 Task: Buy 1 Rain Jackets of size Medium for Baby Boys from Clothing section under best seller category for shipping address: Cody Rivera, 3645 Walton Street, Salt Lake City, Utah 84104, Cell Number 8014200980. Pay from credit card ending with 2005, CVV 3321
Action: Mouse moved to (304, 90)
Screenshot: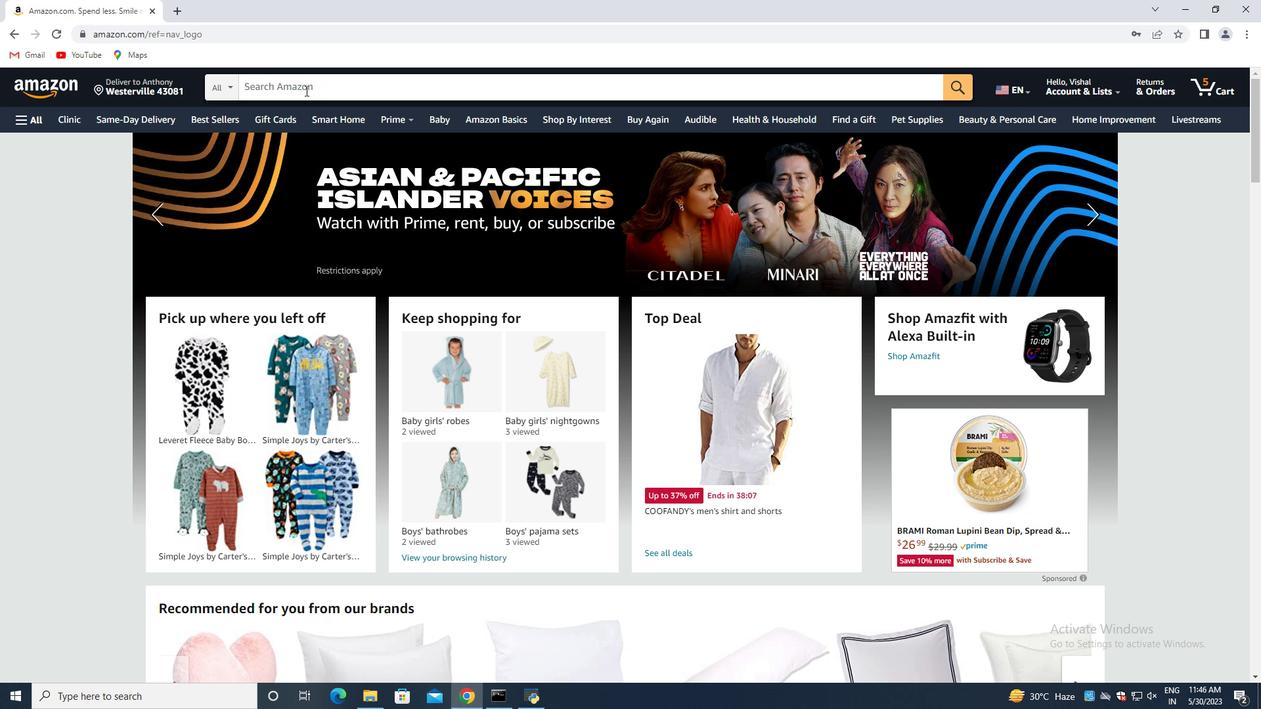 
Action: Mouse pressed left at (304, 90)
Screenshot: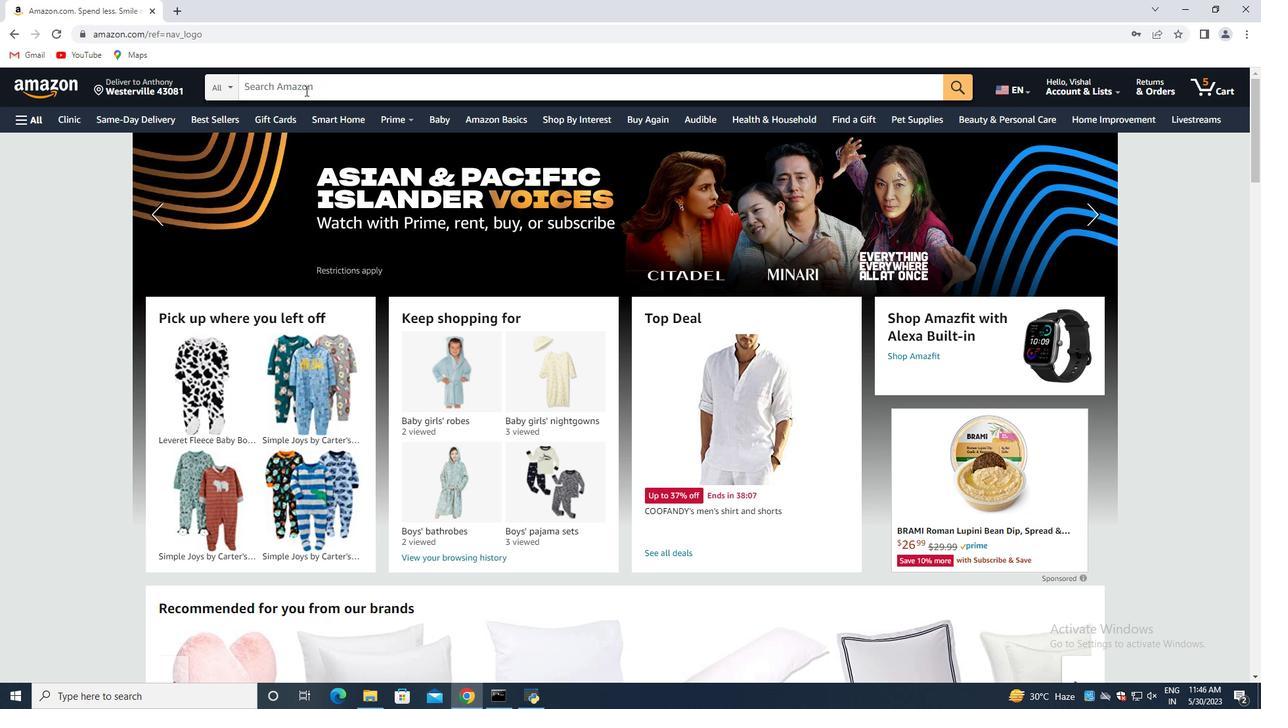 
Action: Key pressed <Key.shift>Rain<Key.space><Key.shift>Jackets<Key.space>of<Key.space>size<Key.space><Key.shift>Medium<Key.space>for<Key.space><Key.shift>Baby<Key.space><Key.shift><Key.shift>Boys<Key.enter>
Screenshot: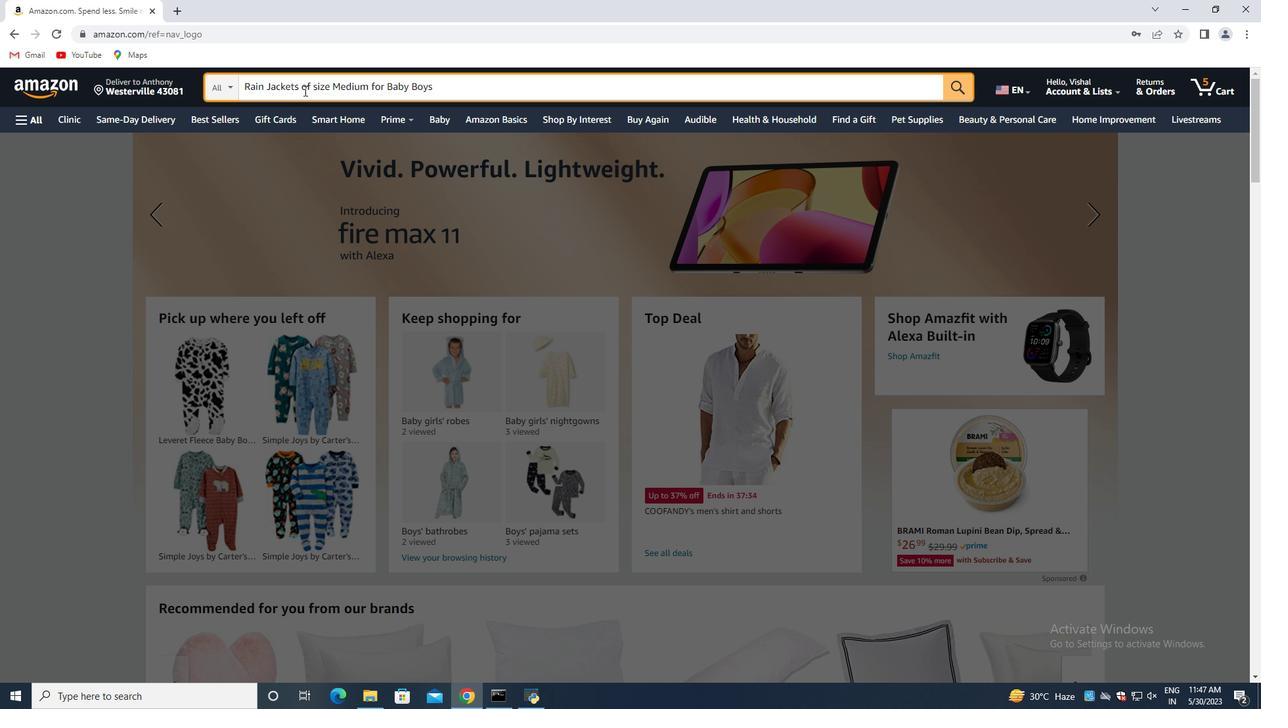 
Action: Mouse moved to (212, 251)
Screenshot: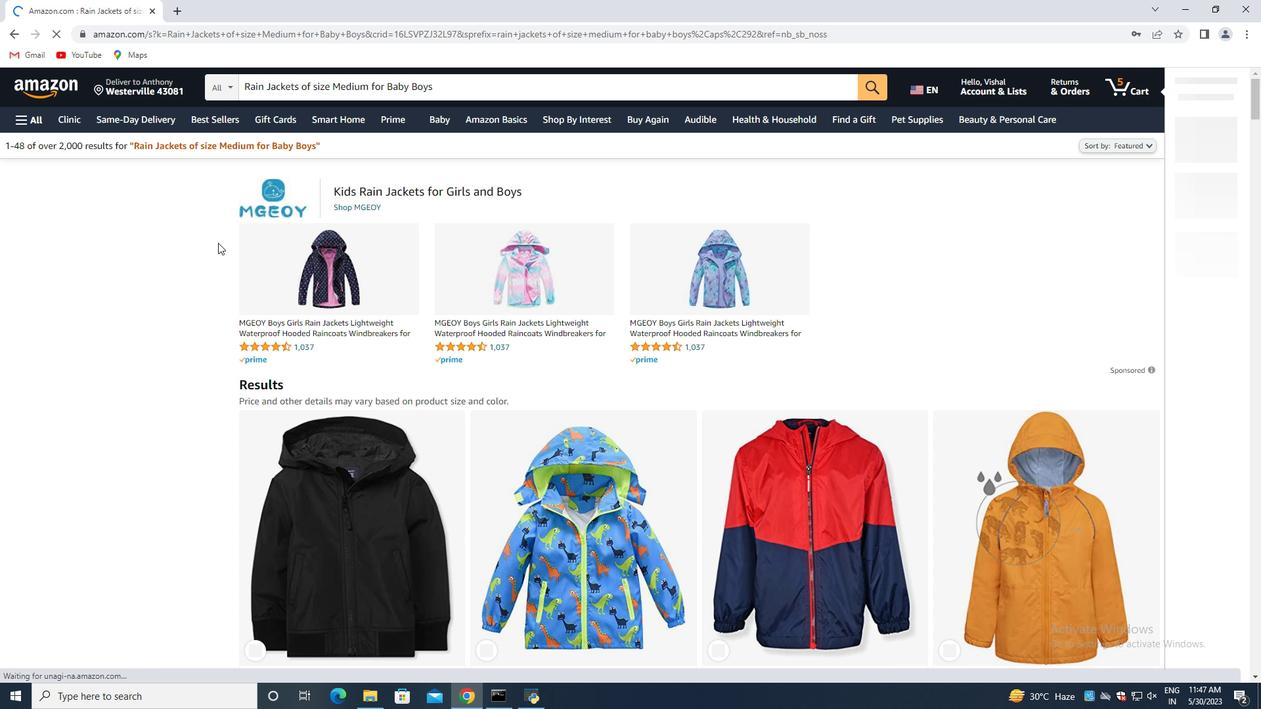 
Action: Mouse scrolled (212, 250) with delta (0, 0)
Screenshot: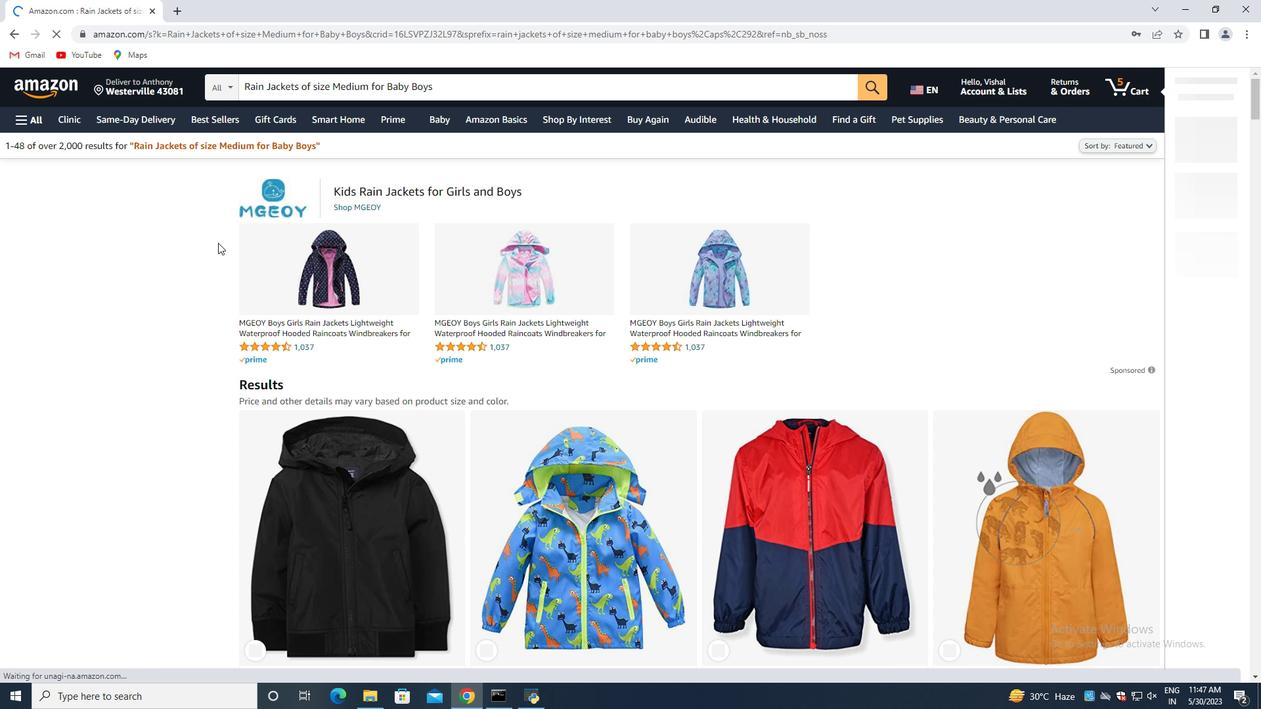 
Action: Mouse moved to (62, 262)
Screenshot: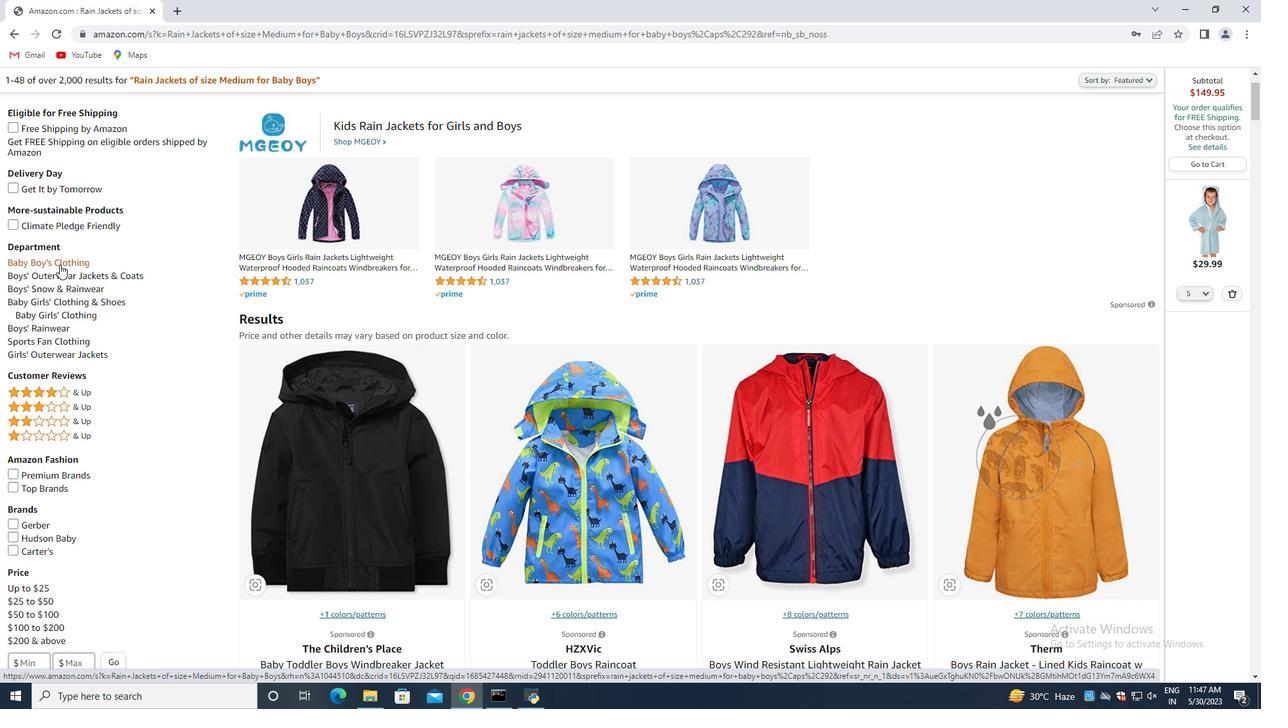 
Action: Mouse pressed left at (62, 262)
Screenshot: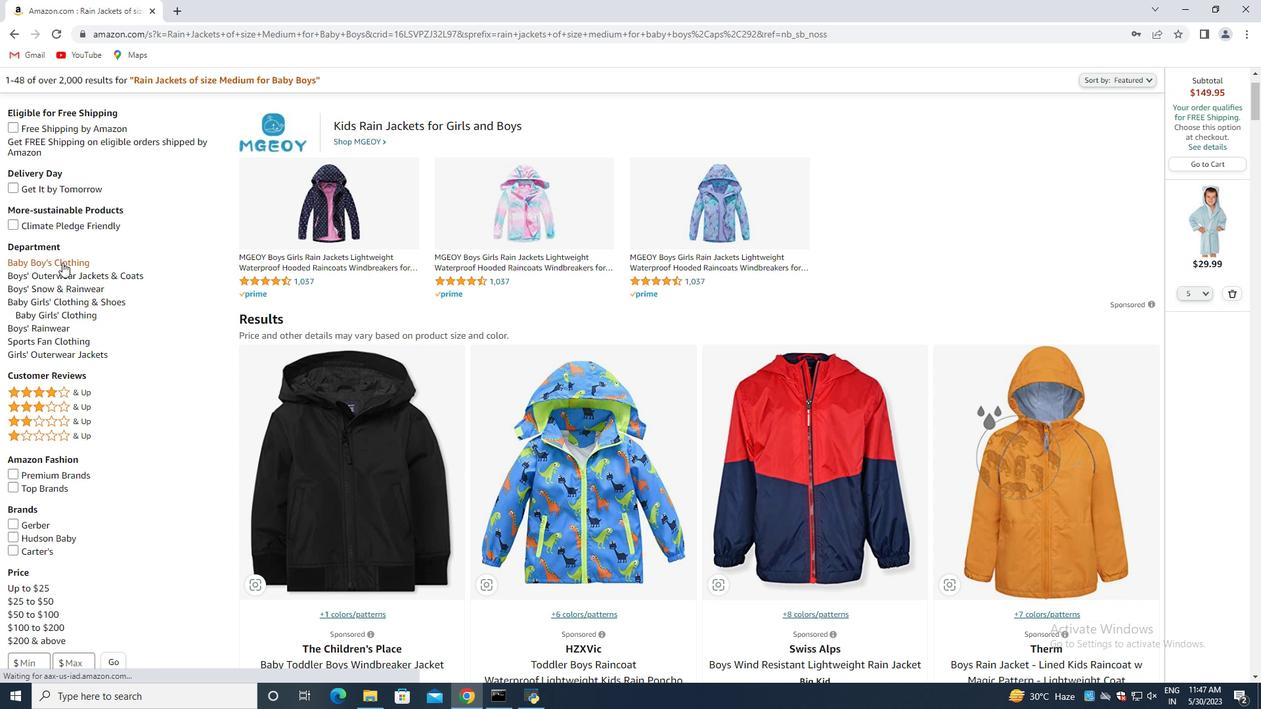 
Action: Mouse moved to (223, 117)
Screenshot: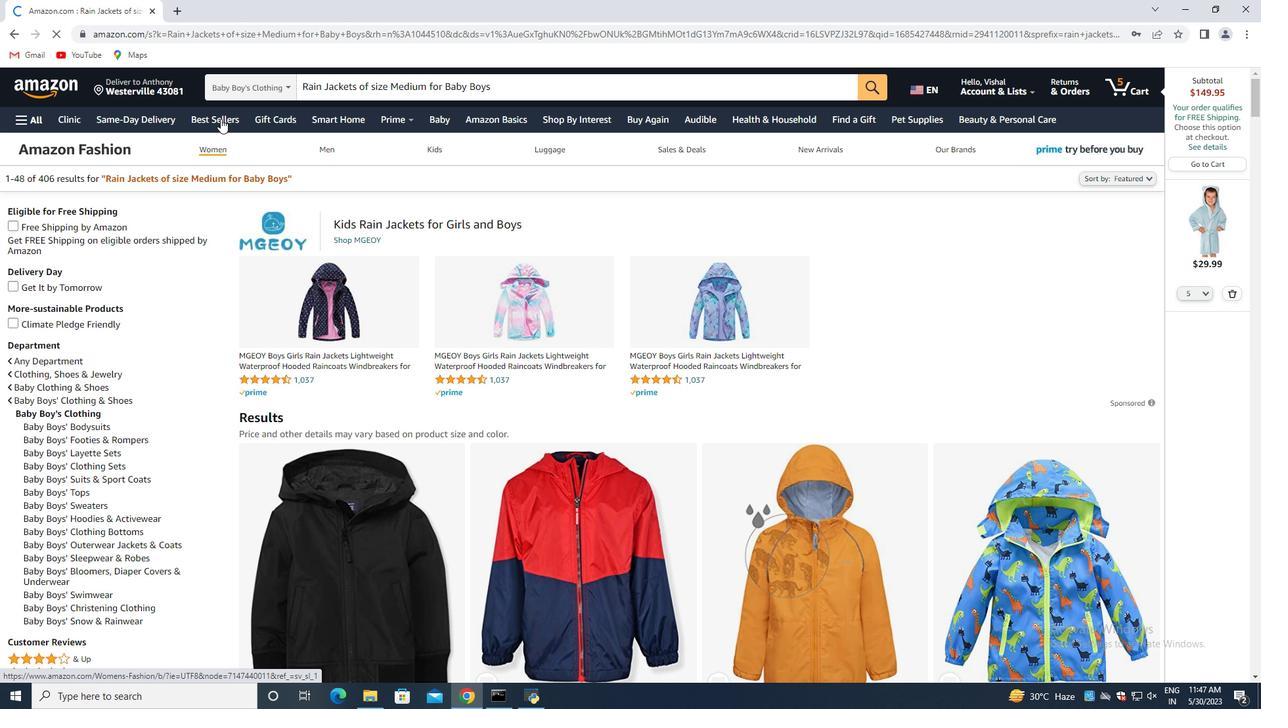 
Action: Mouse pressed left at (223, 117)
Screenshot: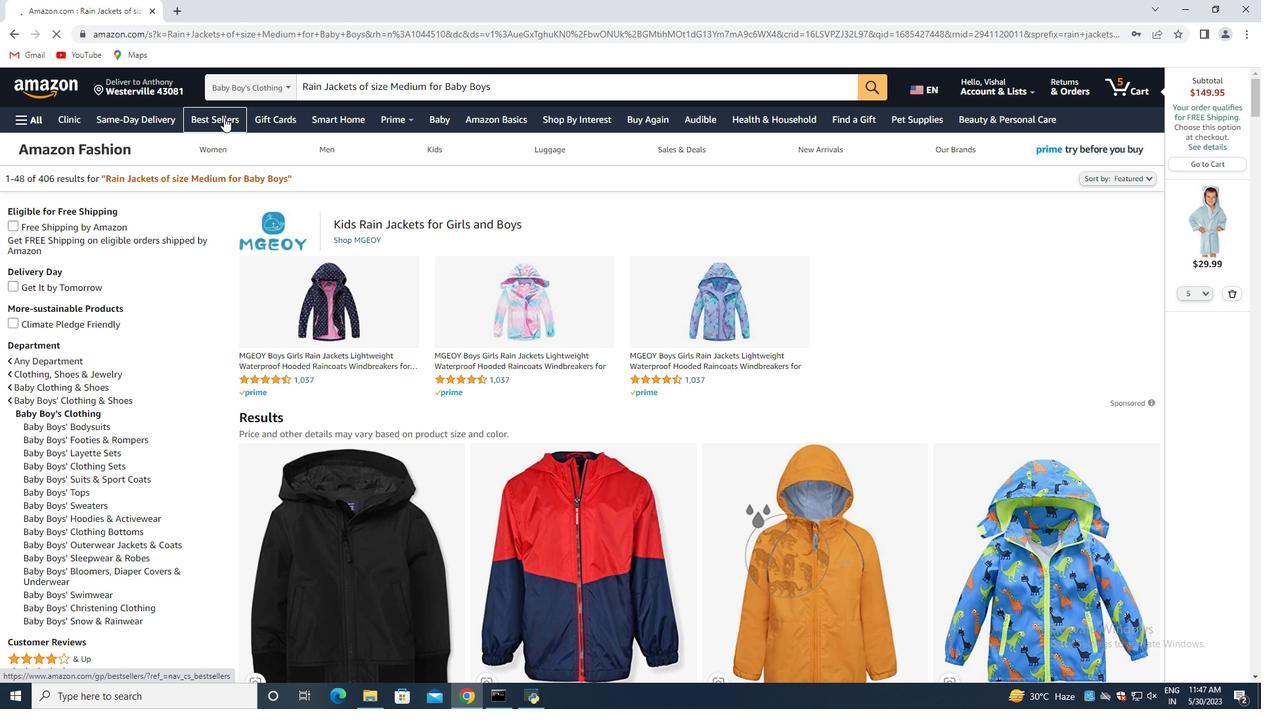 
Action: Mouse moved to (357, 93)
Screenshot: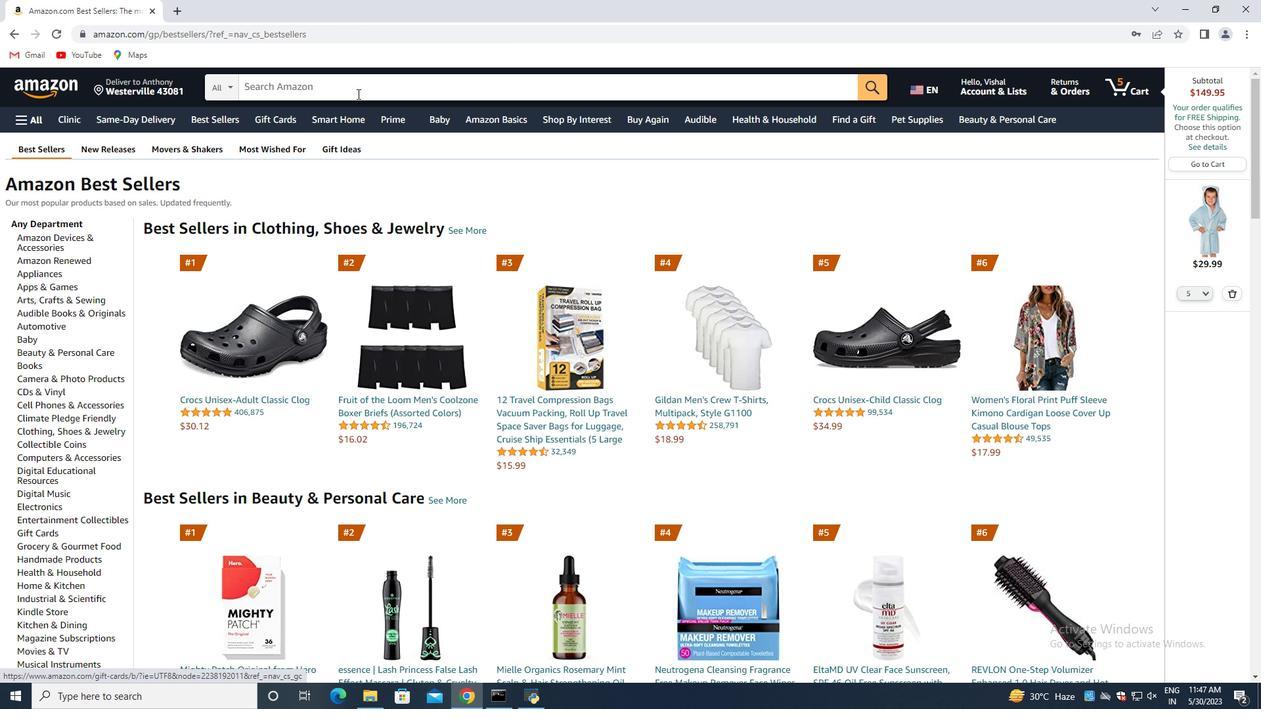 
Action: Mouse pressed left at (357, 93)
Screenshot: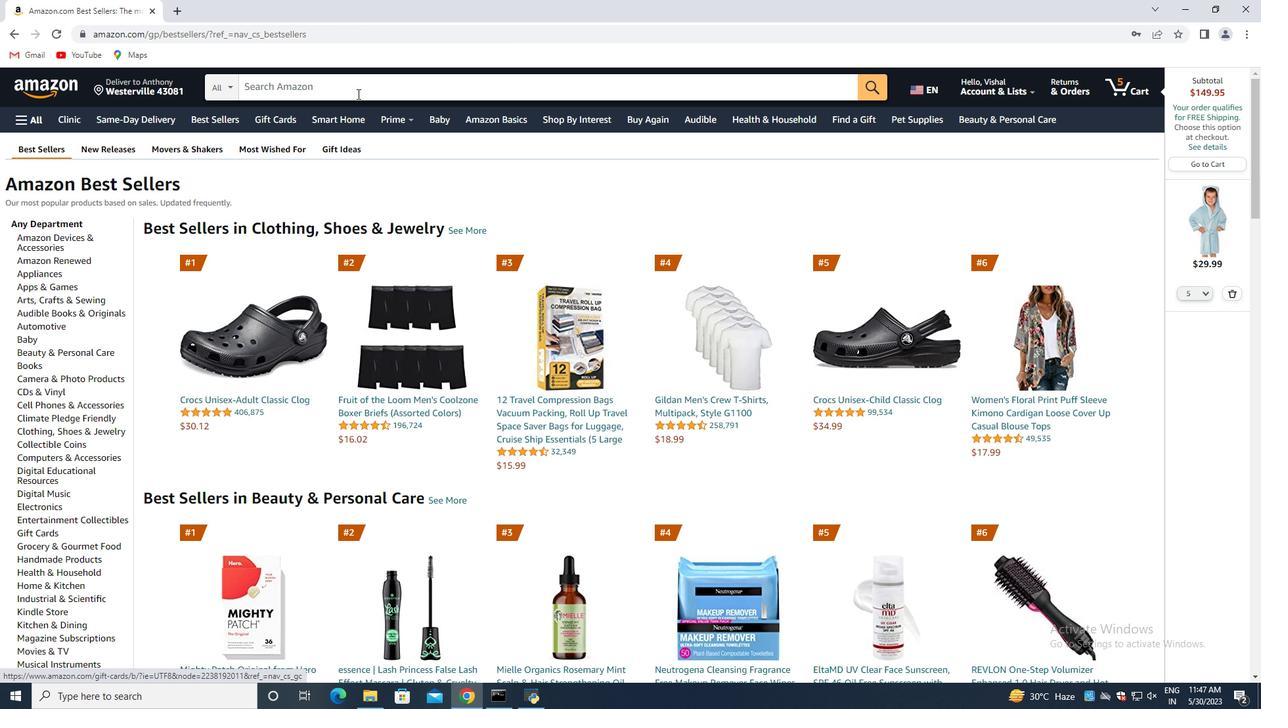 
Action: Mouse moved to (337, 110)
Screenshot: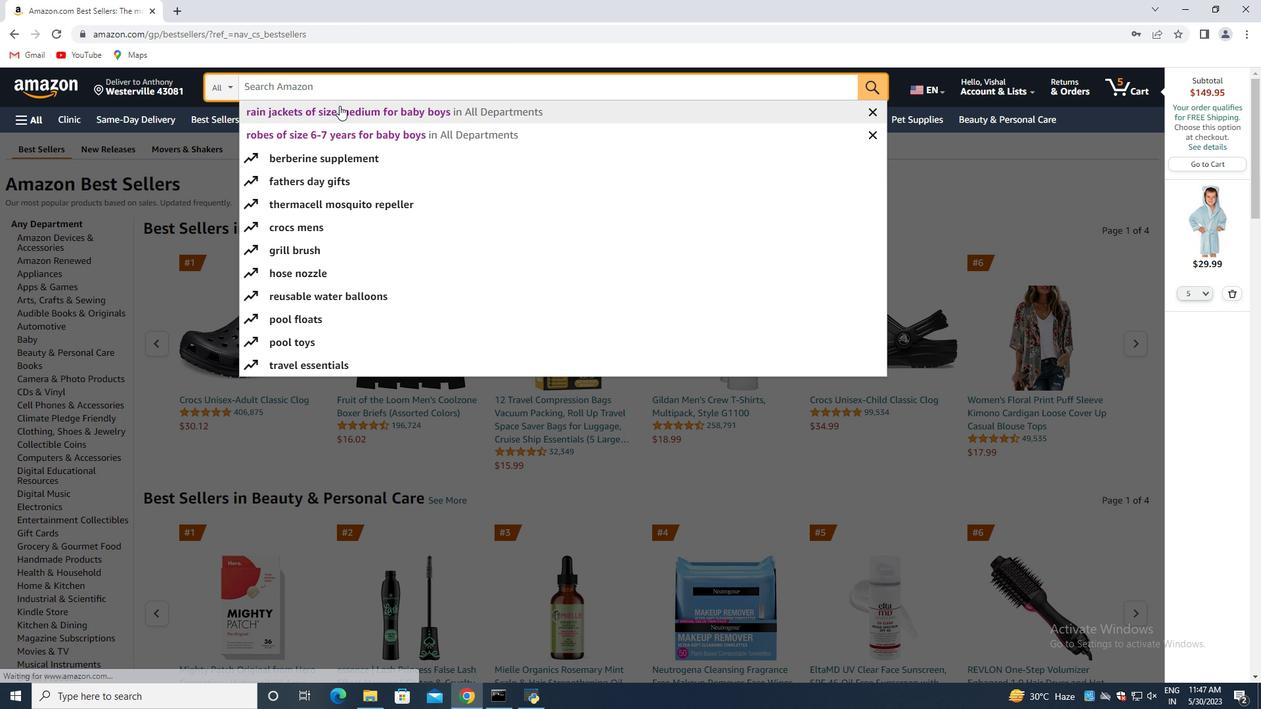 
Action: Mouse pressed left at (337, 110)
Screenshot: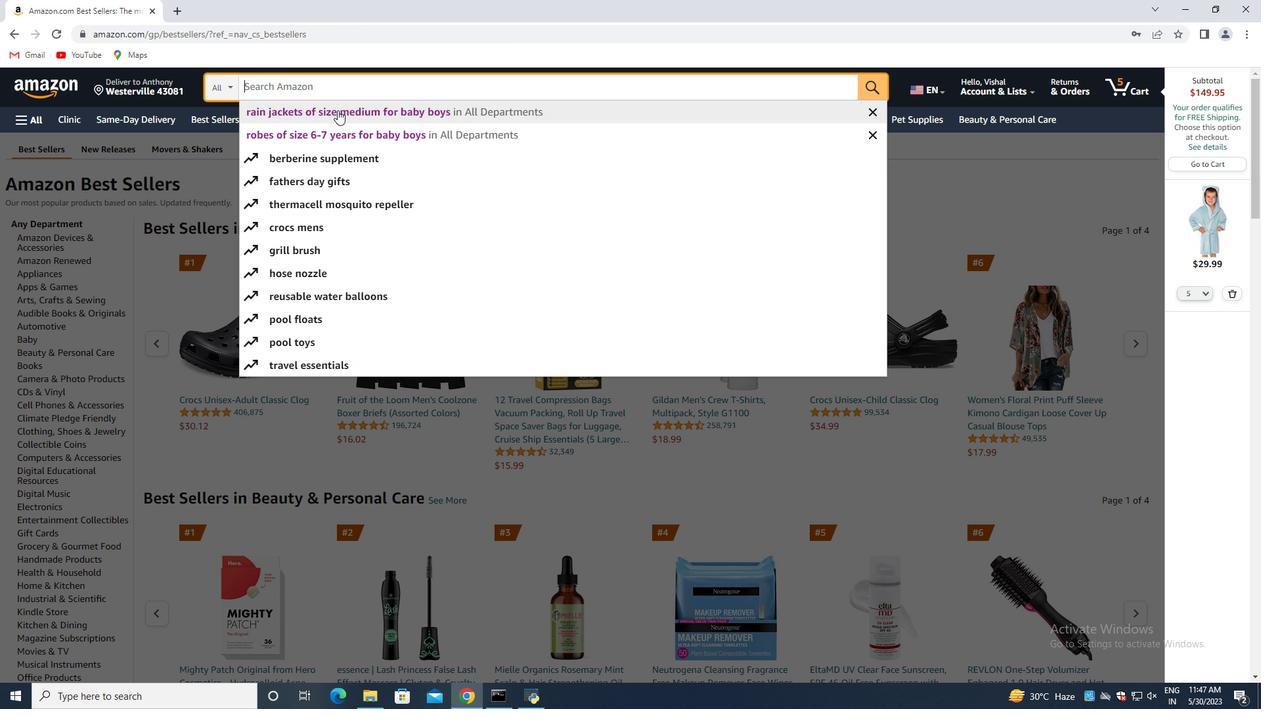 
Action: Mouse moved to (327, 175)
Screenshot: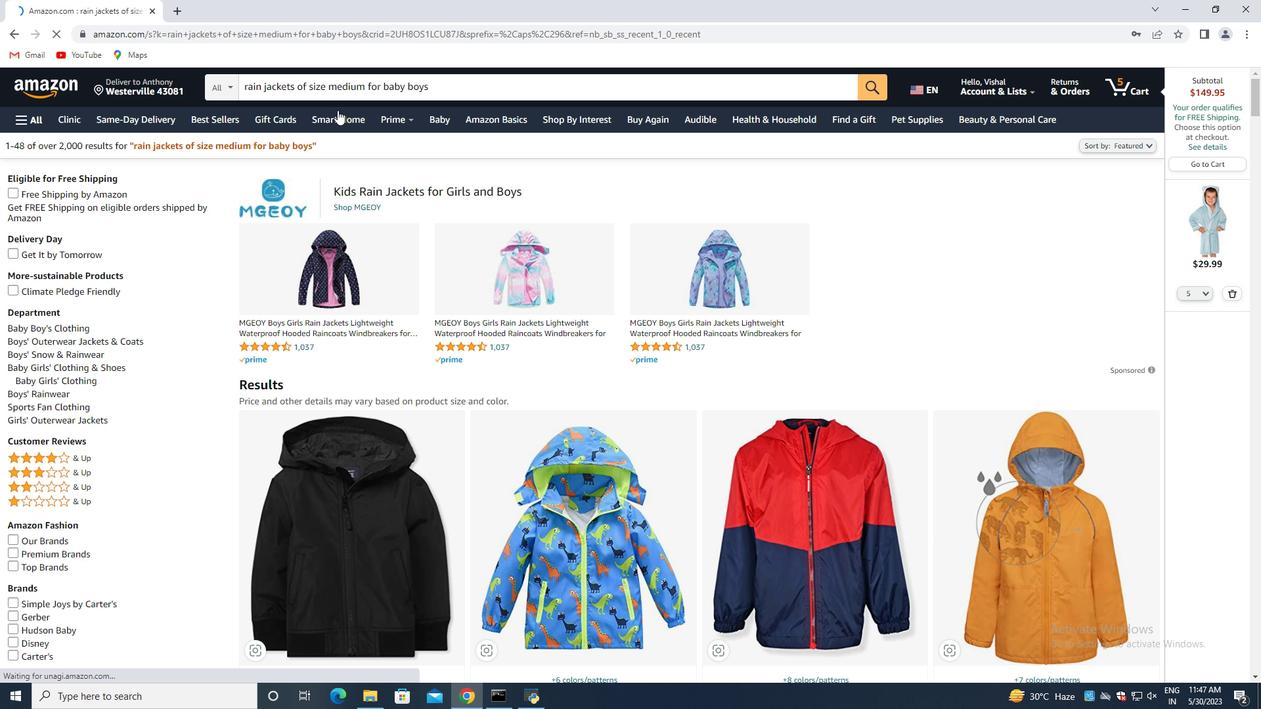 
Action: Mouse scrolled (327, 174) with delta (0, 0)
Screenshot: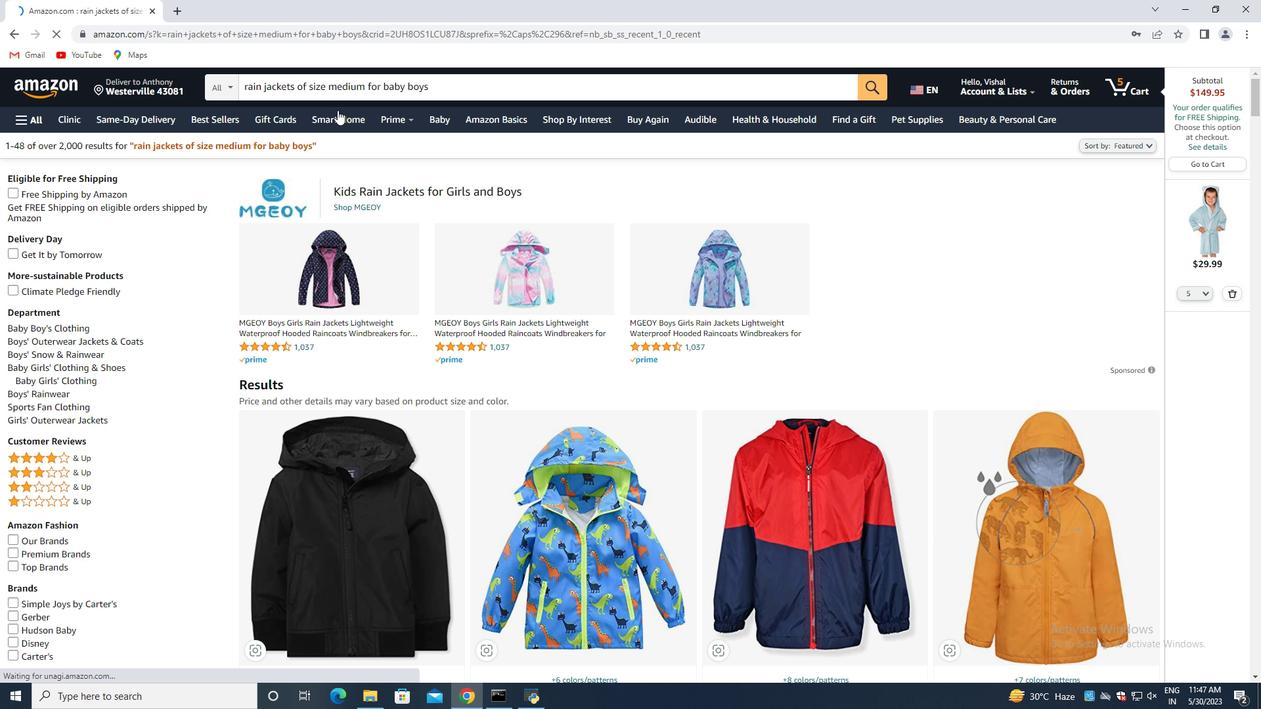 
Action: Mouse moved to (334, 210)
Screenshot: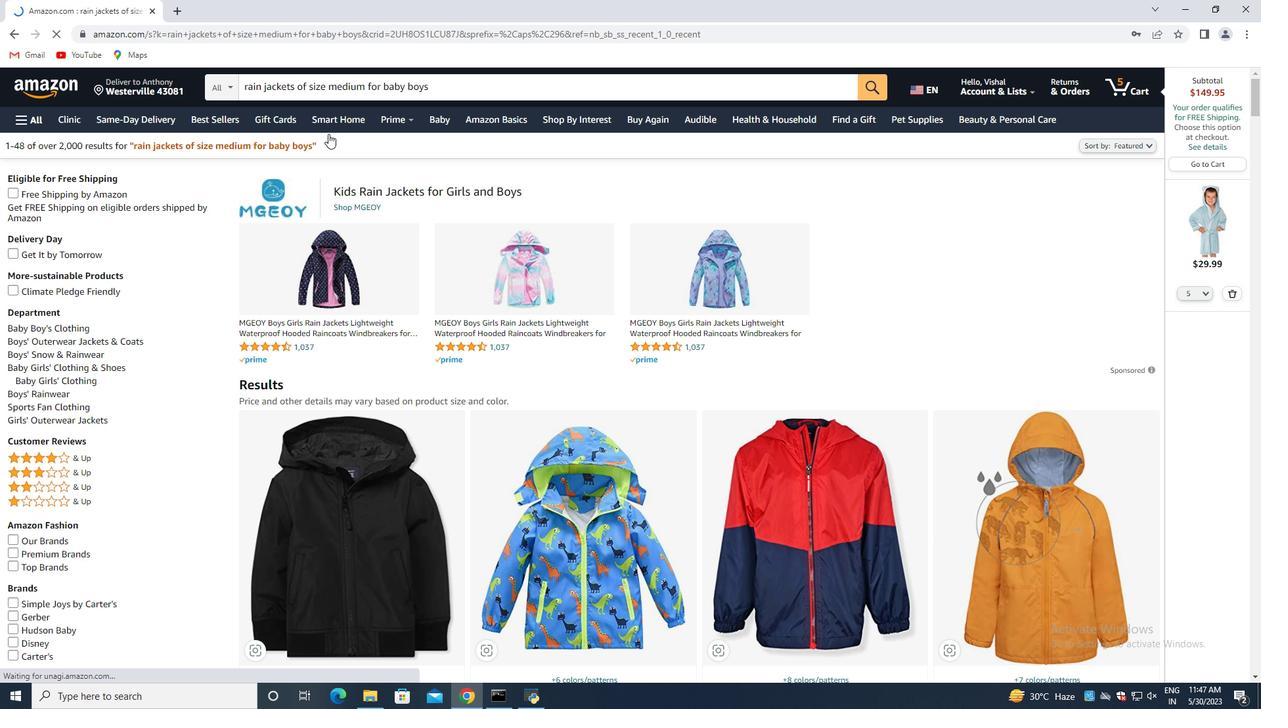
Action: Mouse scrolled (334, 209) with delta (0, 0)
Screenshot: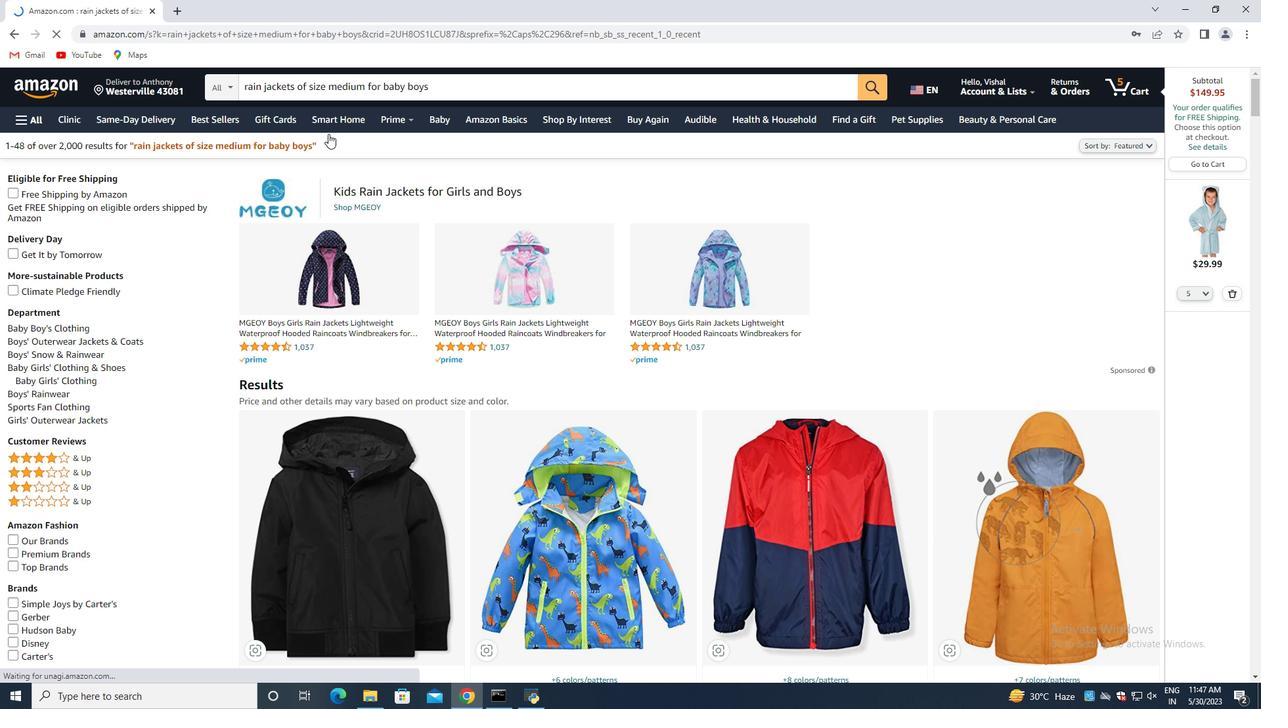 
Action: Mouse moved to (344, 227)
Screenshot: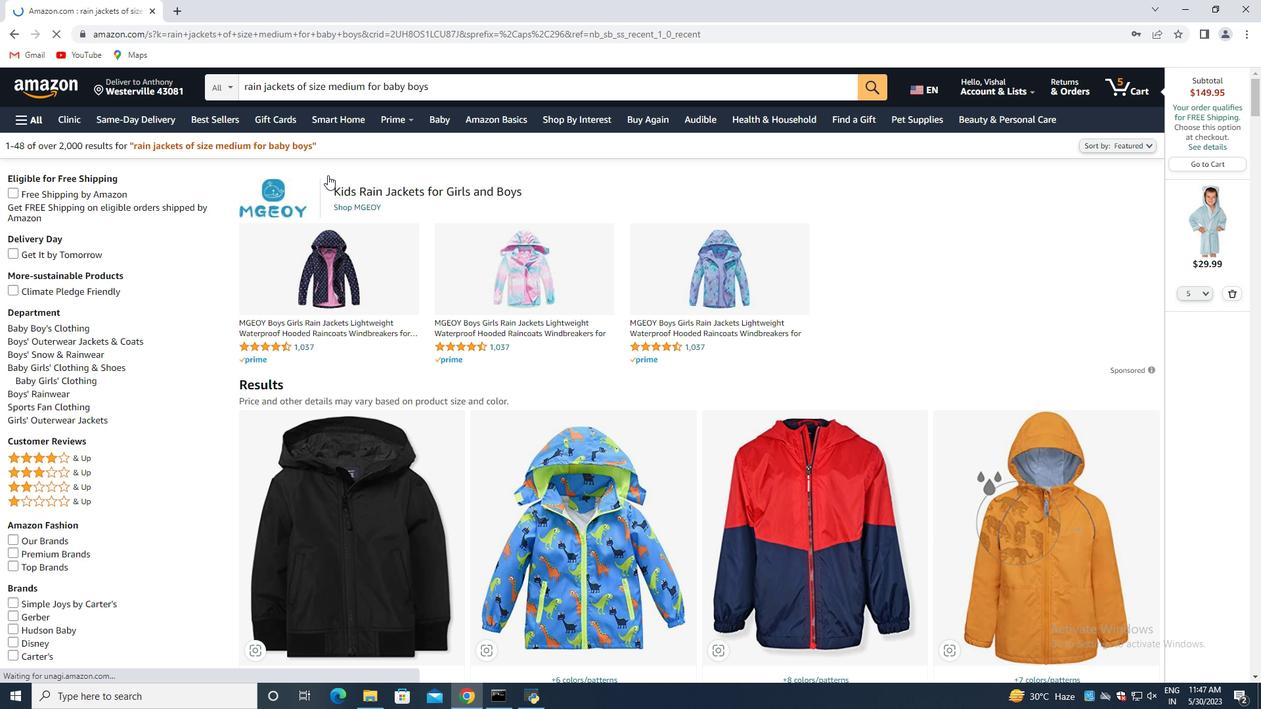 
Action: Mouse scrolled (344, 226) with delta (0, 0)
Screenshot: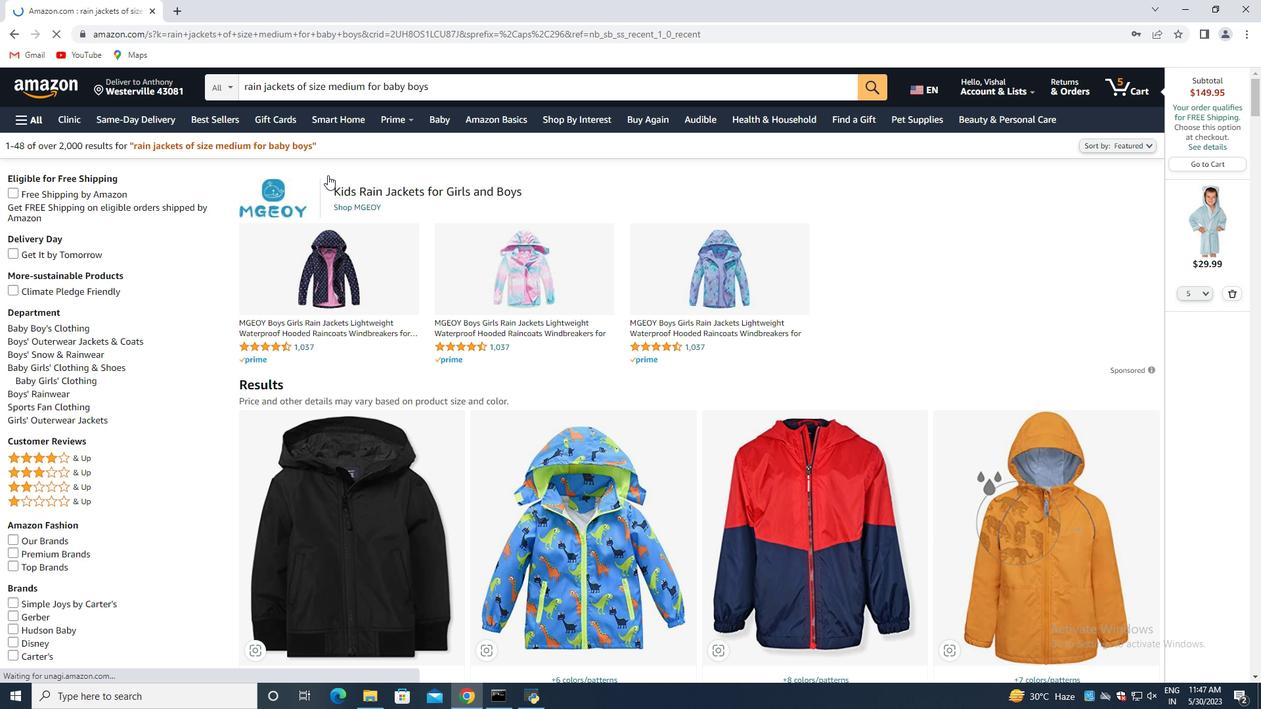 
Action: Mouse moved to (346, 234)
Screenshot: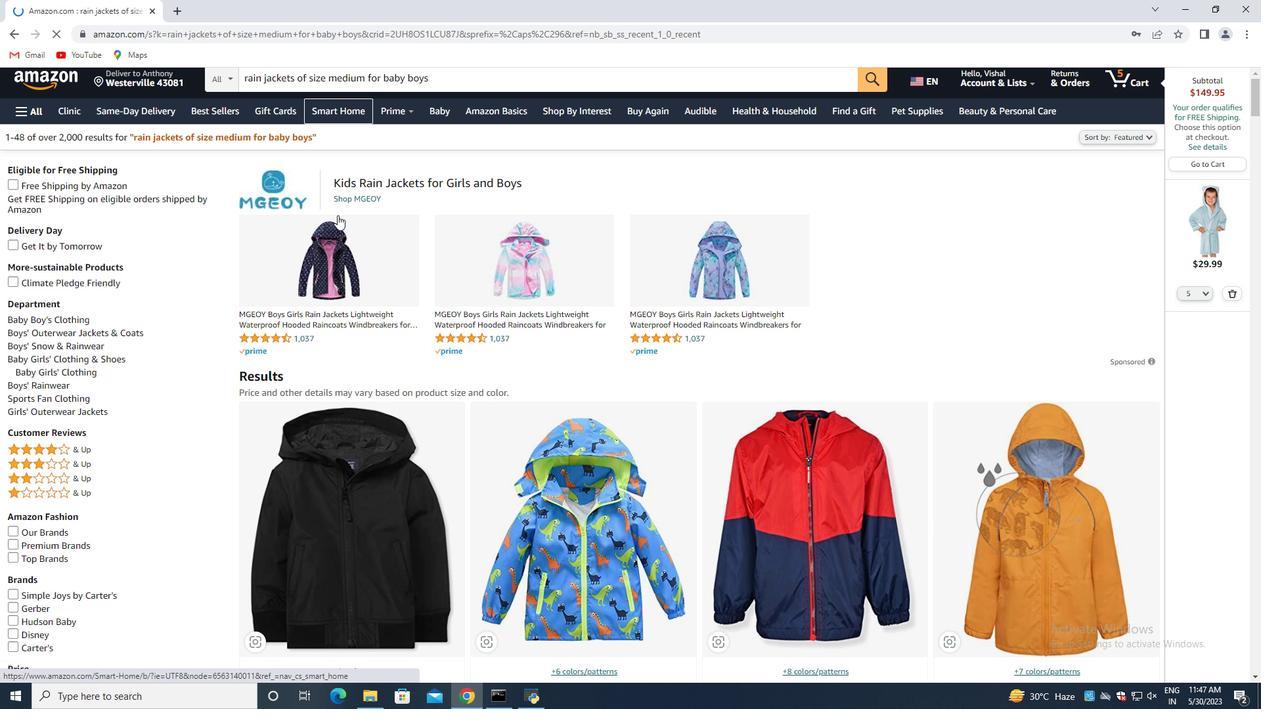 
Action: Mouse scrolled (346, 233) with delta (0, 0)
Screenshot: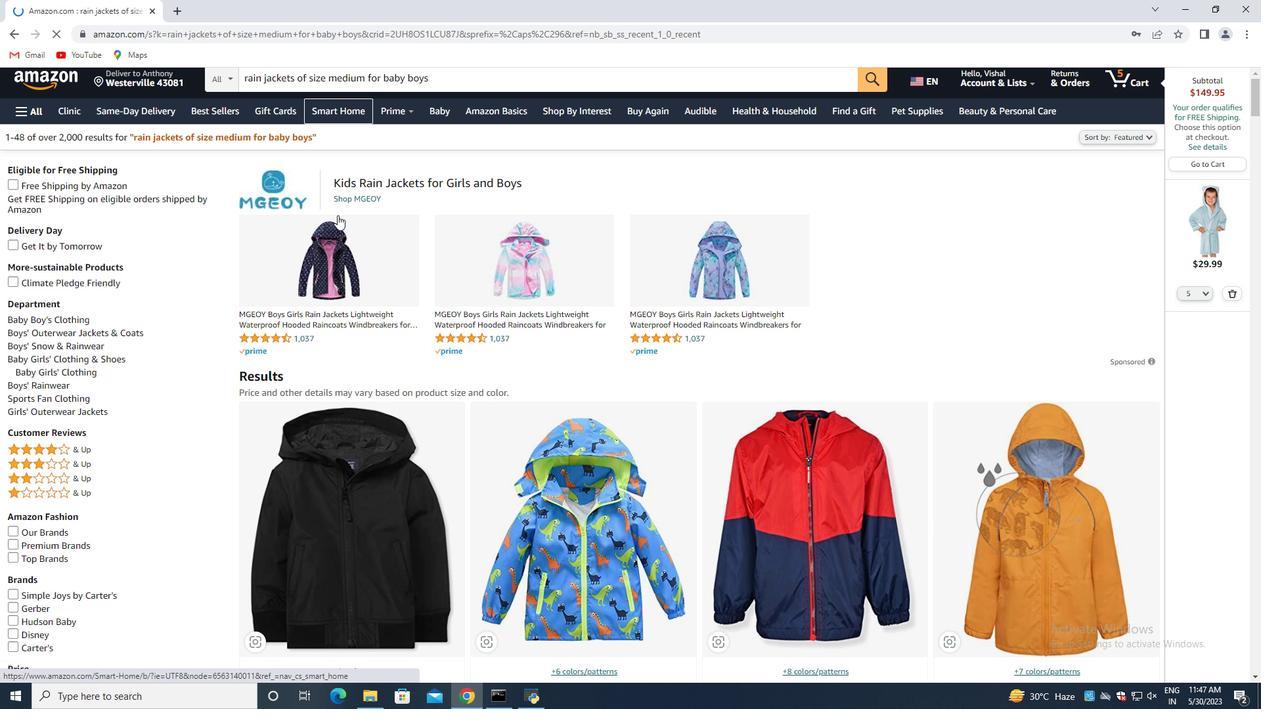 
Action: Mouse moved to (846, 283)
Screenshot: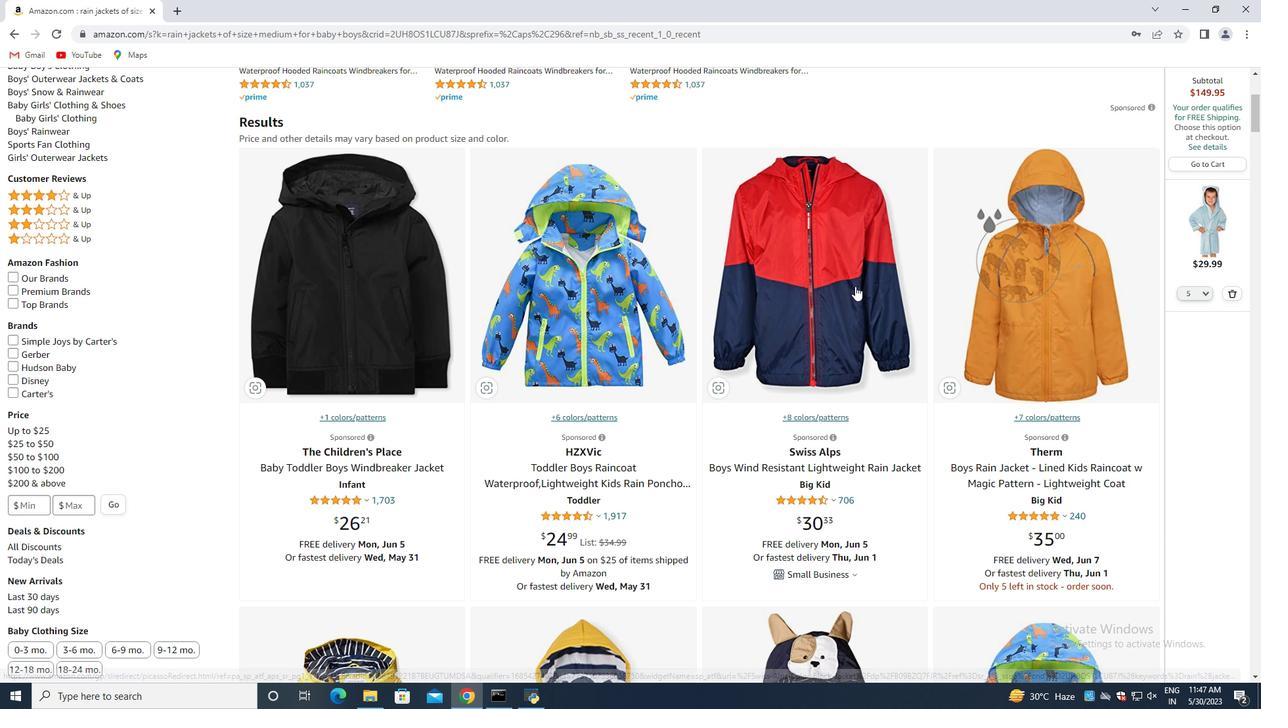 
Action: Mouse scrolled (846, 283) with delta (0, 0)
Screenshot: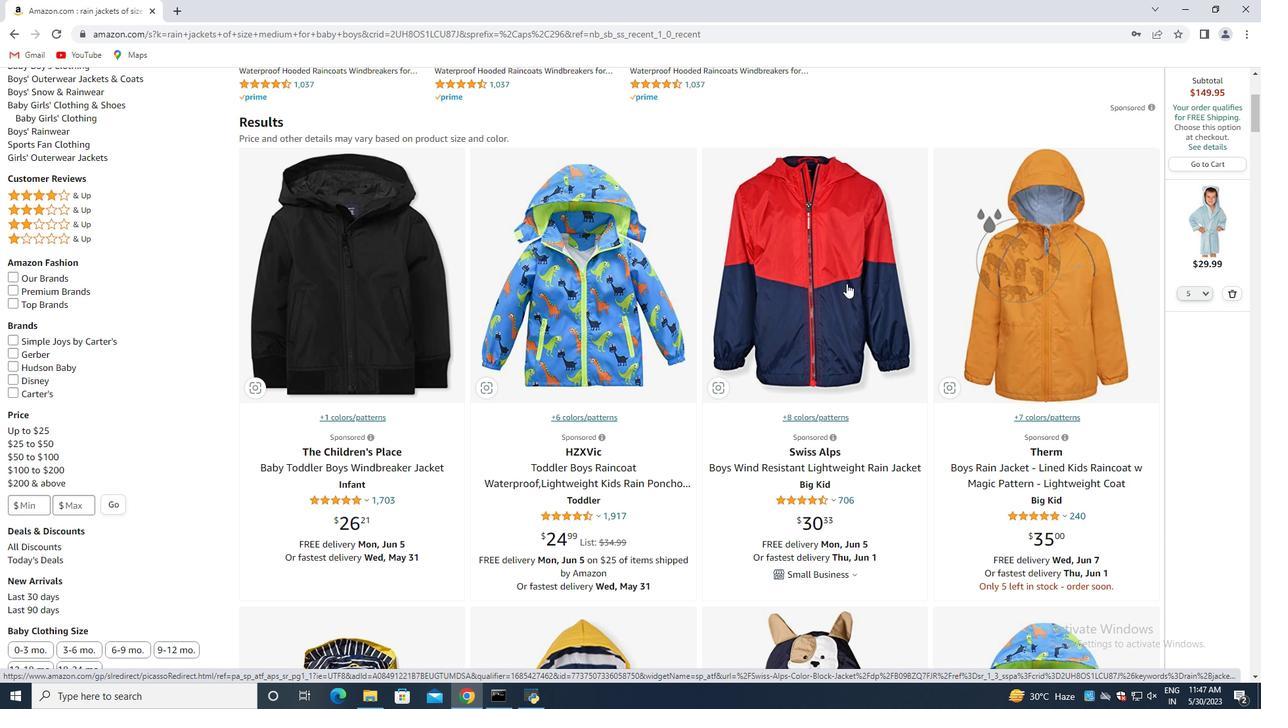 
Action: Mouse moved to (840, 254)
Screenshot: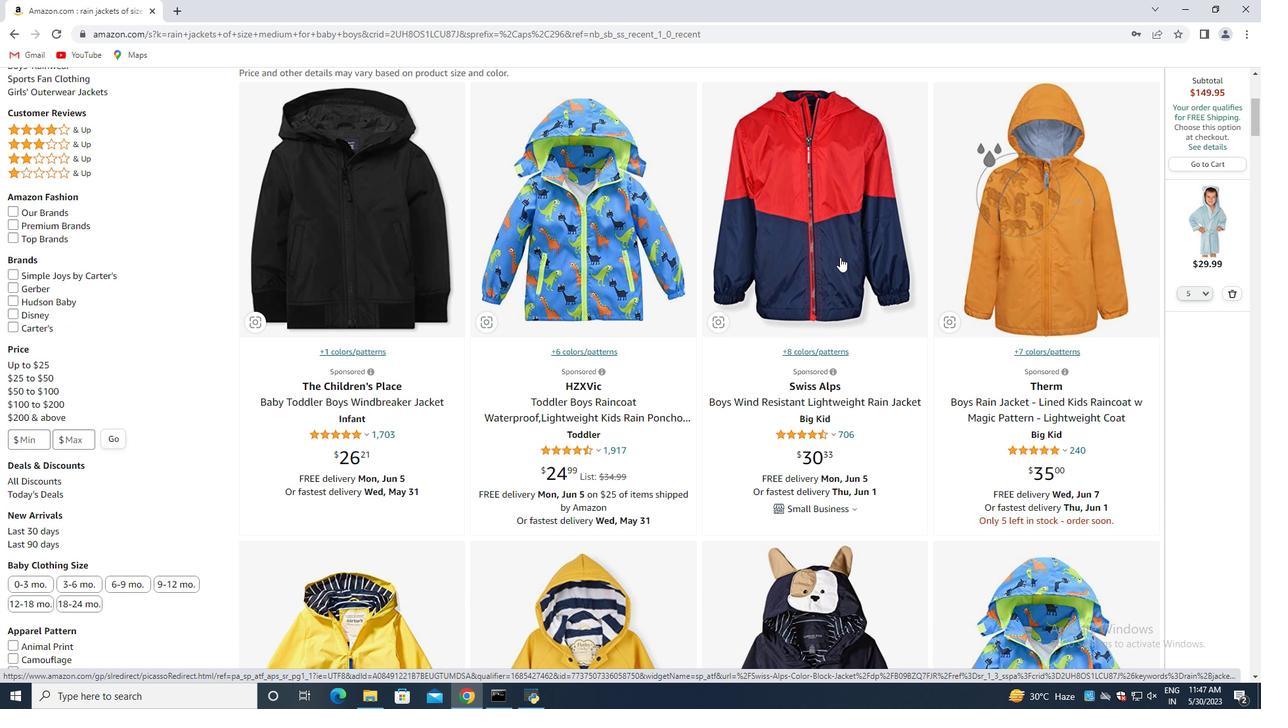 
Action: Mouse pressed left at (840, 254)
Screenshot: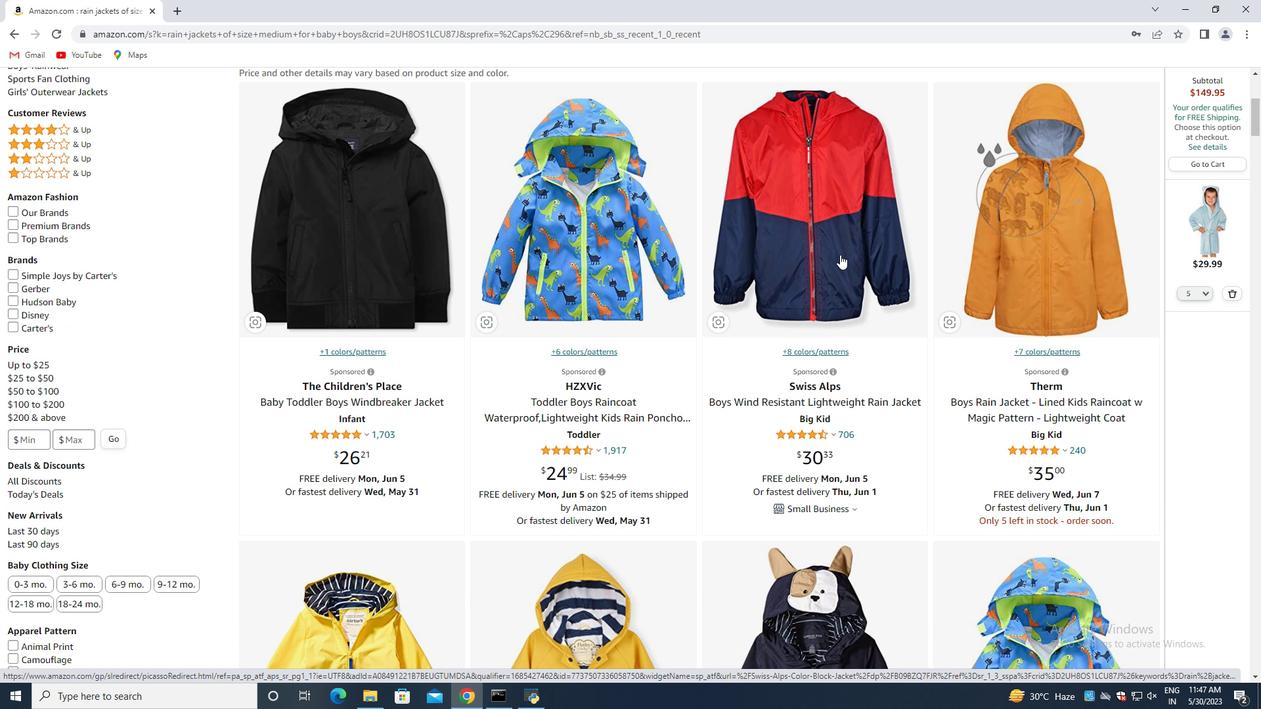 
Action: Mouse moved to (114, 415)
Screenshot: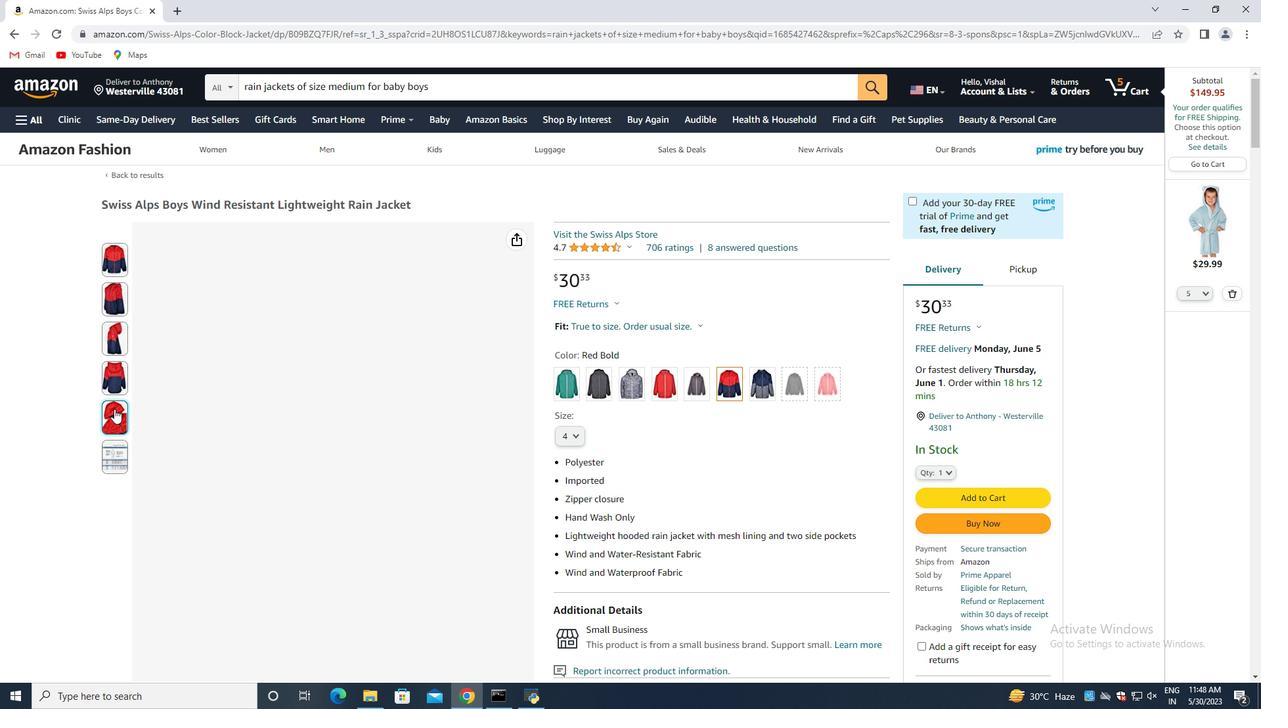 
Action: Mouse pressed left at (114, 411)
Screenshot: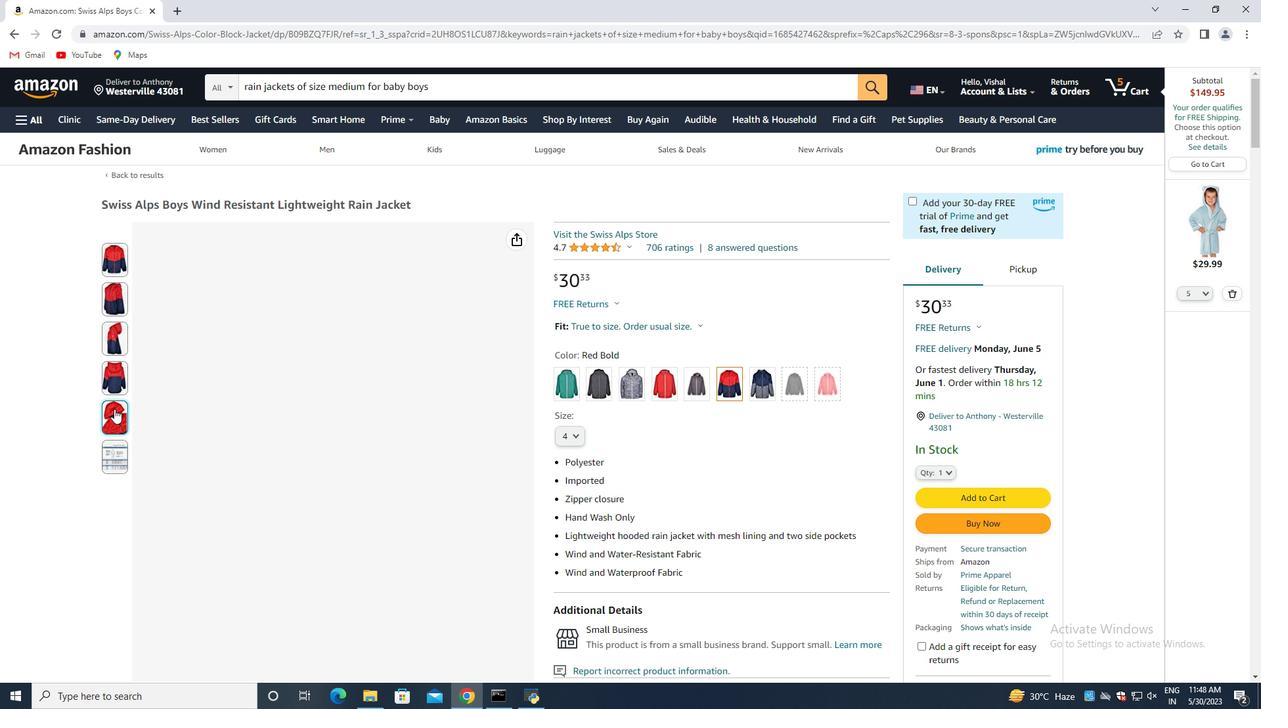 
Action: Mouse moved to (221, 378)
Screenshot: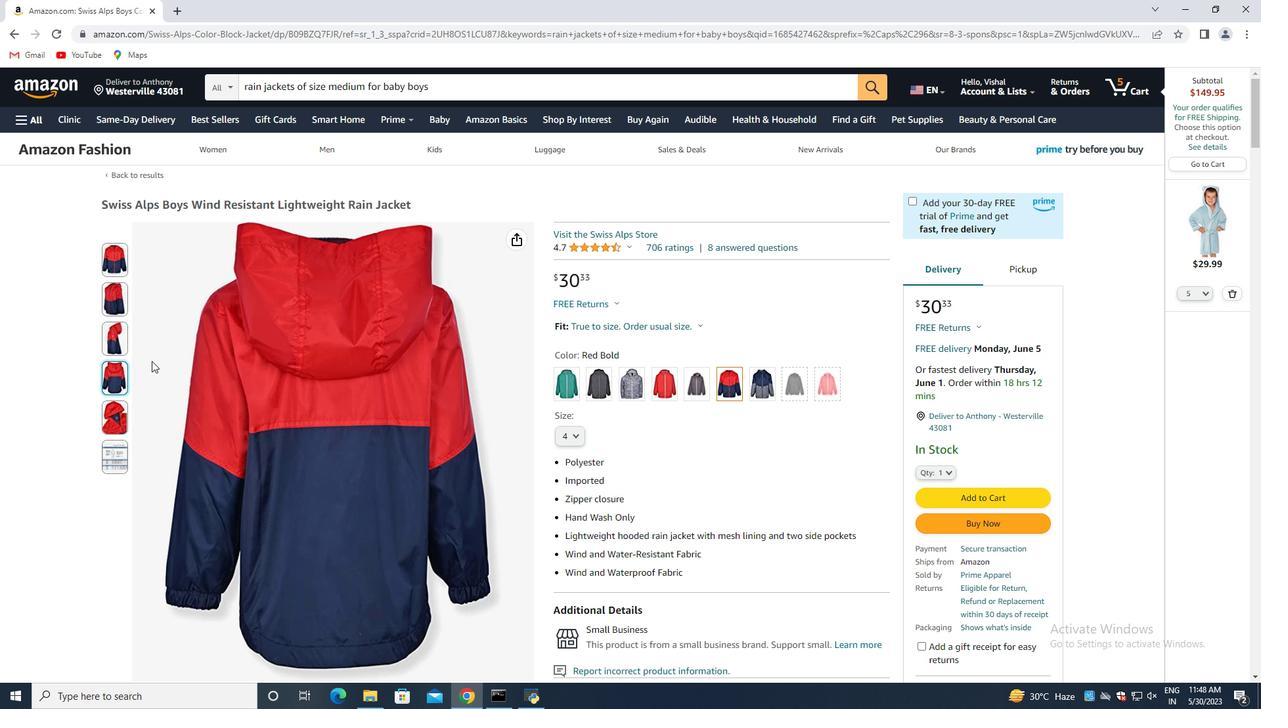 
Action: Mouse scrolled (221, 378) with delta (0, 0)
Screenshot: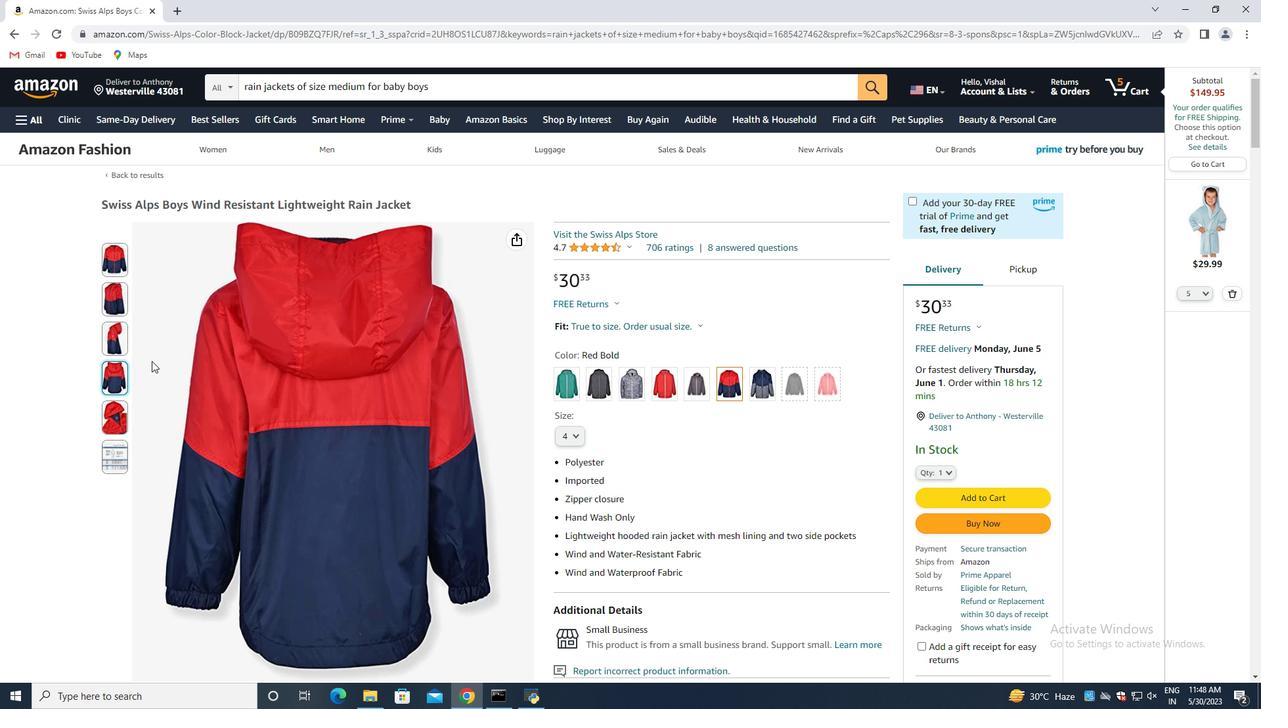 
Action: Mouse moved to (239, 378)
Screenshot: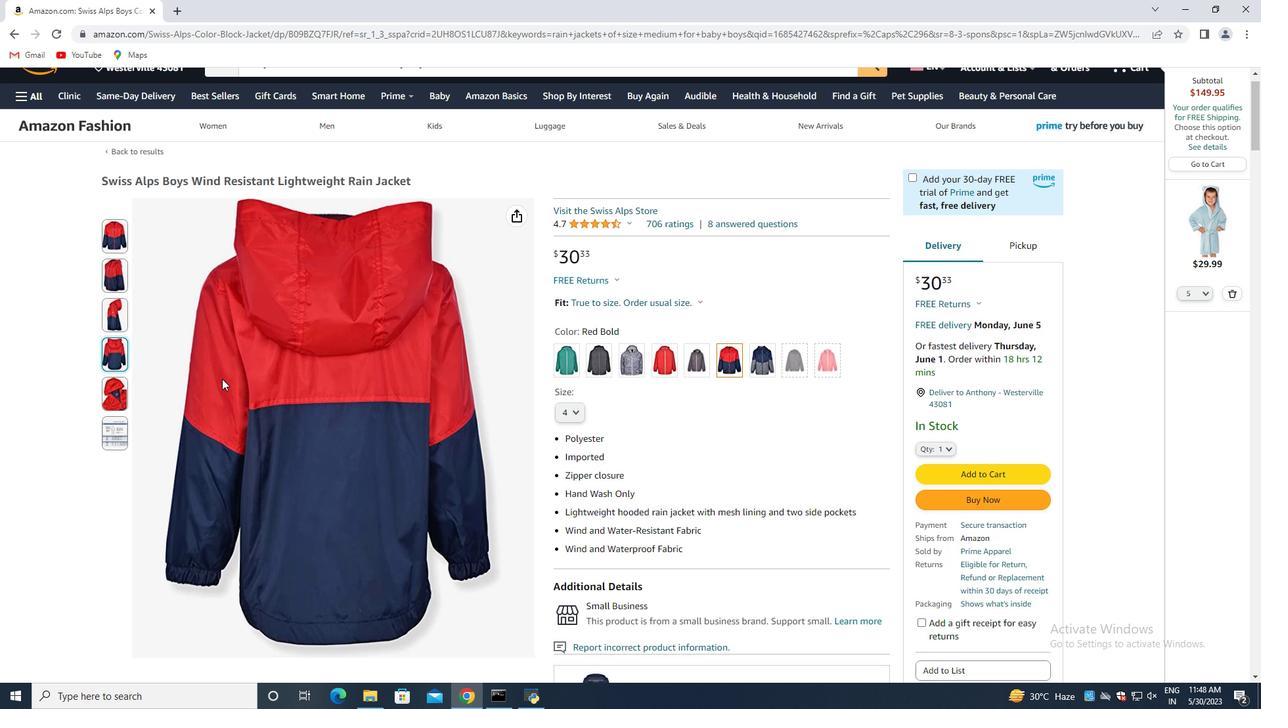 
Action: Mouse scrolled (237, 378) with delta (0, 0)
Screenshot: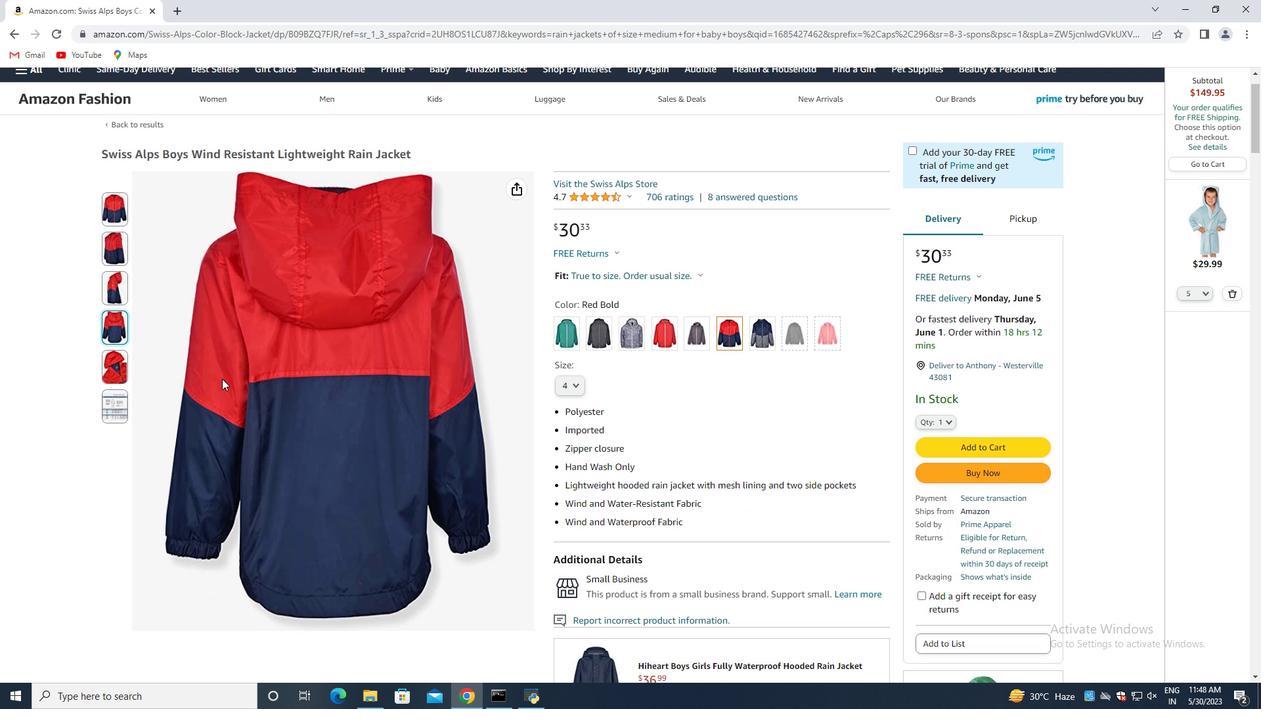 
Action: Mouse moved to (112, 321)
Screenshot: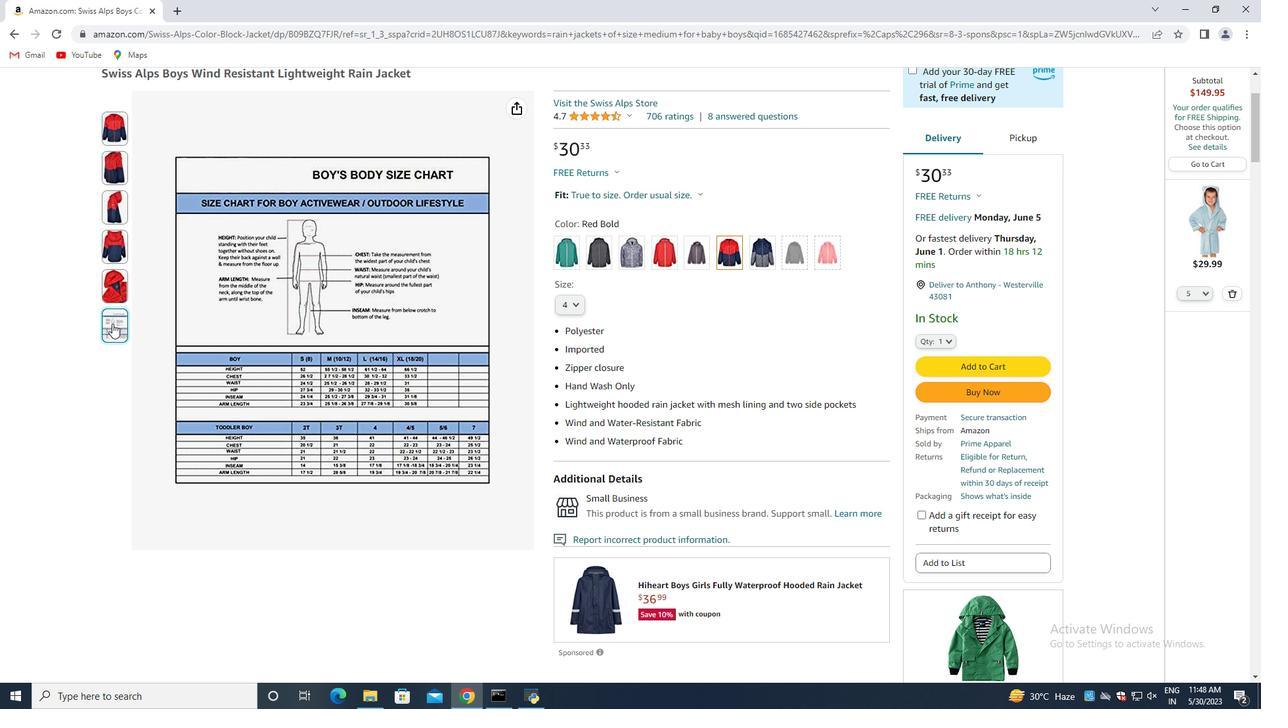 
Action: Mouse pressed left at (112, 321)
Screenshot: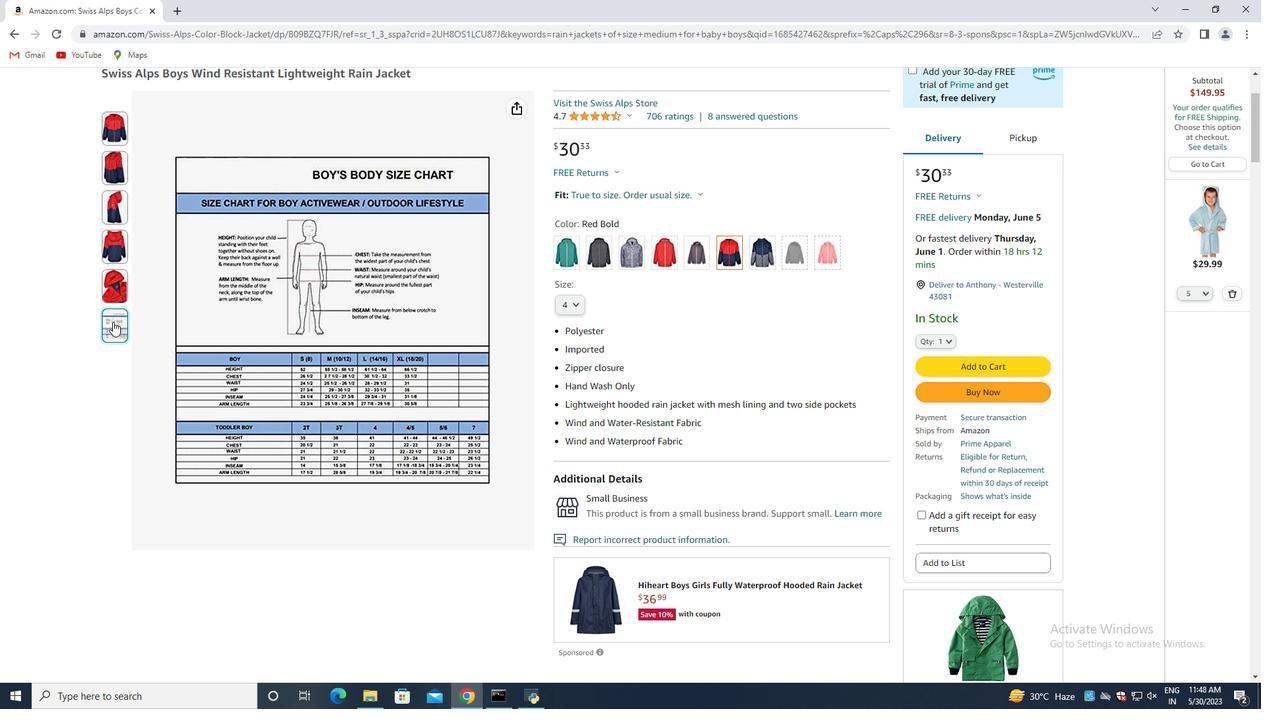 
Action: Mouse moved to (311, 365)
Screenshot: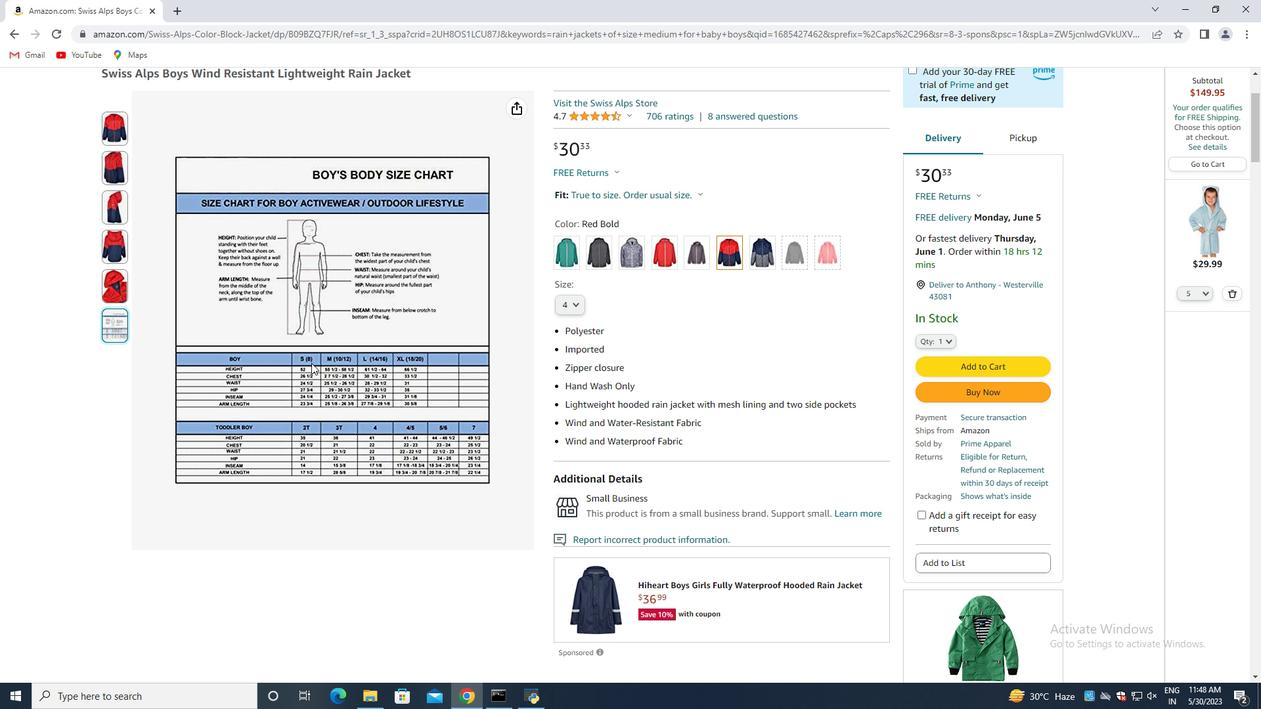 
Action: Mouse scrolled (311, 364) with delta (0, 0)
Screenshot: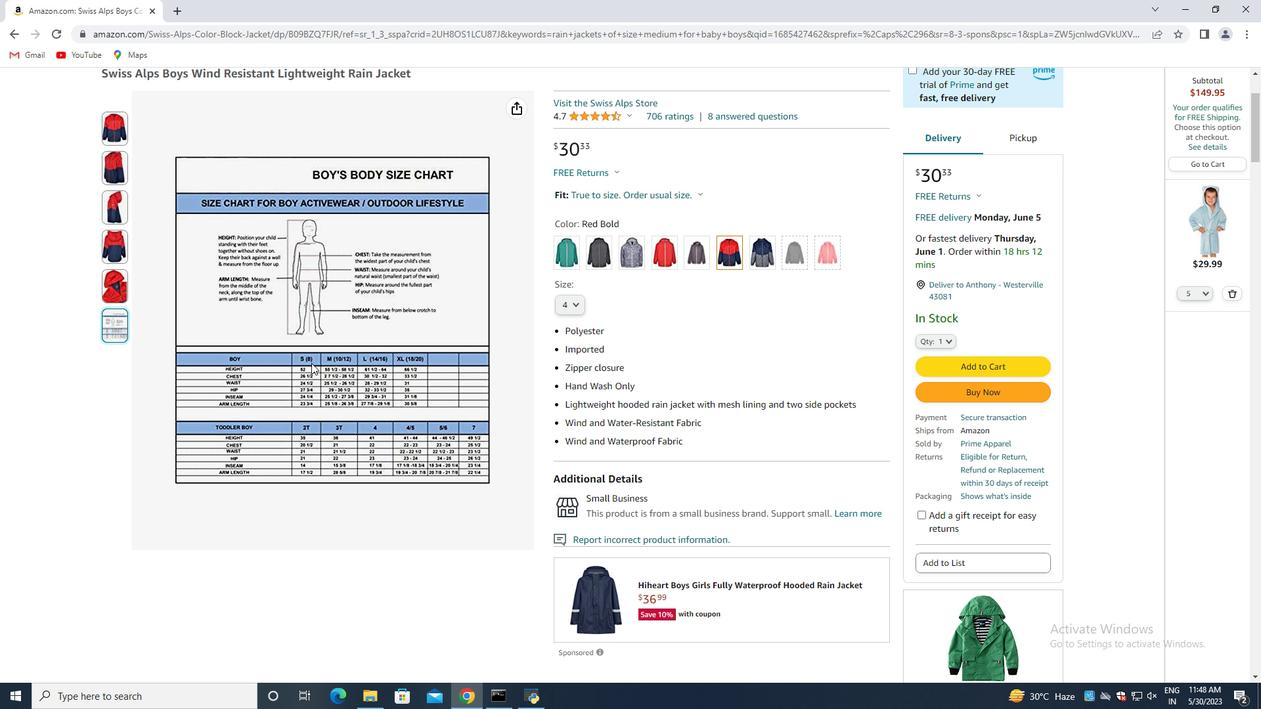 
Action: Mouse moved to (336, 368)
Screenshot: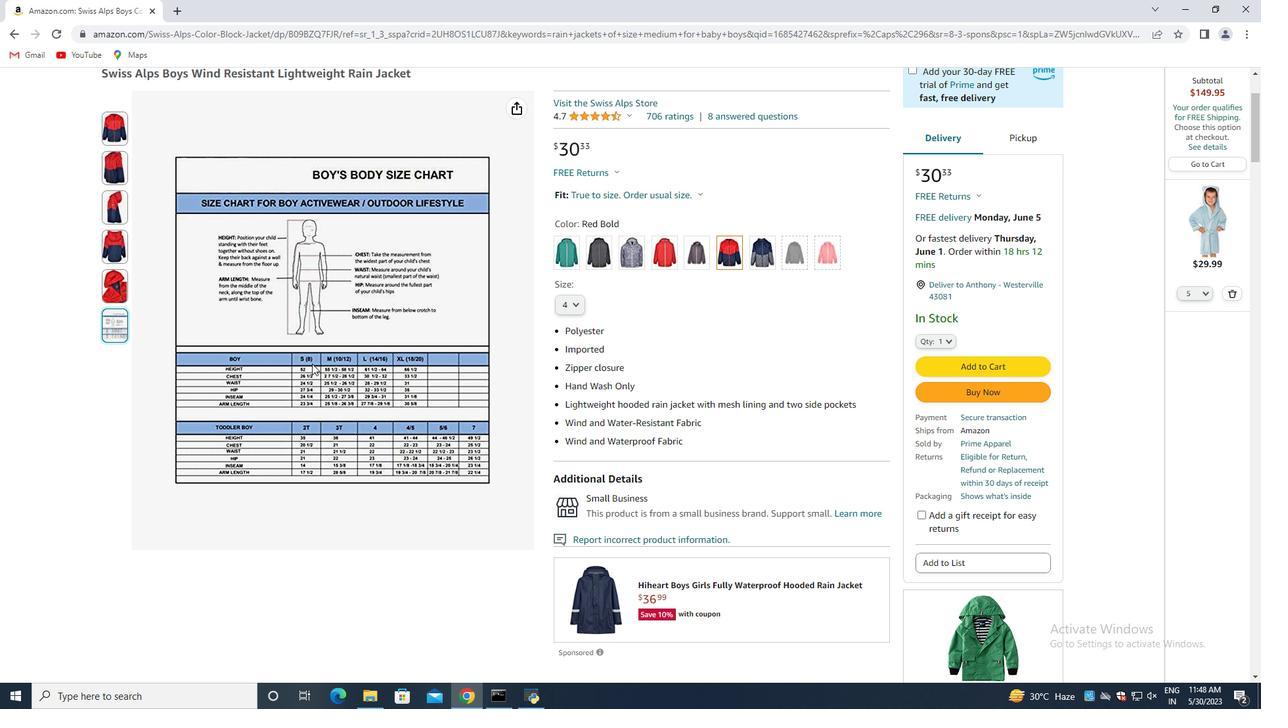
Action: Mouse scrolled (336, 367) with delta (0, 0)
Screenshot: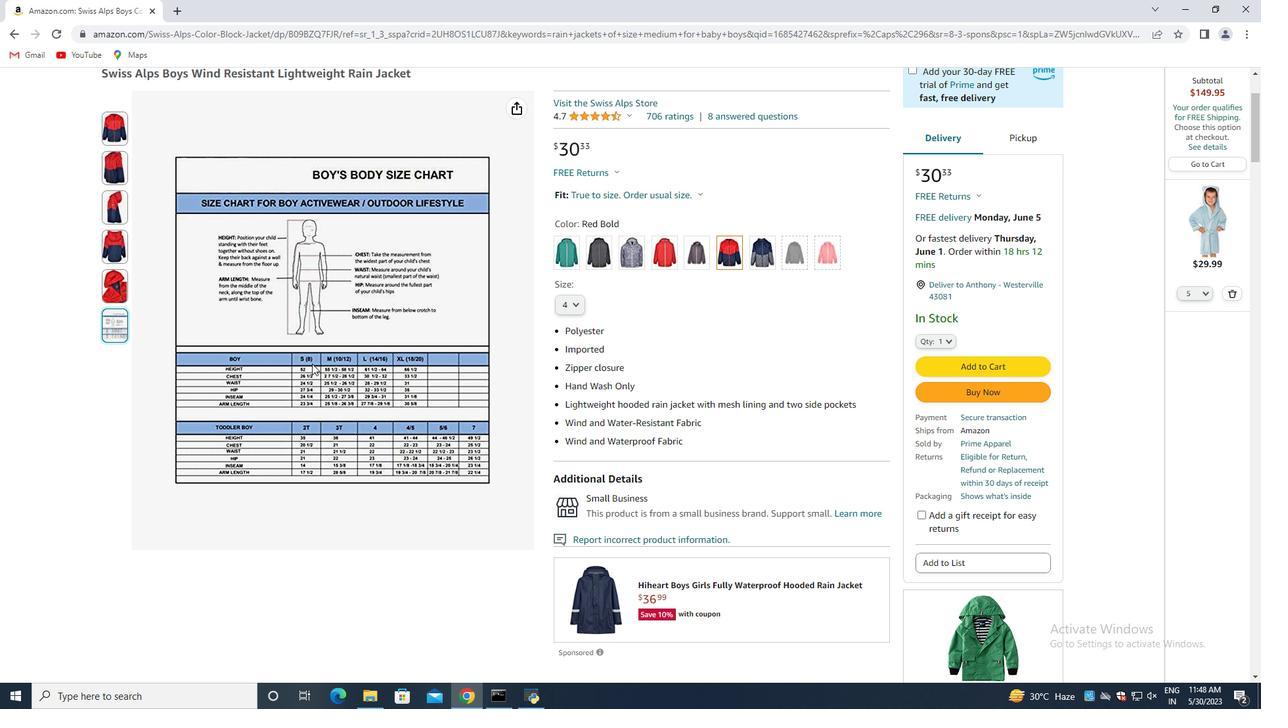 
Action: Mouse moved to (375, 353)
Screenshot: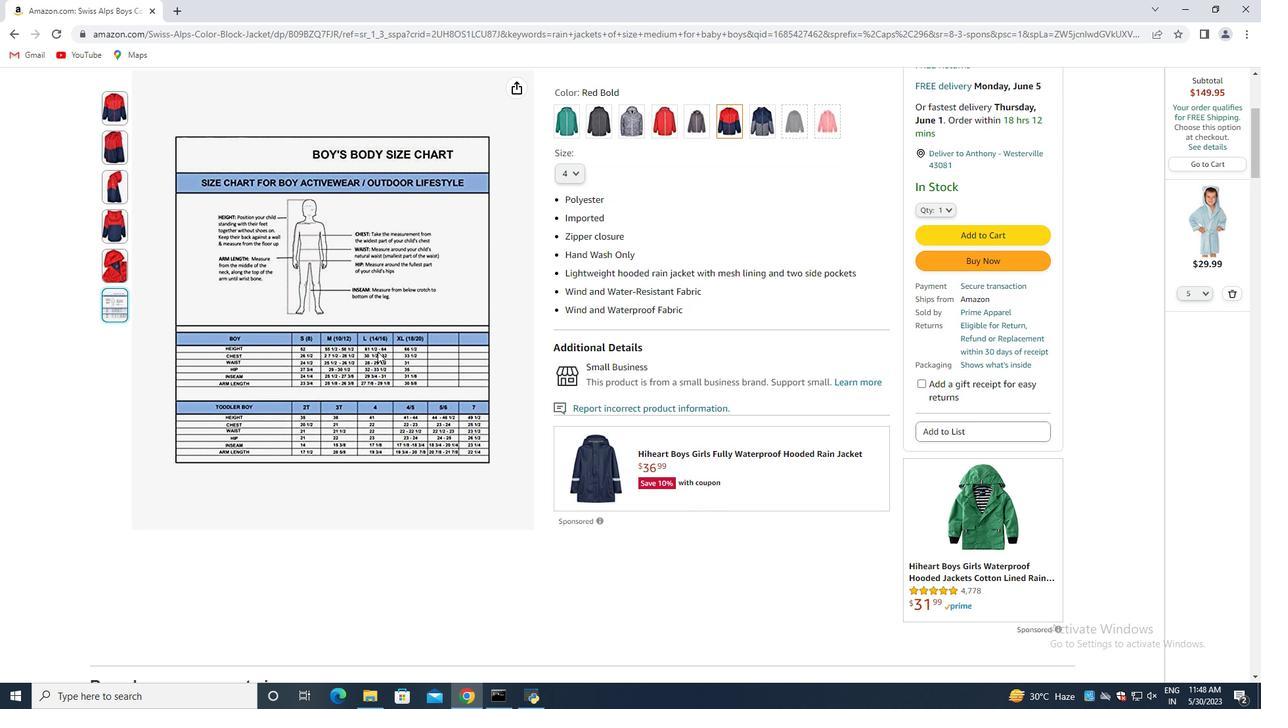 
Action: Mouse scrolled (375, 354) with delta (0, 0)
Screenshot: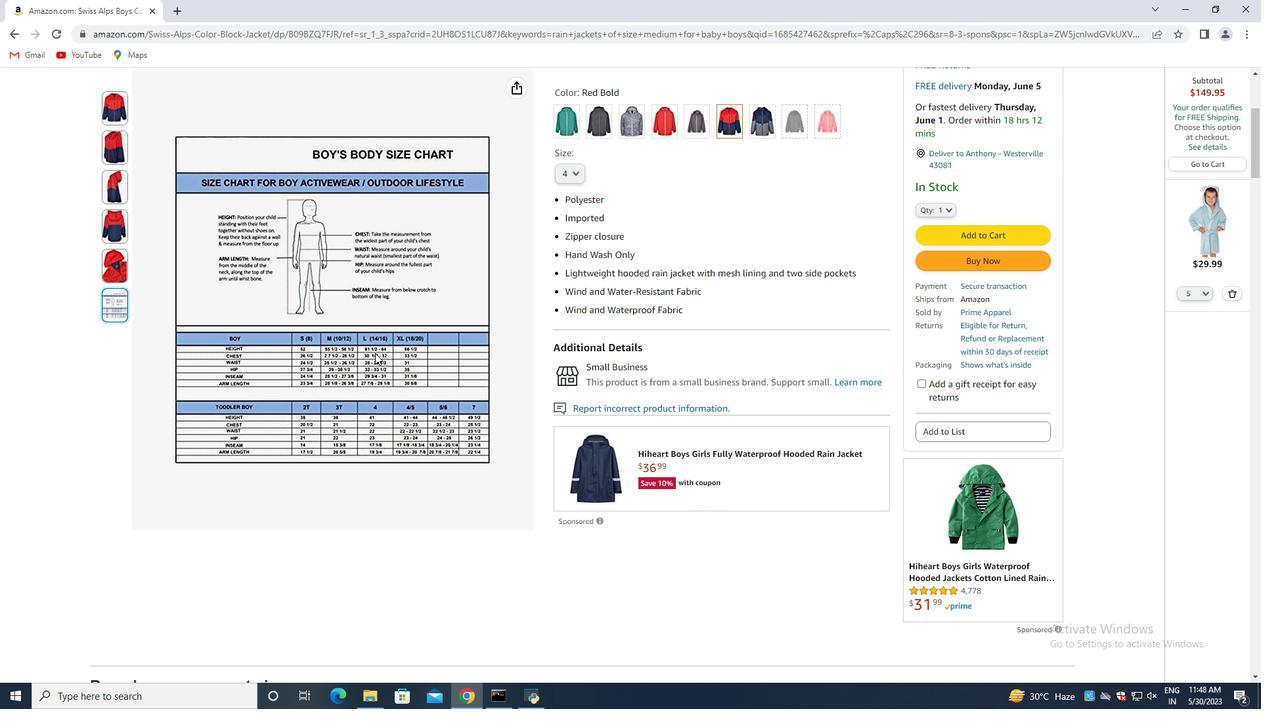 
Action: Mouse scrolled (375, 354) with delta (0, 0)
Screenshot: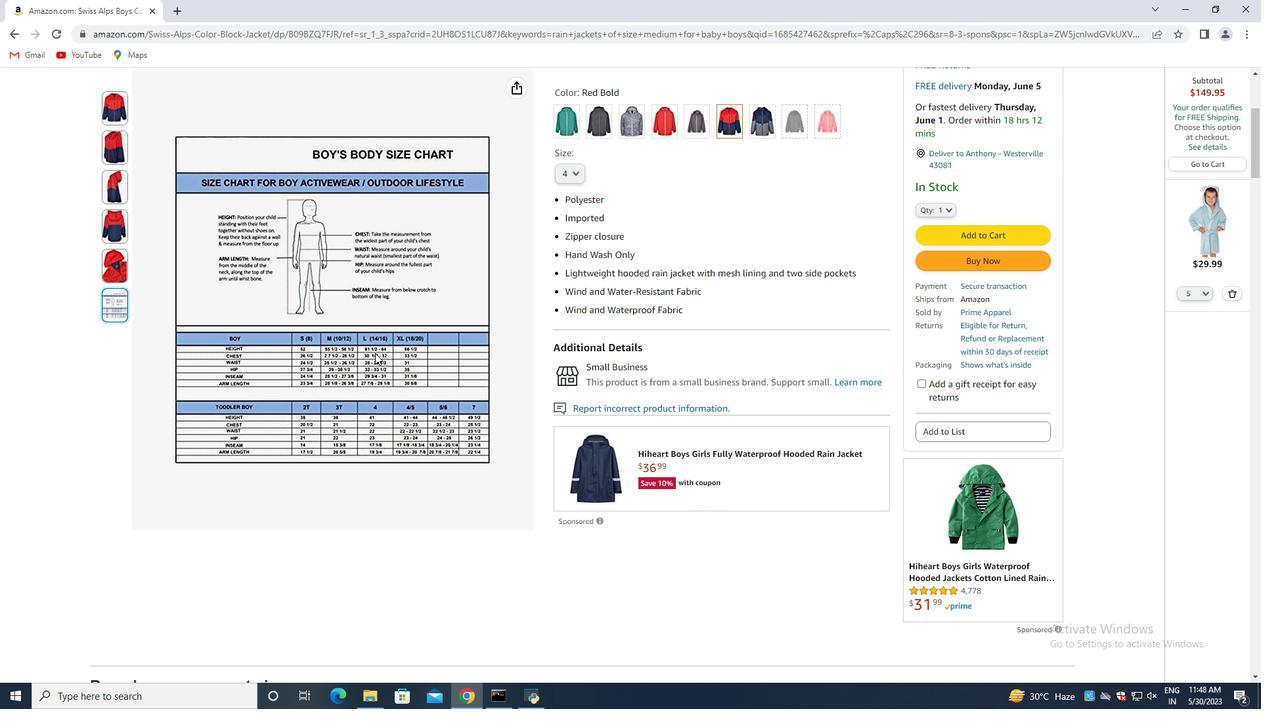 
Action: Mouse moved to (574, 306)
Screenshot: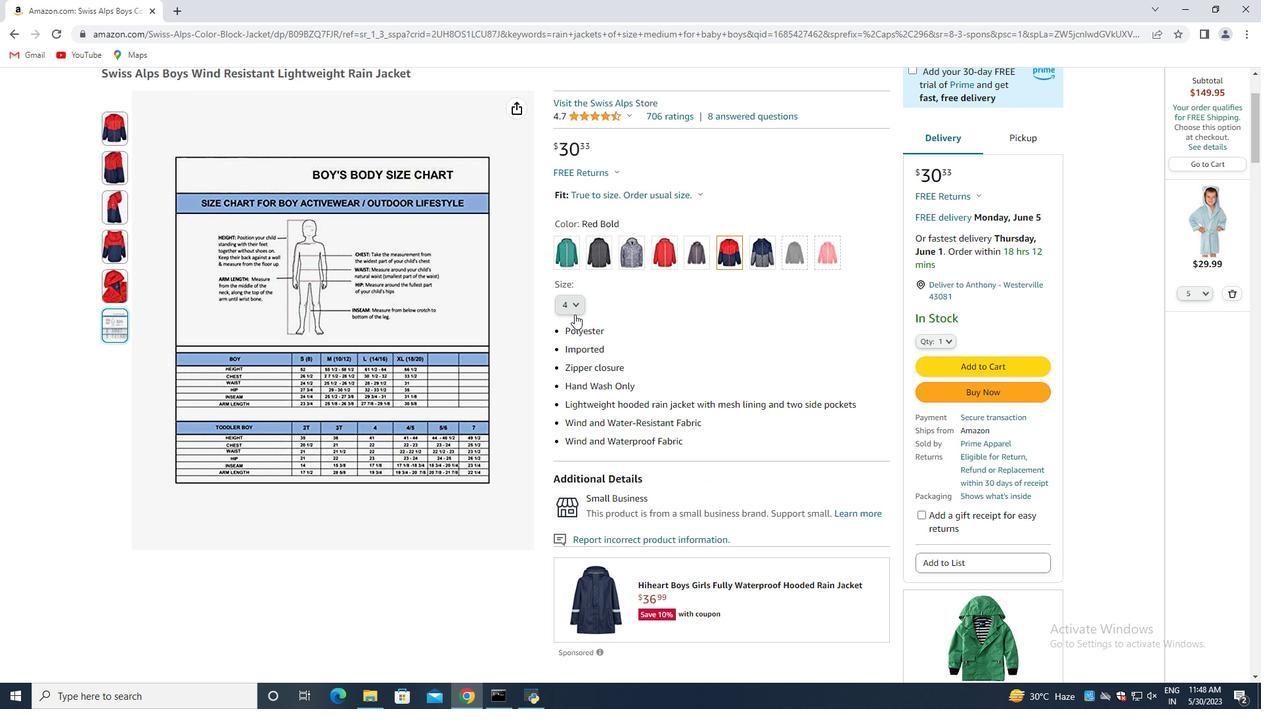 
Action: Mouse pressed left at (574, 306)
Screenshot: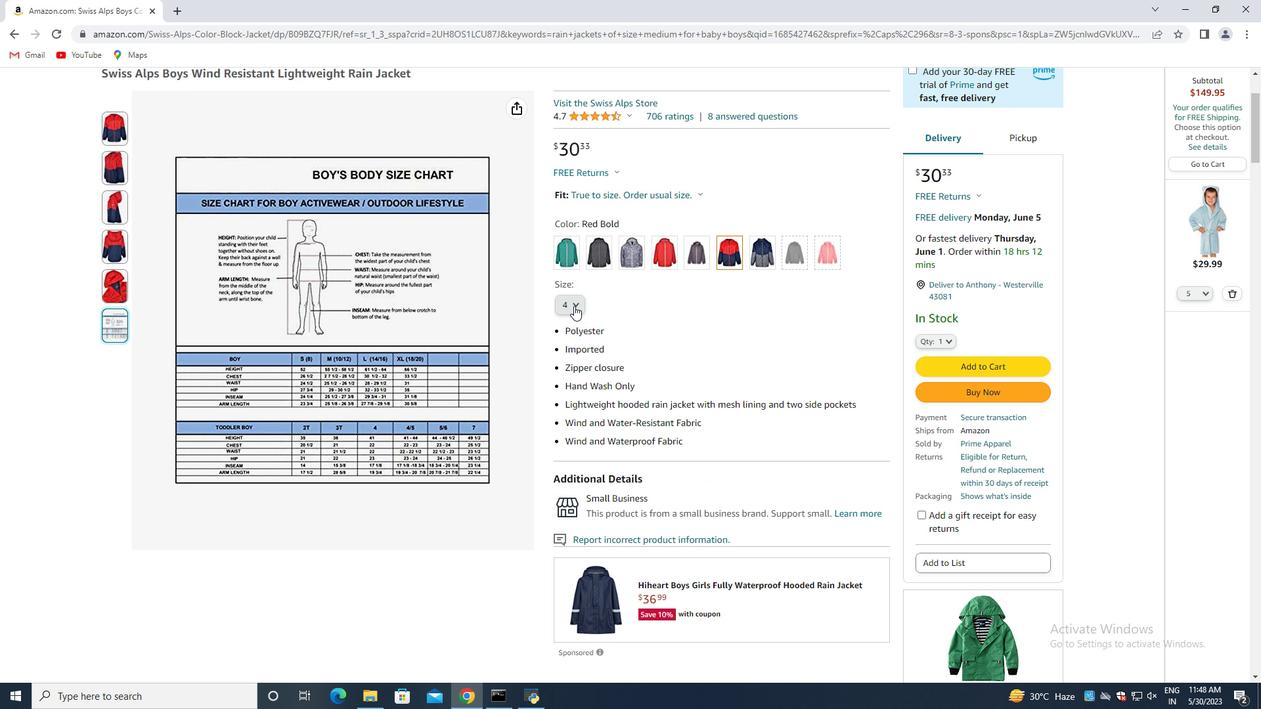 
Action: Mouse moved to (572, 309)
Screenshot: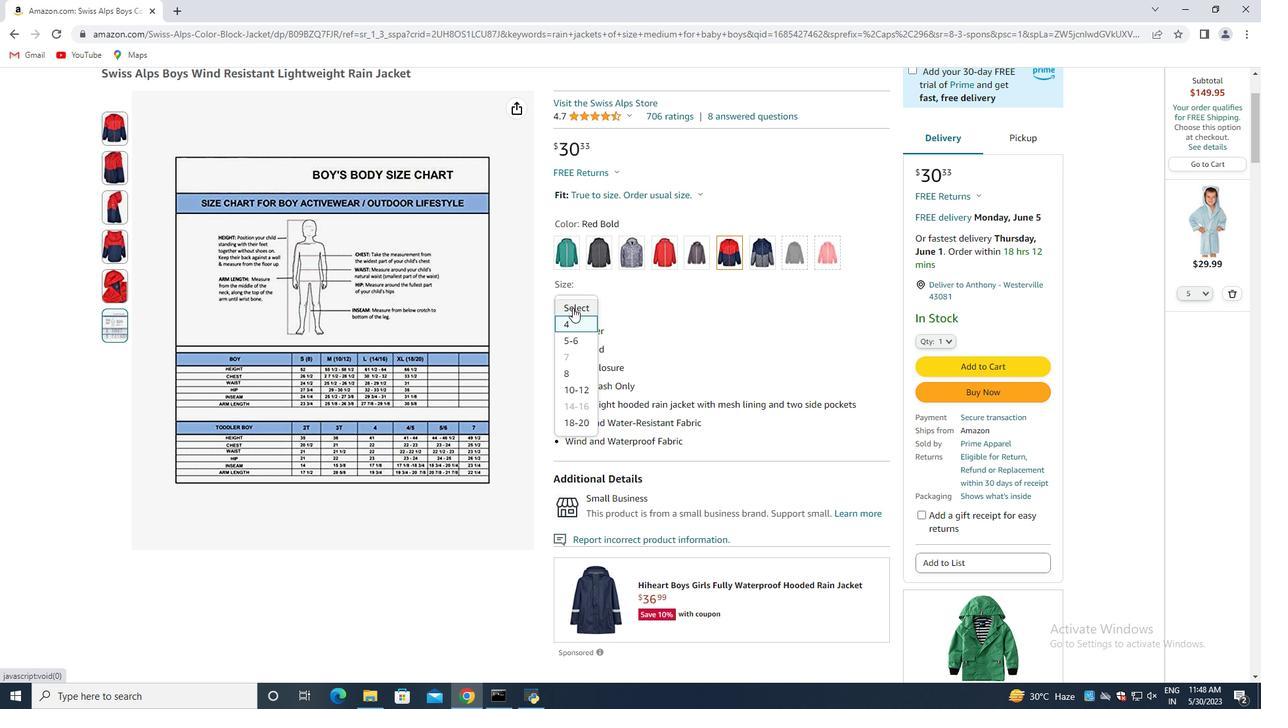 
Action: Mouse pressed left at (572, 309)
Screenshot: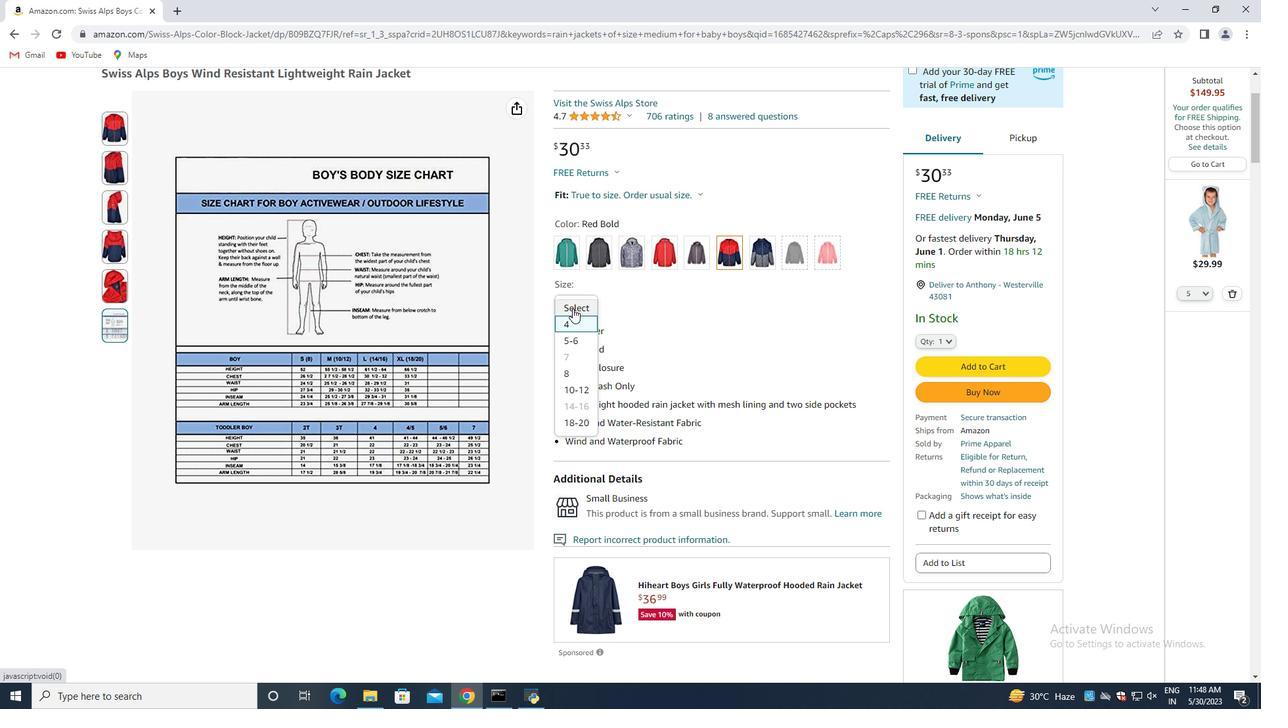 
Action: Mouse moved to (573, 308)
Screenshot: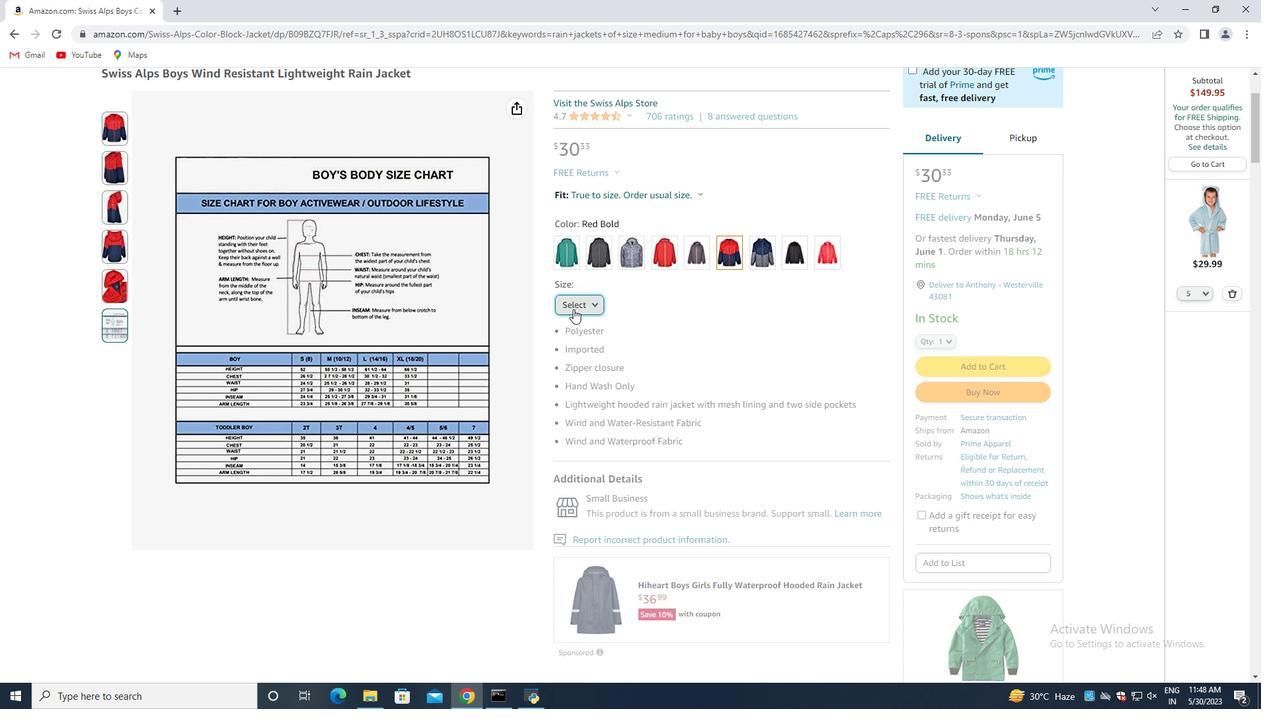 
Action: Mouse pressed left at (573, 308)
Screenshot: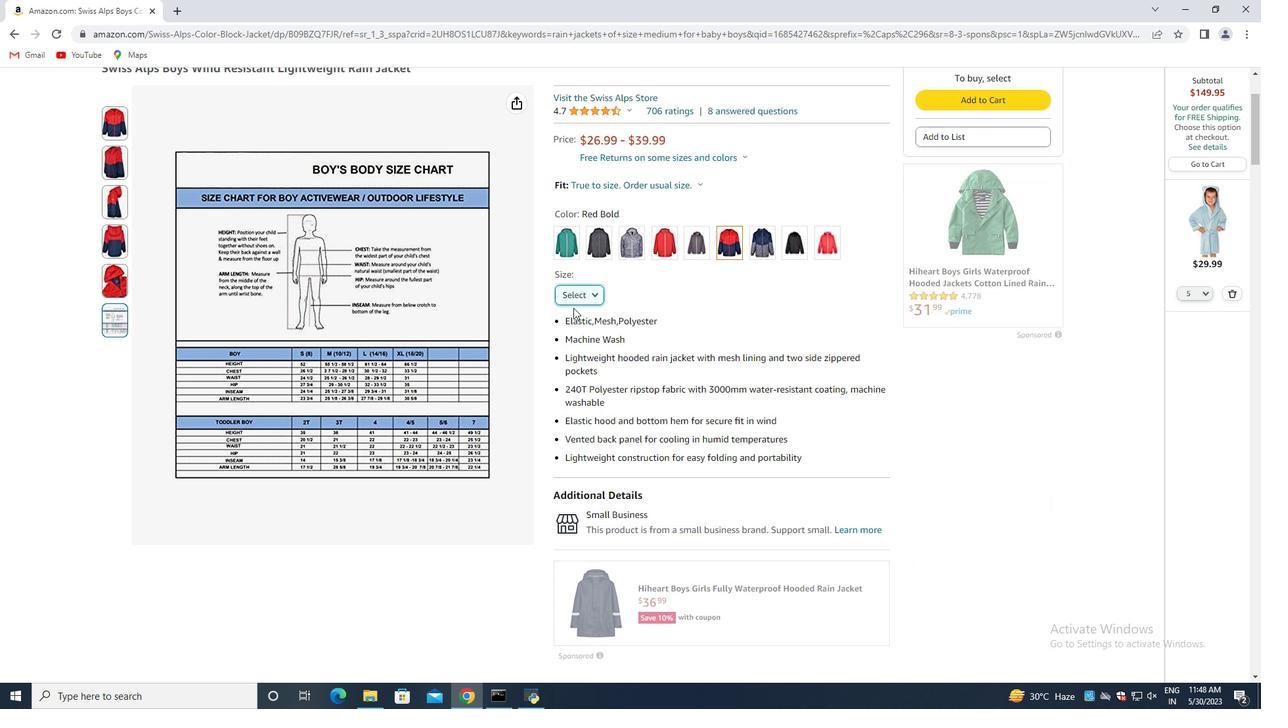 
Action: Mouse moved to (580, 300)
Screenshot: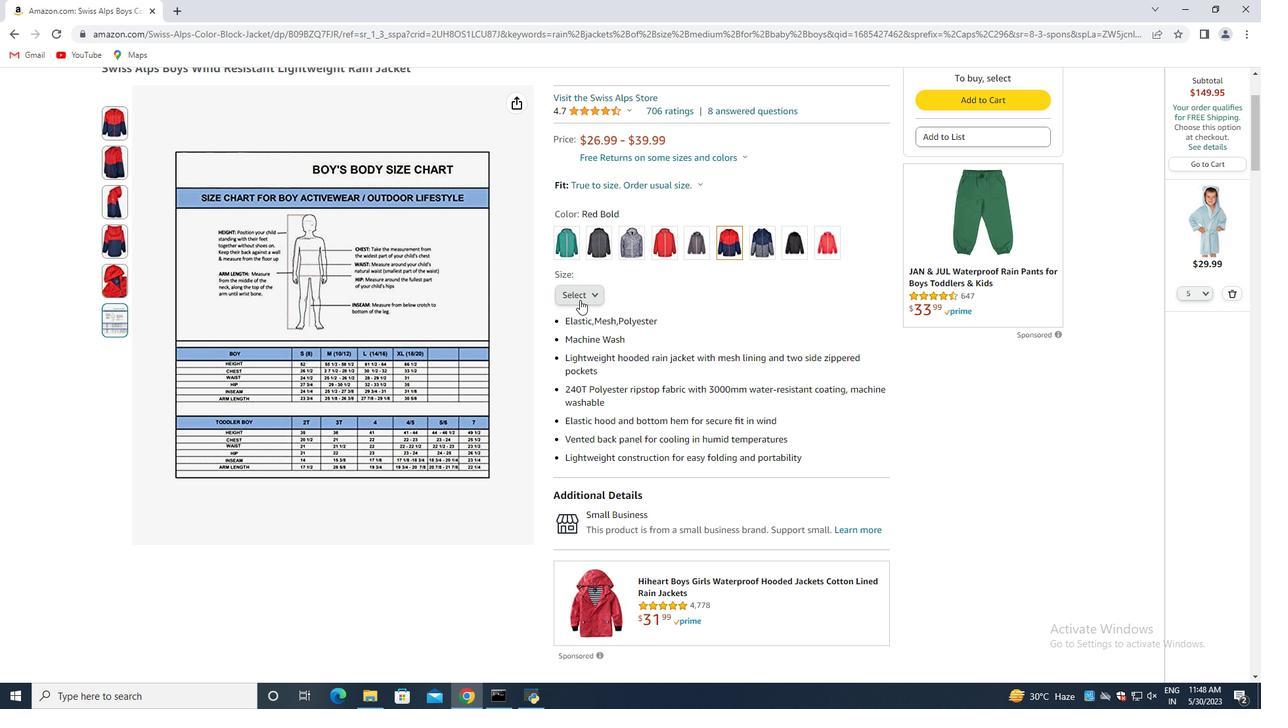 
Action: Mouse pressed left at (580, 300)
Screenshot: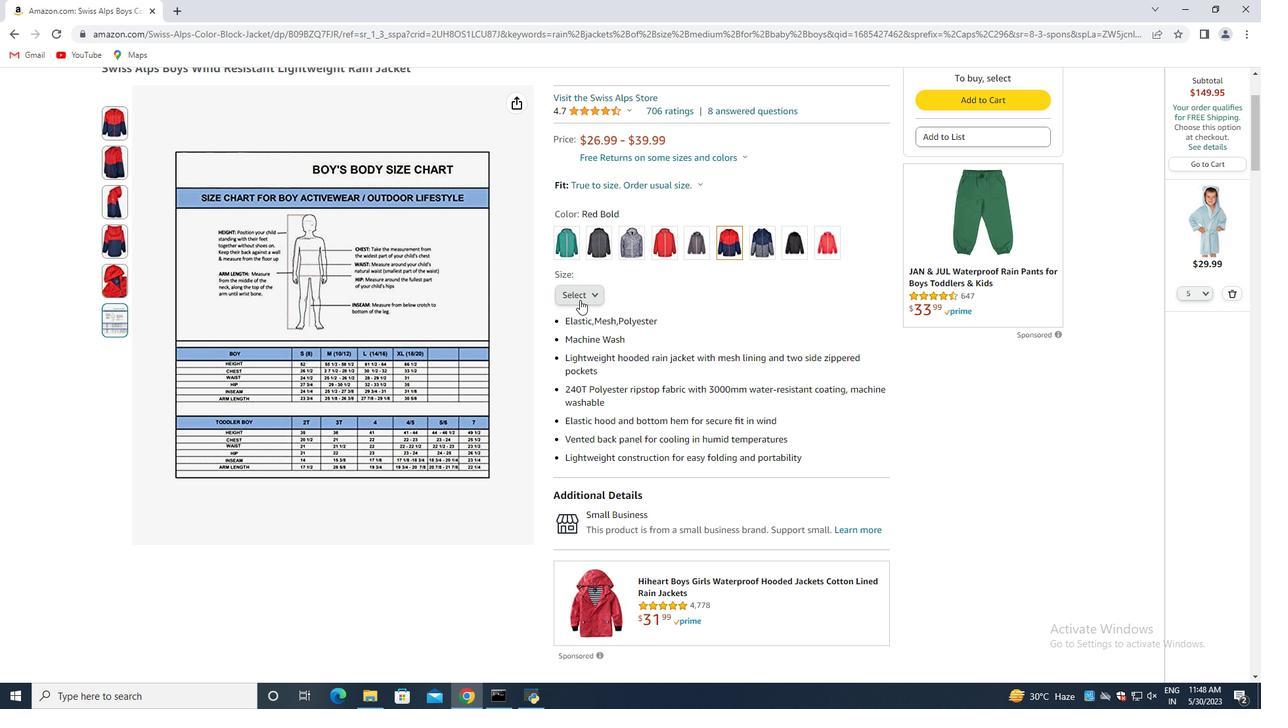 
Action: Mouse moved to (574, 373)
Screenshot: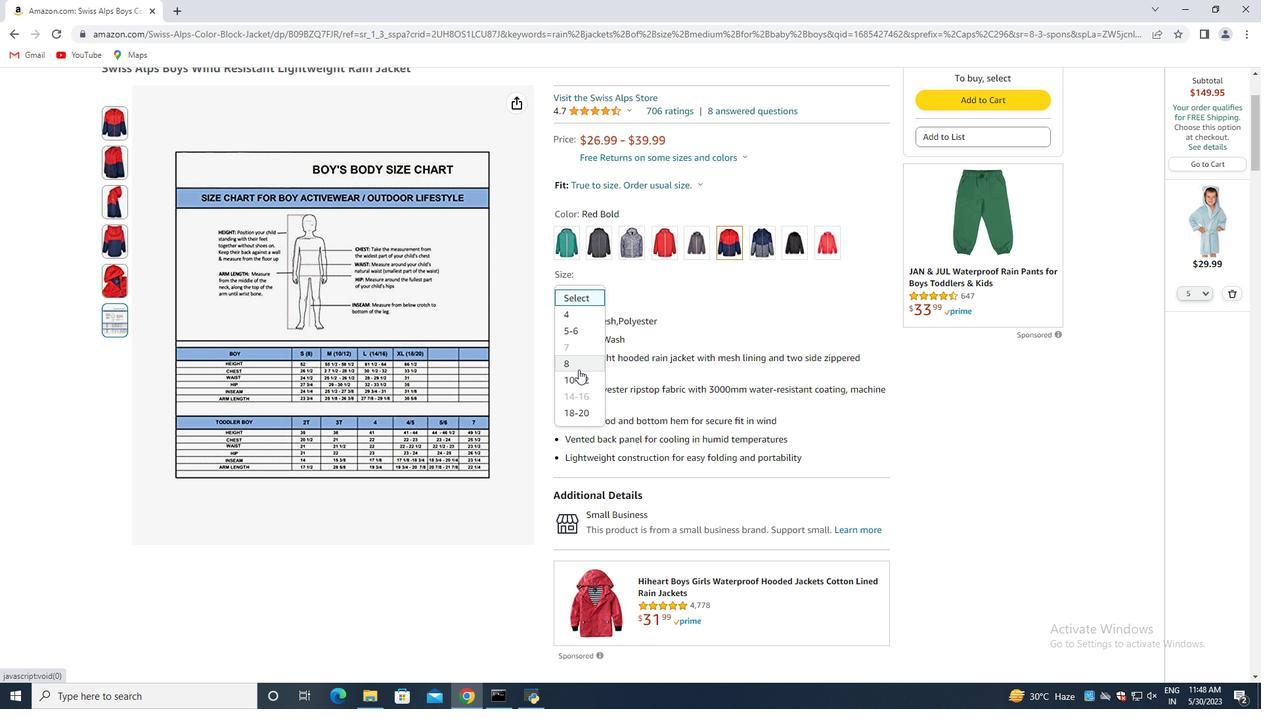 
Action: Mouse pressed left at (574, 373)
Screenshot: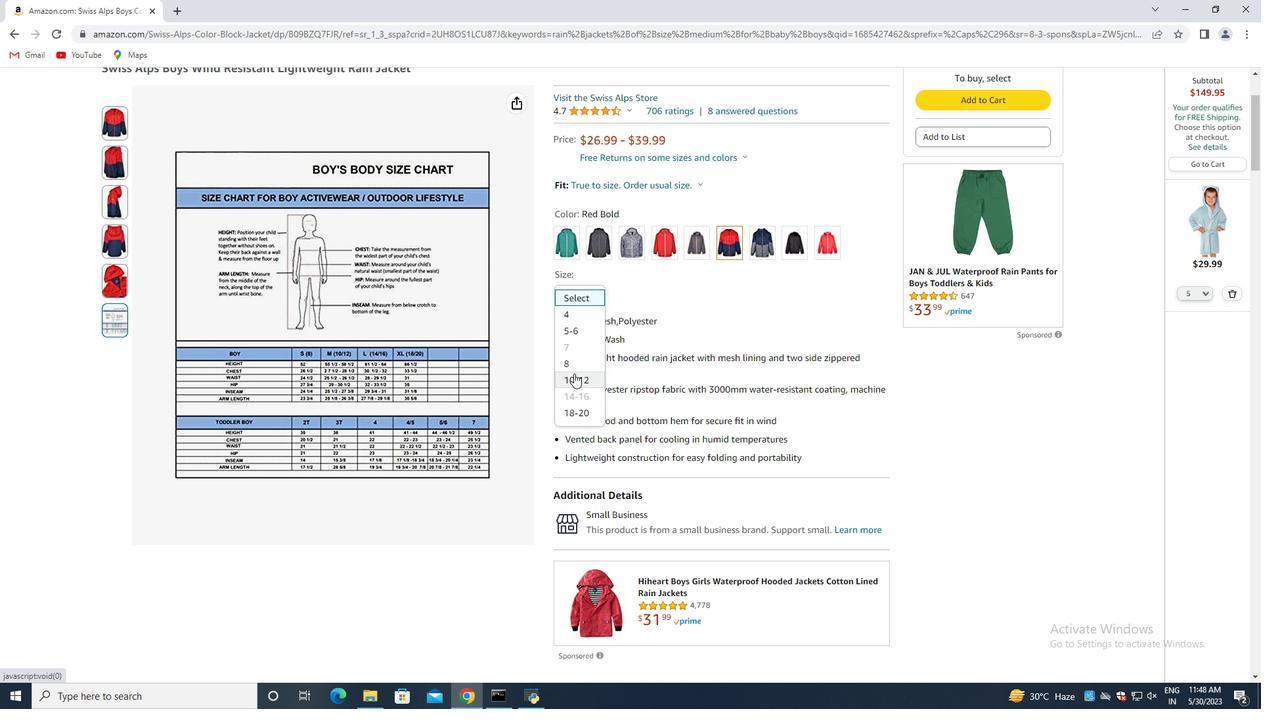 
Action: Mouse moved to (600, 409)
Screenshot: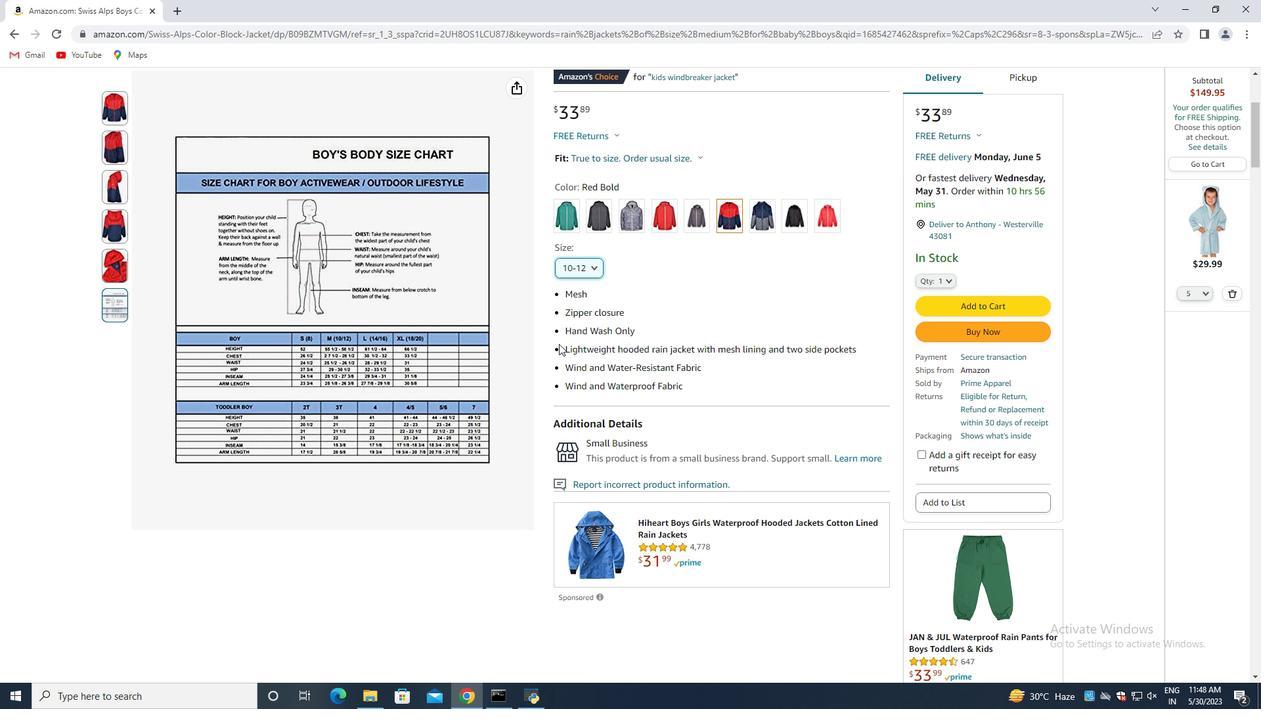 
Action: Mouse scrolled (595, 403) with delta (0, 0)
Screenshot: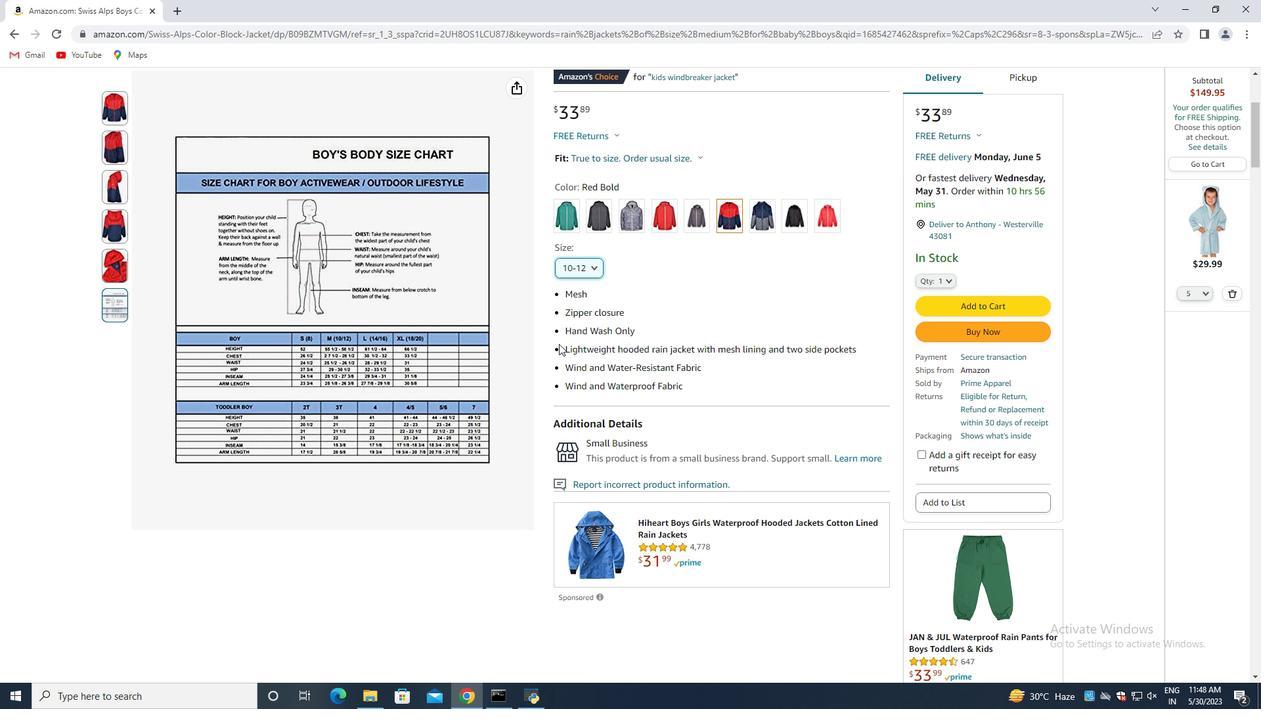 
Action: Mouse moved to (615, 433)
Screenshot: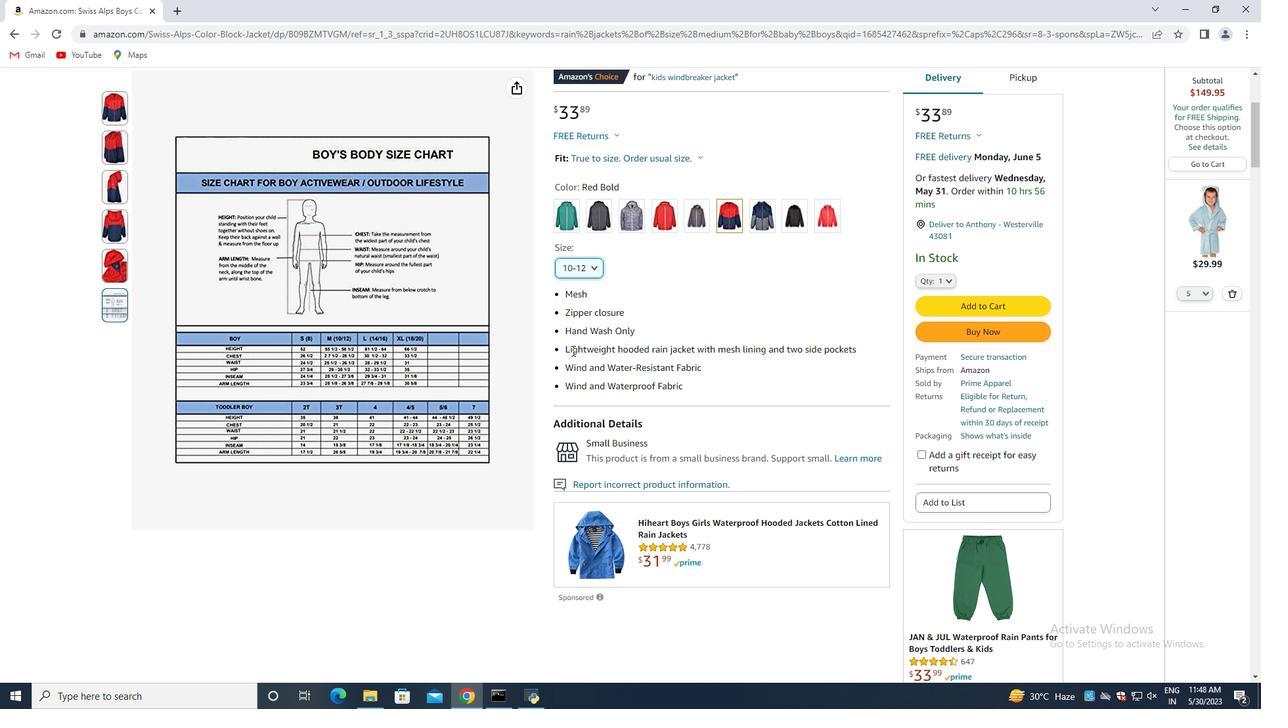 
Action: Mouse scrolled (615, 432) with delta (0, 0)
Screenshot: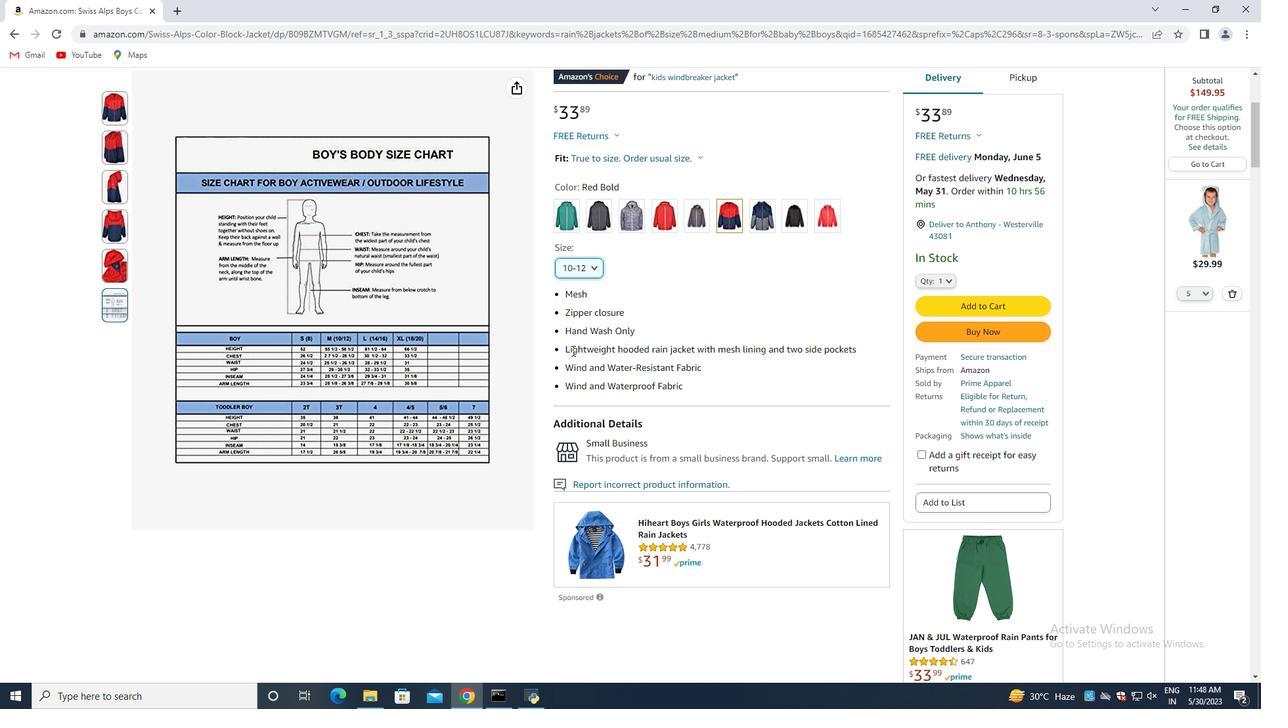 
Action: Mouse moved to (621, 440)
Screenshot: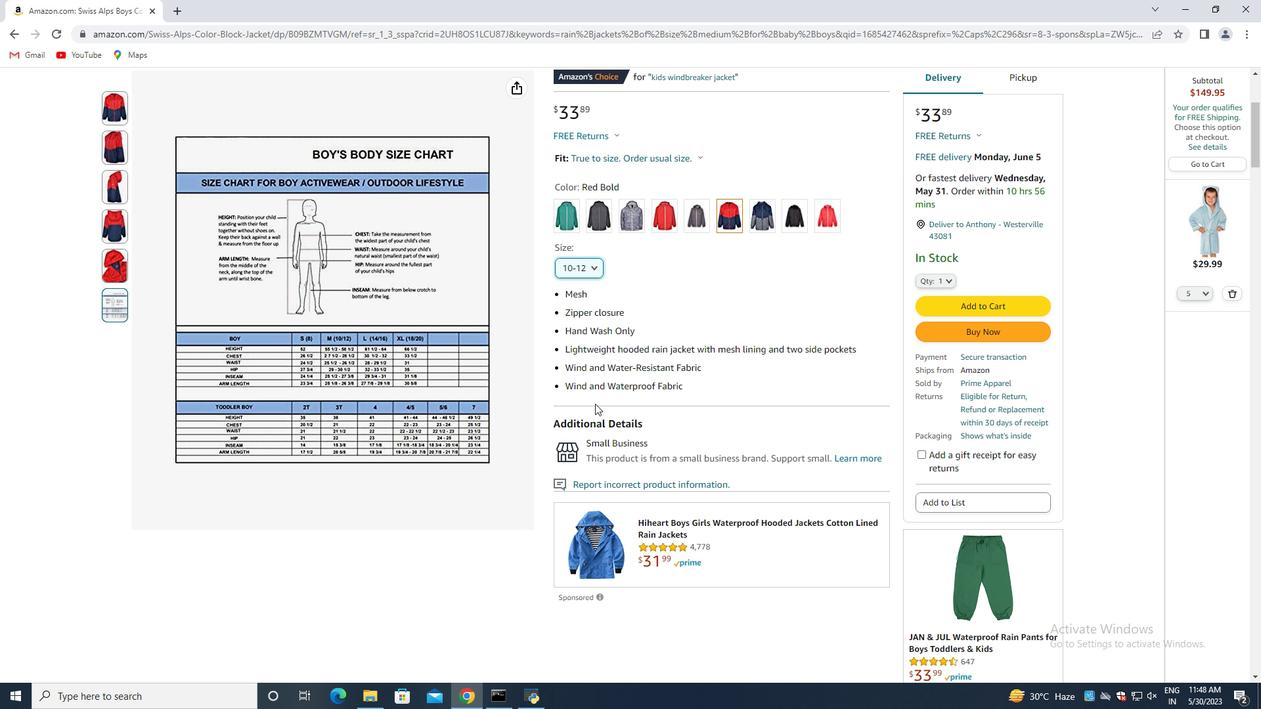
Action: Mouse scrolled (620, 439) with delta (0, 0)
Screenshot: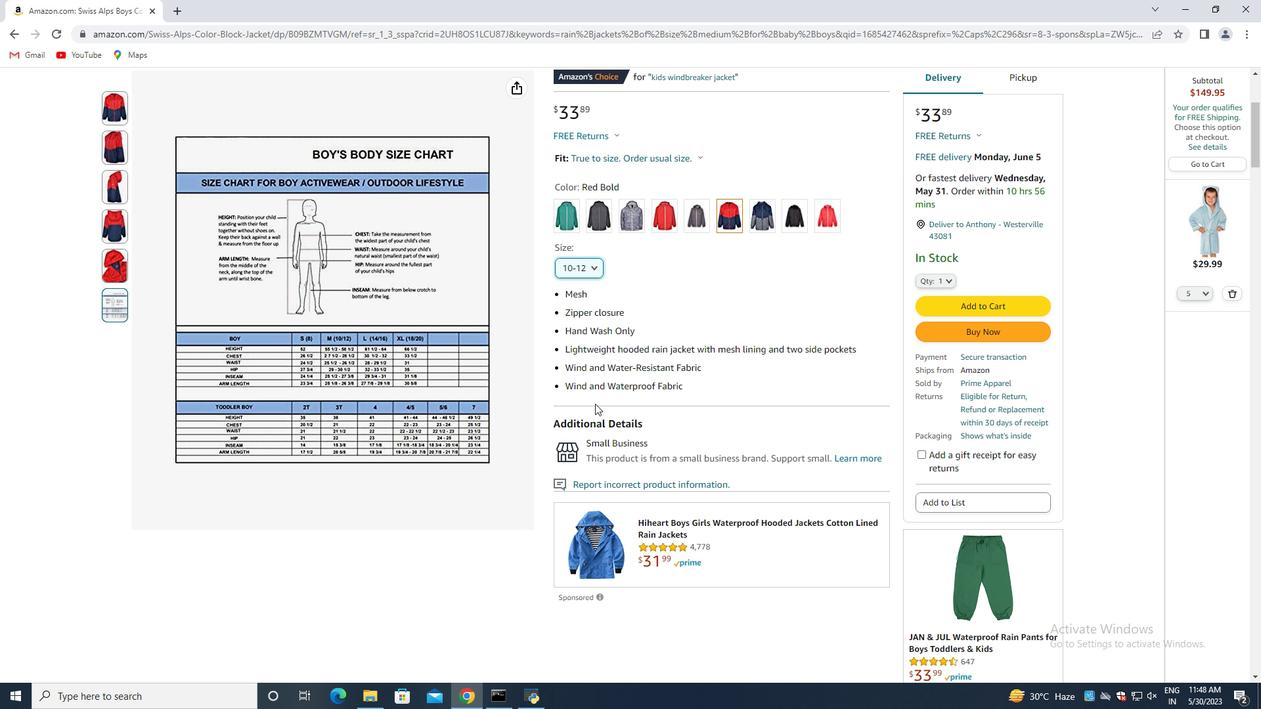 
Action: Mouse moved to (633, 410)
Screenshot: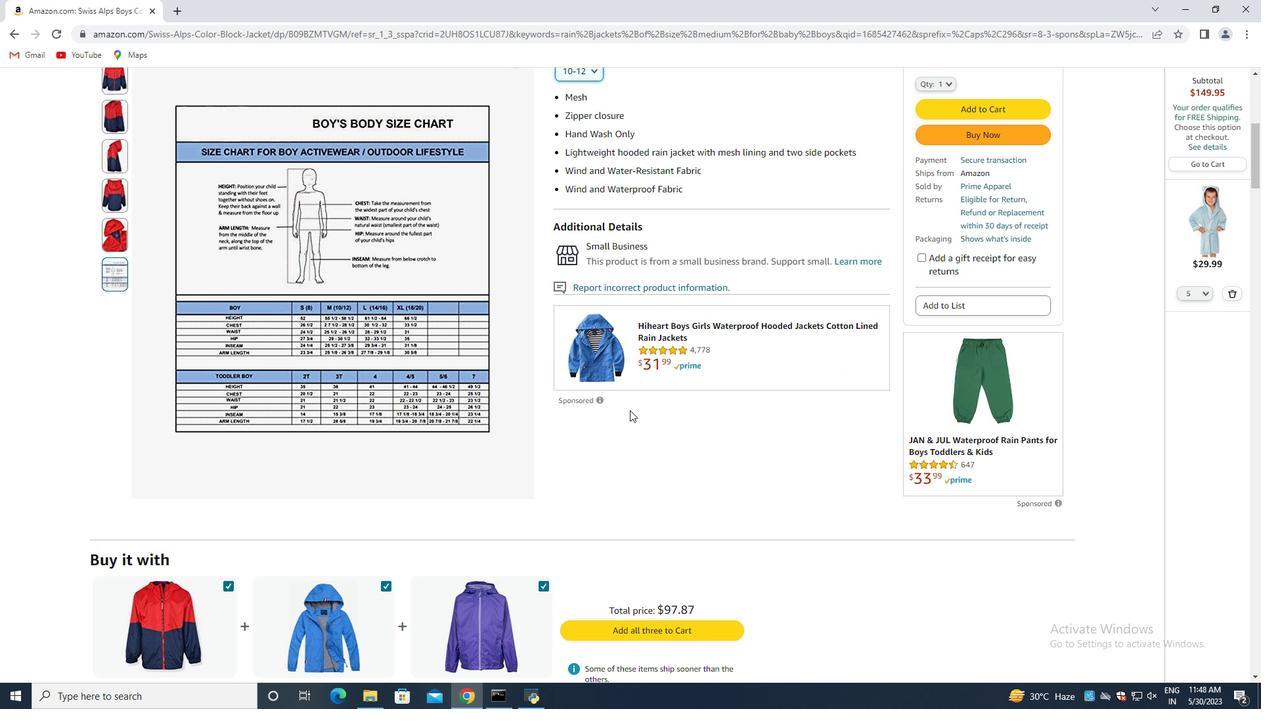 
Action: Mouse scrolled (633, 411) with delta (0, 0)
Screenshot: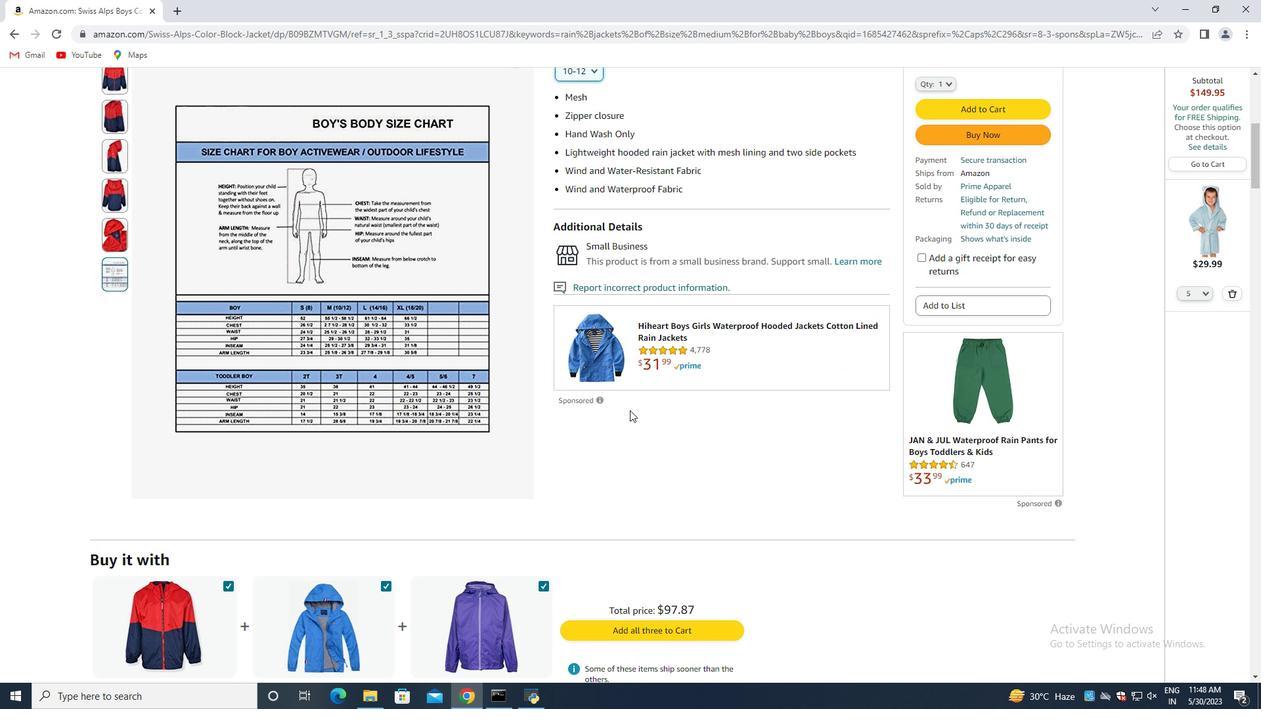 
Action: Mouse scrolled (633, 411) with delta (0, 0)
Screenshot: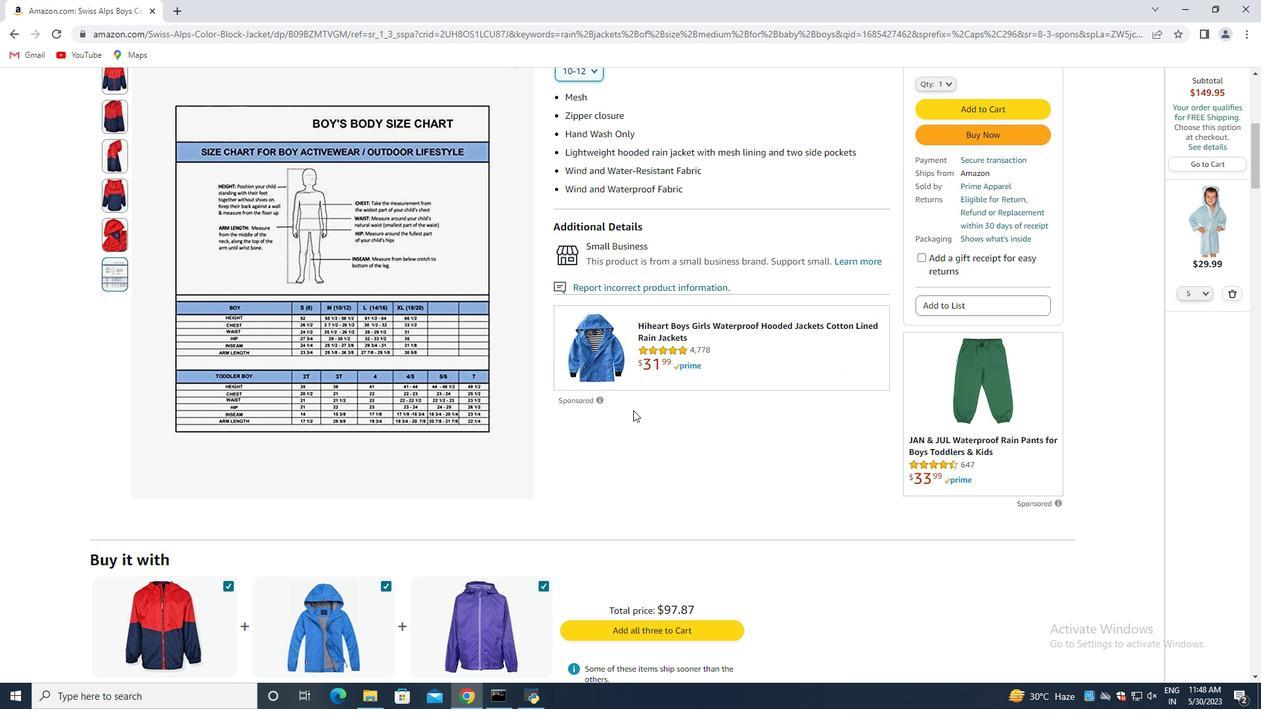 
Action: Mouse scrolled (633, 411) with delta (0, 0)
Screenshot: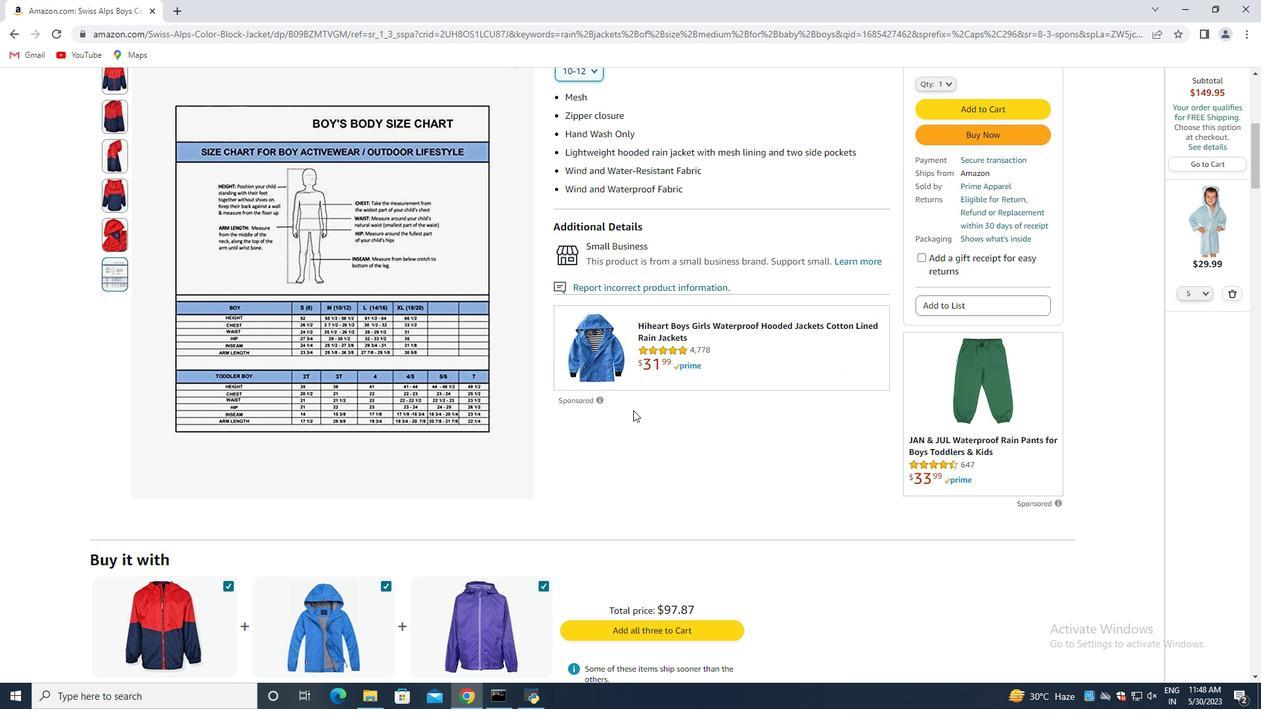 
Action: Mouse scrolled (633, 411) with delta (0, 0)
Screenshot: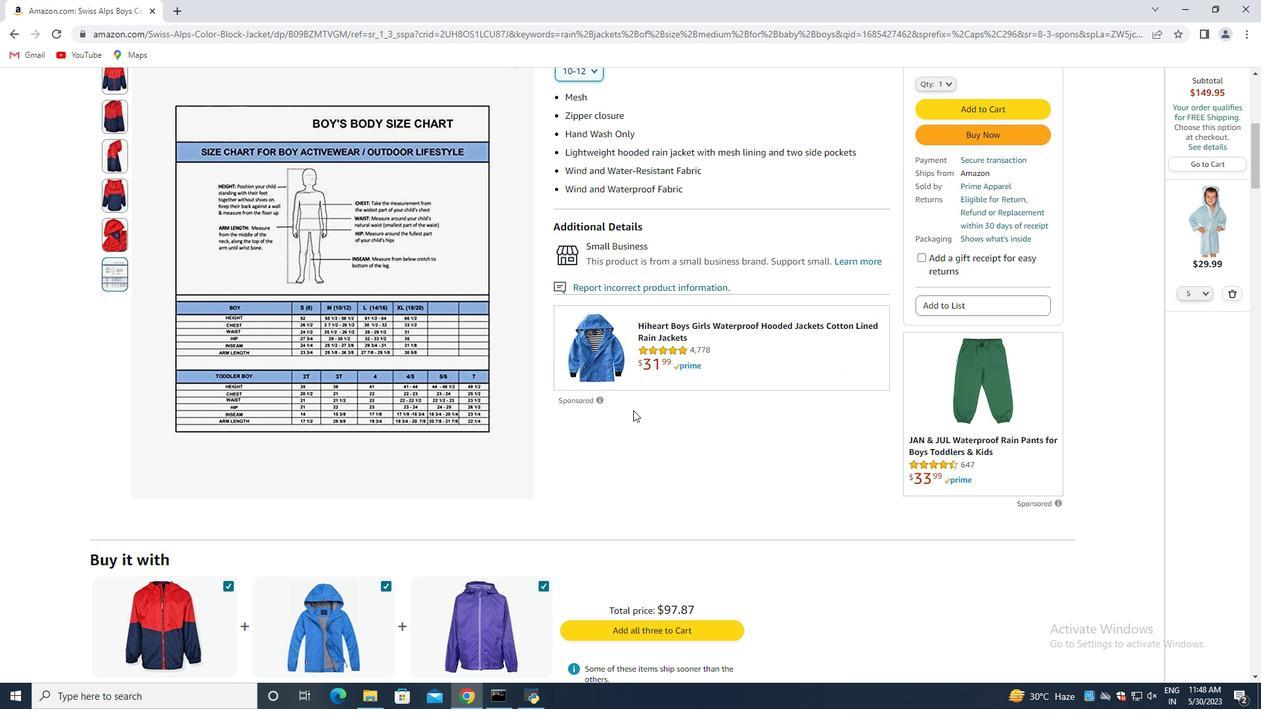 
Action: Mouse moved to (798, 274)
Screenshot: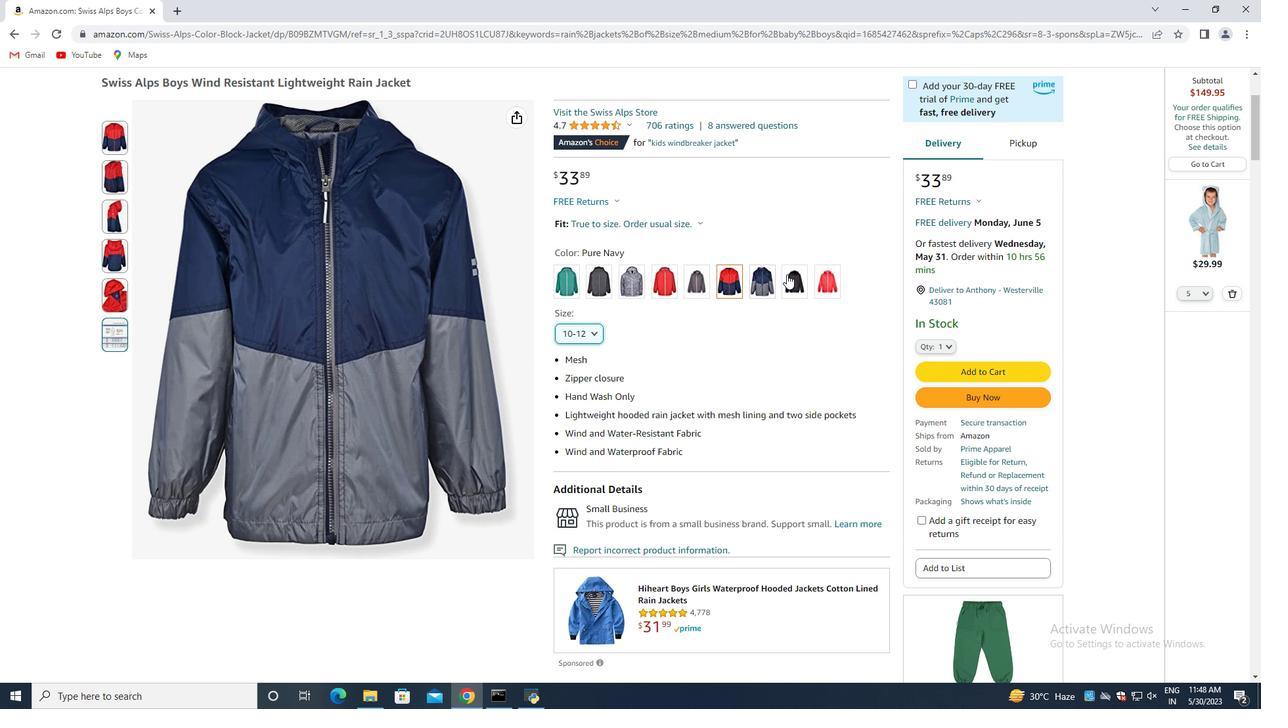 
Action: Mouse pressed left at (798, 274)
Screenshot: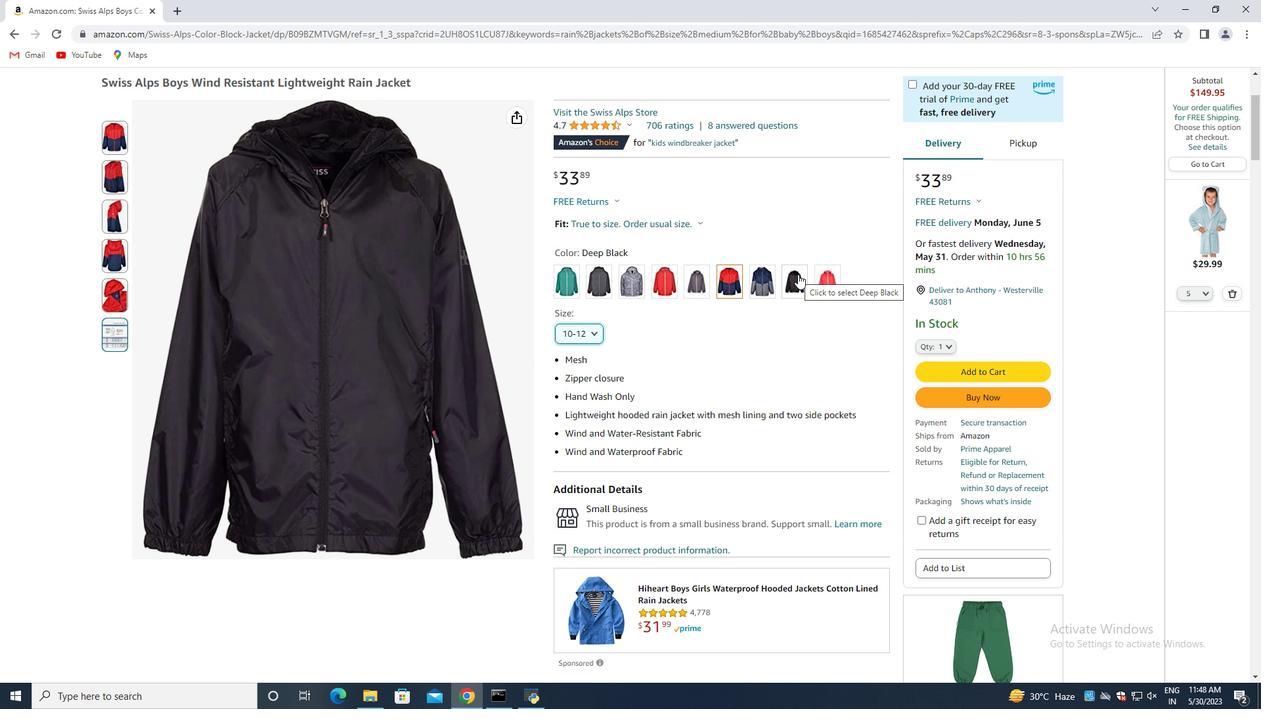 
Action: Mouse moved to (643, 283)
Screenshot: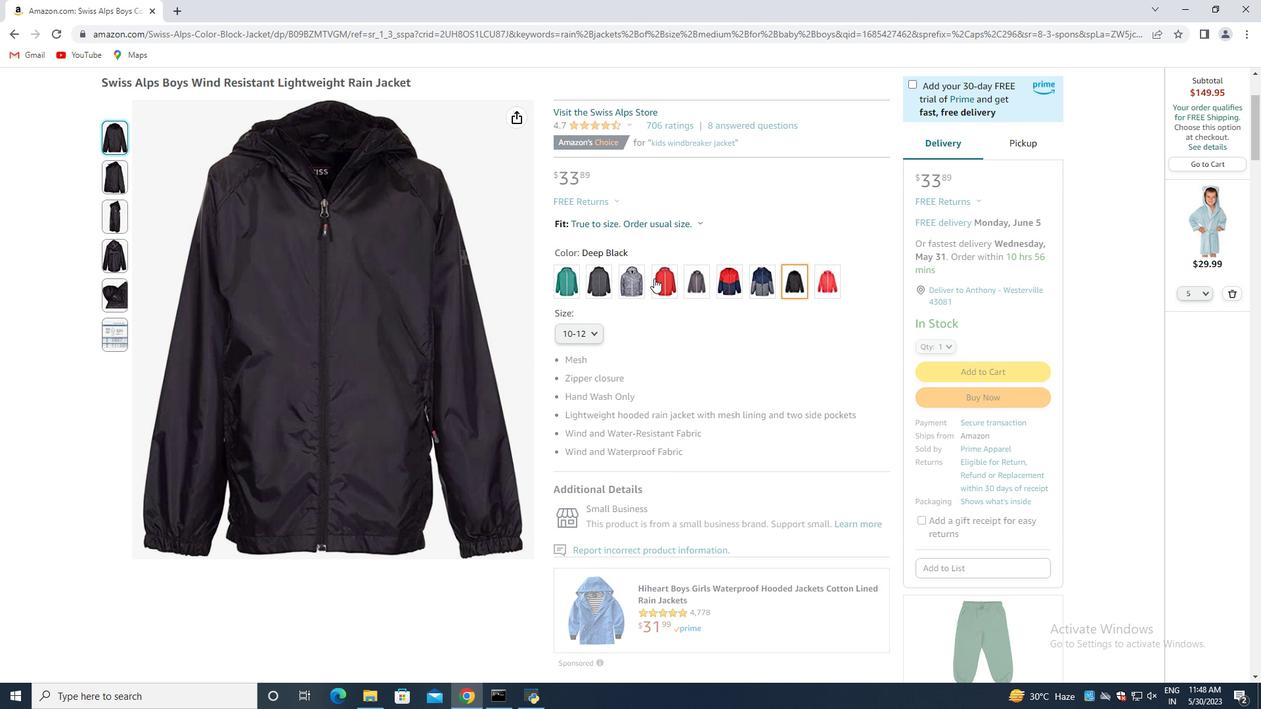 
Action: Mouse scrolled (643, 284) with delta (0, 0)
Screenshot: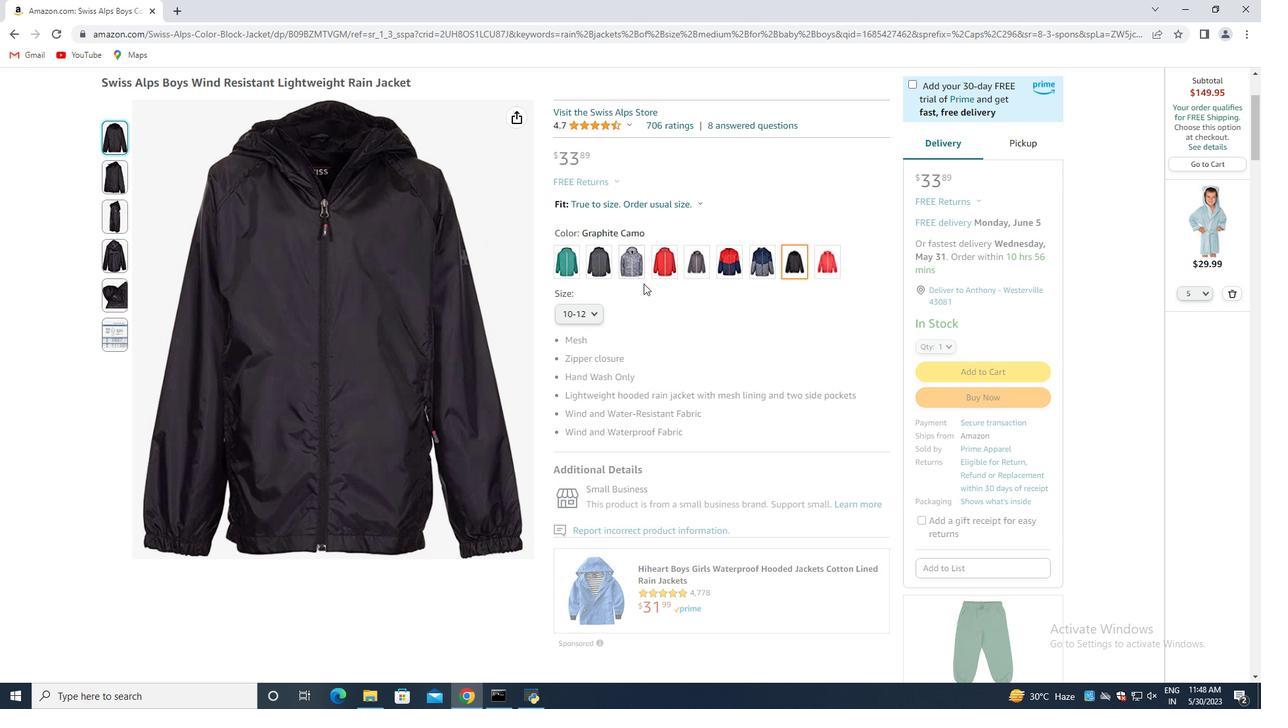 
Action: Mouse scrolled (643, 284) with delta (0, 0)
Screenshot: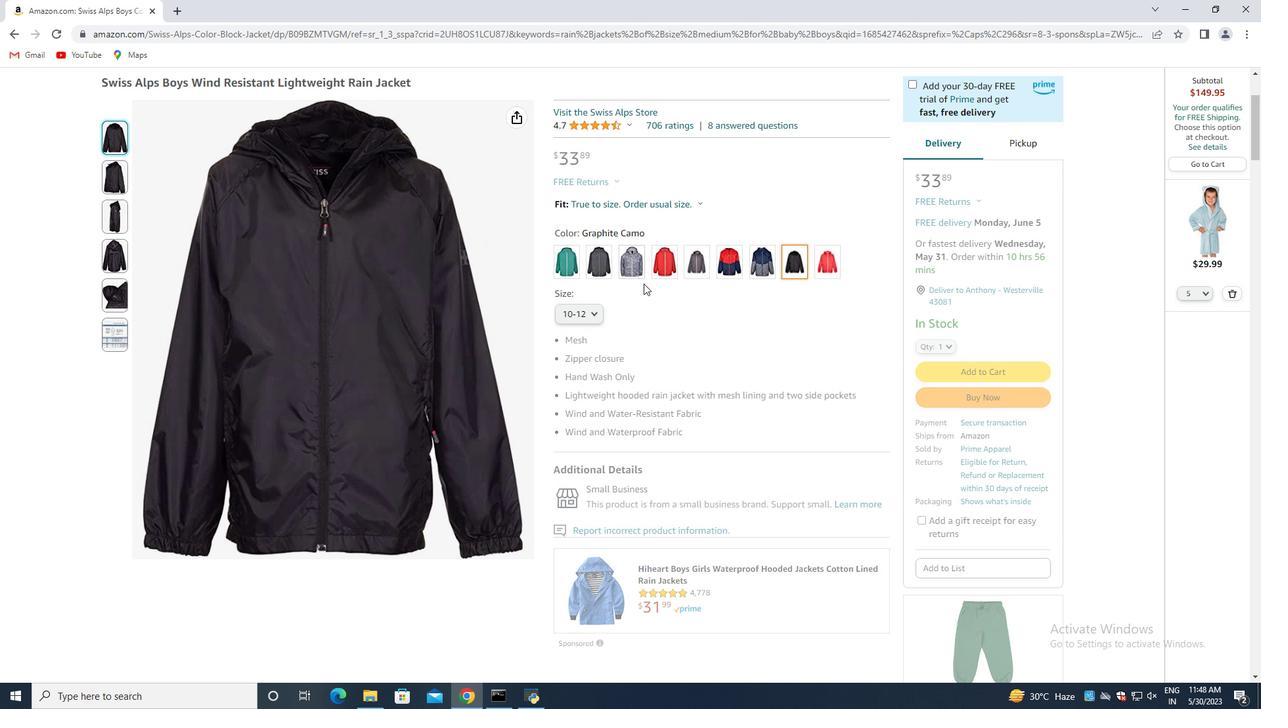 
Action: Mouse scrolled (643, 284) with delta (0, 0)
Screenshot: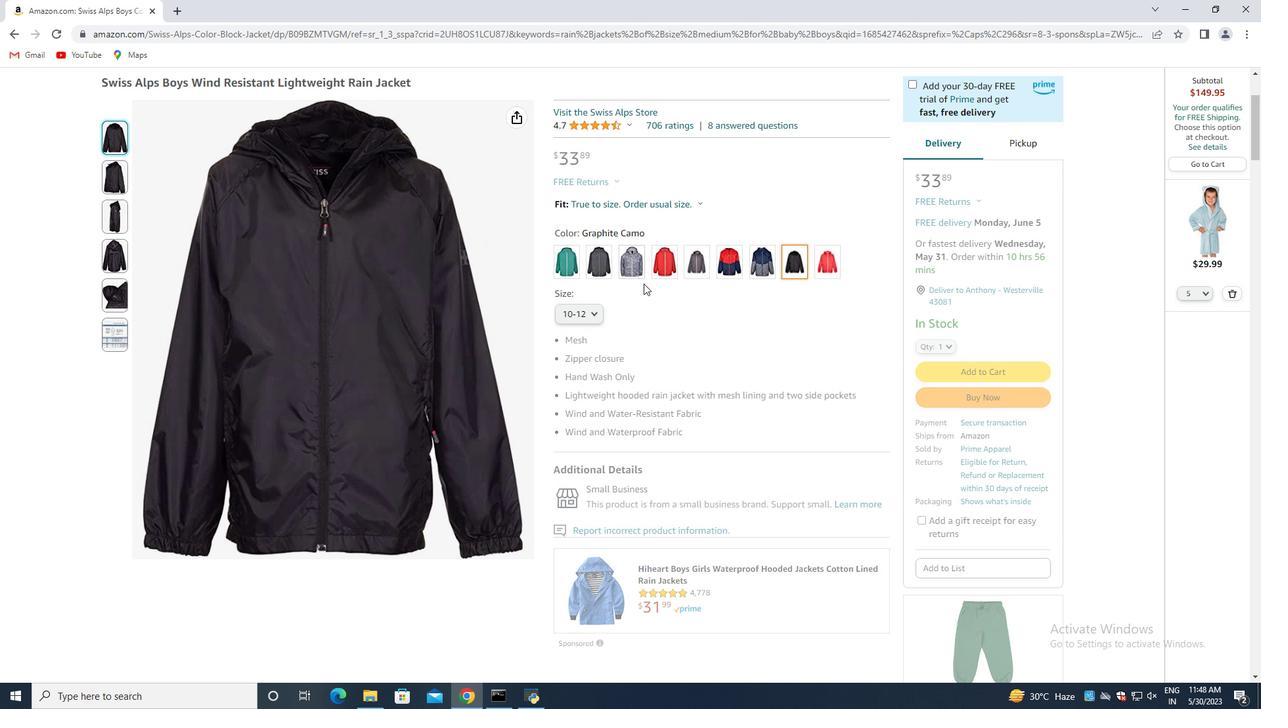 
Action: Mouse scrolled (643, 284) with delta (0, 0)
Screenshot: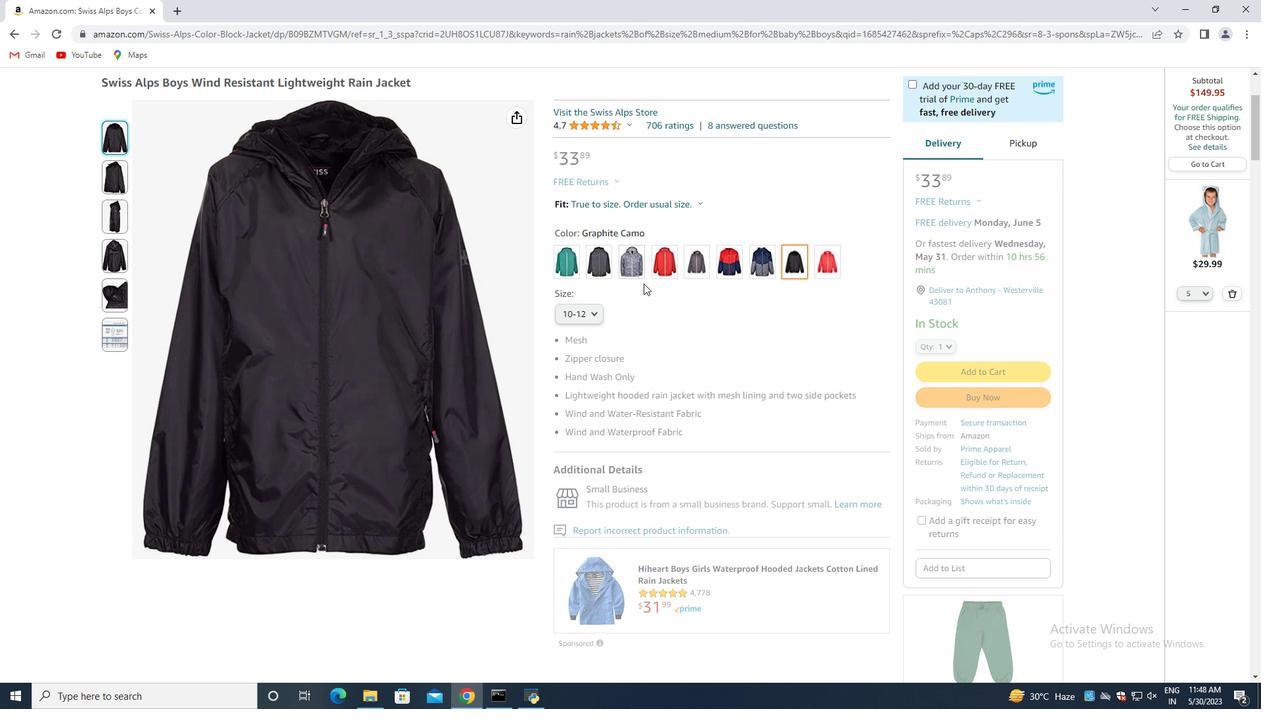 
Action: Mouse scrolled (643, 284) with delta (0, 0)
Screenshot: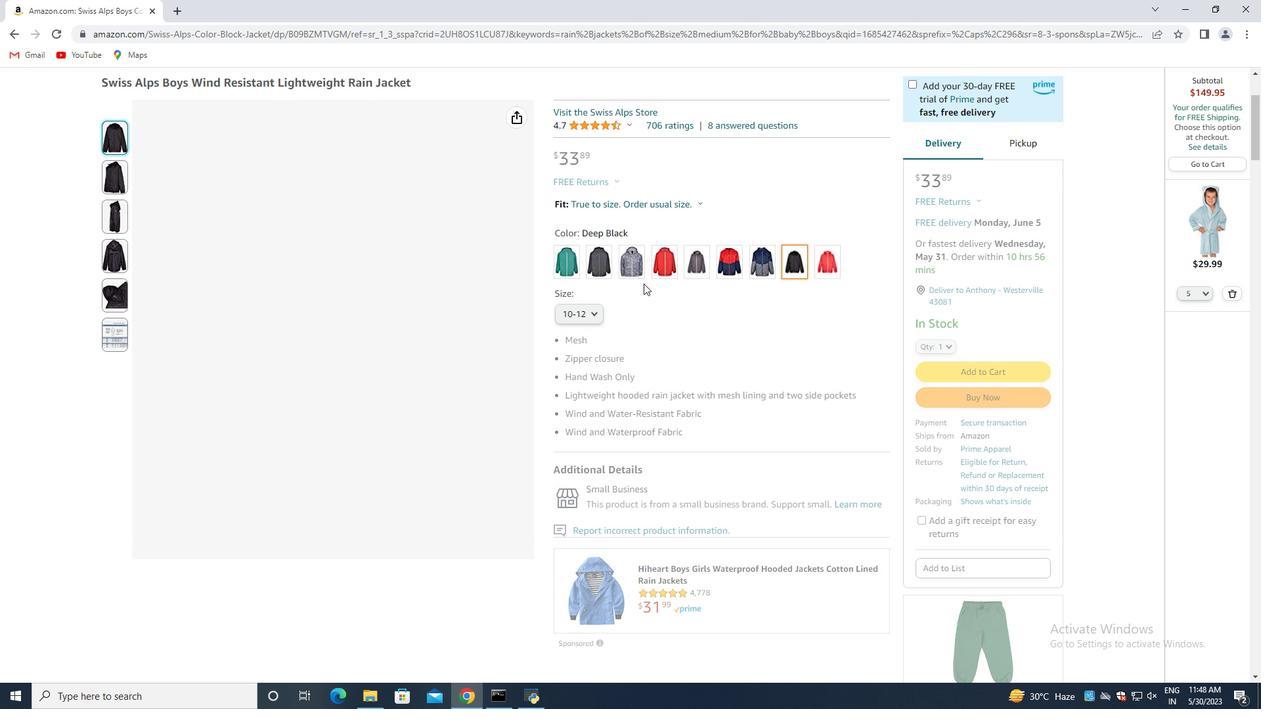 
Action: Mouse moved to (643, 283)
Screenshot: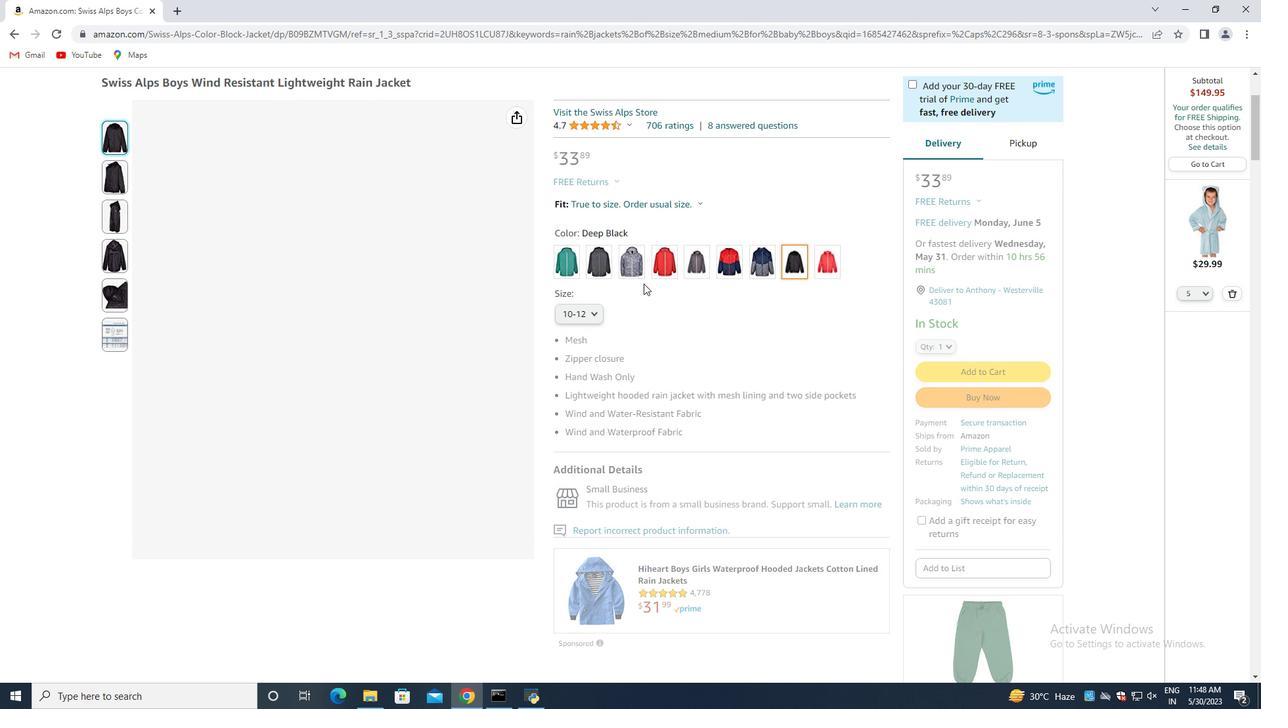 
Action: Mouse scrolled (643, 284) with delta (0, 0)
Screenshot: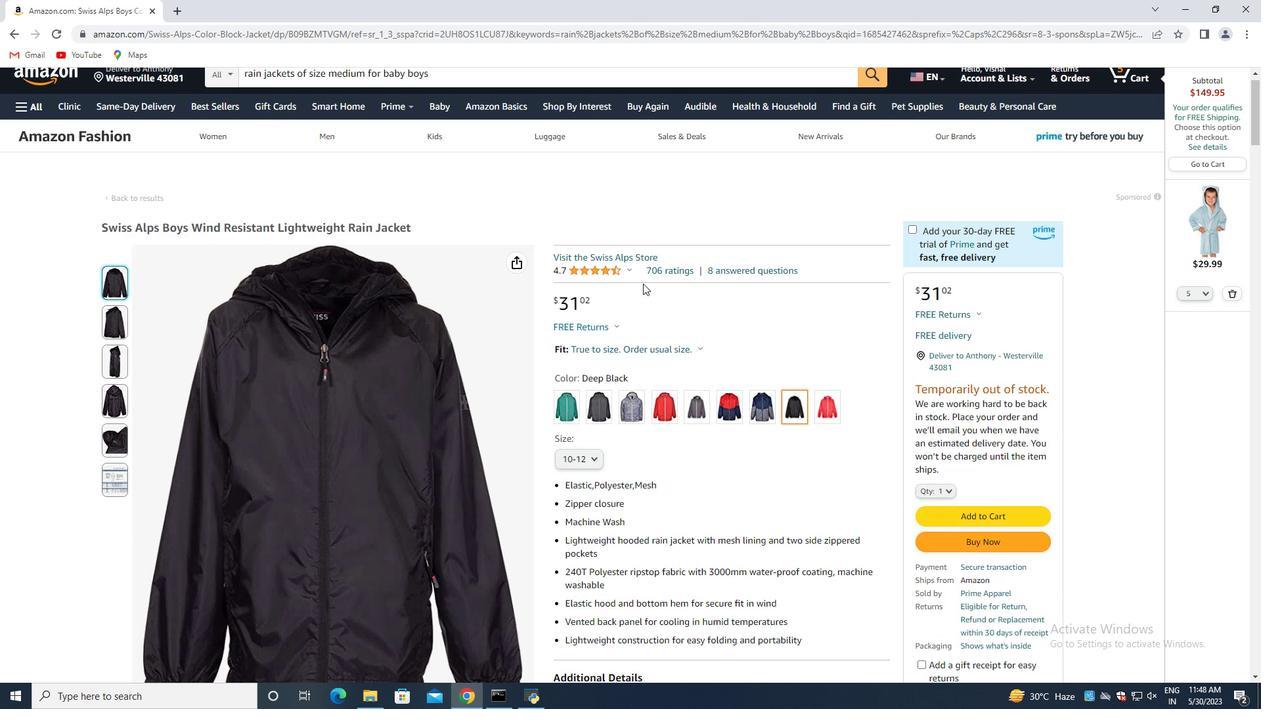 
Action: Mouse scrolled (643, 284) with delta (0, 0)
Screenshot: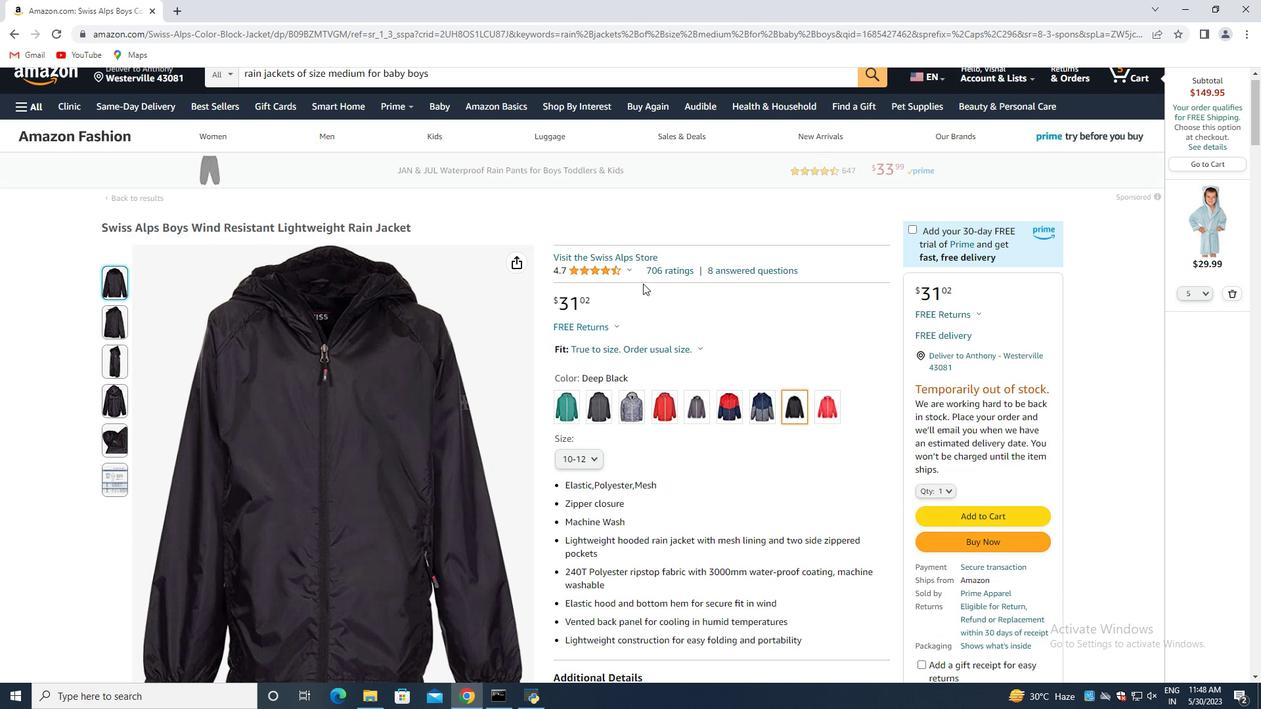 
Action: Mouse scrolled (643, 284) with delta (0, 0)
Screenshot: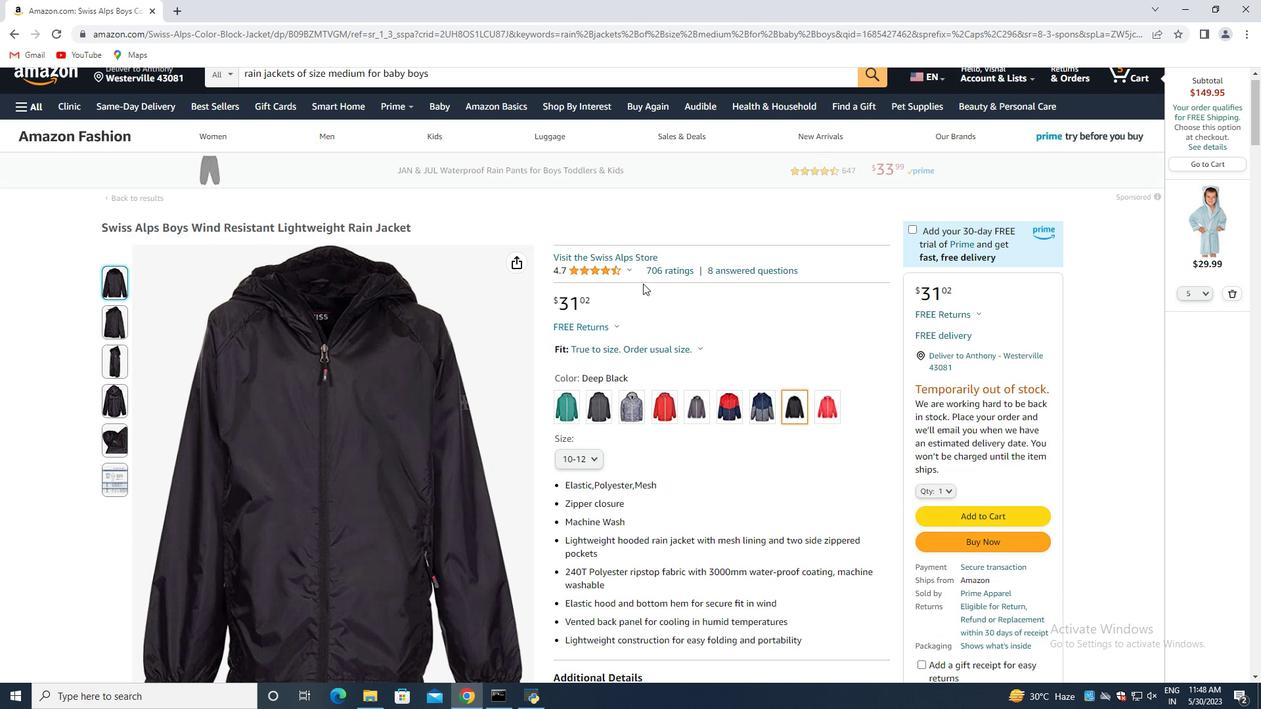 
Action: Mouse scrolled (643, 284) with delta (0, 0)
Screenshot: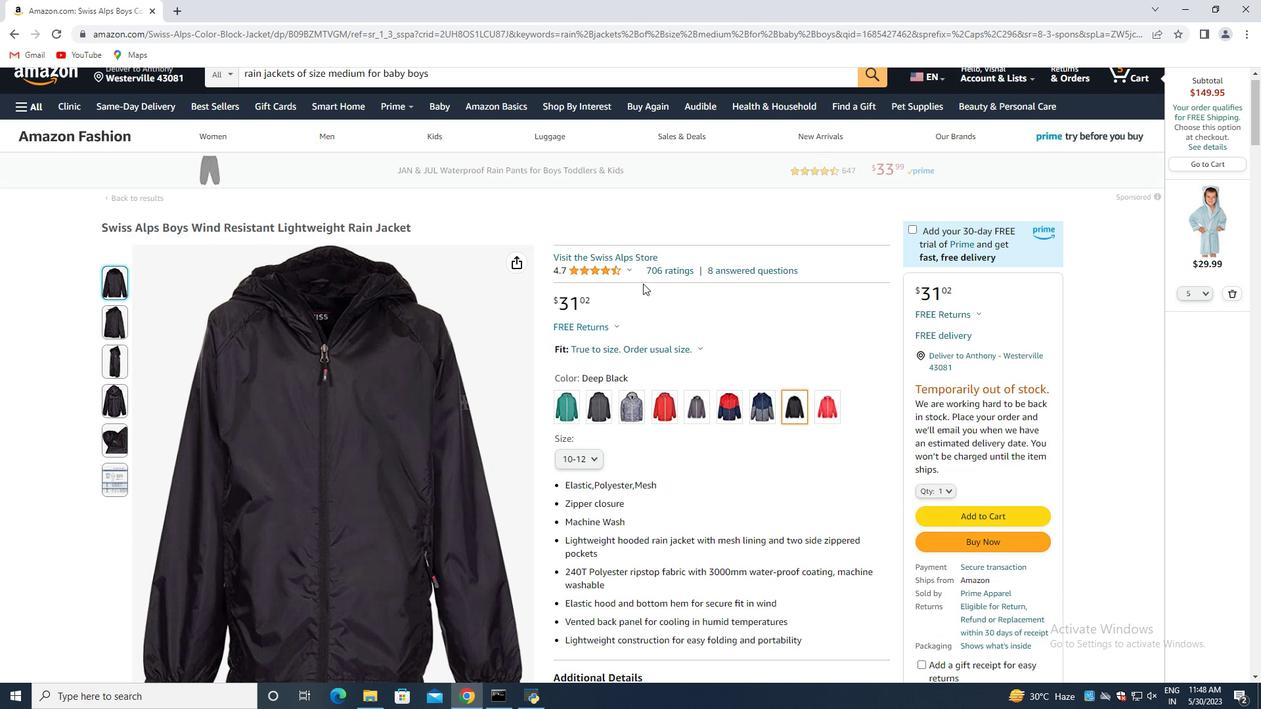 
Action: Mouse scrolled (643, 284) with delta (0, 0)
Screenshot: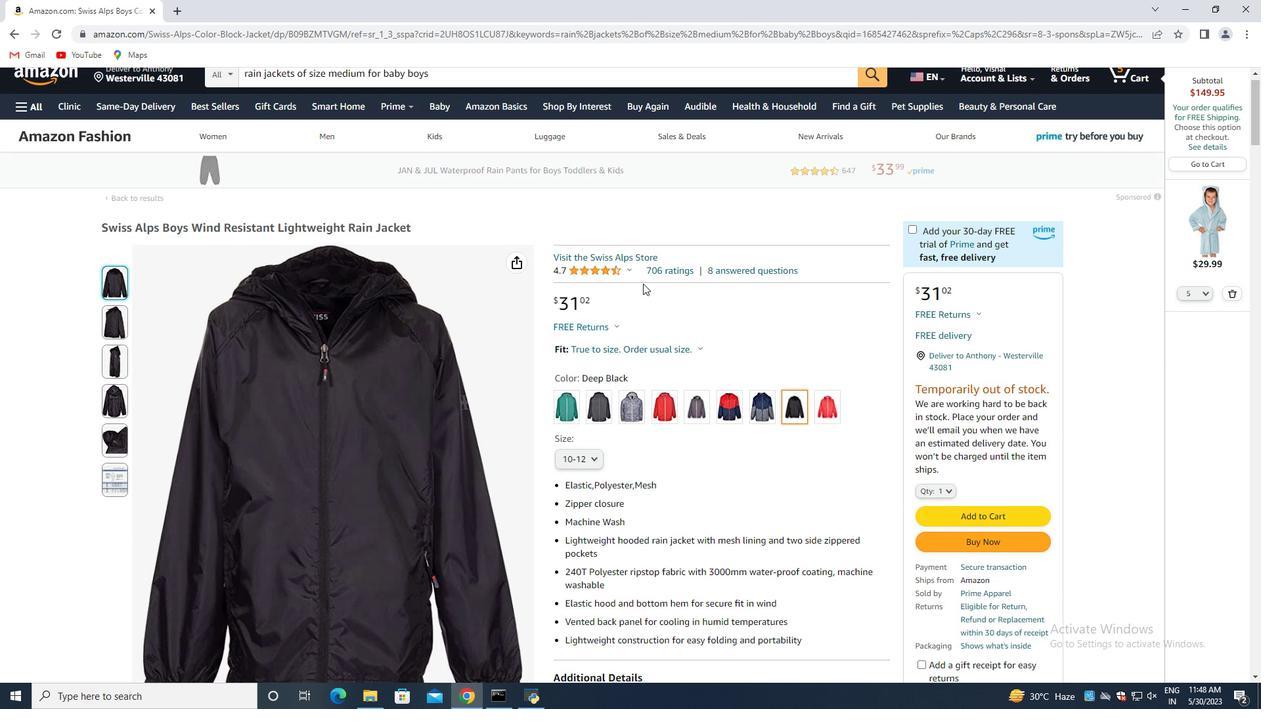 
Action: Mouse moved to (120, 334)
Screenshot: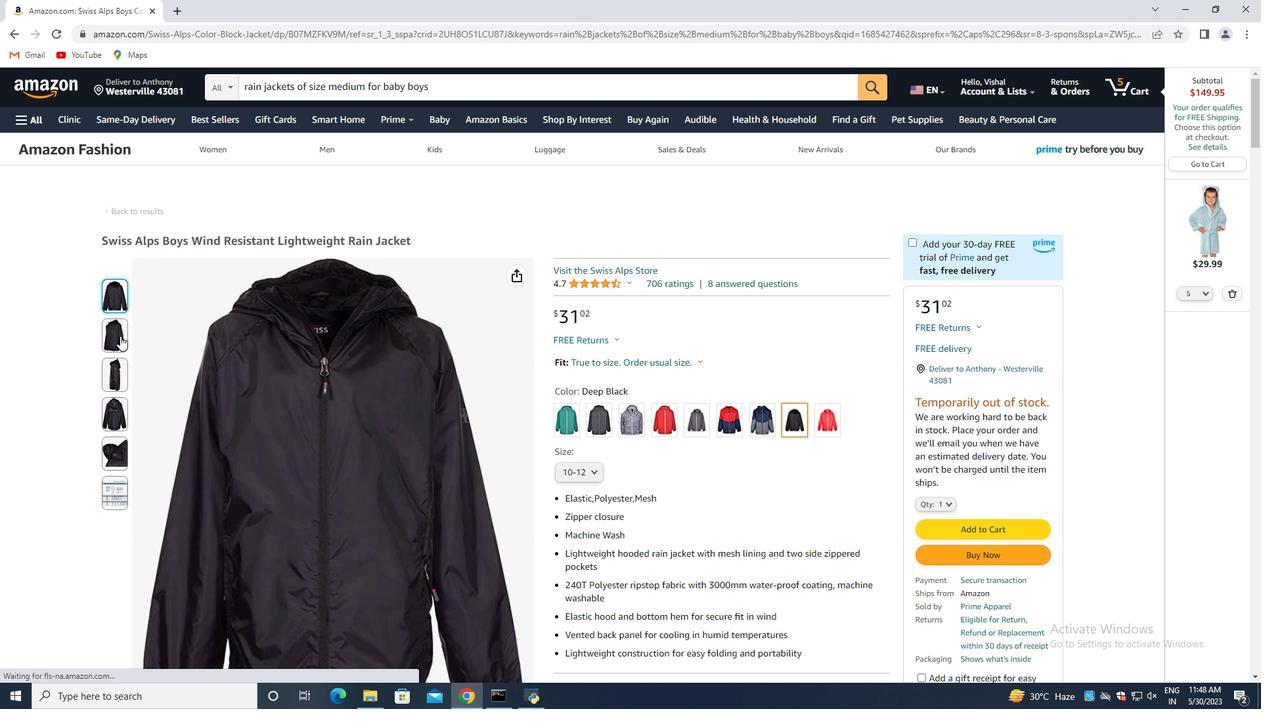 
Action: Mouse pressed left at (120, 334)
Screenshot: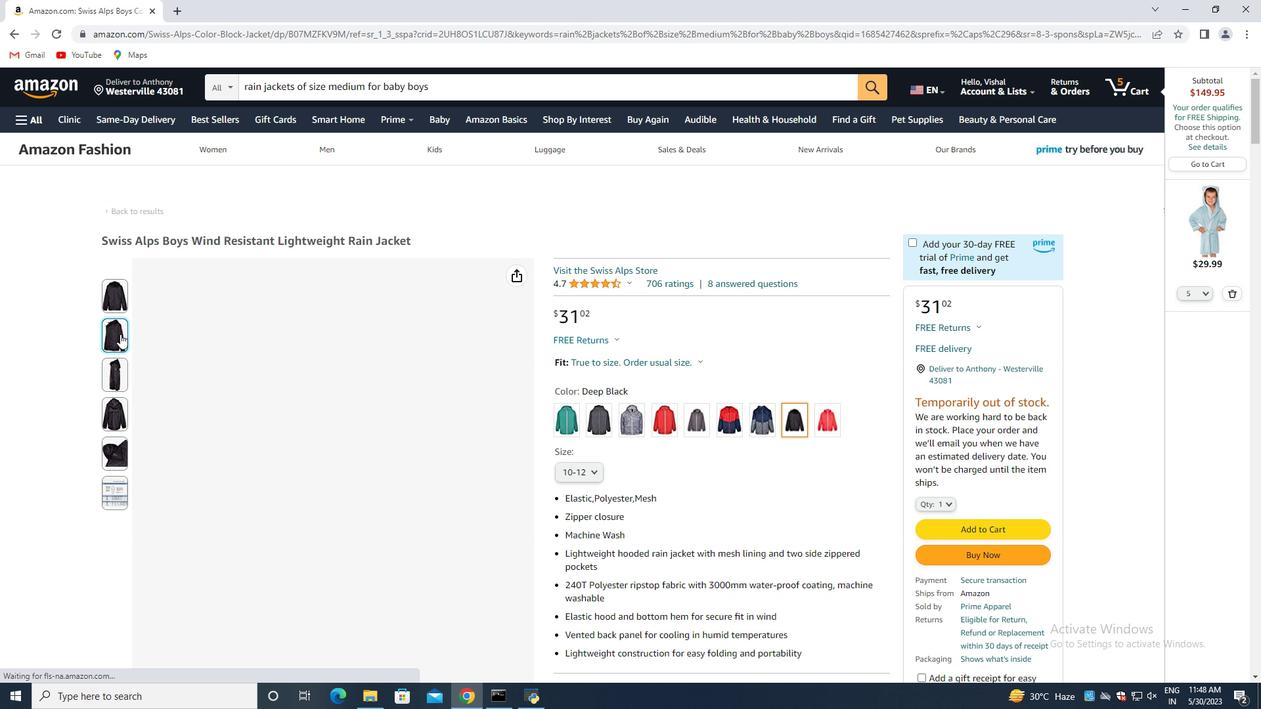 
Action: Mouse moved to (612, 406)
Screenshot: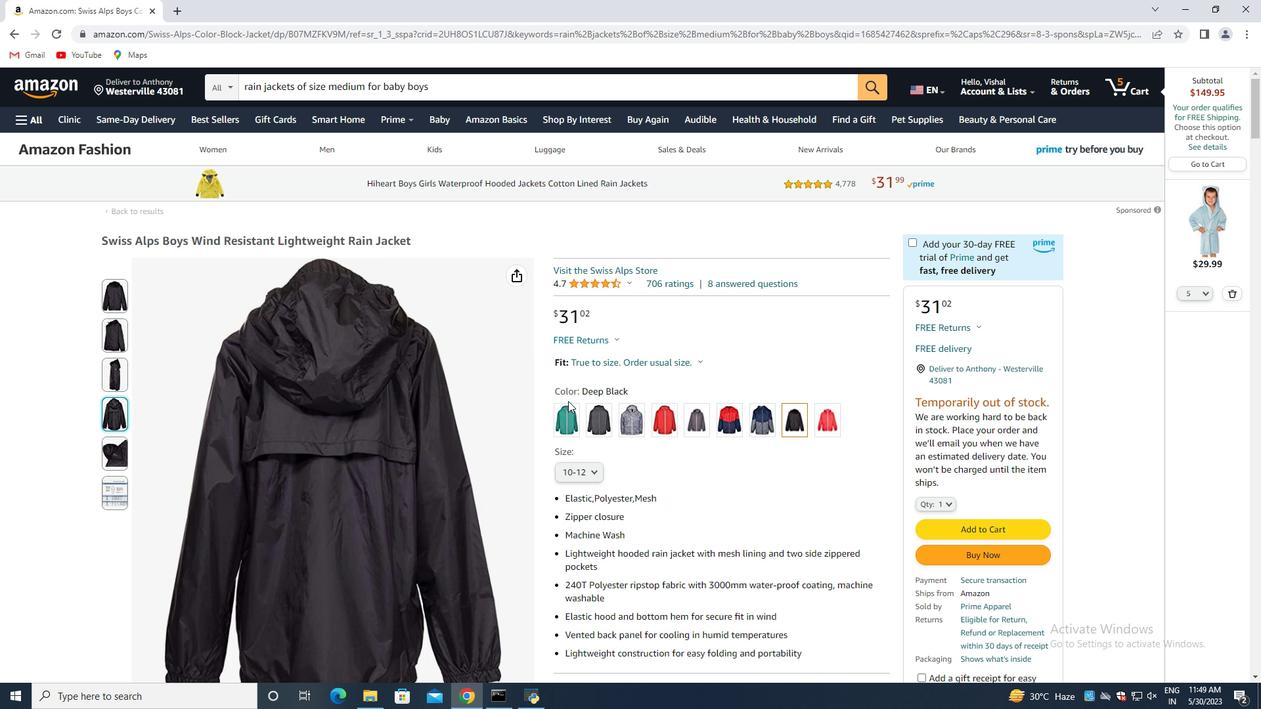
Action: Mouse scrolled (612, 405) with delta (0, 0)
Screenshot: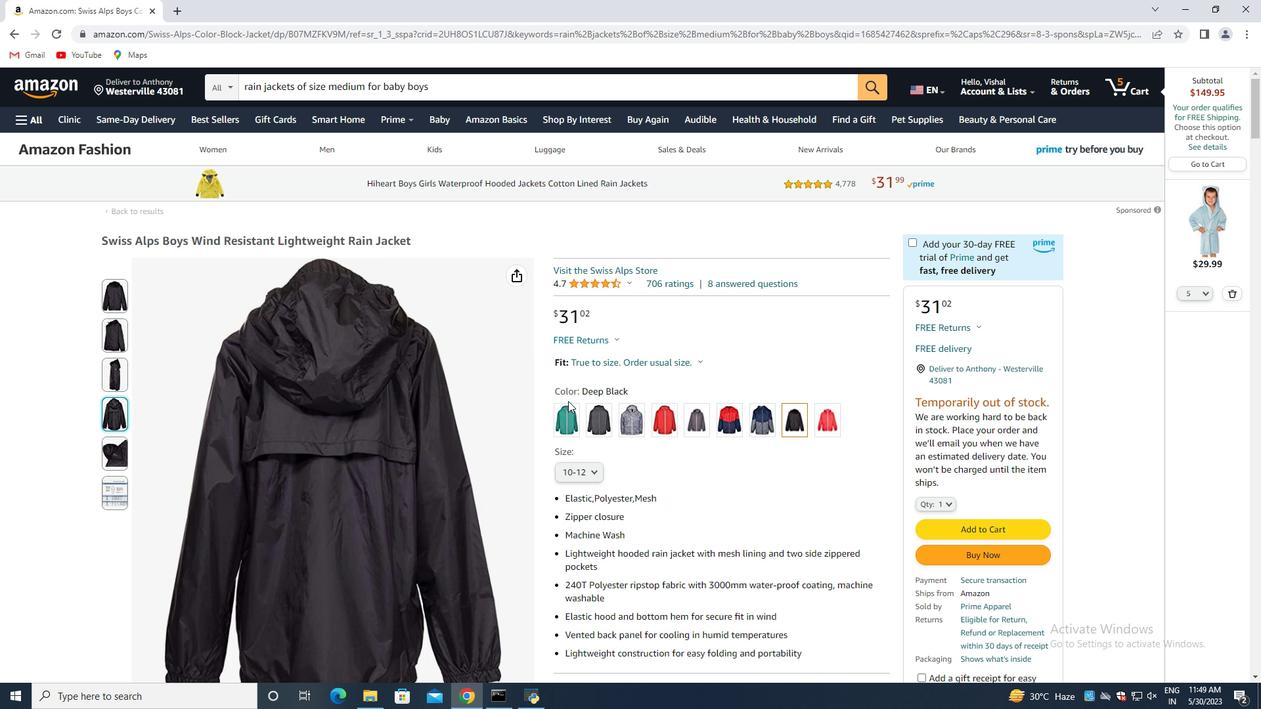 
Action: Mouse moved to (612, 406)
Screenshot: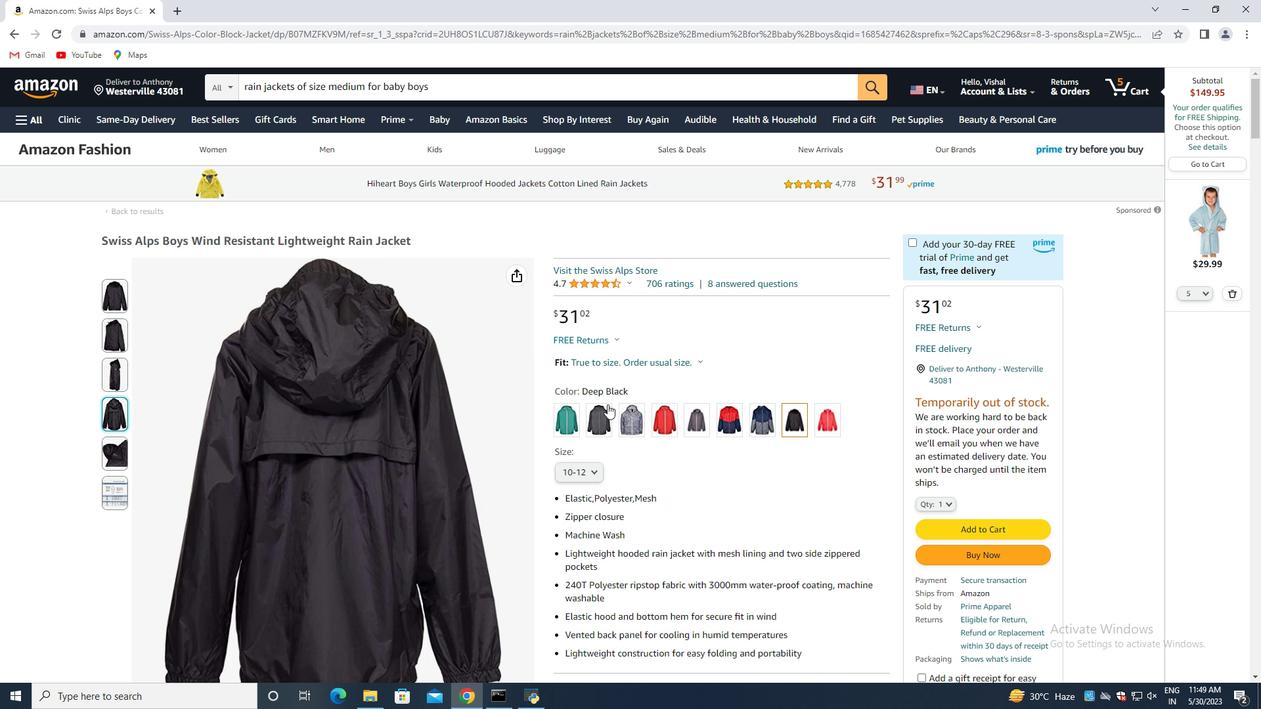 
Action: Mouse scrolled (612, 405) with delta (0, 0)
Screenshot: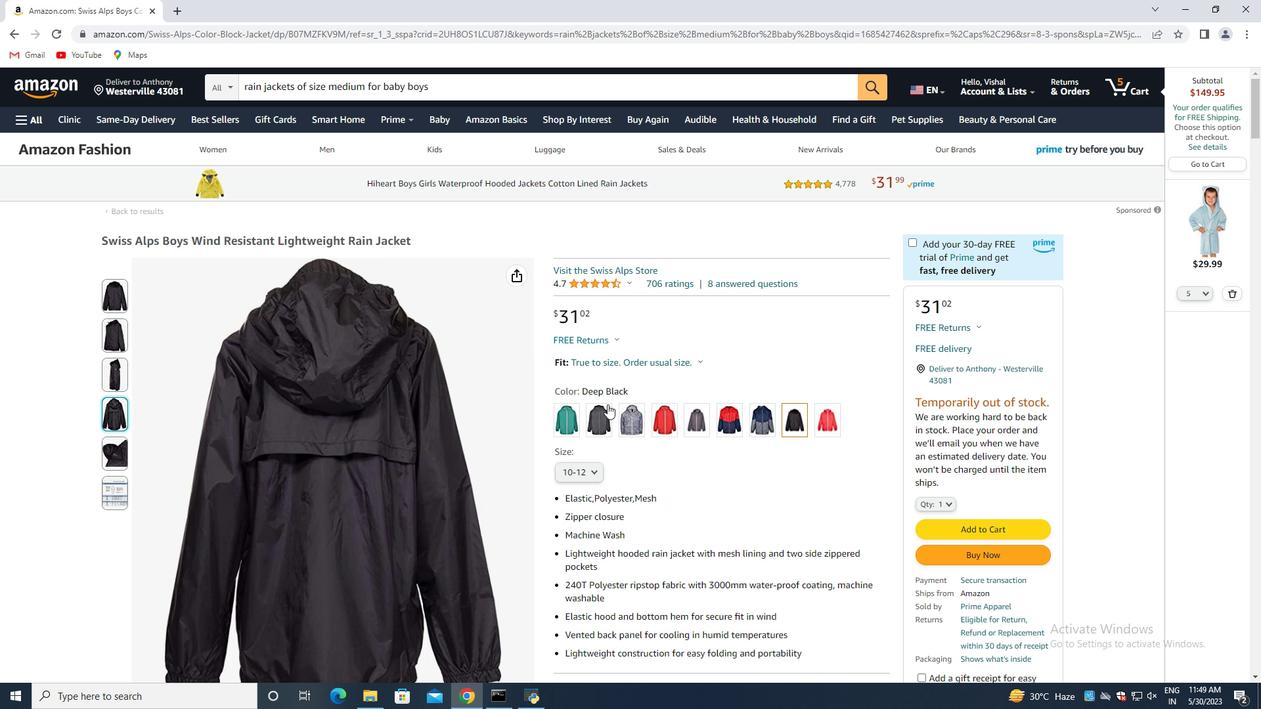 
Action: Mouse moved to (622, 407)
Screenshot: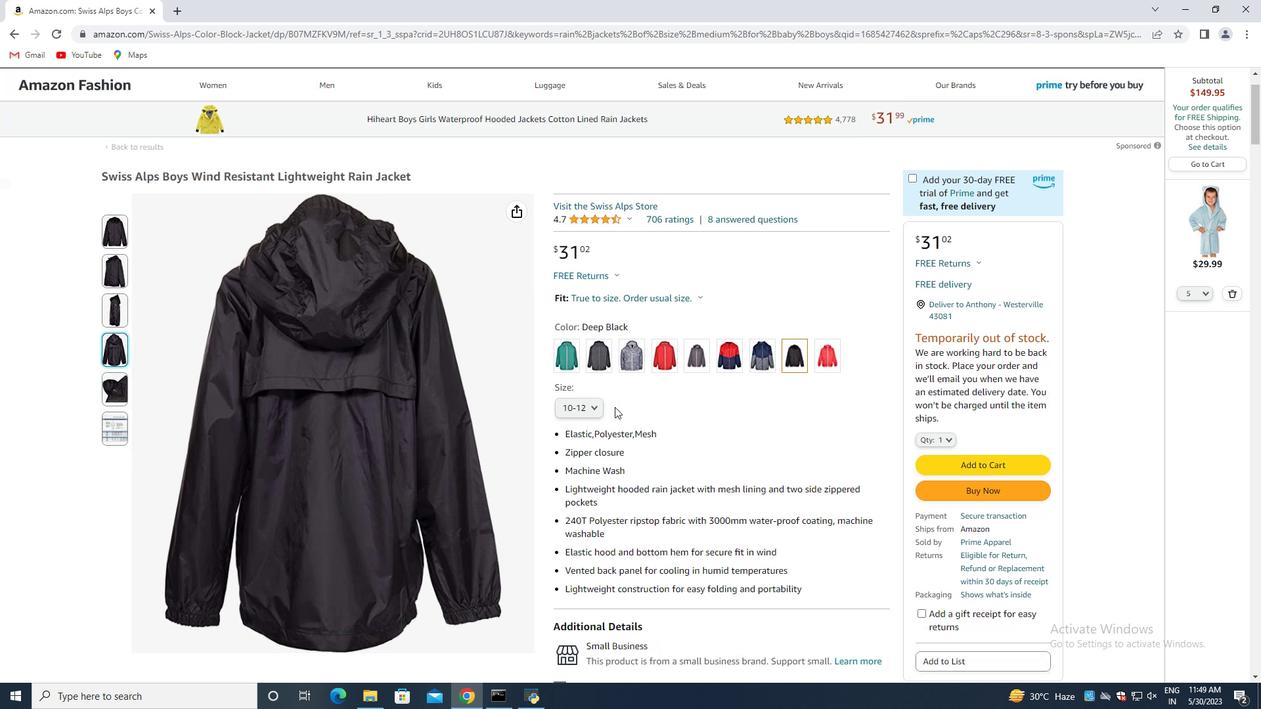 
Action: Mouse scrolled (616, 406) with delta (0, 0)
Screenshot: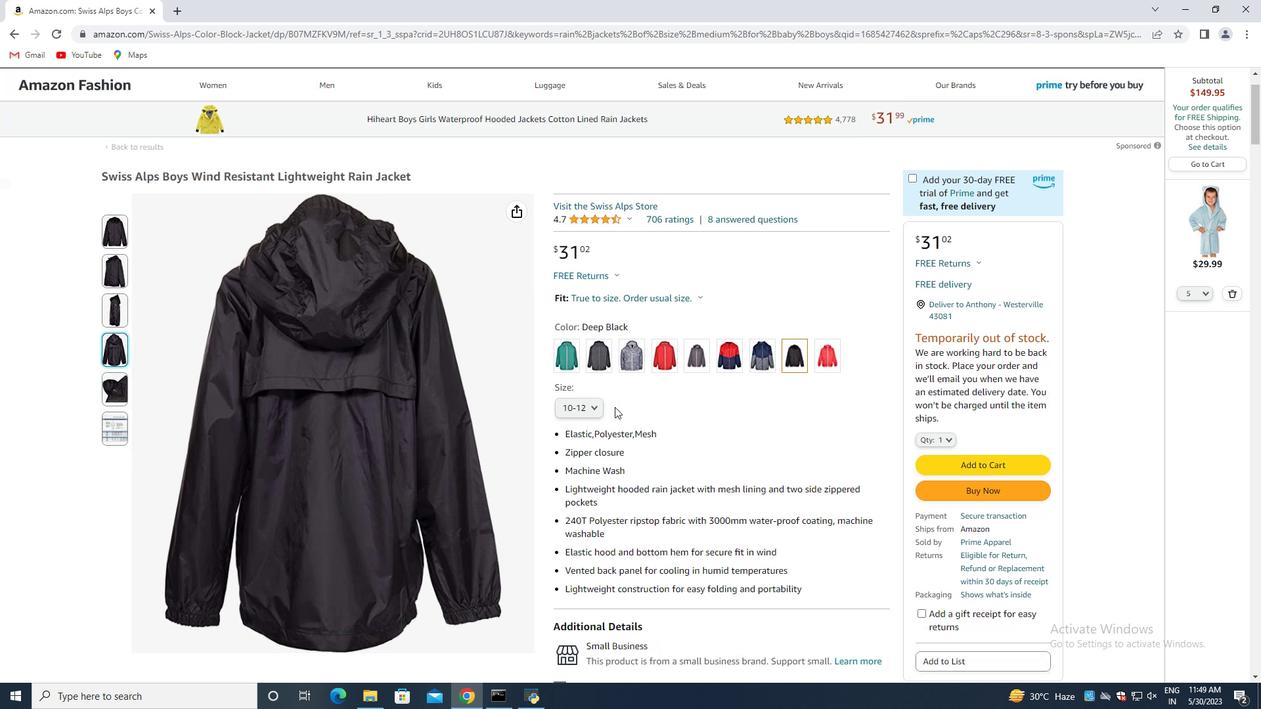 
Action: Mouse moved to (729, 352)
Screenshot: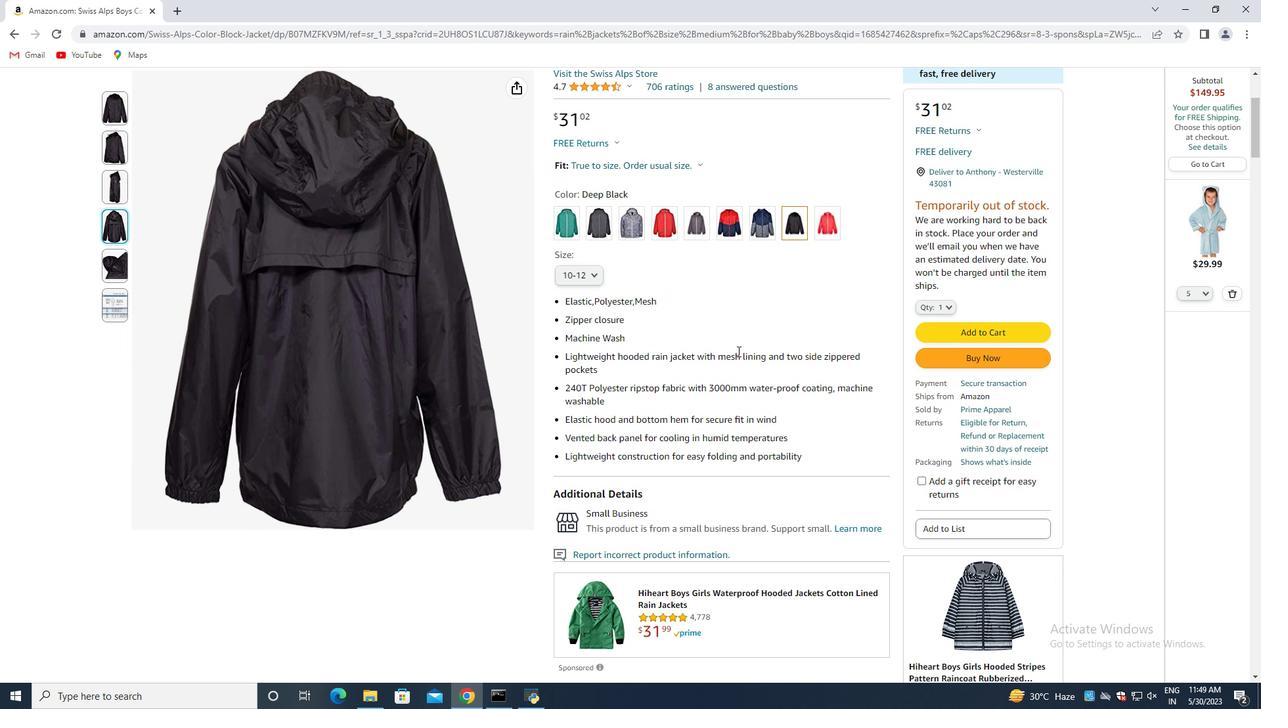 
Action: Mouse scrolled (729, 352) with delta (0, 0)
Screenshot: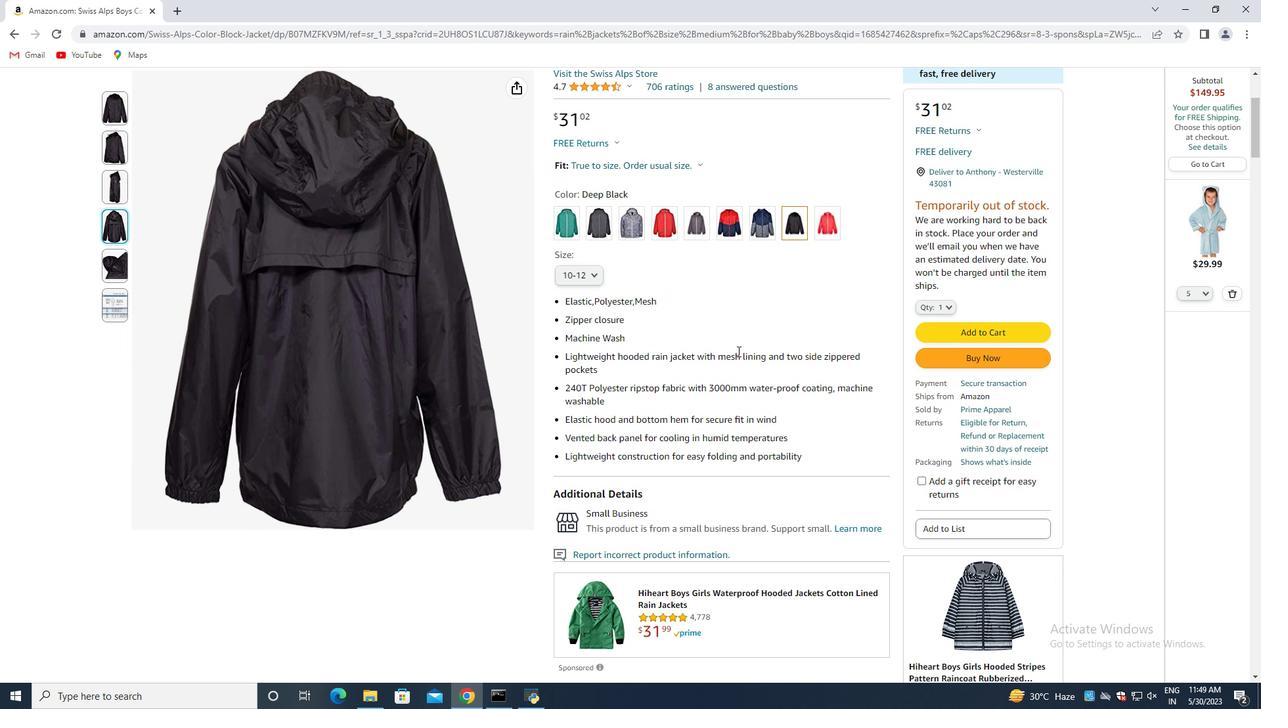 
Action: Mouse moved to (681, 332)
Screenshot: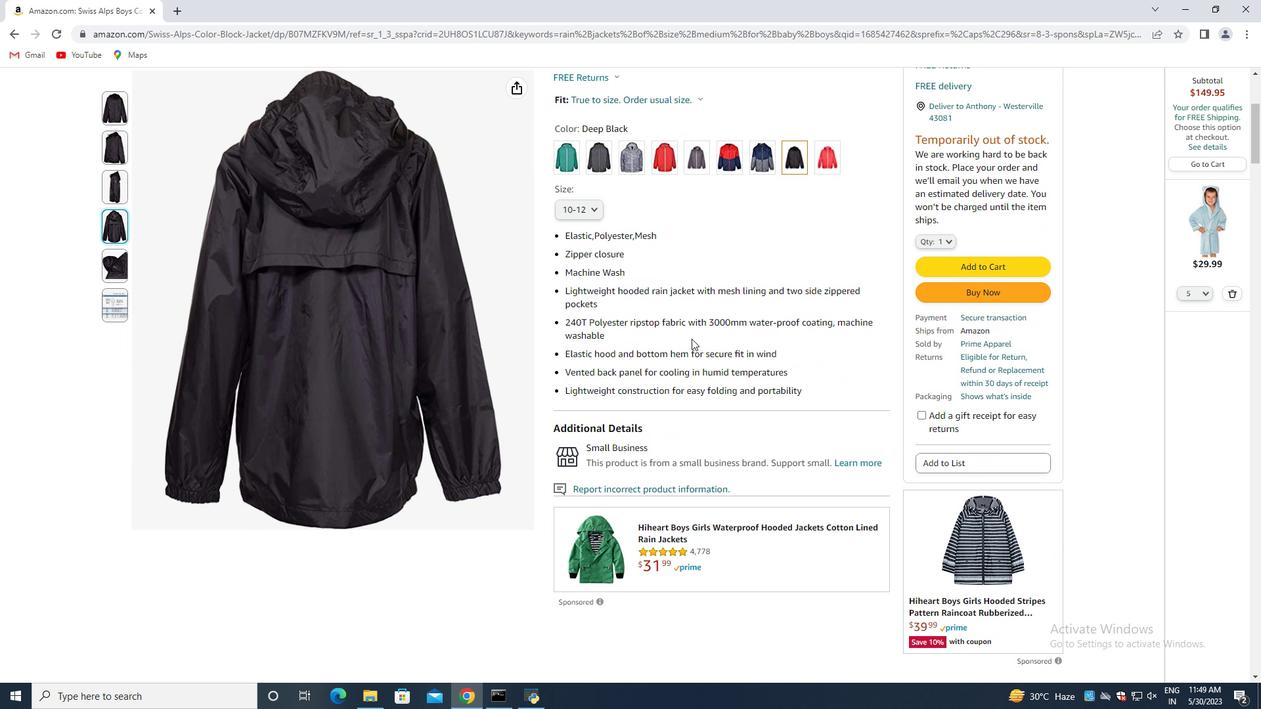 
Action: Mouse scrolled (681, 331) with delta (0, 0)
Screenshot: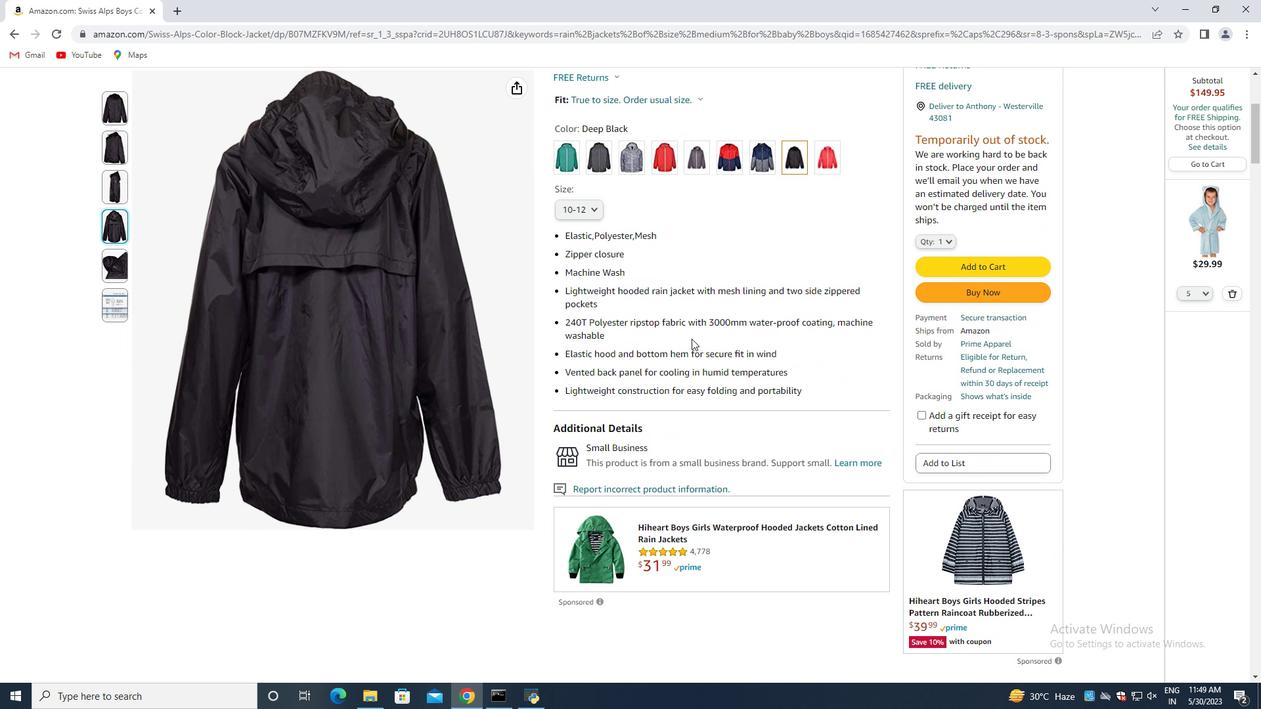 
Action: Mouse moved to (678, 332)
Screenshot: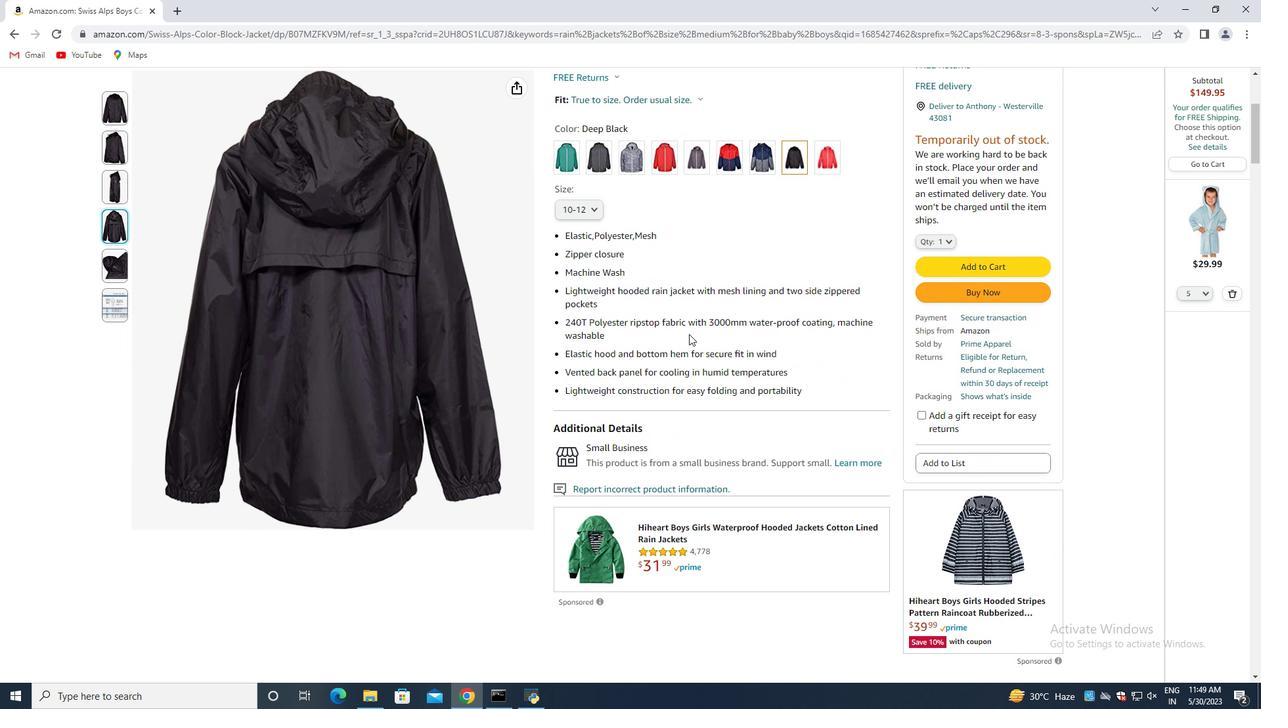 
Action: Mouse scrolled (678, 332) with delta (0, 0)
Screenshot: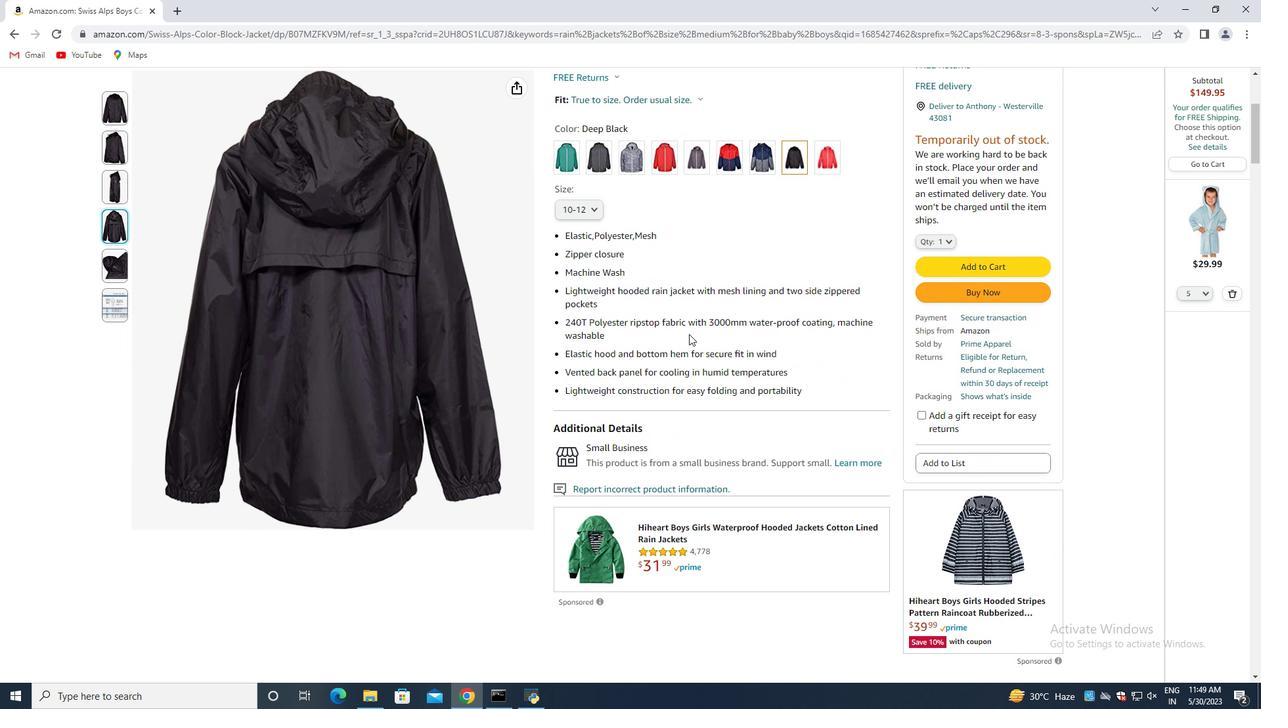 
Action: Mouse moved to (671, 313)
Screenshot: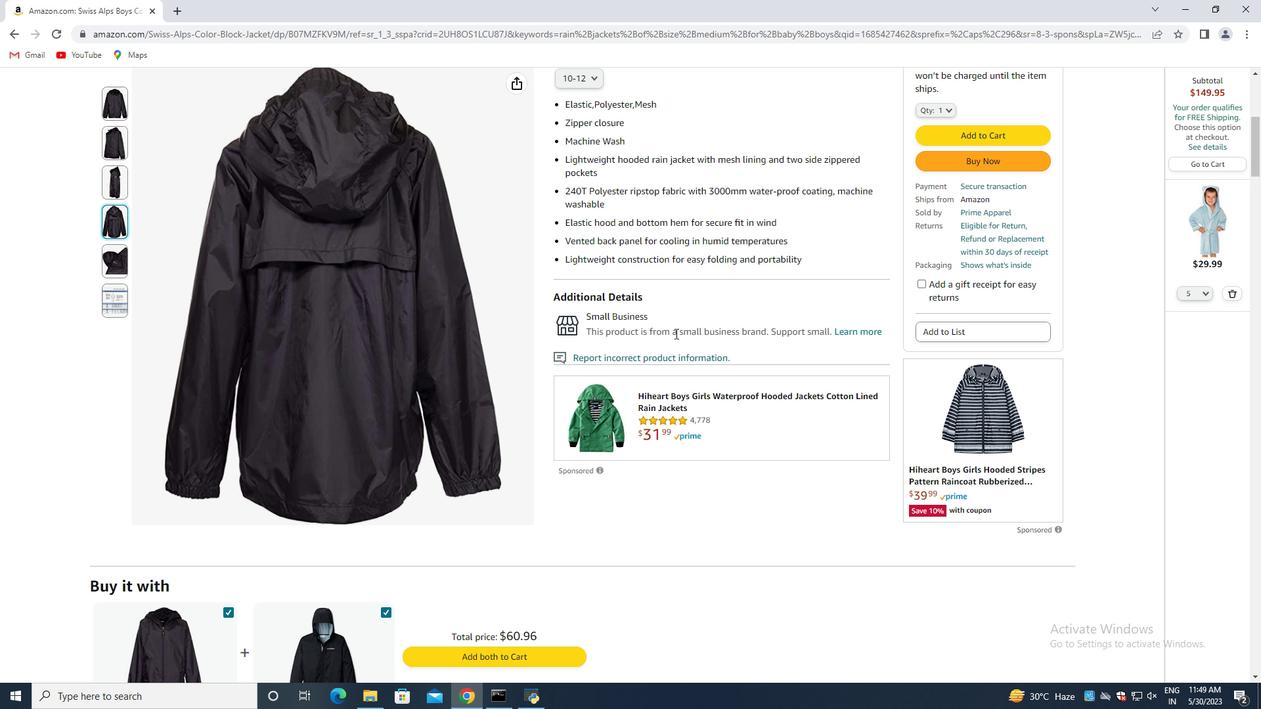 
Action: Mouse scrolled (671, 313) with delta (0, 0)
Screenshot: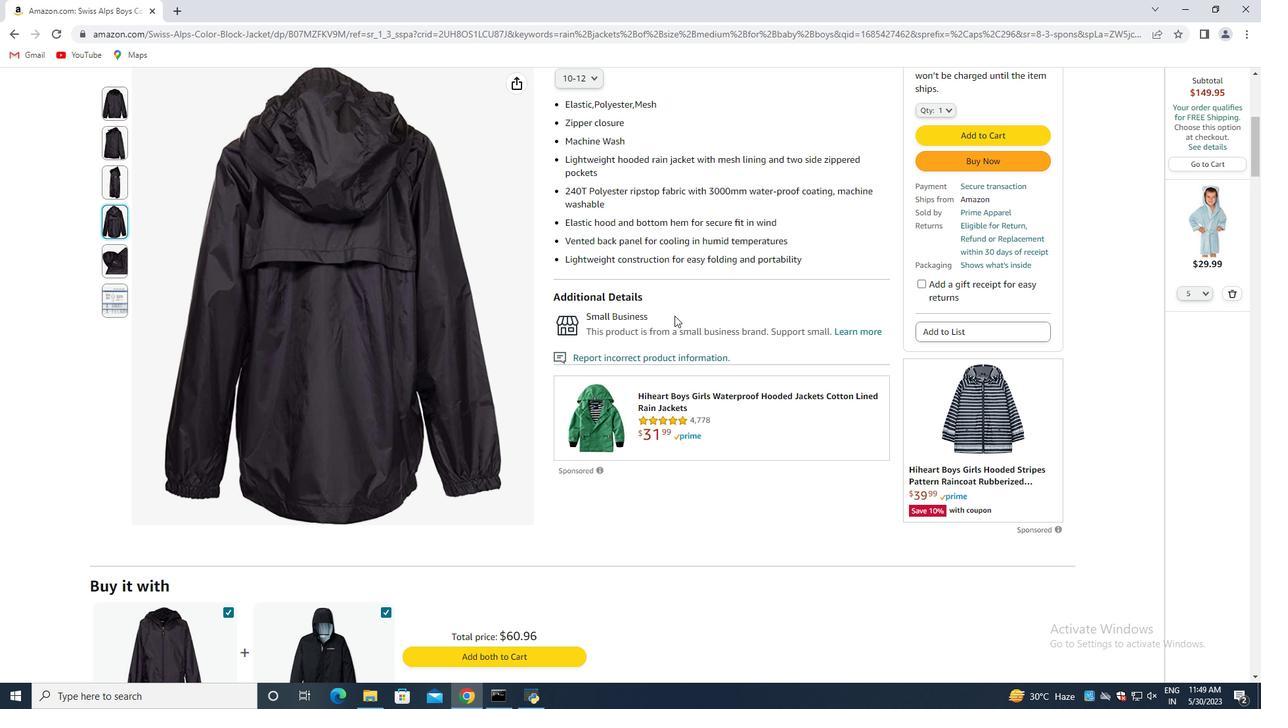 
Action: Mouse moved to (677, 316)
Screenshot: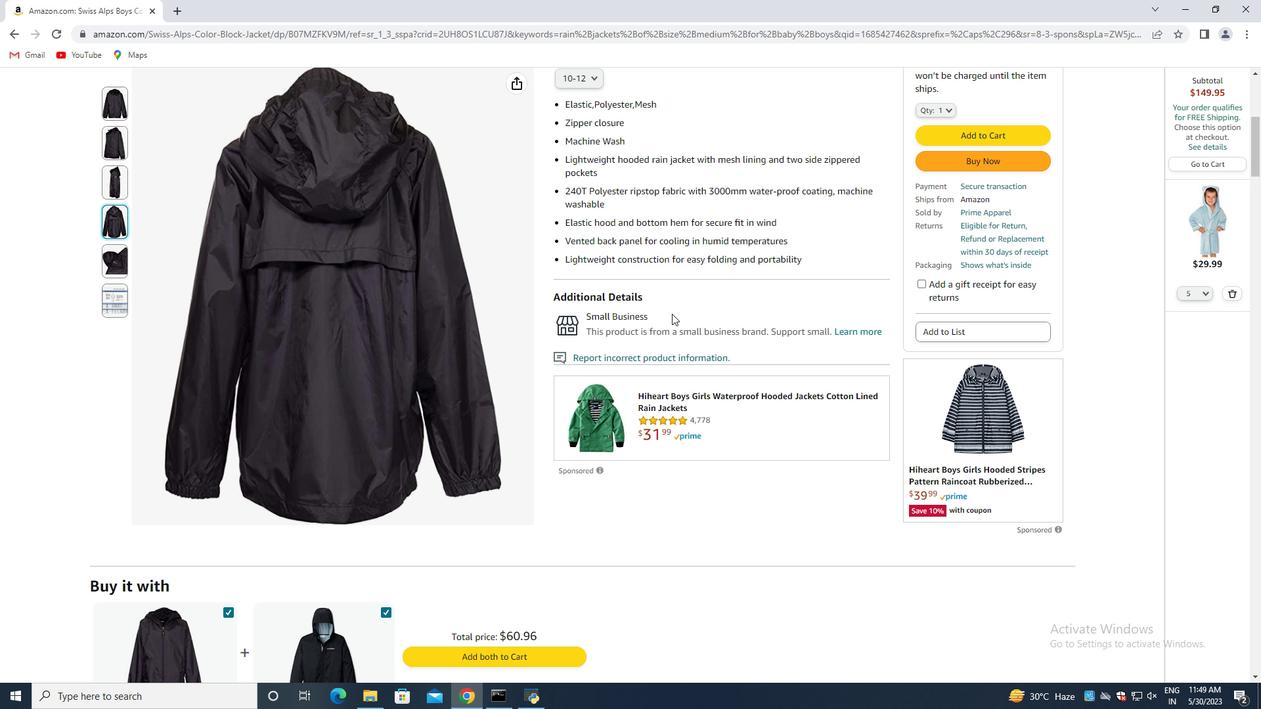 
Action: Mouse scrolled (677, 315) with delta (0, 0)
Screenshot: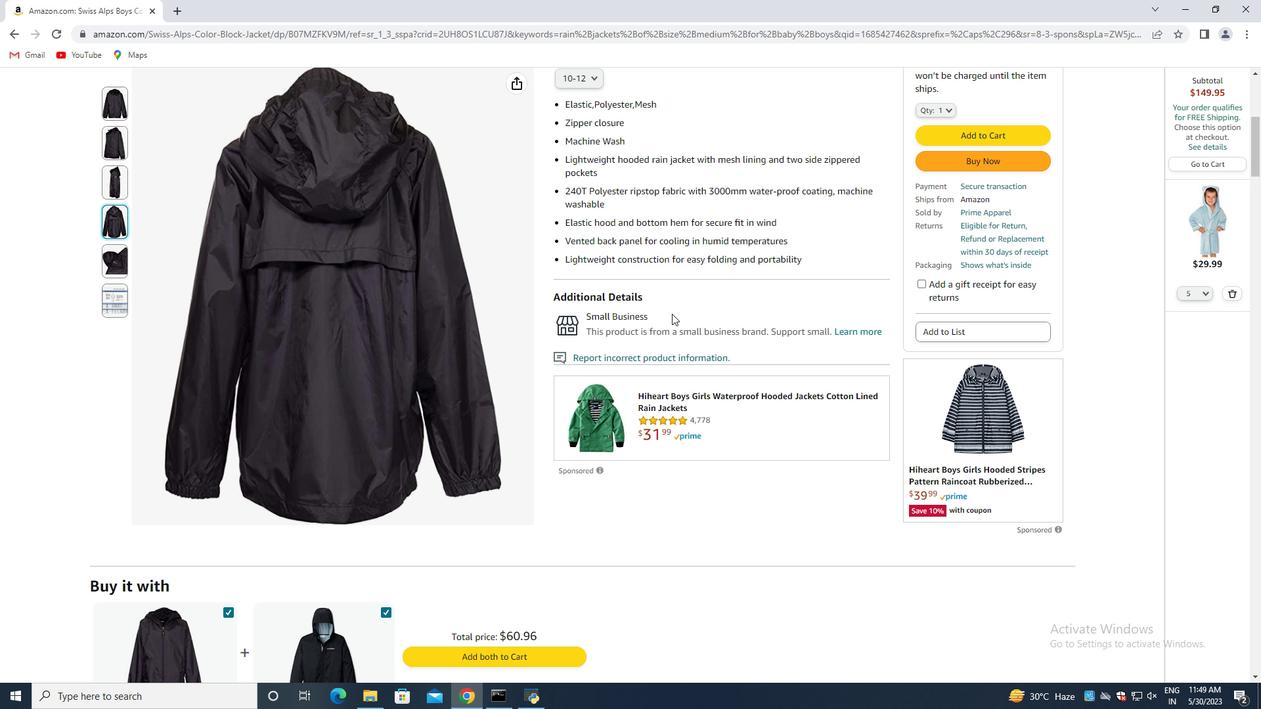 
Action: Mouse moved to (684, 319)
Screenshot: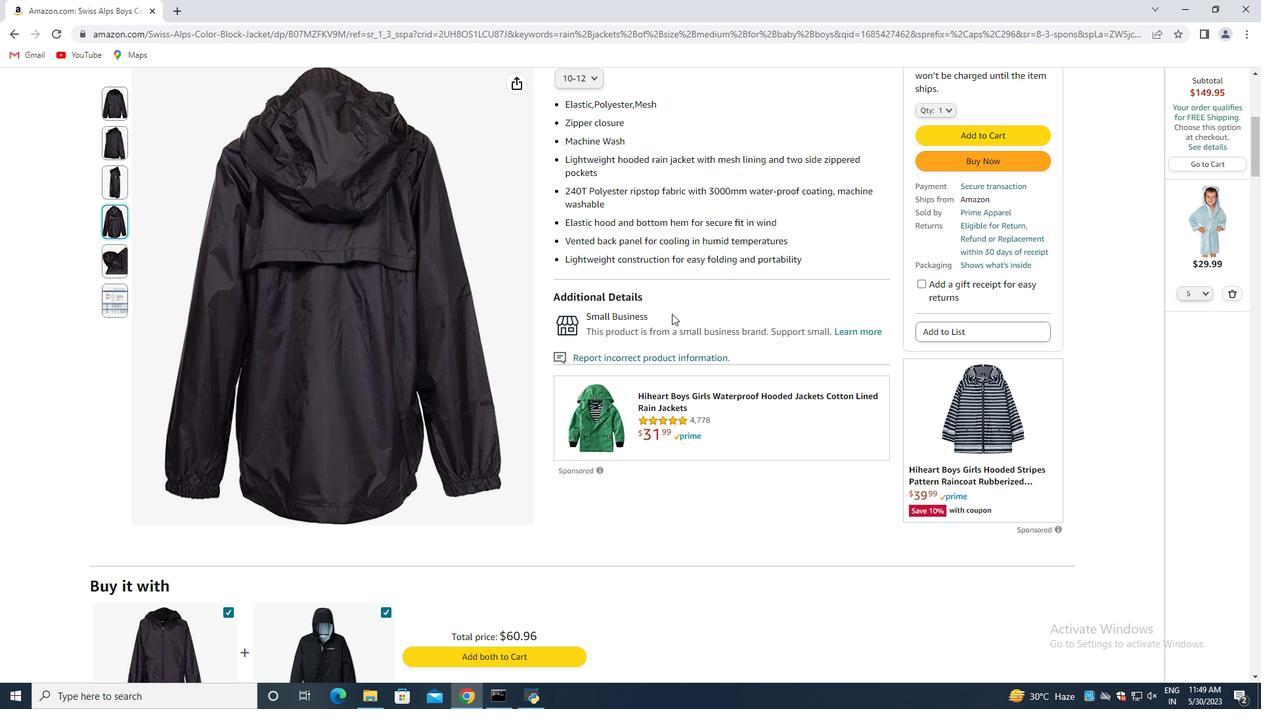 
Action: Mouse scrolled (684, 318) with delta (0, 0)
Screenshot: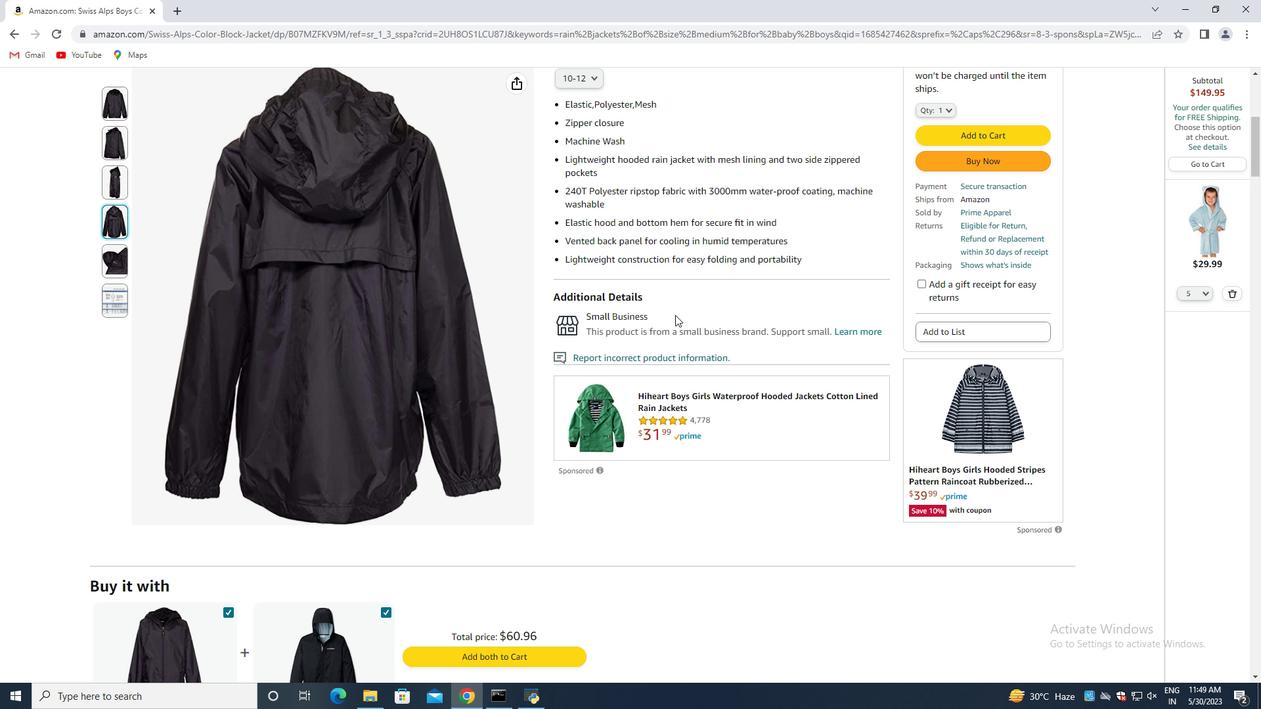 
Action: Mouse moved to (701, 325)
Screenshot: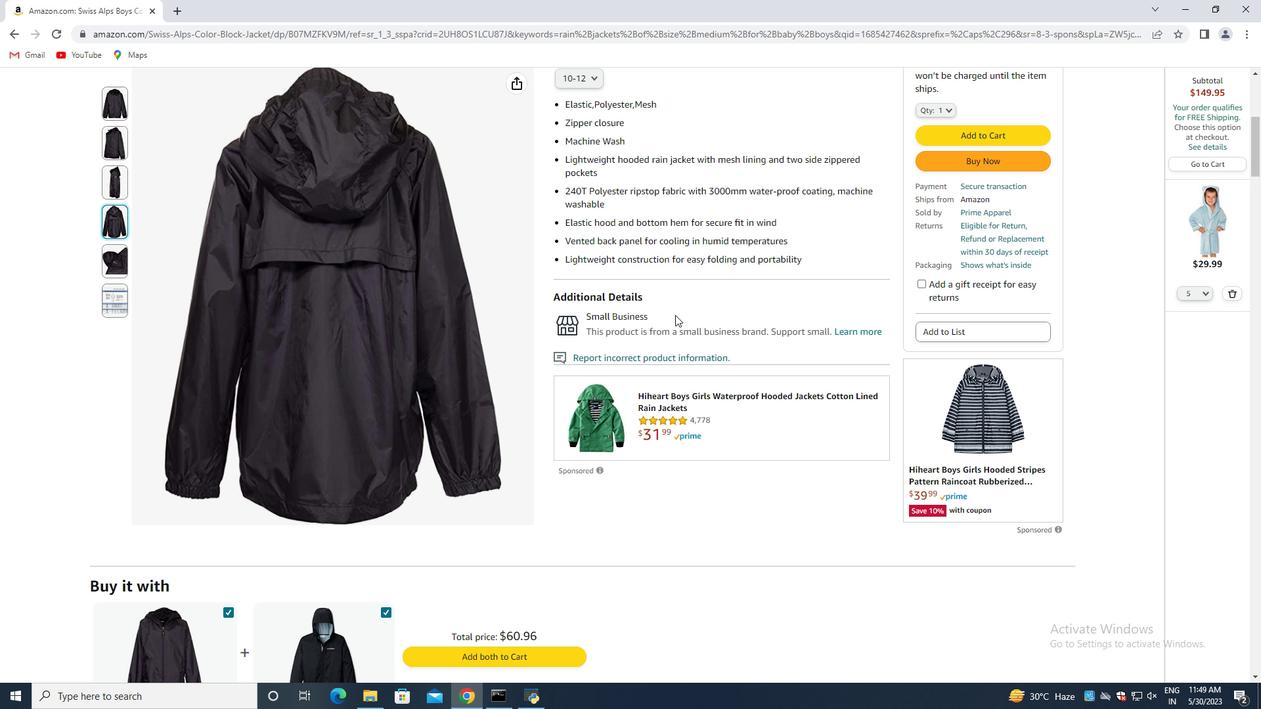 
Action: Mouse scrolled (693, 323) with delta (0, 0)
Screenshot: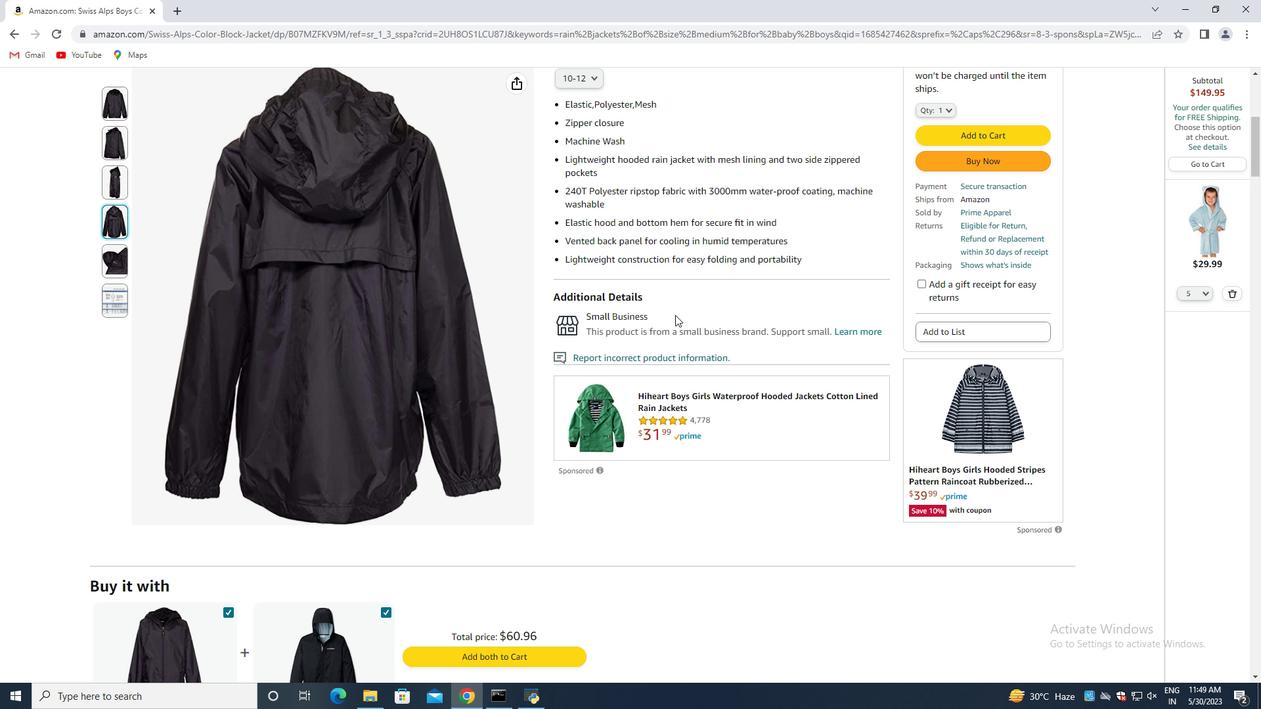 
Action: Mouse moved to (686, 331)
Screenshot: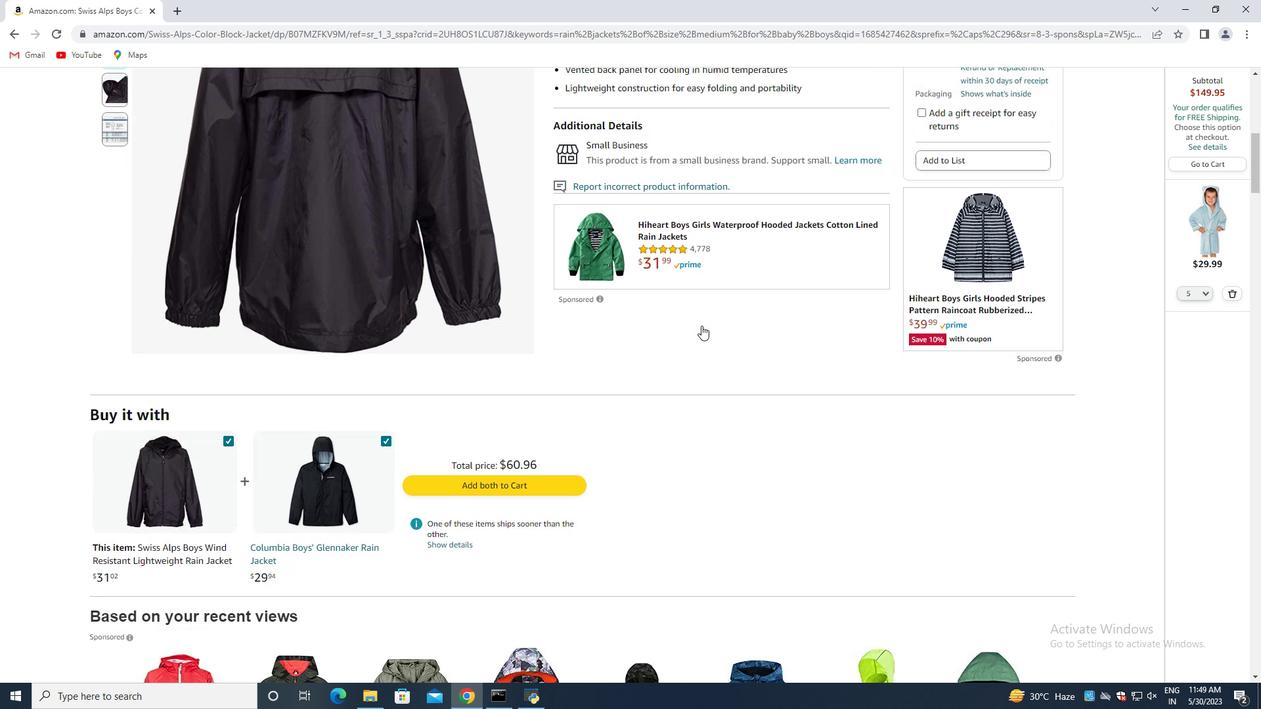 
Action: Mouse scrolled (686, 331) with delta (0, 0)
Screenshot: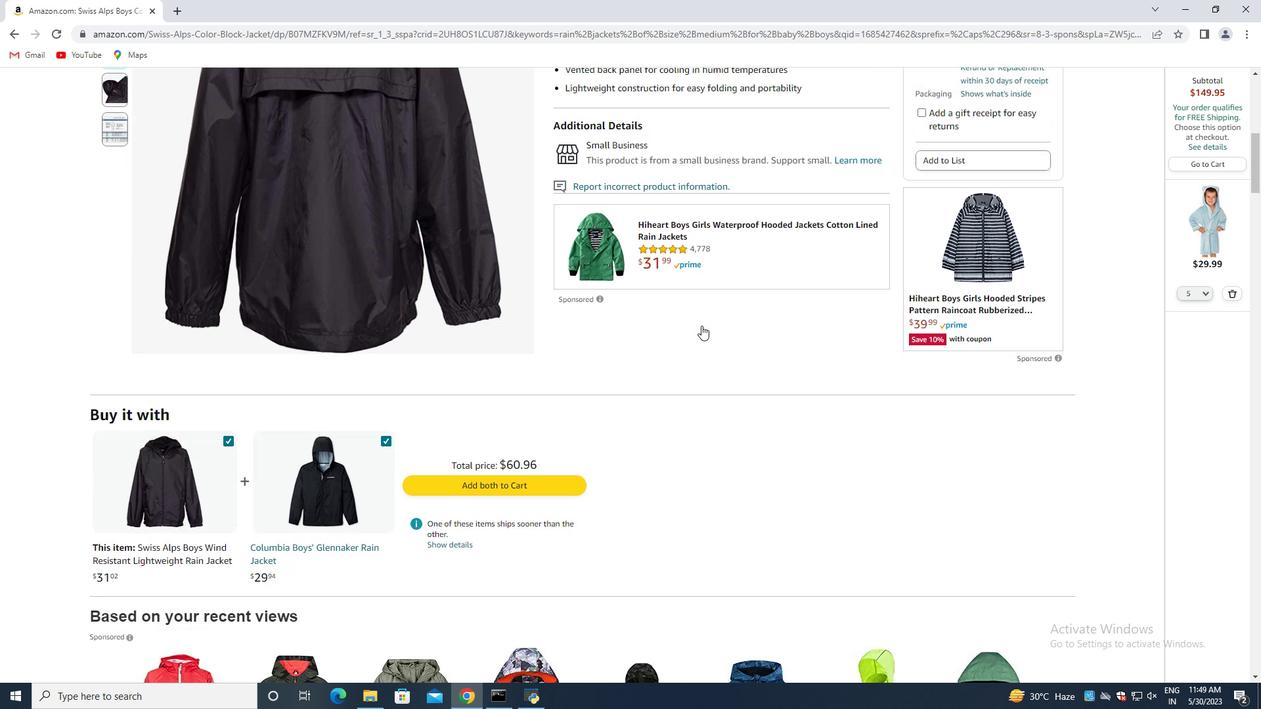 
Action: Mouse moved to (680, 334)
Screenshot: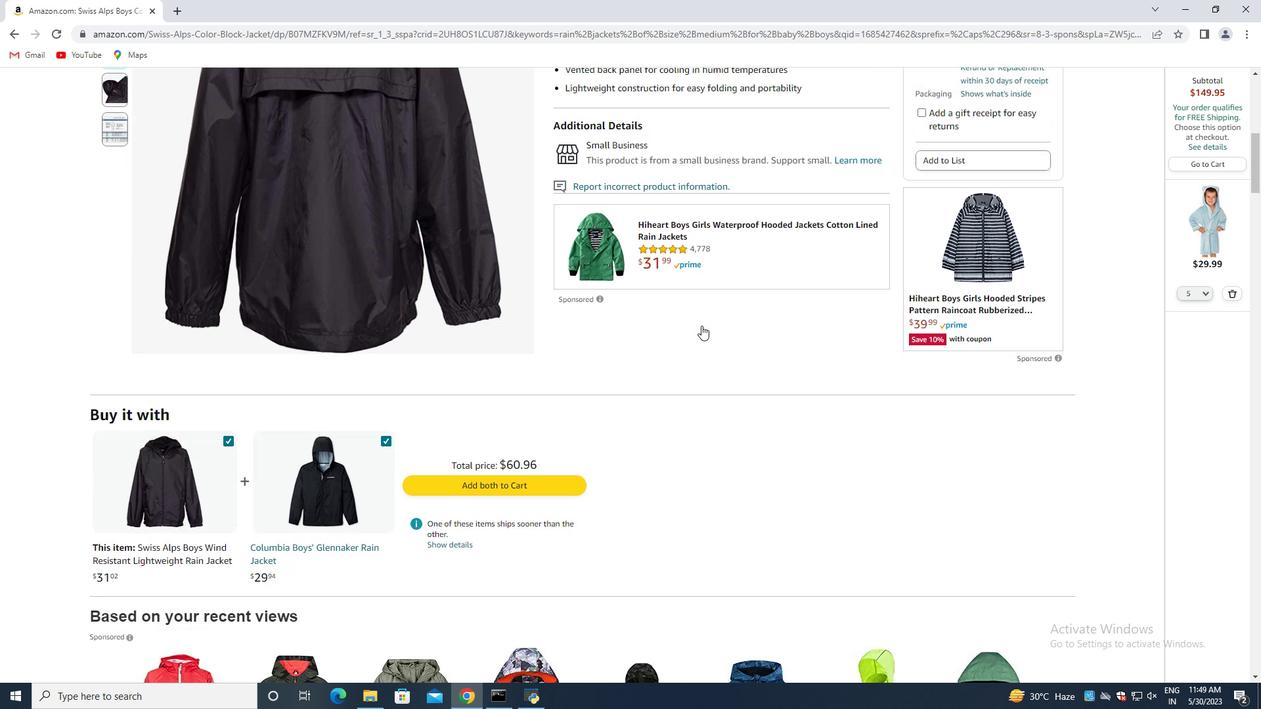 
Action: Mouse scrolled (680, 334) with delta (0, 0)
Screenshot: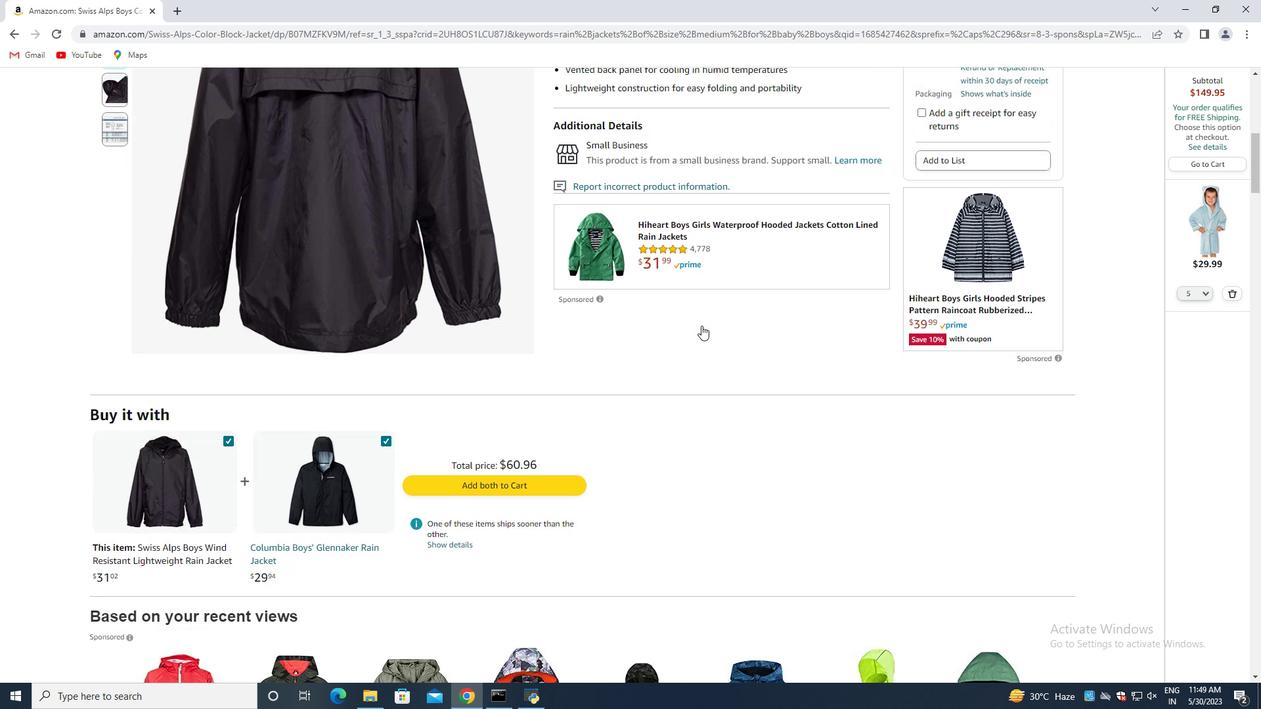 
Action: Mouse moved to (666, 338)
Screenshot: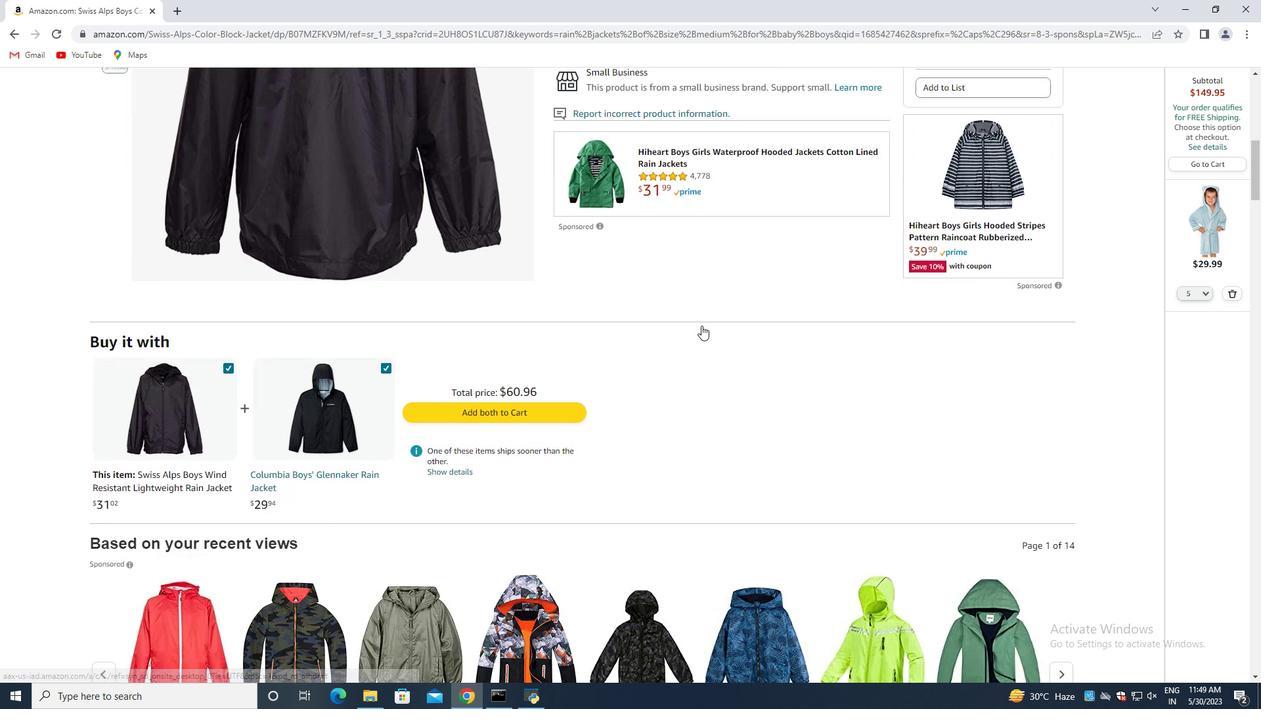 
Action: Mouse scrolled (666, 338) with delta (0, 0)
Screenshot: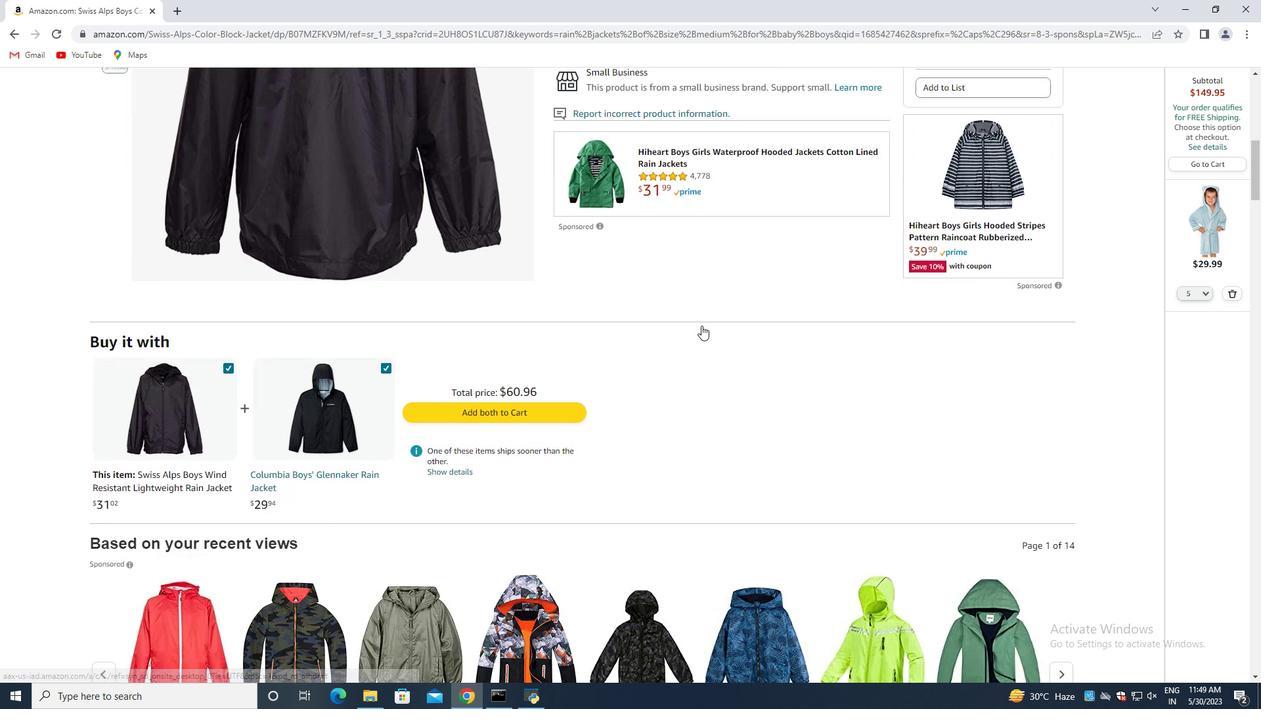 
Action: Mouse moved to (555, 321)
Screenshot: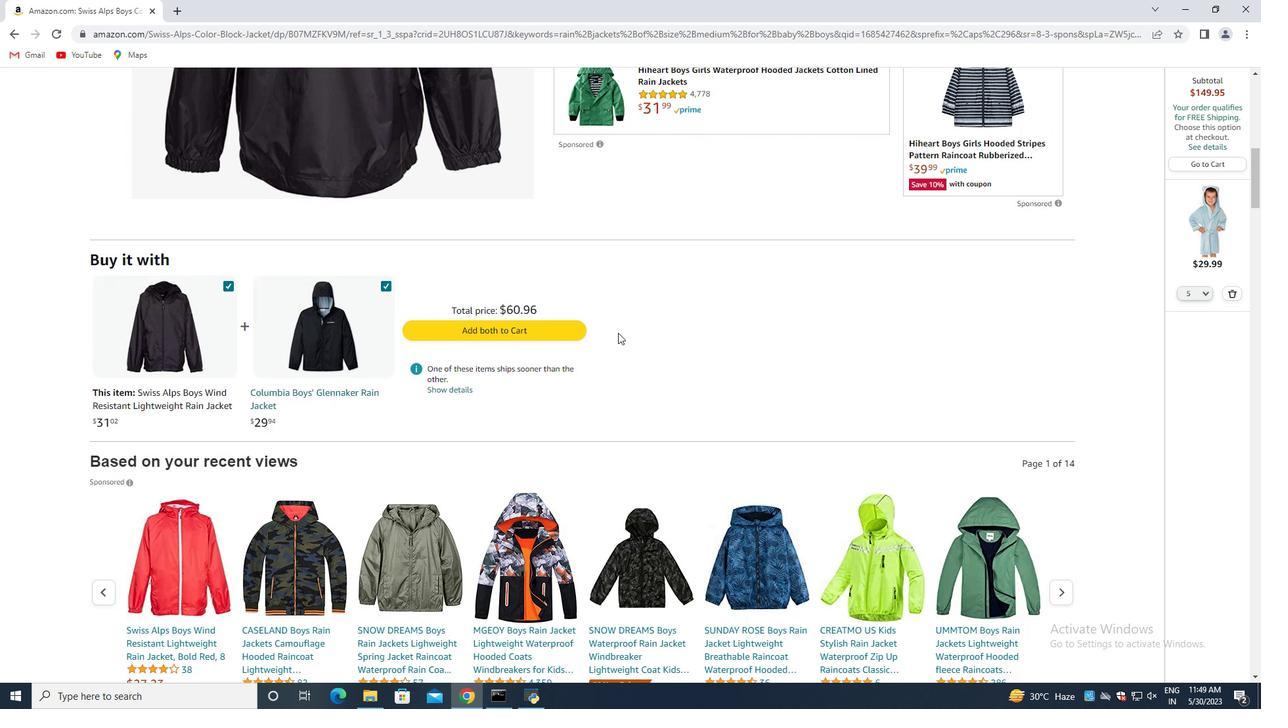 
Action: Mouse scrolled (555, 321) with delta (0, 0)
Screenshot: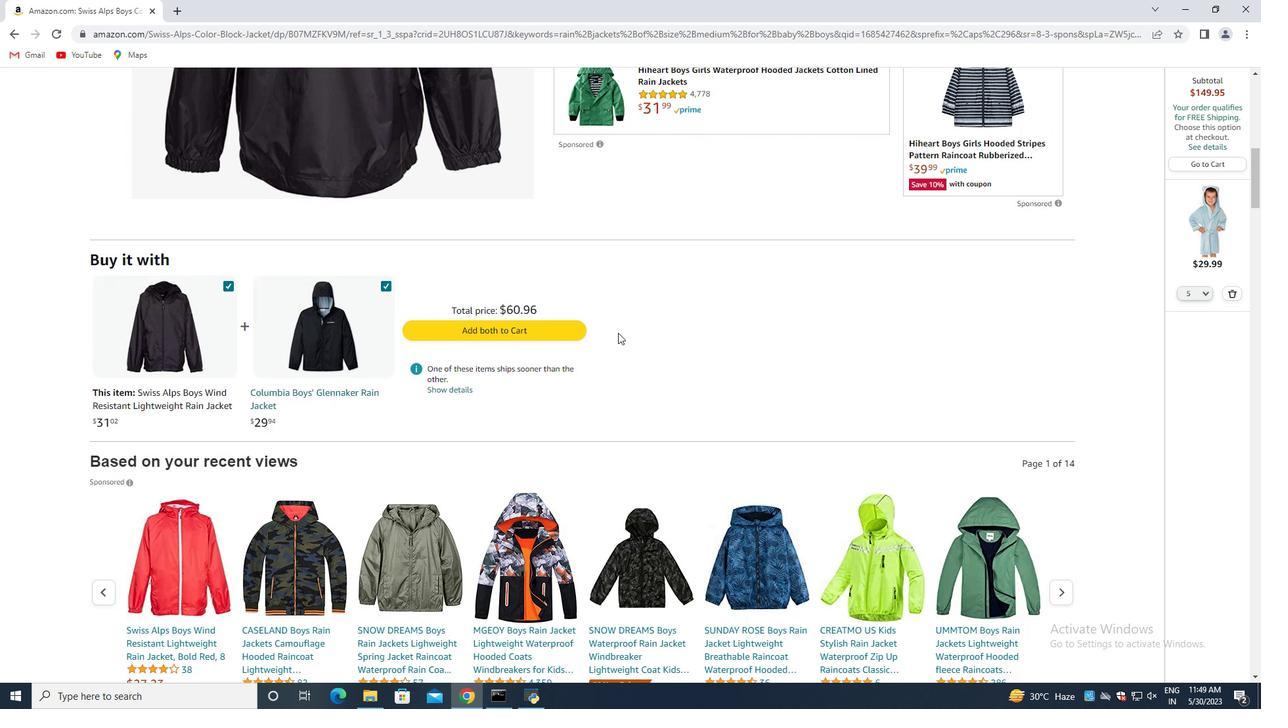 
Action: Mouse moved to (543, 323)
Screenshot: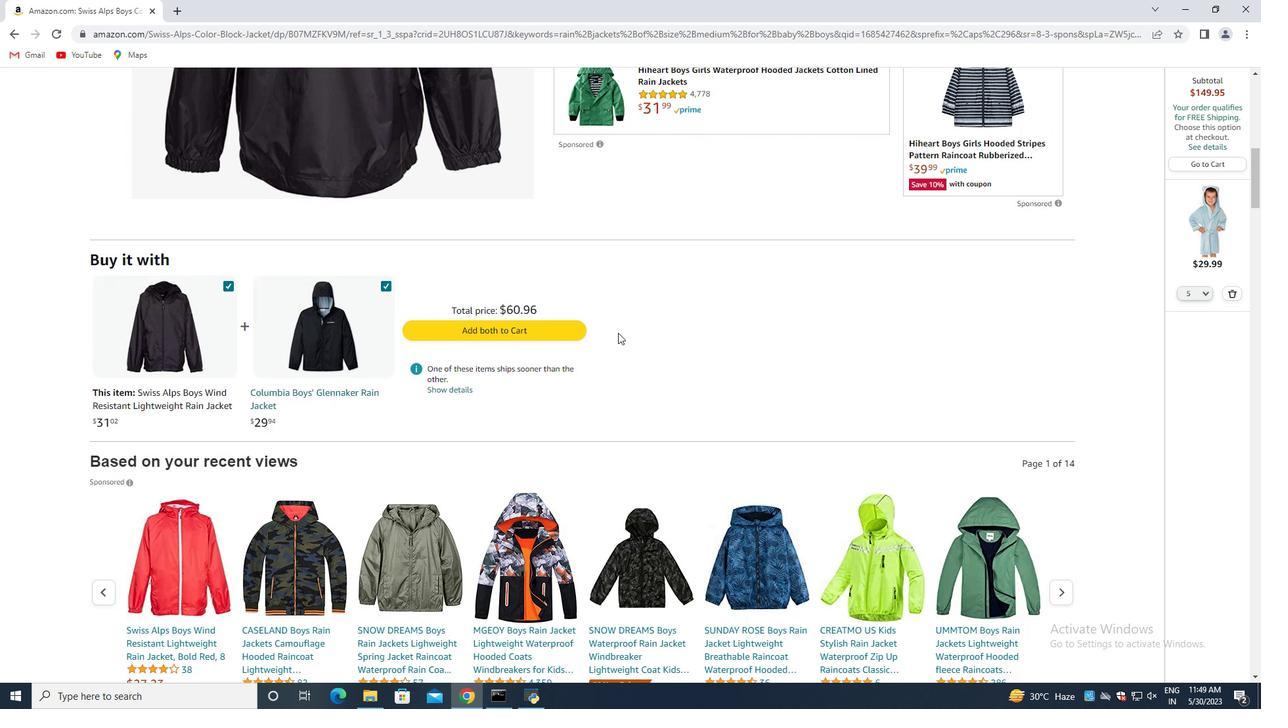 
Action: Mouse scrolled (543, 322) with delta (0, 0)
Screenshot: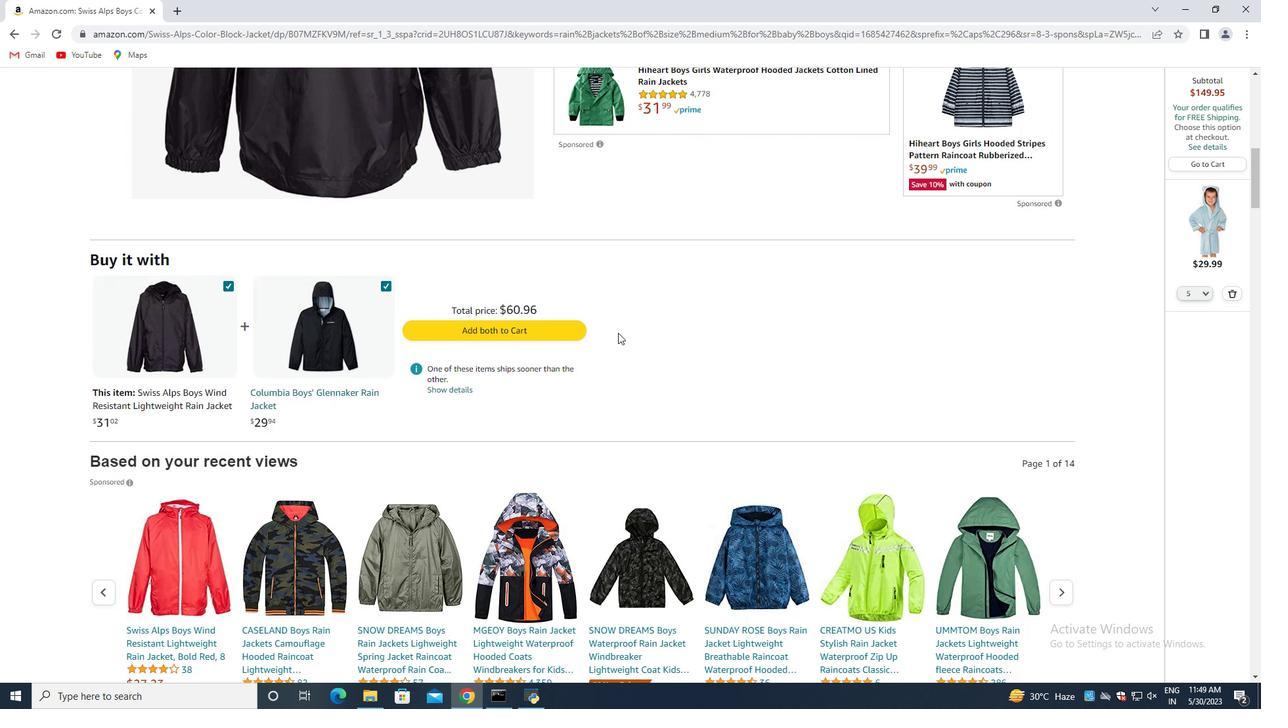 
Action: Mouse moved to (535, 325)
Screenshot: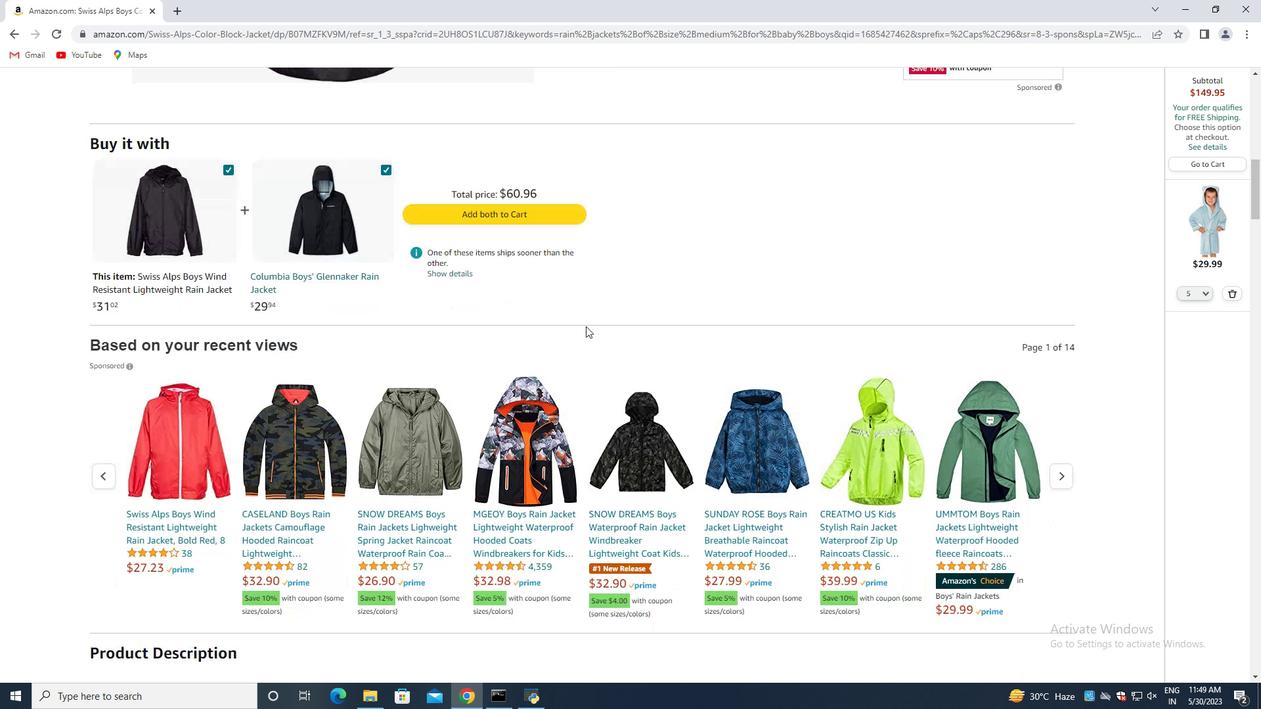 
Action: Mouse scrolled (535, 324) with delta (0, 0)
Screenshot: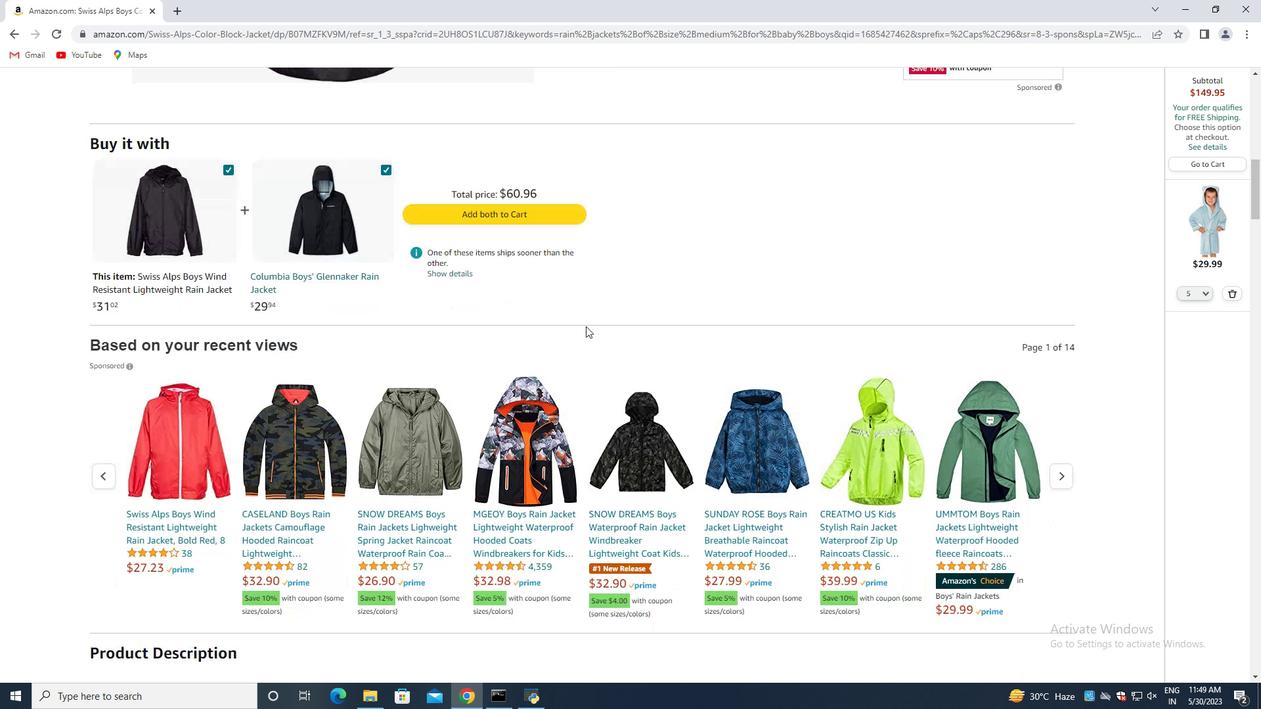 
Action: Mouse moved to (533, 325)
Screenshot: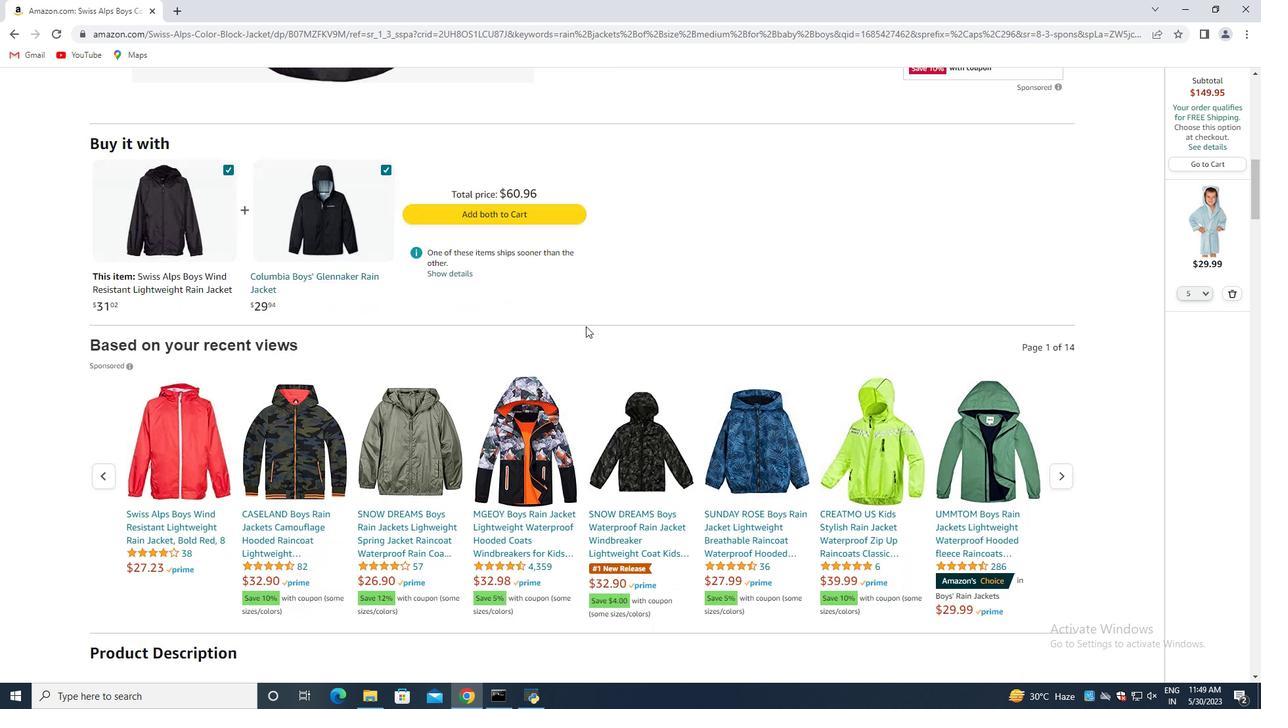 
Action: Mouse scrolled (533, 324) with delta (0, 0)
Screenshot: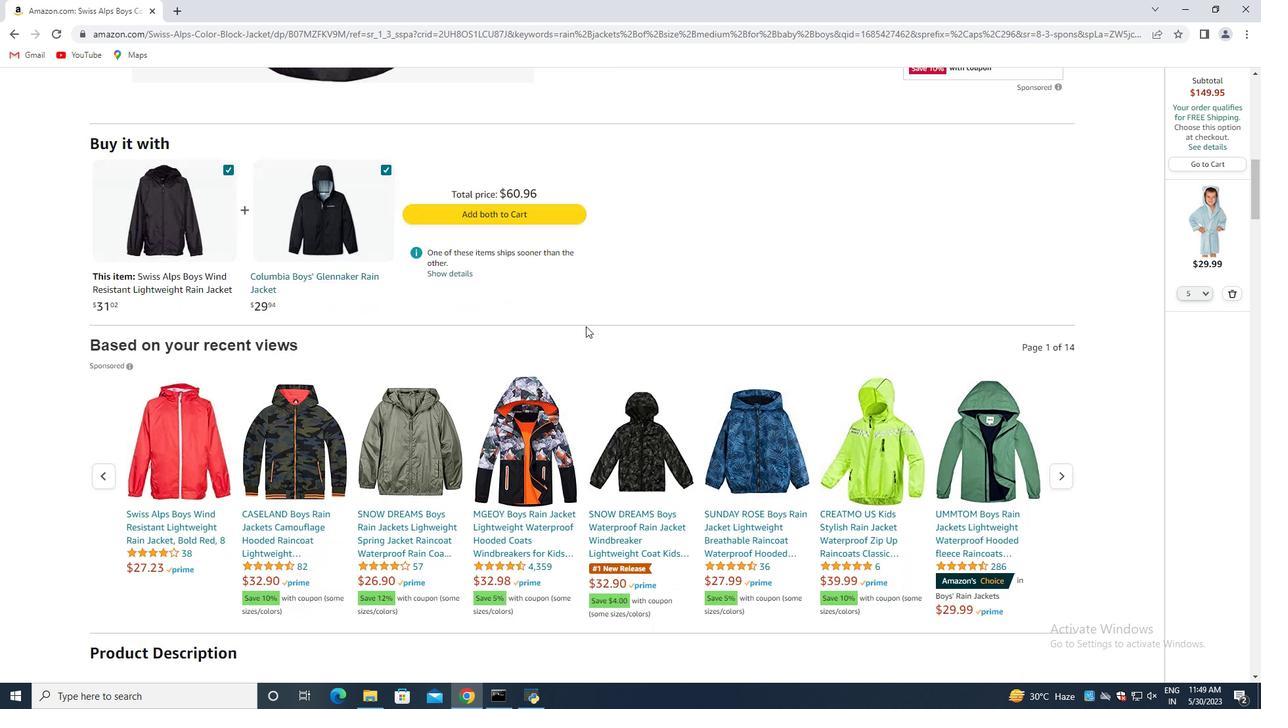 
Action: Mouse moved to (505, 325)
Screenshot: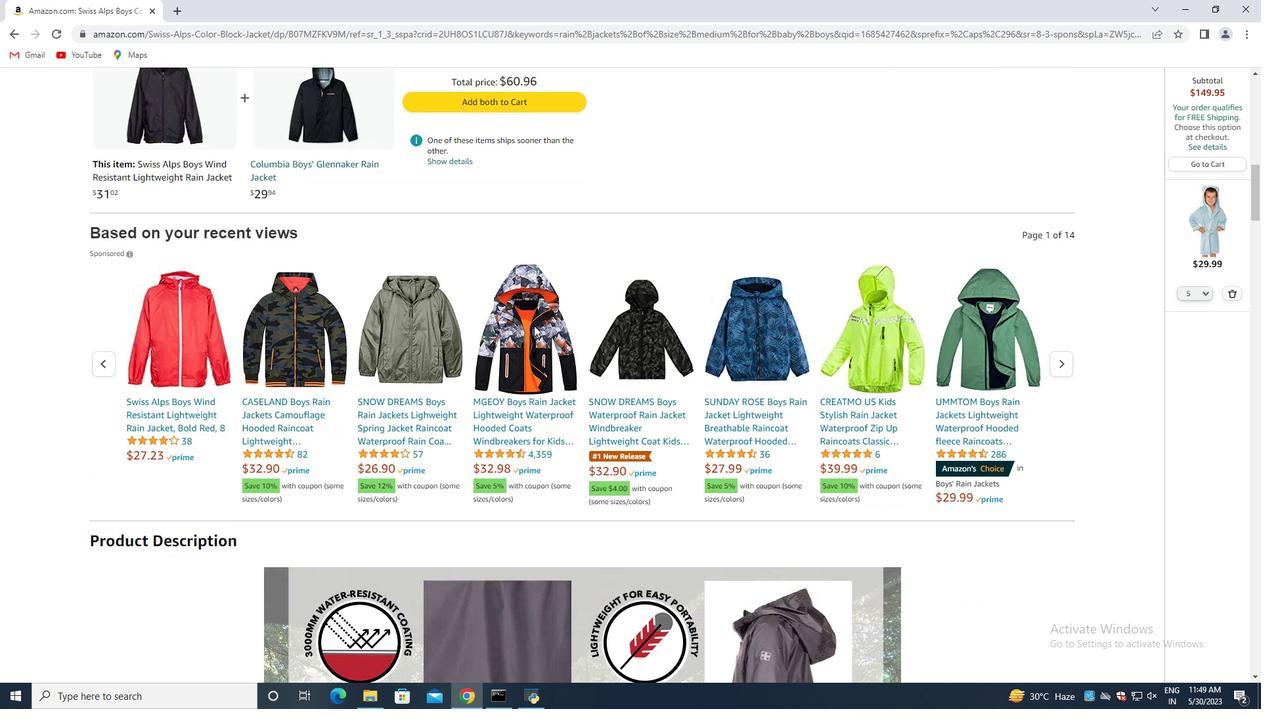 
Action: Mouse scrolled (505, 324) with delta (0, 0)
Screenshot: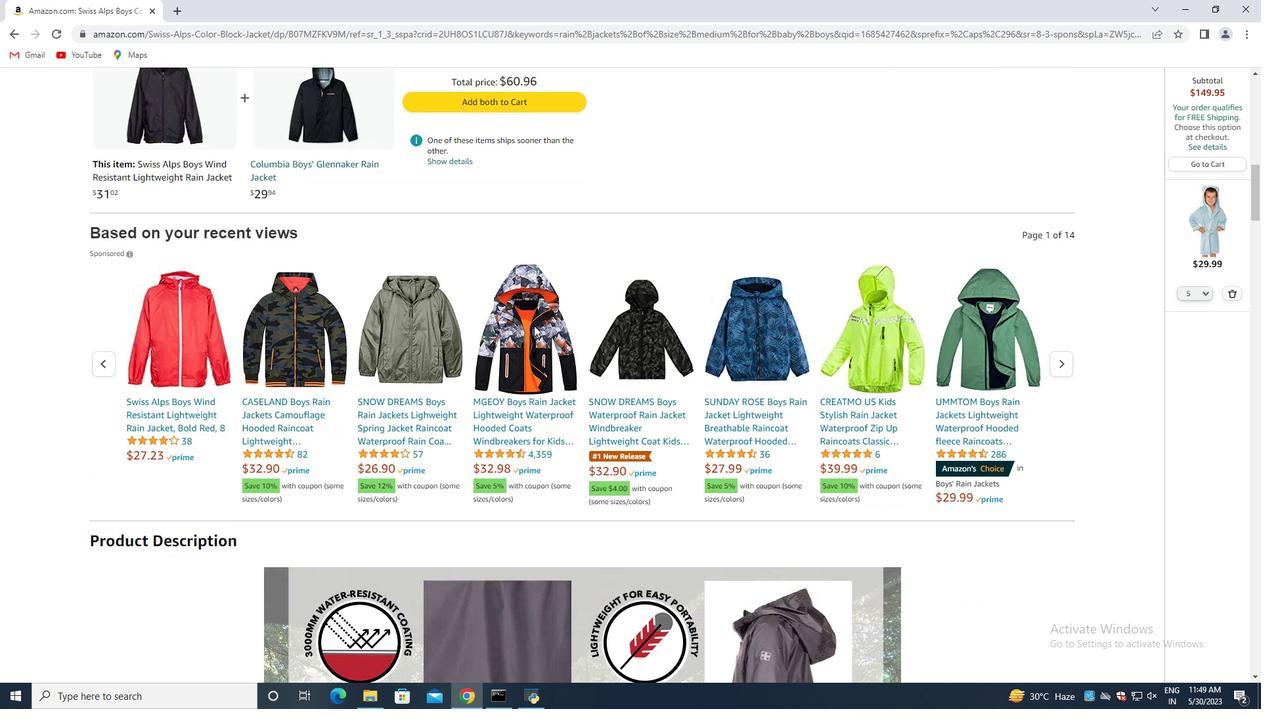 
Action: Mouse moved to (498, 326)
Screenshot: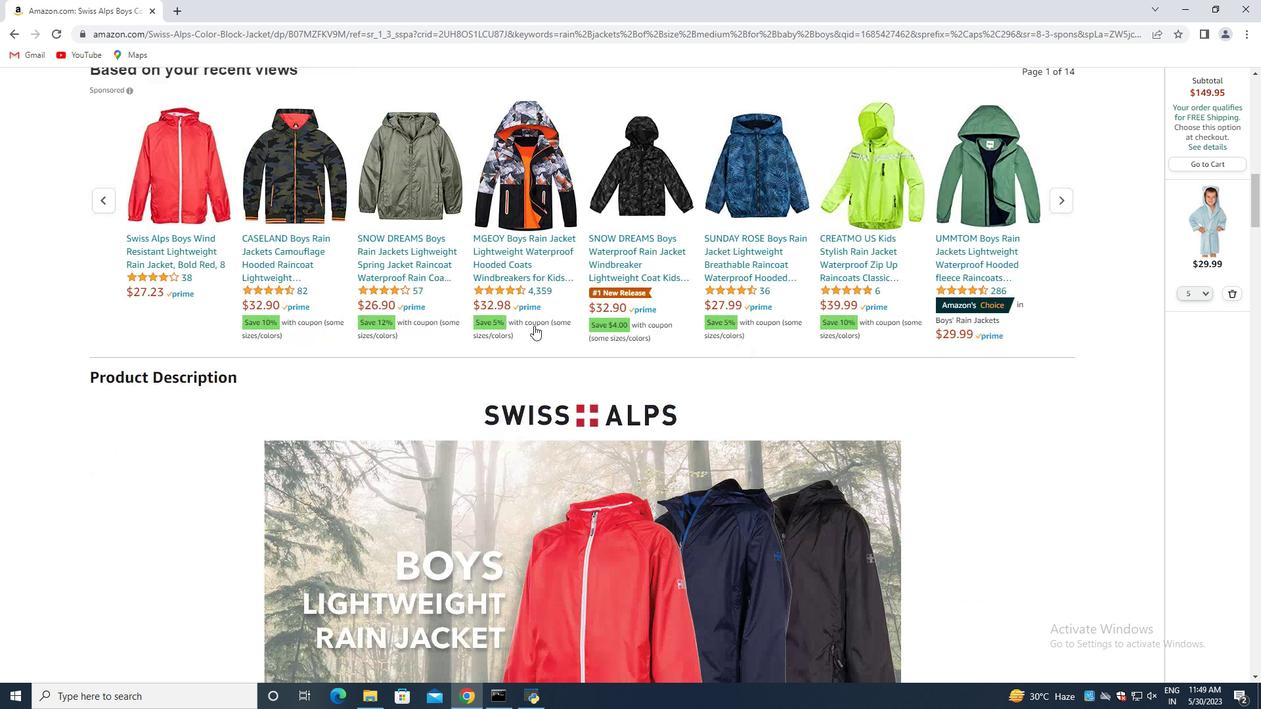 
Action: Mouse scrolled (498, 325) with delta (0, 0)
Screenshot: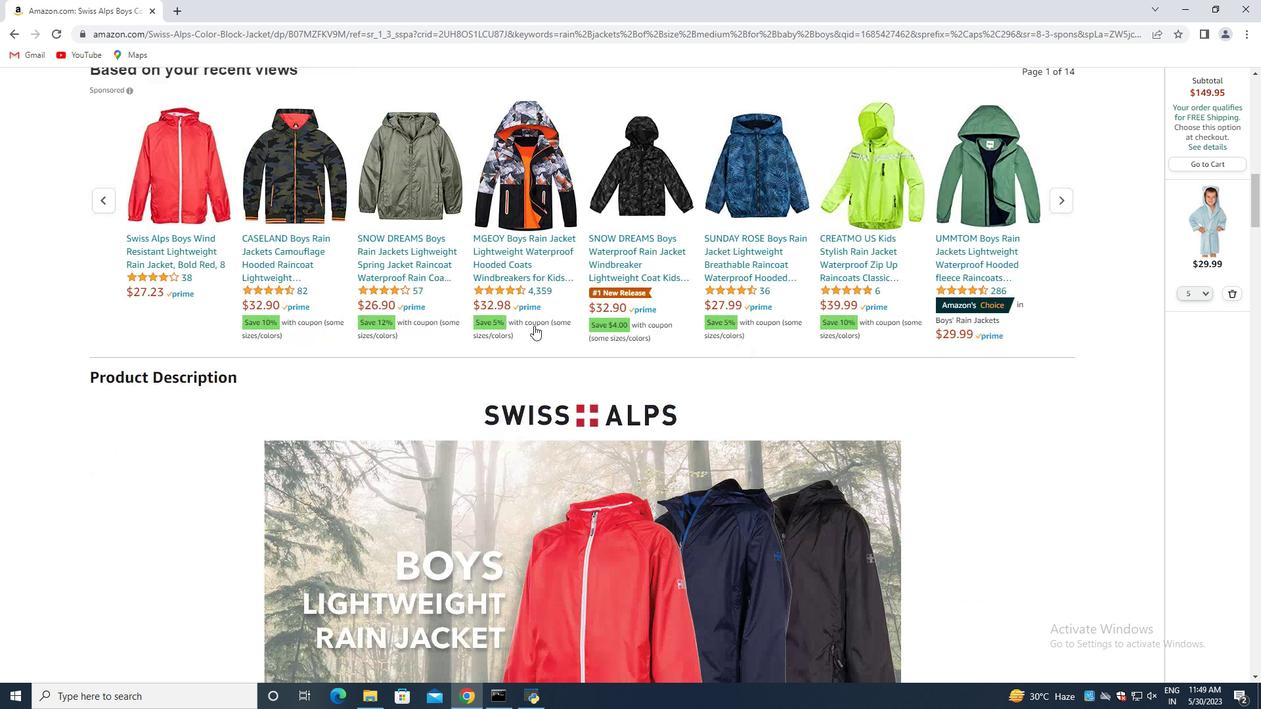 
Action: Mouse moved to (488, 329)
Screenshot: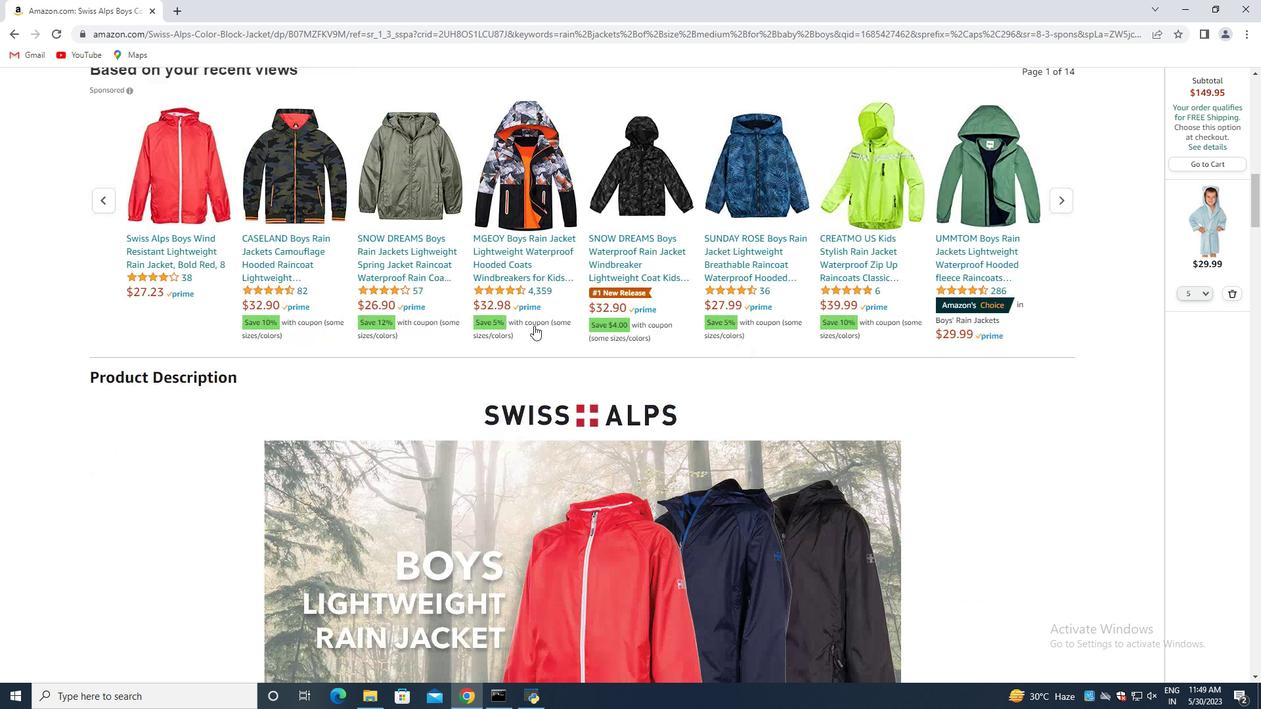 
Action: Mouse scrolled (488, 329) with delta (0, 0)
Screenshot: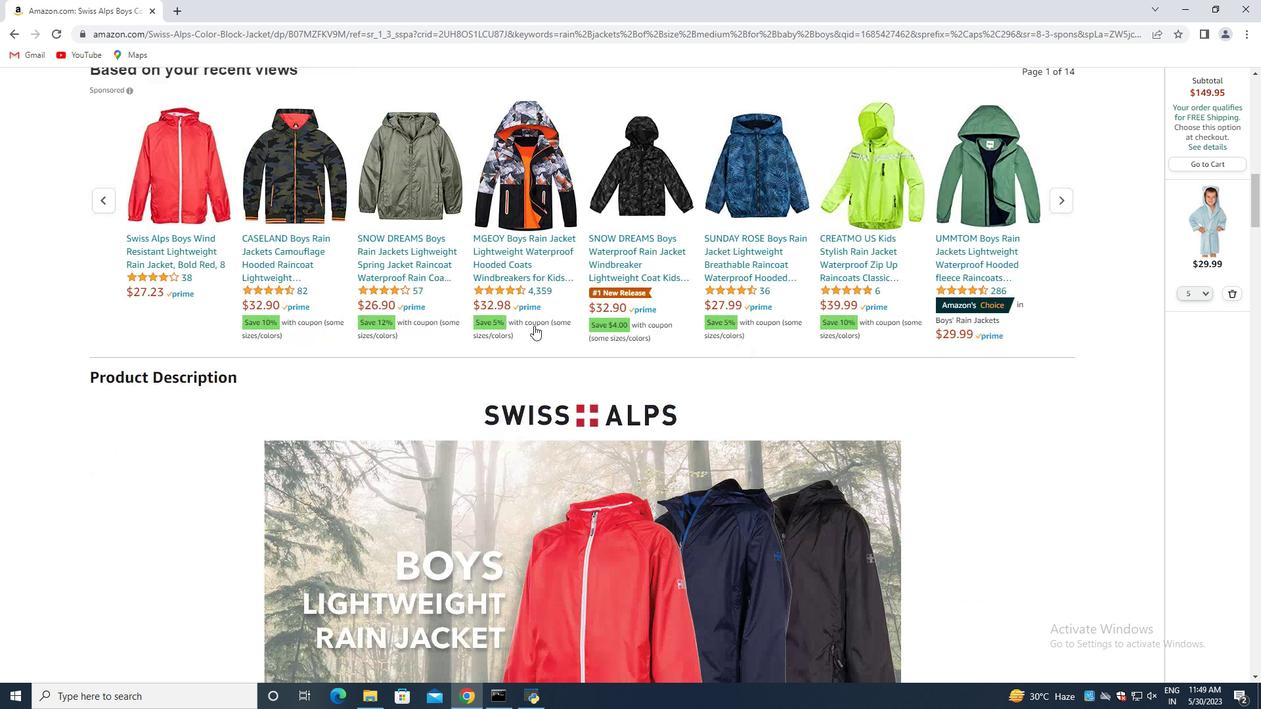 
Action: Mouse moved to (412, 313)
Screenshot: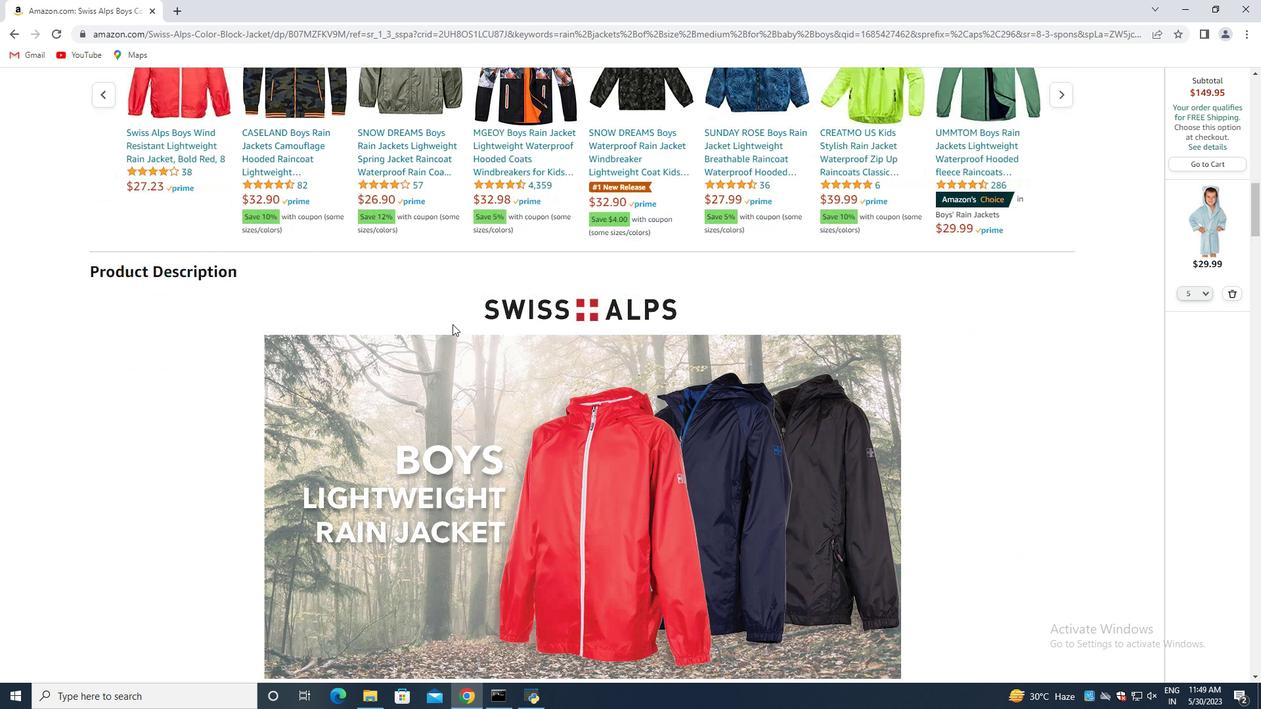 
Action: Mouse scrolled (412, 312) with delta (0, 0)
Screenshot: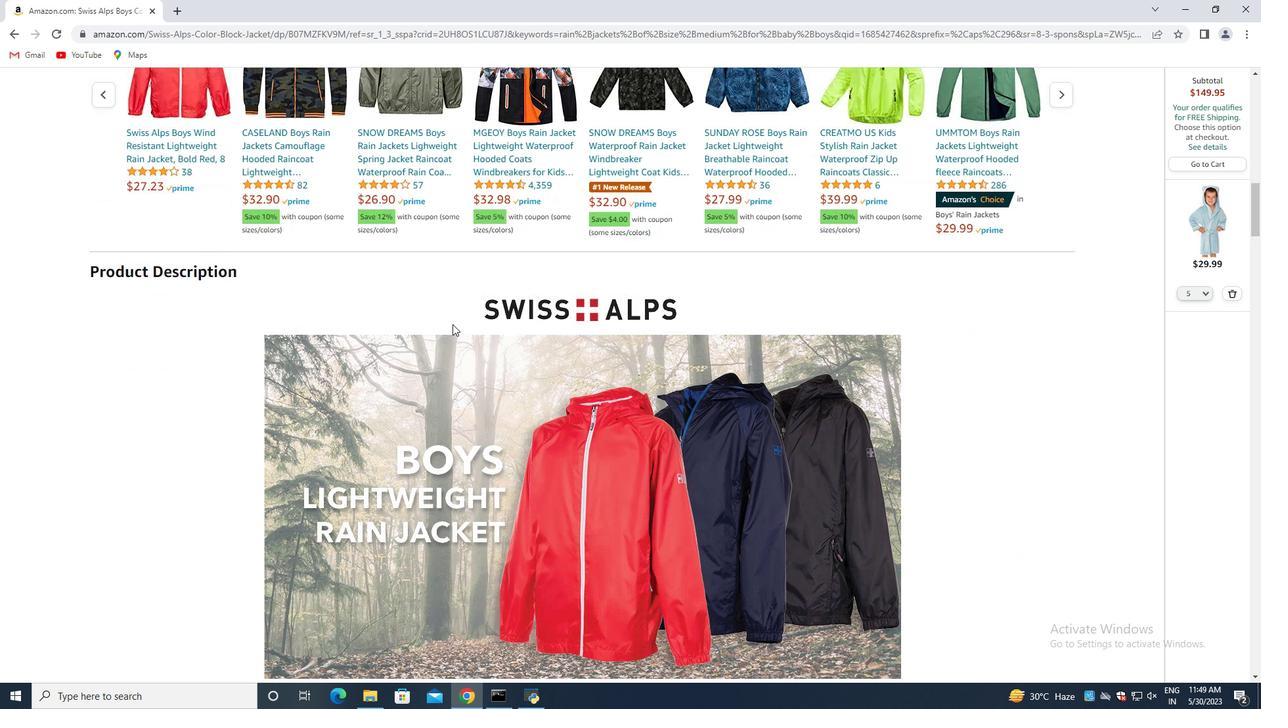 
Action: Mouse moved to (411, 313)
Screenshot: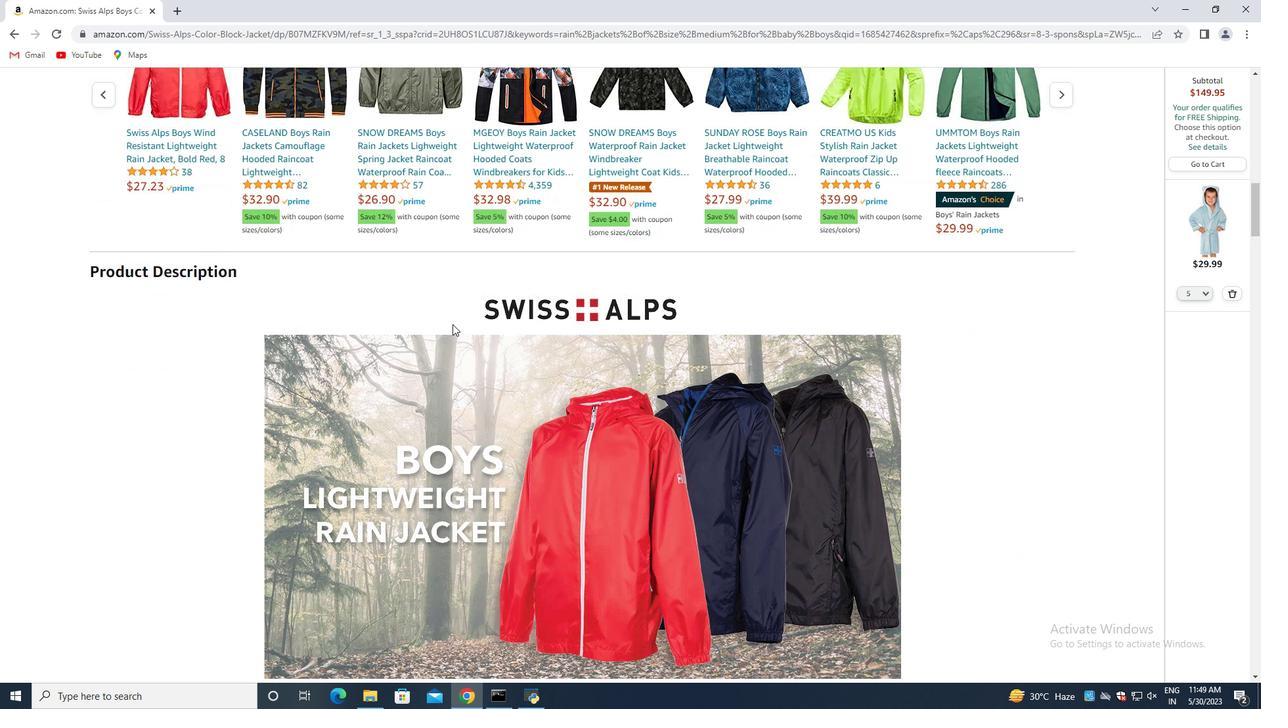 
Action: Mouse scrolled (411, 312) with delta (0, 0)
Screenshot: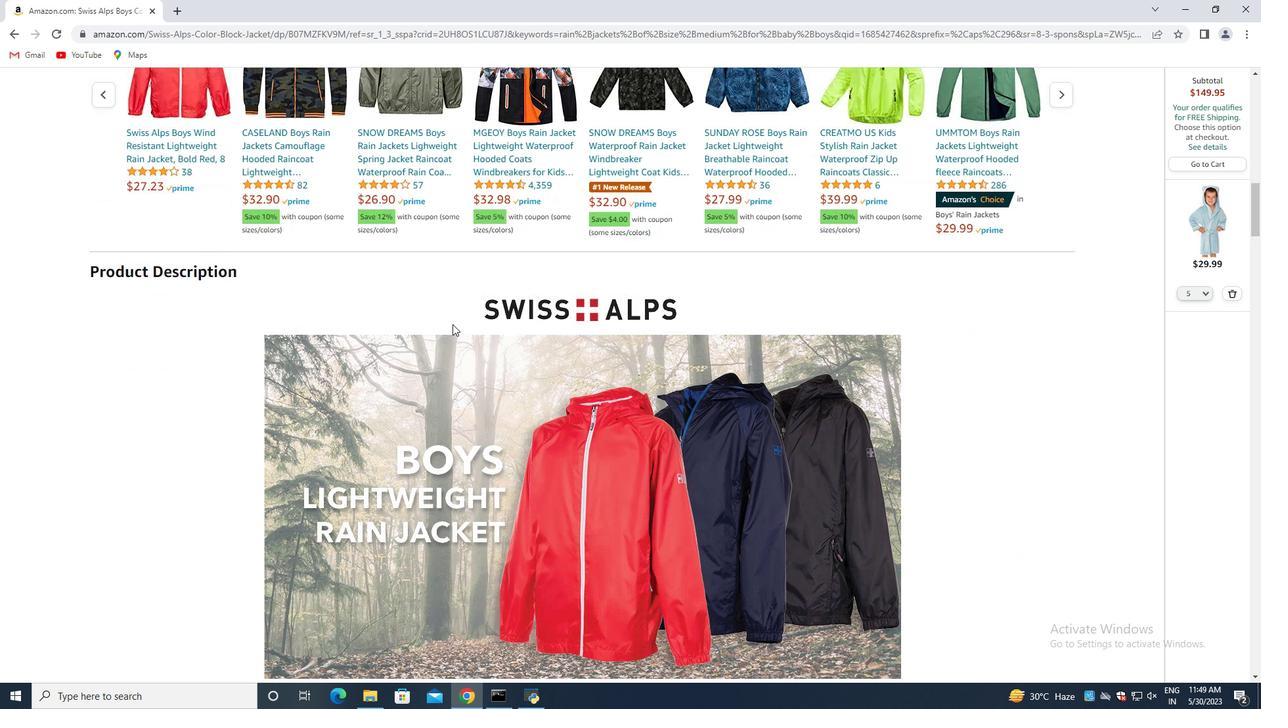 
Action: Mouse moved to (410, 313)
Screenshot: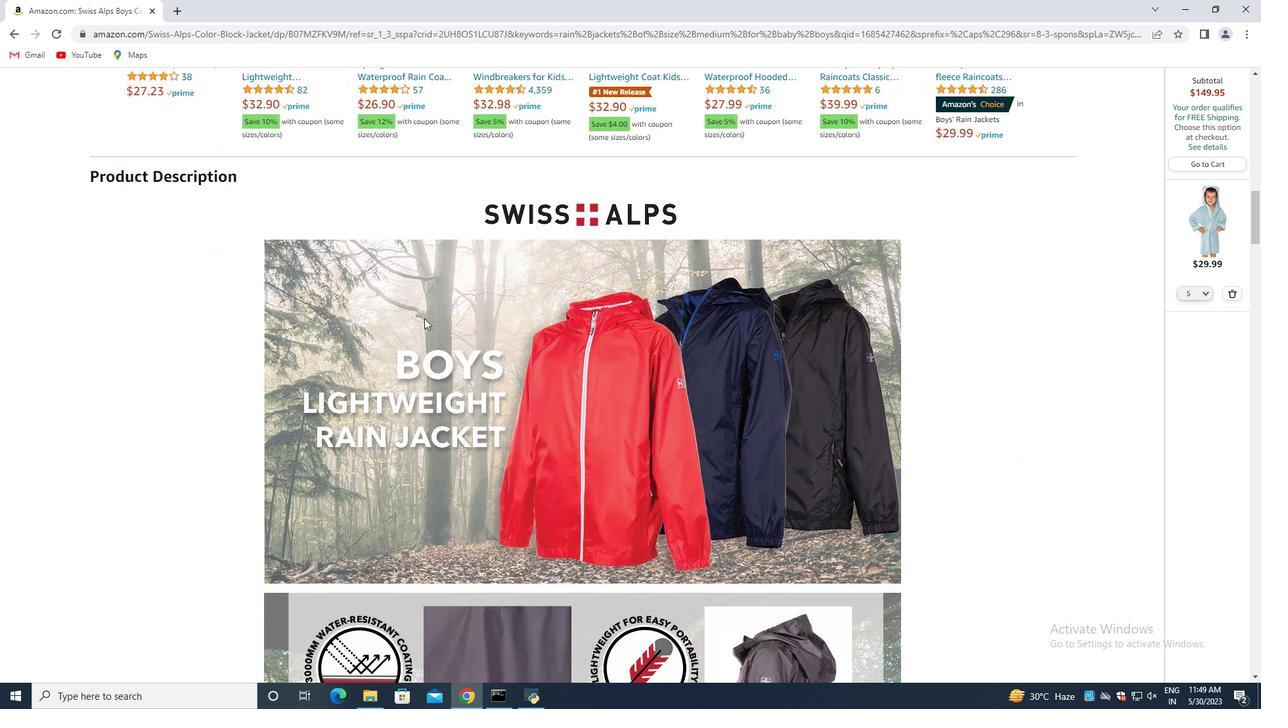 
Action: Mouse scrolled (410, 313) with delta (0, 0)
Screenshot: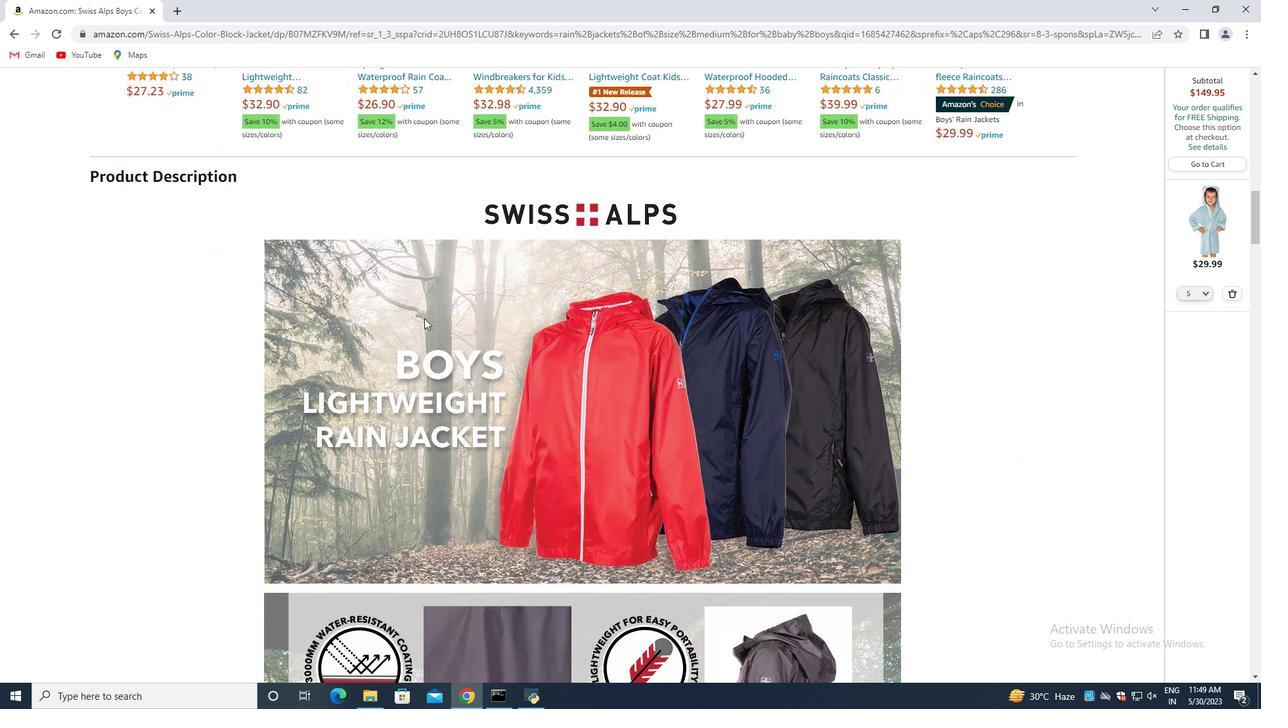 
Action: Mouse moved to (468, 305)
Screenshot: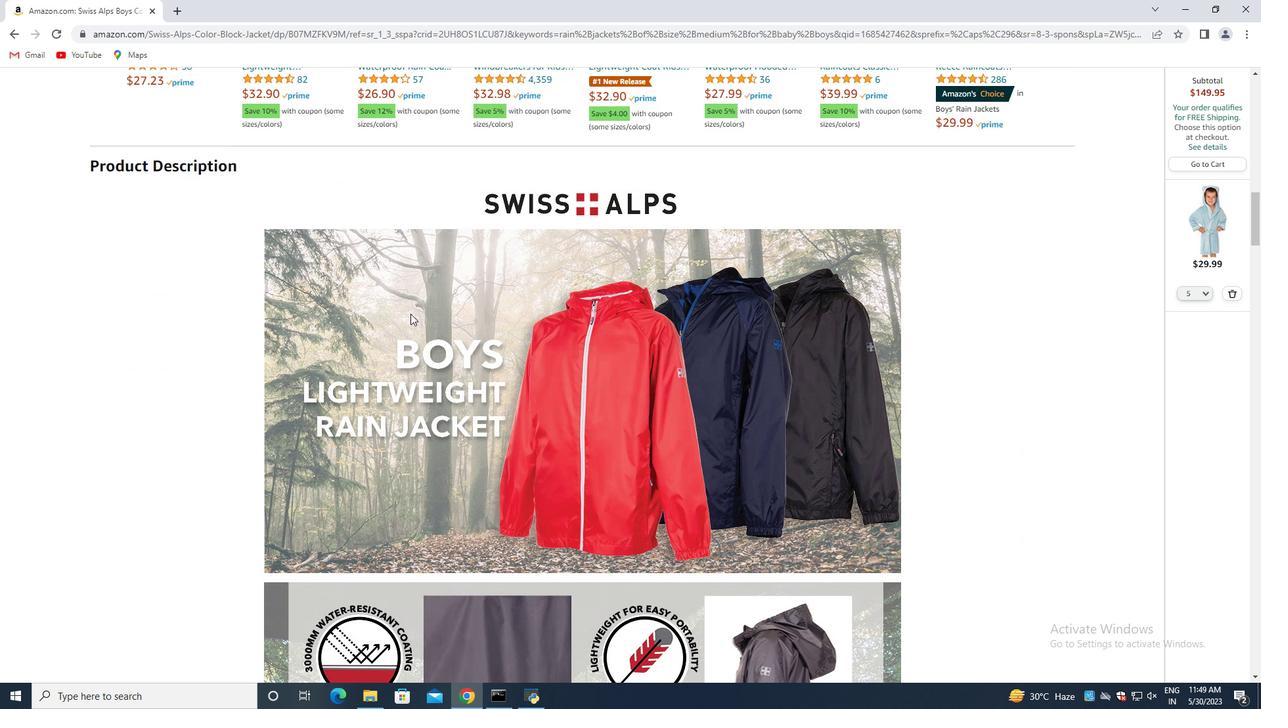 
Action: Mouse scrolled (410, 314) with delta (0, 0)
Screenshot: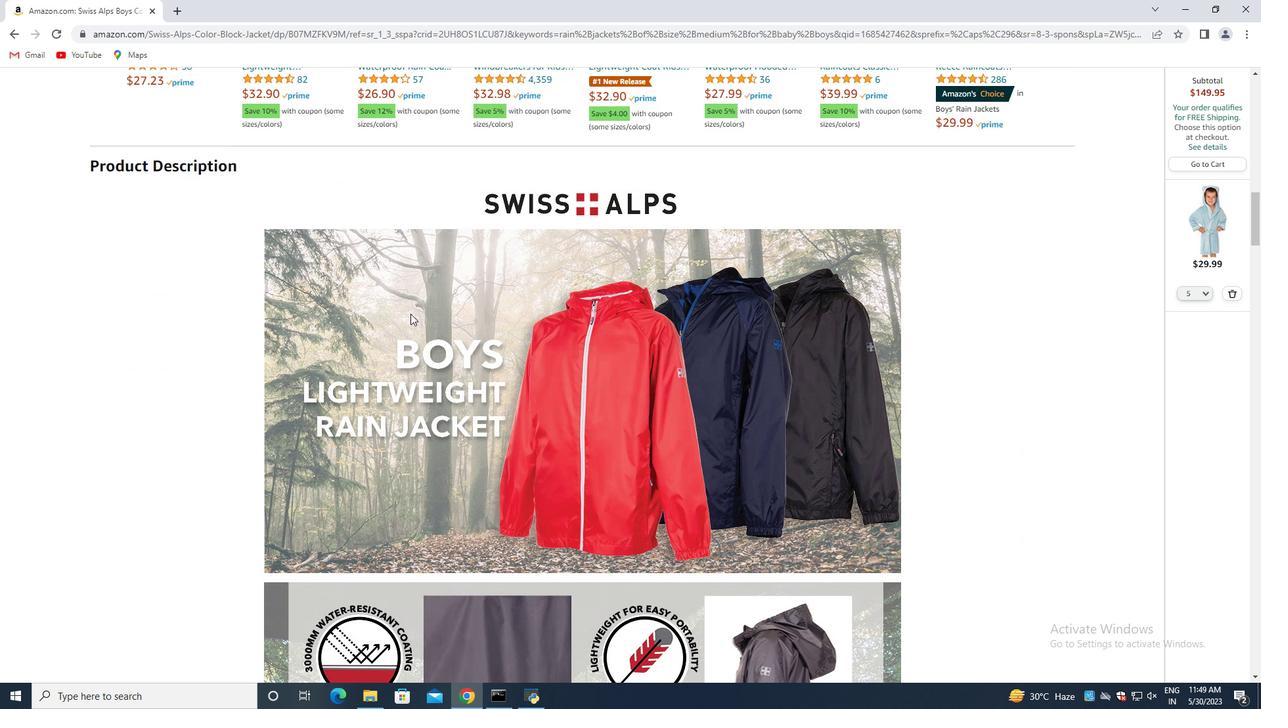 
Action: Mouse moved to (512, 292)
Screenshot: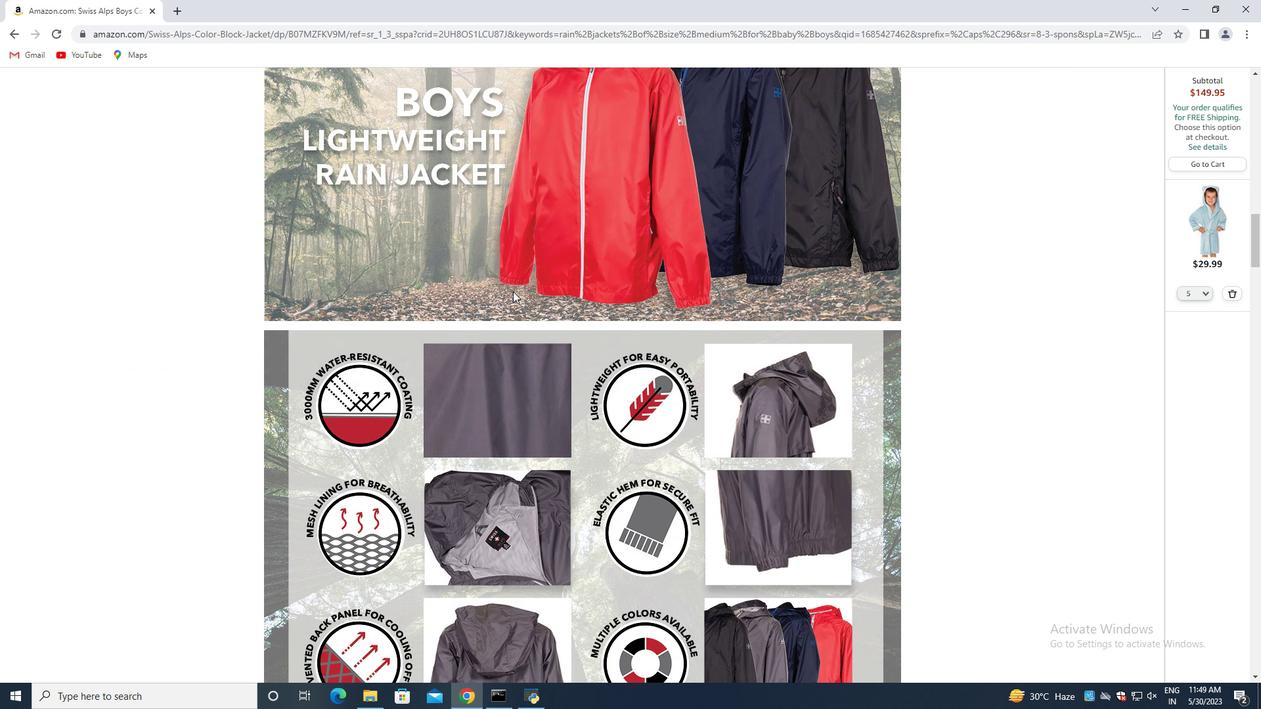
Action: Mouse scrolled (512, 291) with delta (0, 0)
Screenshot: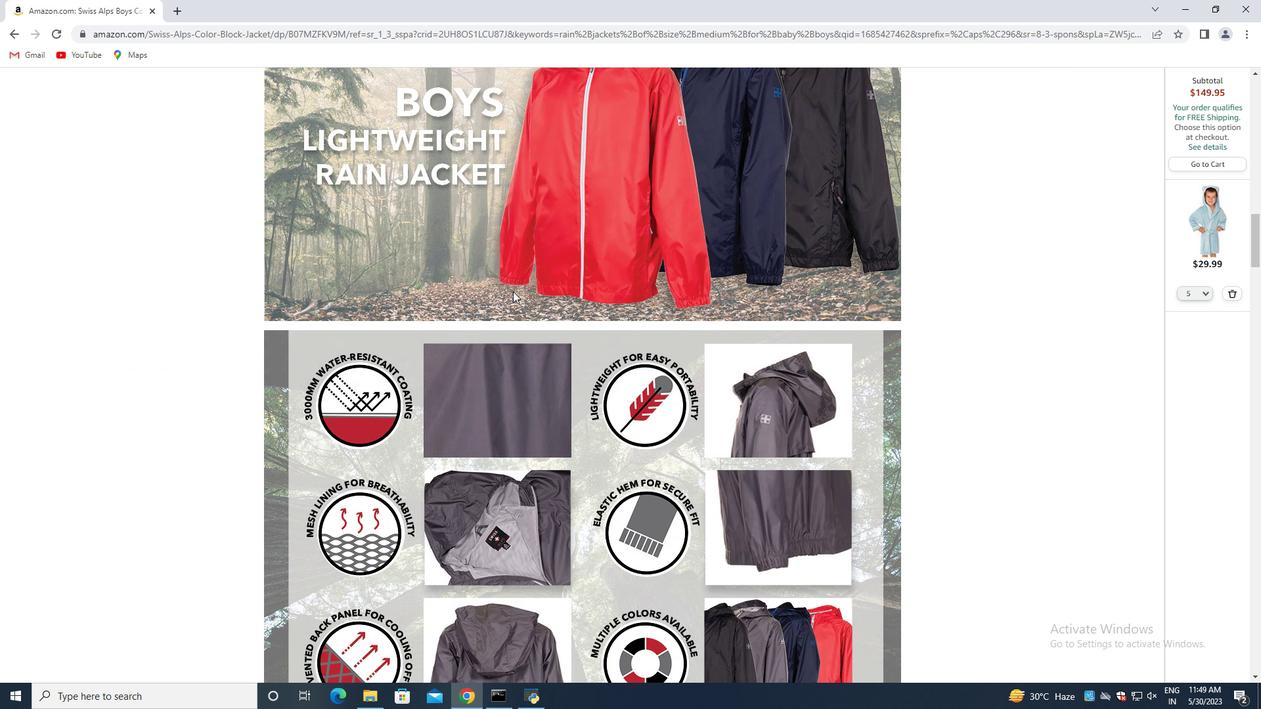 
Action: Mouse moved to (514, 300)
Screenshot: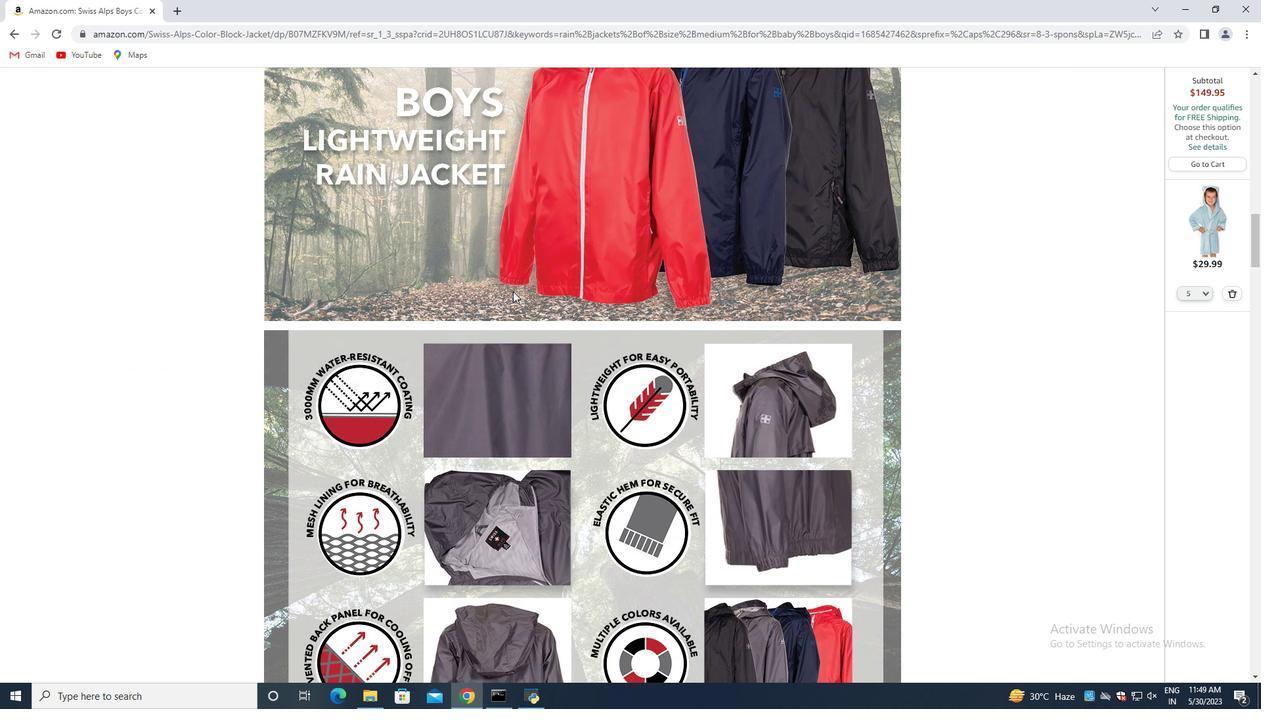 
Action: Mouse scrolled (514, 300) with delta (0, 0)
Screenshot: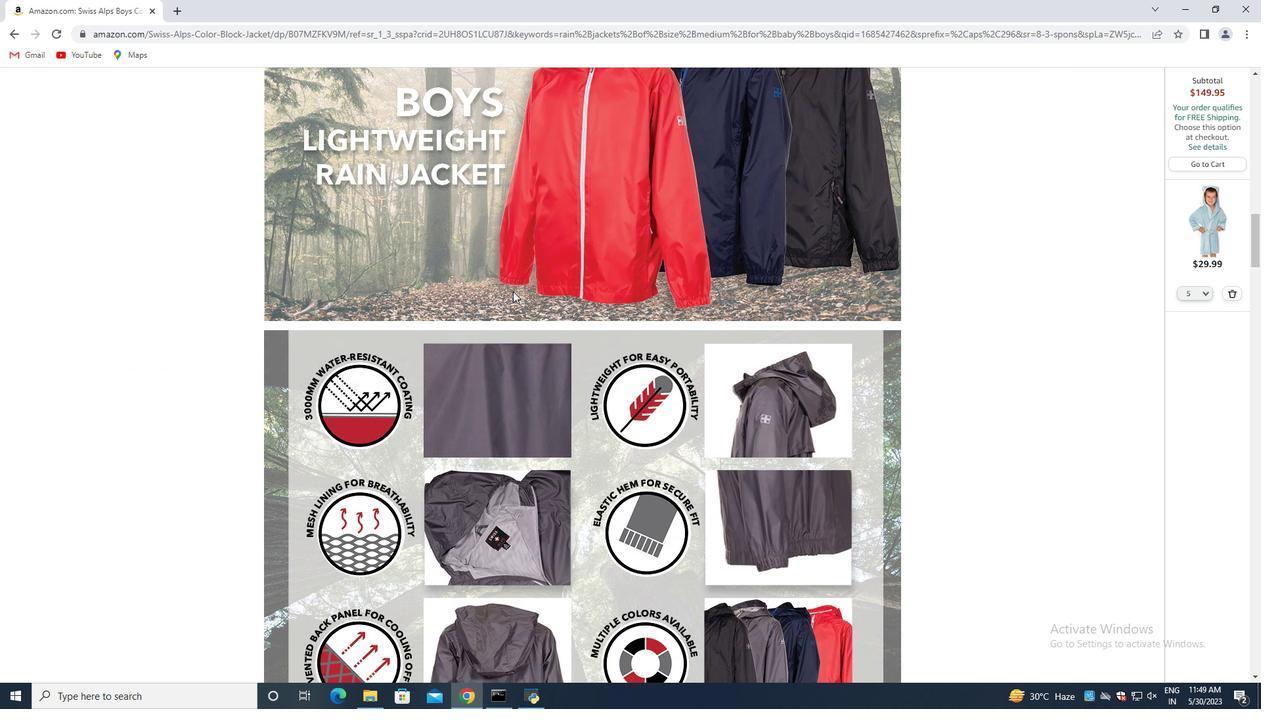 
Action: Mouse moved to (518, 307)
Screenshot: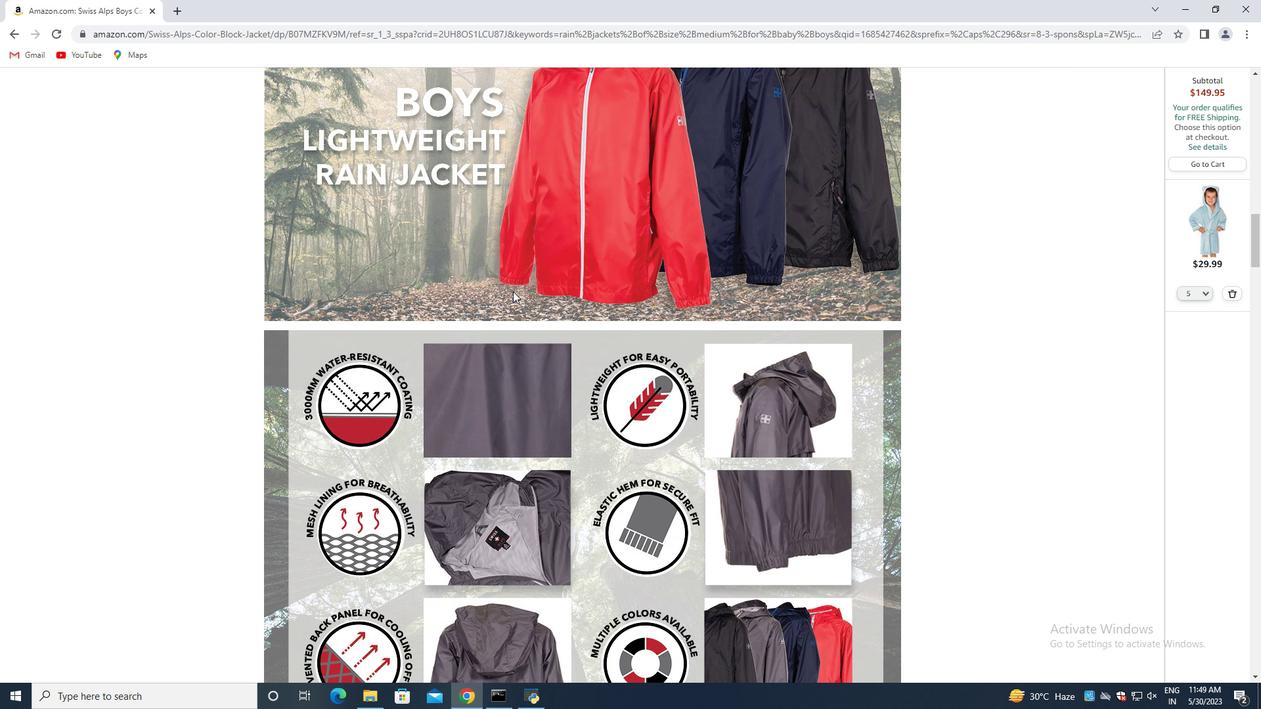 
Action: Mouse scrolled (517, 306) with delta (0, 0)
Screenshot: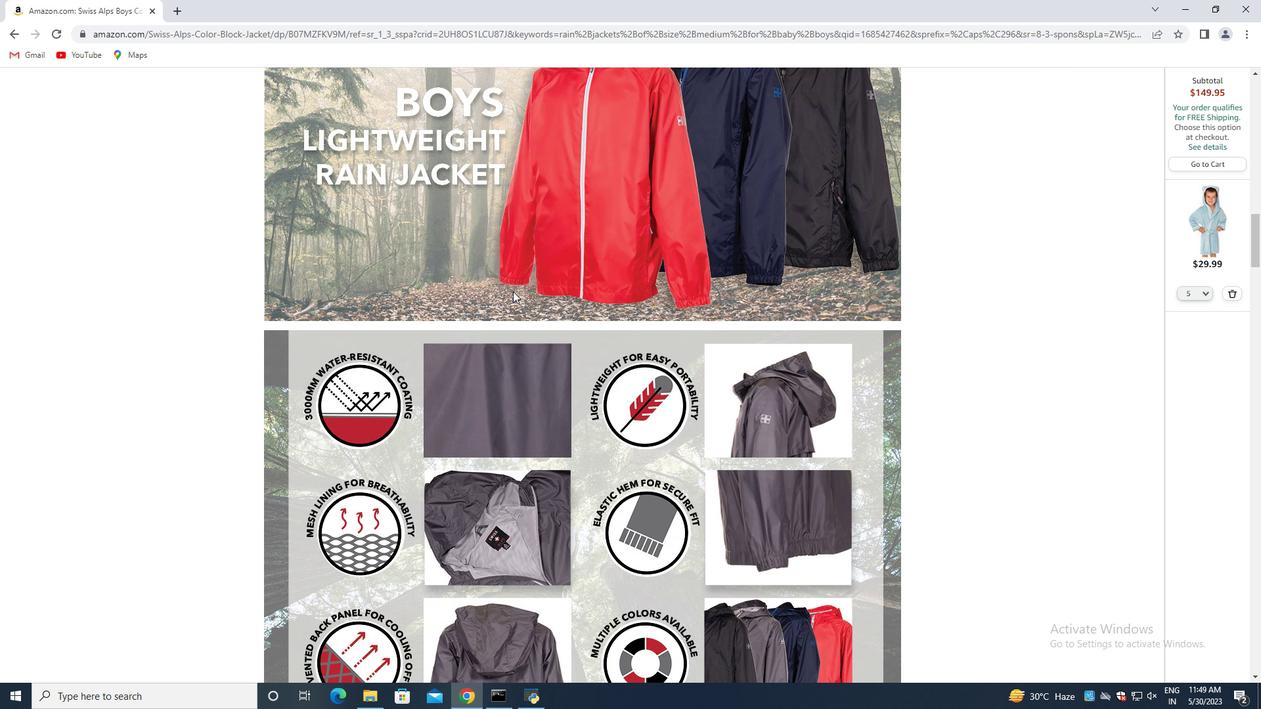 
Action: Mouse moved to (521, 310)
Screenshot: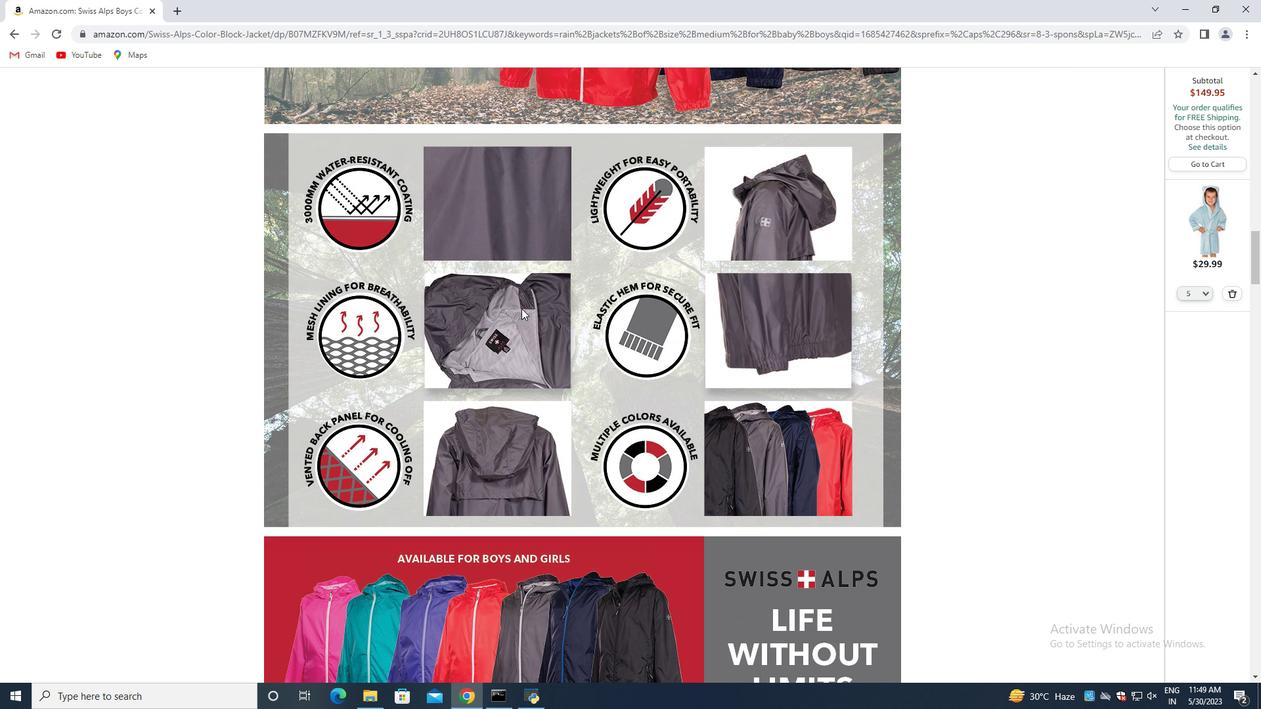 
Action: Mouse scrolled (521, 309) with delta (0, 0)
Screenshot: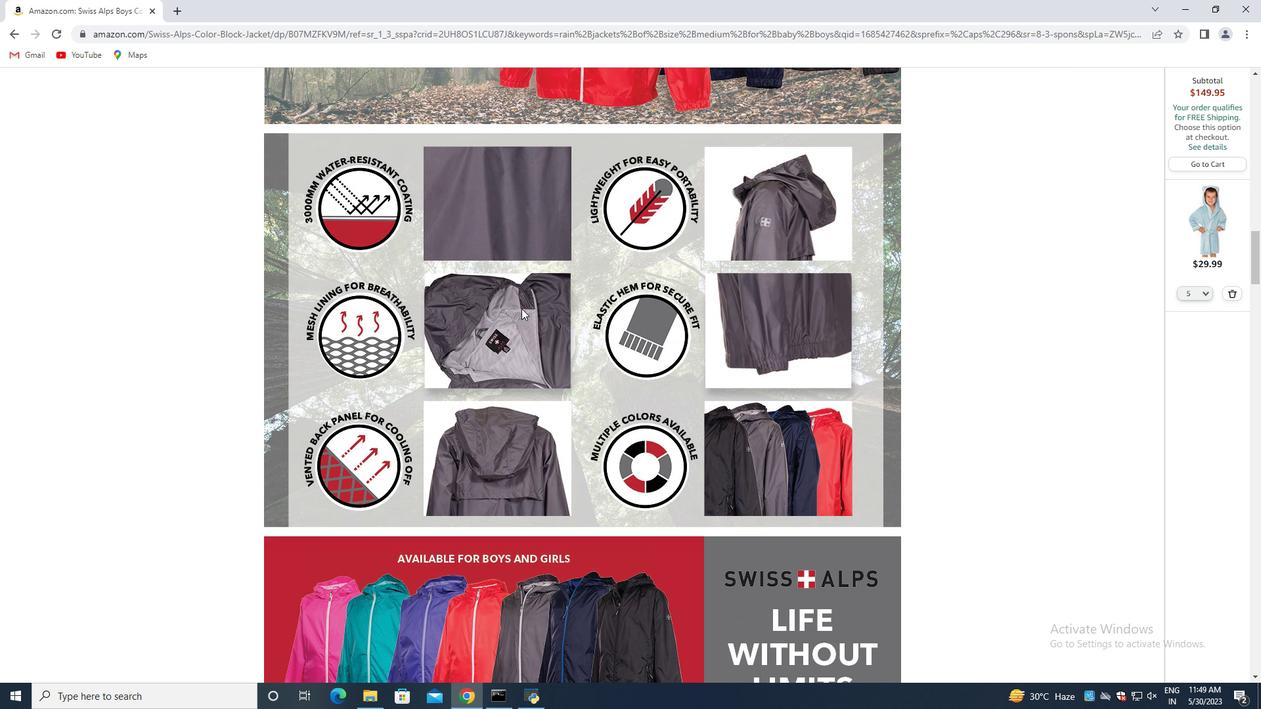 
Action: Mouse scrolled (521, 309) with delta (0, 0)
Screenshot: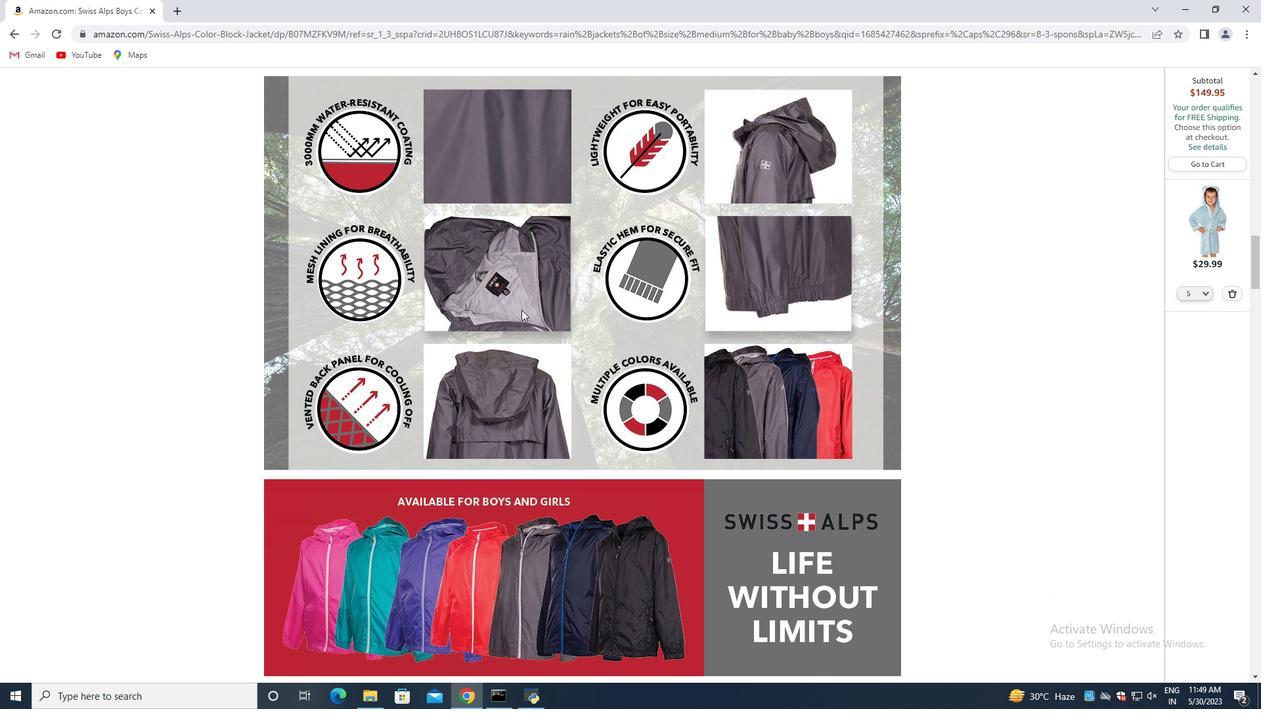 
Action: Mouse moved to (521, 310)
Screenshot: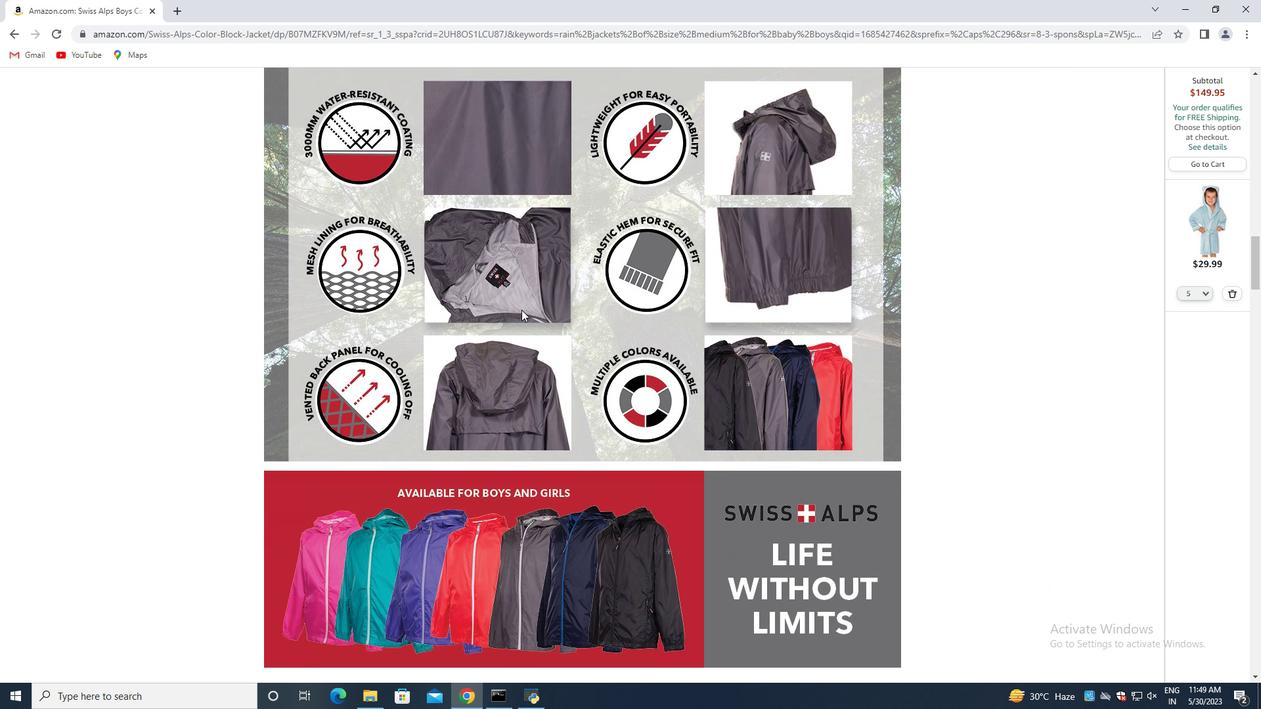 
Action: Mouse scrolled (521, 309) with delta (0, 0)
Screenshot: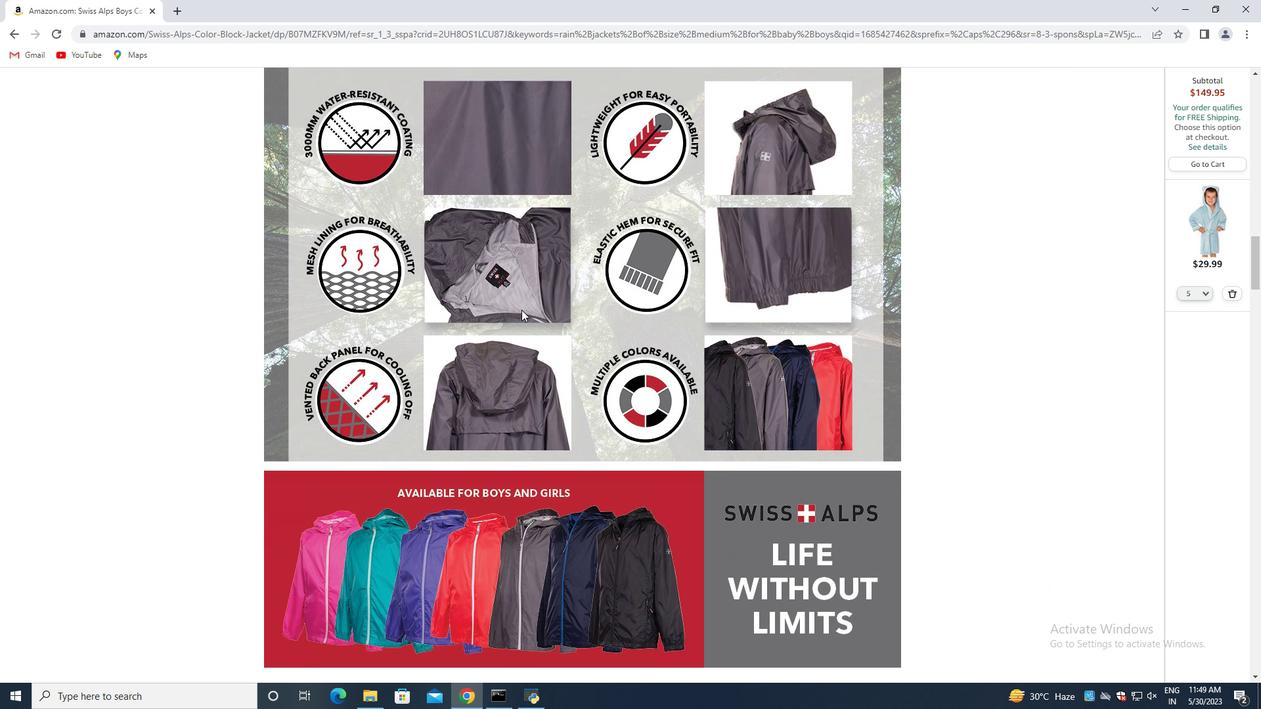 
Action: Mouse moved to (516, 310)
Screenshot: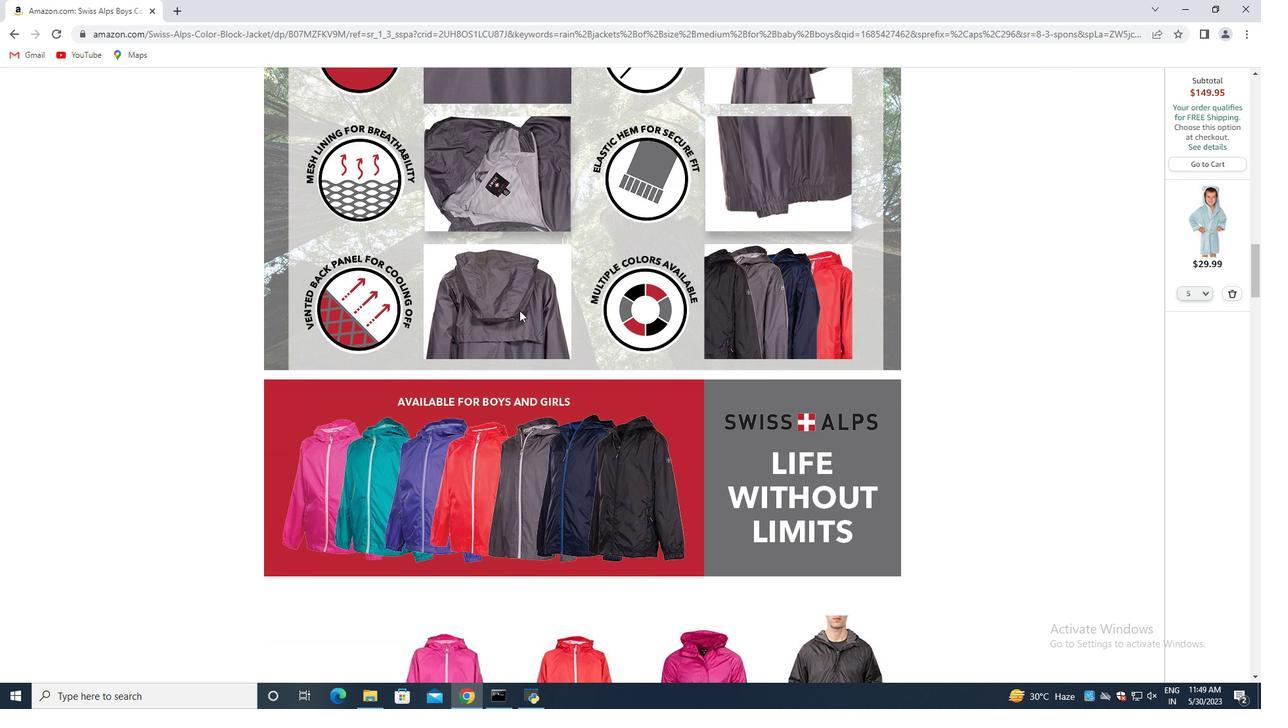 
Action: Mouse scrolled (516, 310) with delta (0, 0)
Screenshot: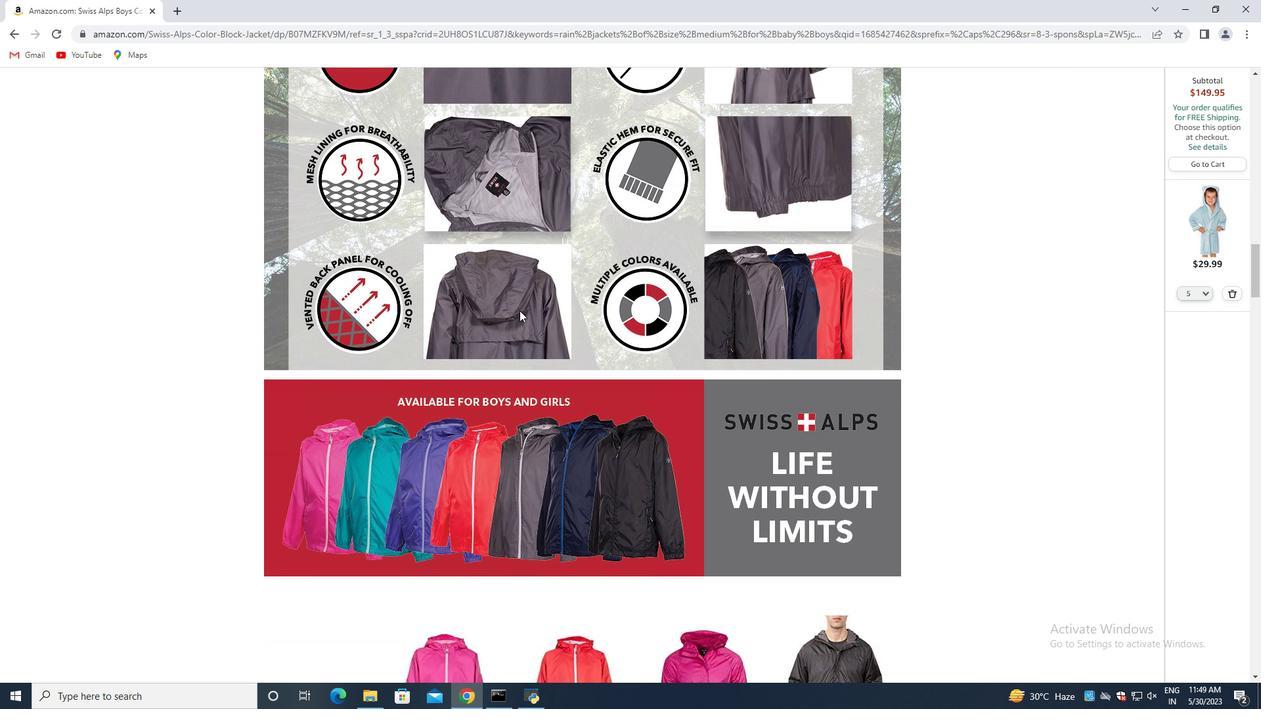 
Action: Mouse moved to (515, 310)
Screenshot: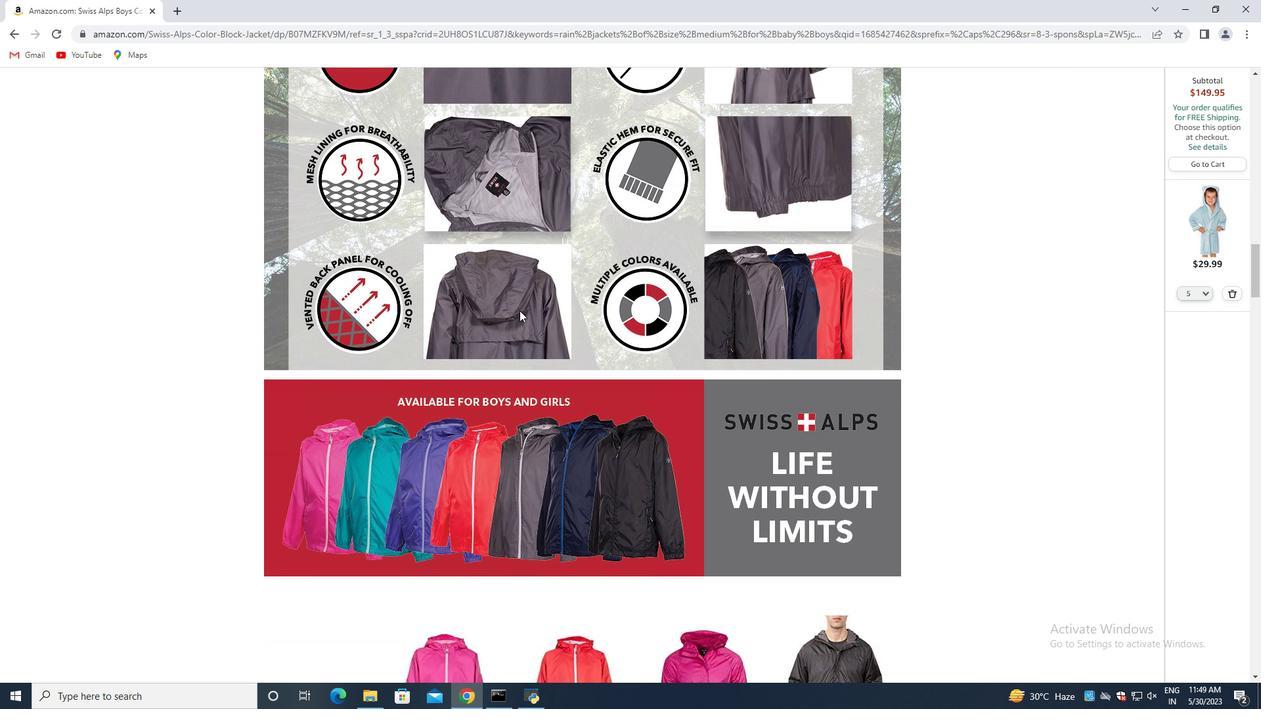 
Action: Mouse scrolled (515, 310) with delta (0, 0)
Screenshot: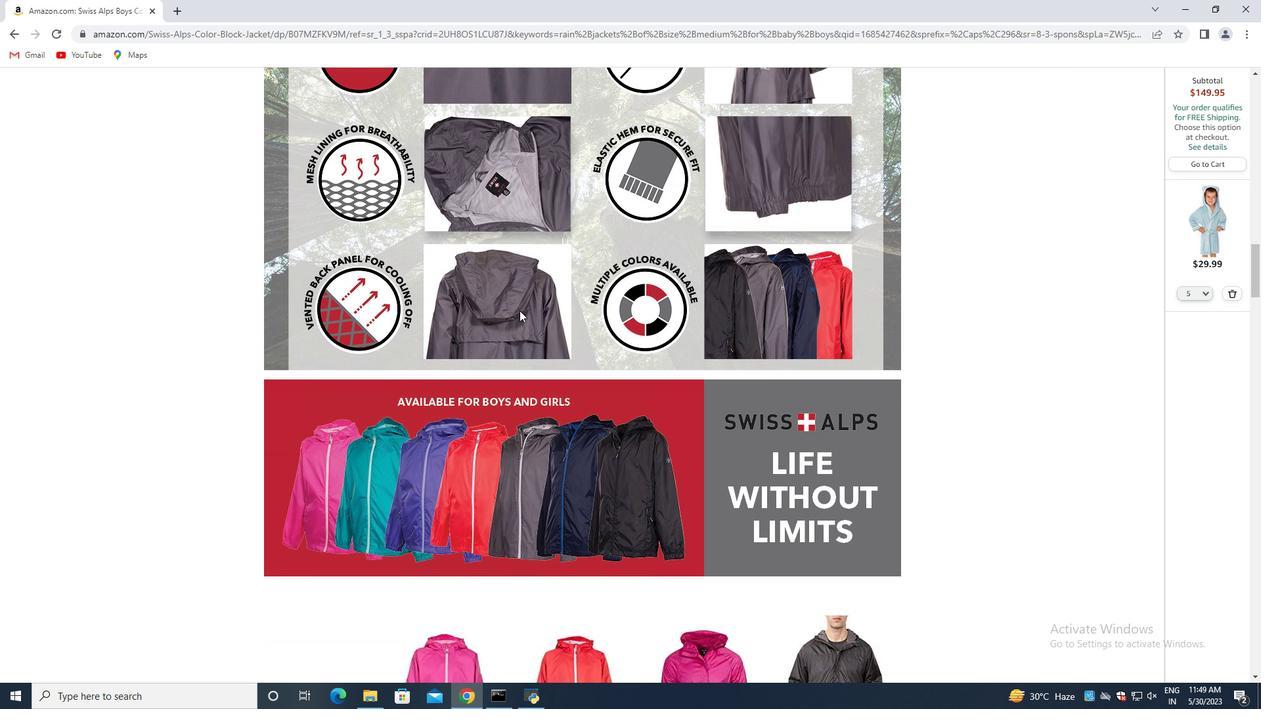 
Action: Mouse moved to (532, 299)
Screenshot: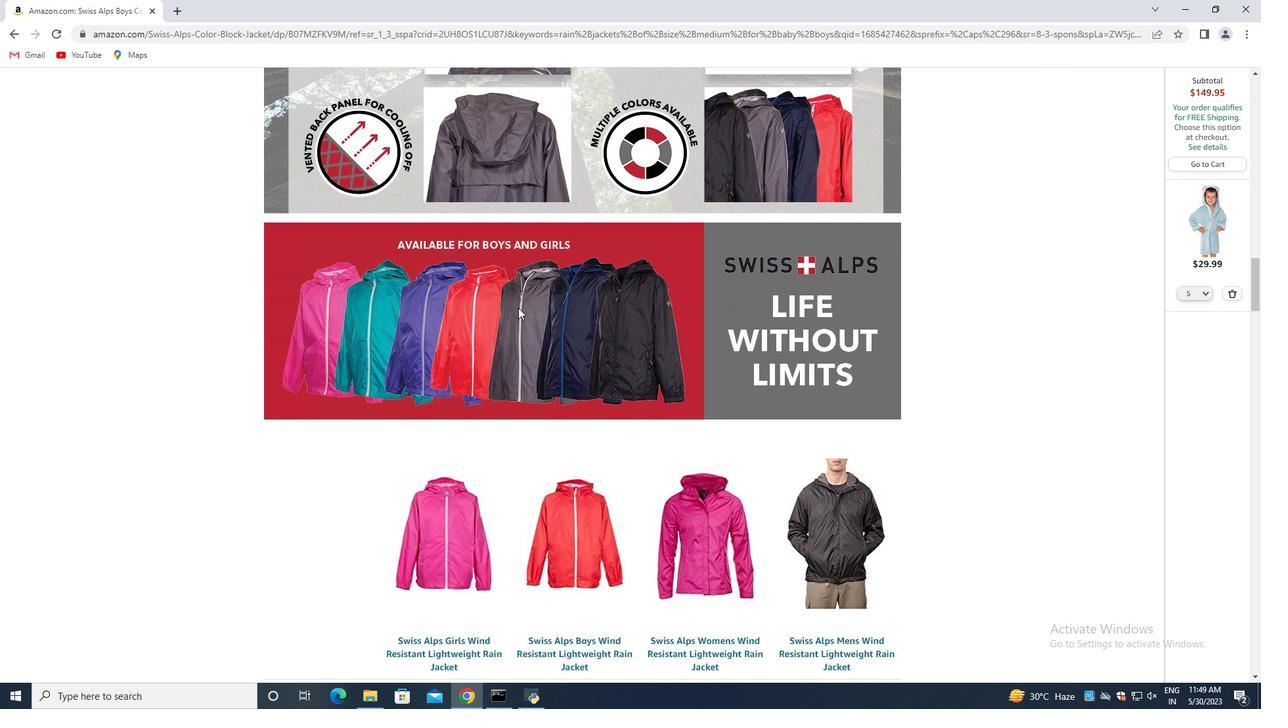 
Action: Mouse scrolled (532, 298) with delta (0, 0)
Screenshot: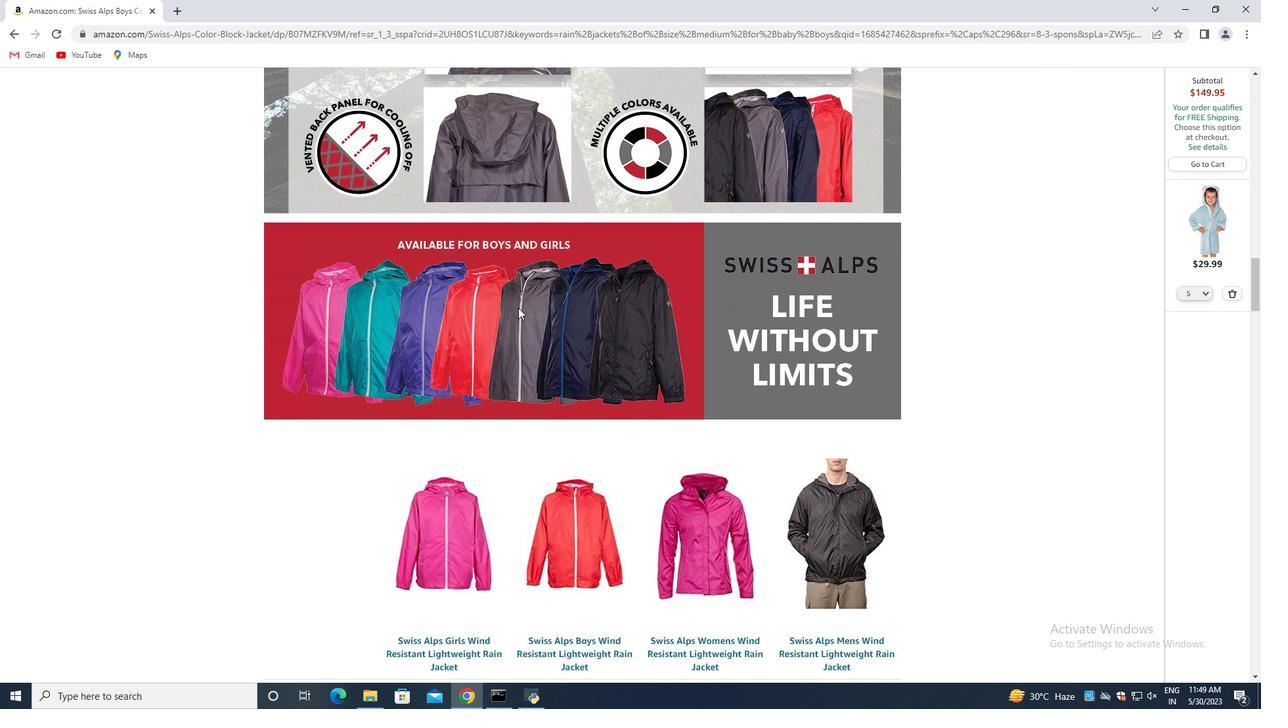 
Action: Mouse scrolled (532, 298) with delta (0, 0)
Screenshot: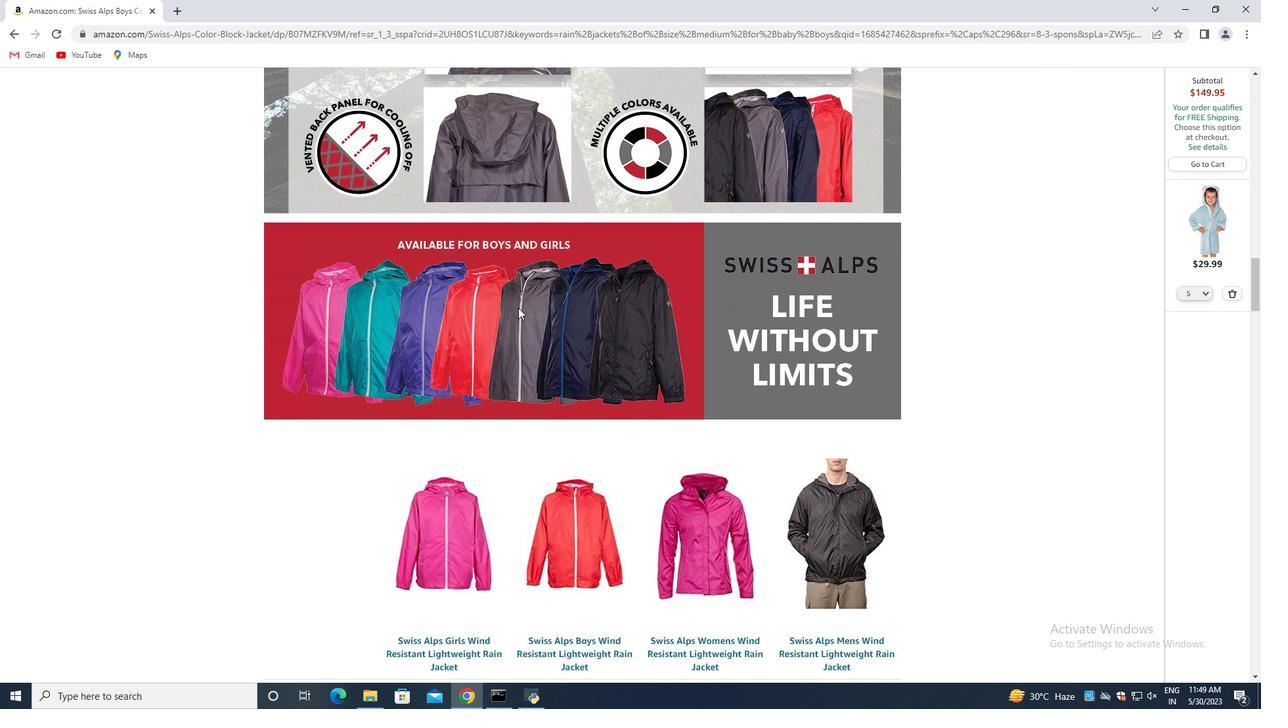 
Action: Mouse moved to (537, 298)
Screenshot: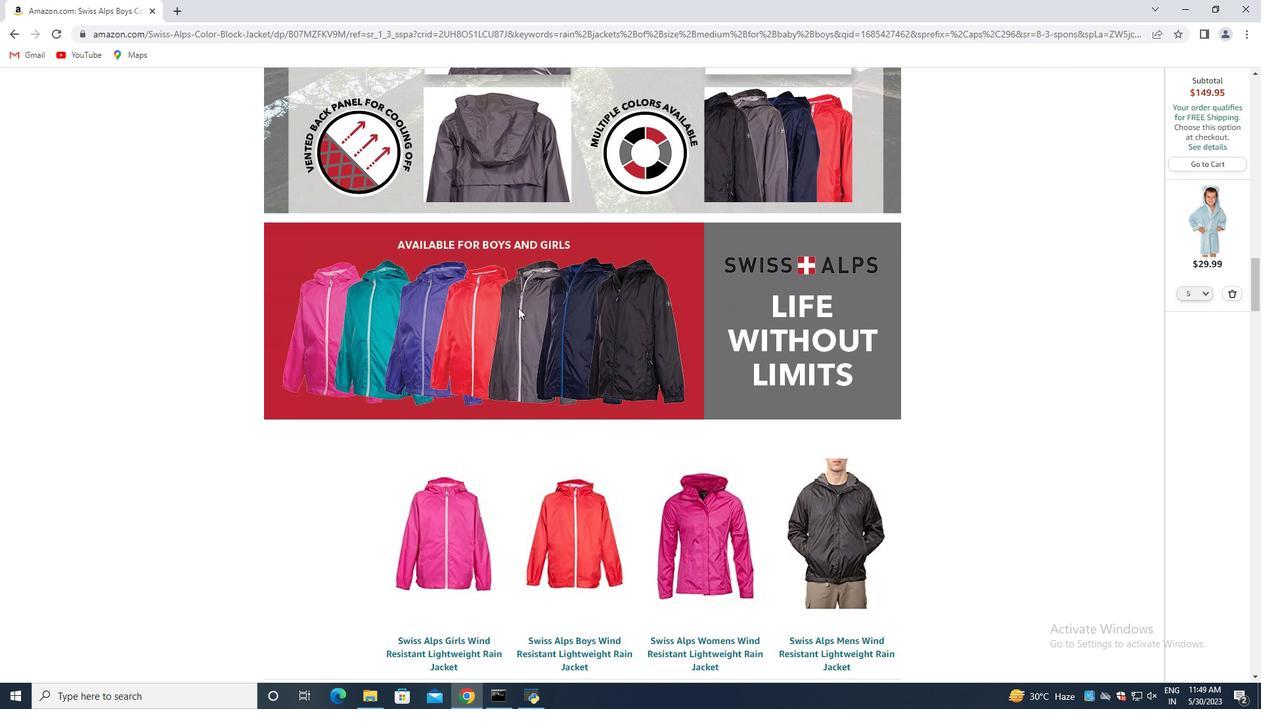 
Action: Mouse scrolled (537, 298) with delta (0, 0)
Screenshot: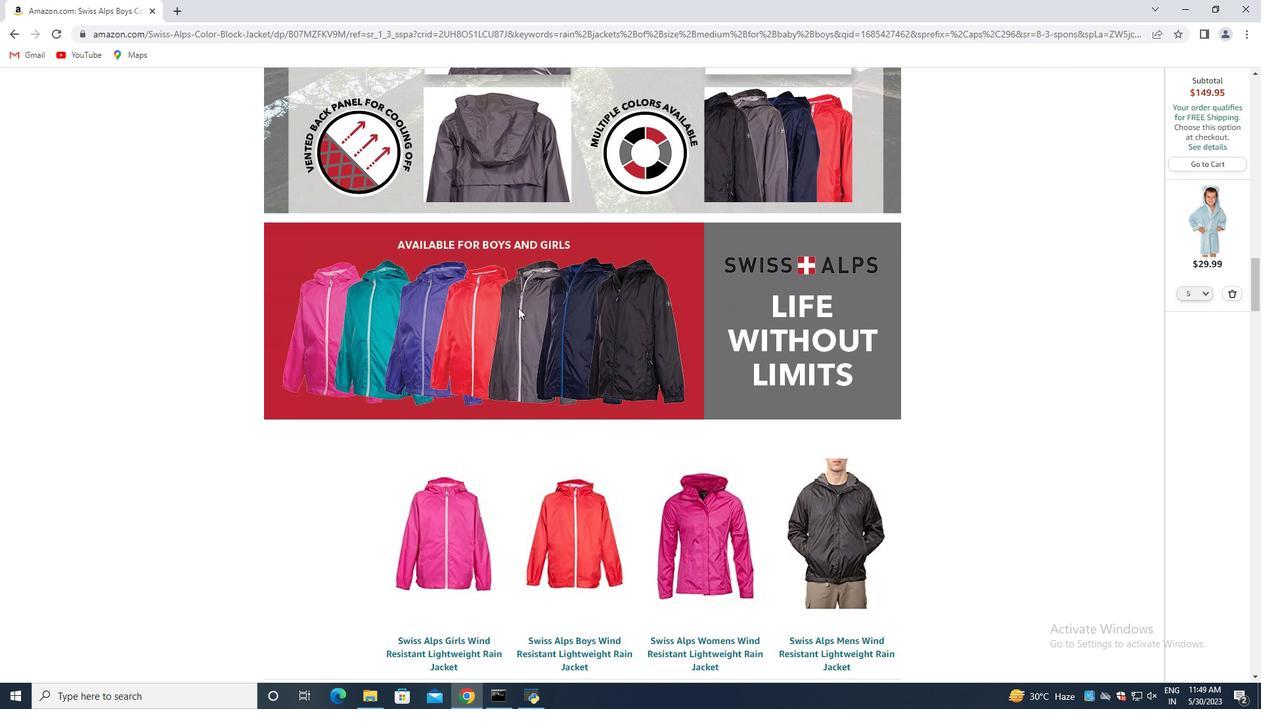 
Action: Mouse moved to (533, 299)
Screenshot: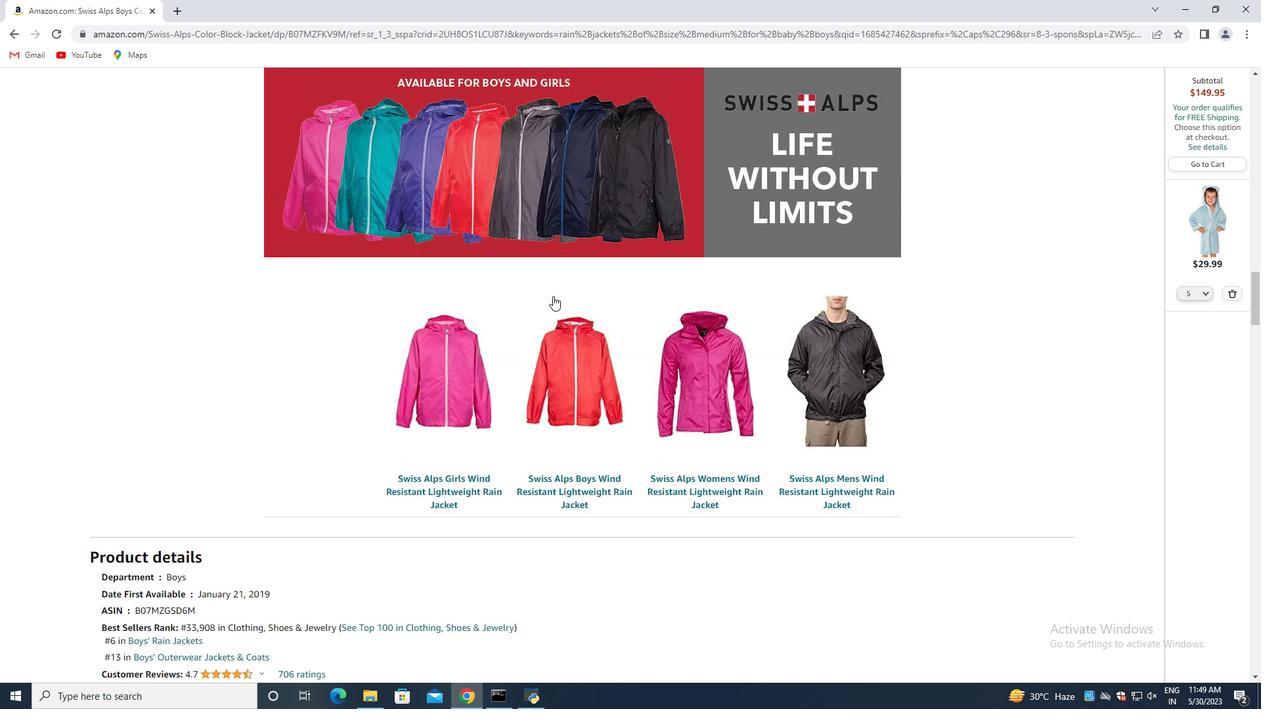 
Action: Mouse scrolled (549, 294) with delta (0, 0)
Screenshot: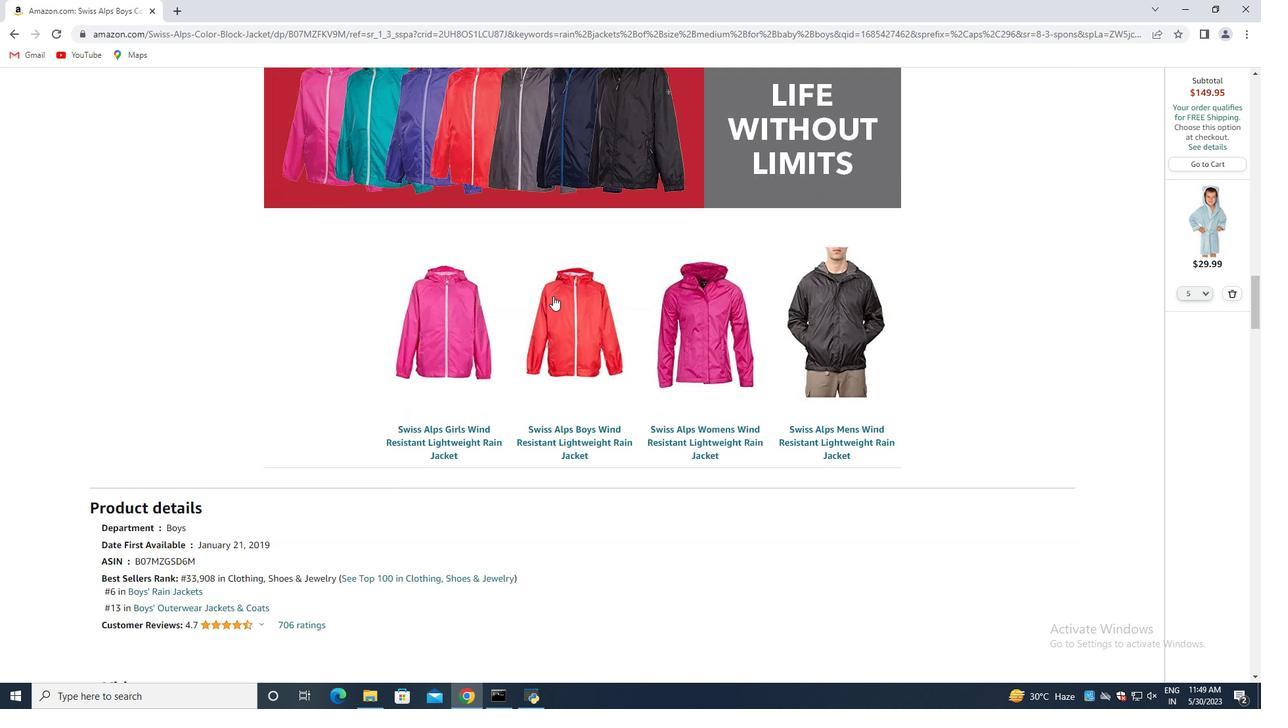 
Action: Mouse moved to (532, 299)
Screenshot: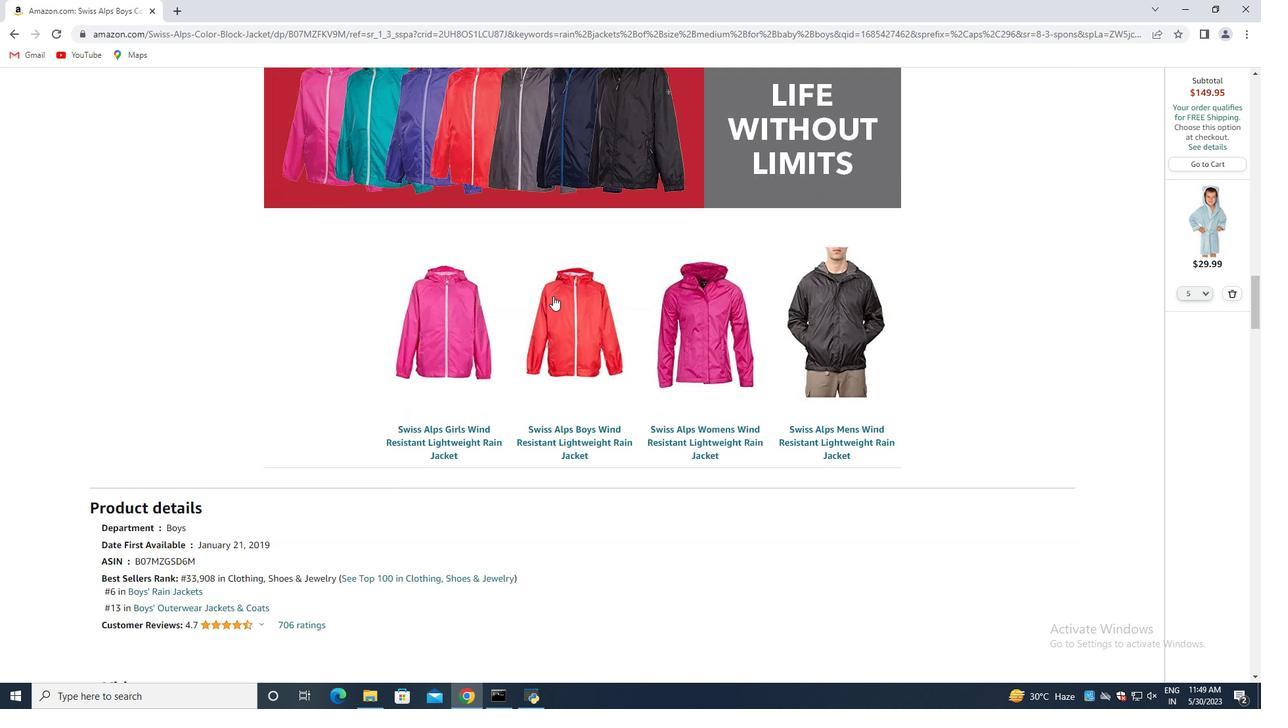 
Action: Mouse scrolled (539, 294) with delta (0, 0)
Screenshot: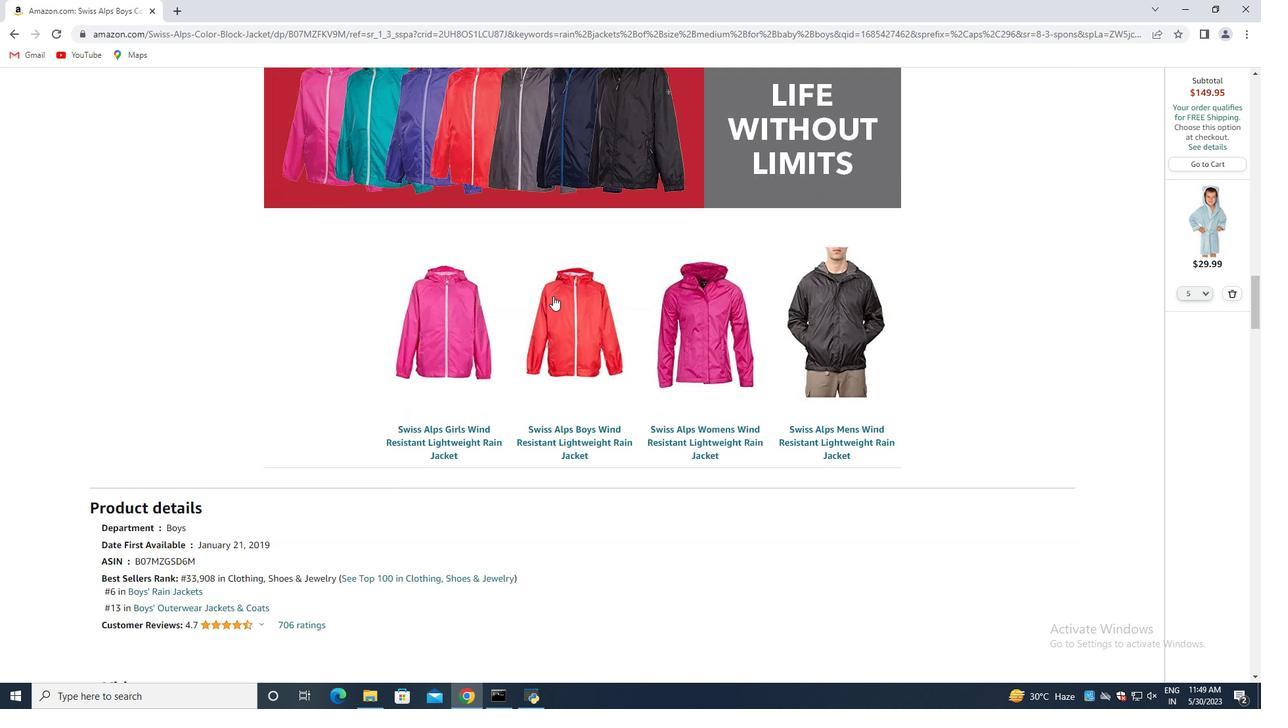 
Action: Mouse moved to (532, 296)
Screenshot: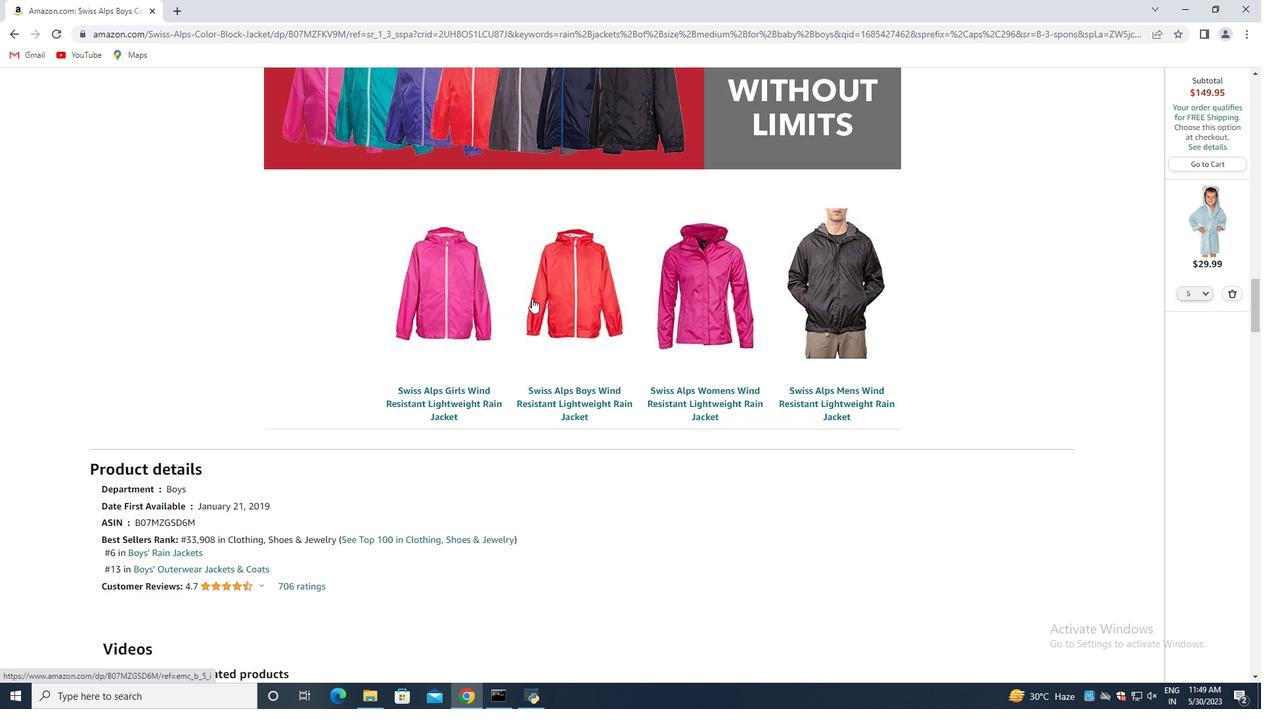 
Action: Key pressed <Key.down><Key.down><Key.down><Key.down><Key.down><Key.down><Key.down><Key.down><Key.down><Key.down><Key.down><Key.down><Key.down><Key.down><Key.down><Key.down><Key.down><Key.down><Key.down><Key.down><Key.down><Key.down><Key.down><Key.down><Key.down><Key.down><Key.down><Key.down><Key.down><Key.down><Key.down><Key.down><Key.down><Key.down><Key.down><Key.down><Key.down><Key.down><Key.down><Key.down><Key.down><Key.down><Key.down><Key.down><Key.down><Key.down><Key.down><Key.down><Key.down><Key.down><Key.down><Key.down><Key.down><Key.down><Key.down><Key.down><Key.down><Key.down><Key.down><Key.down><Key.down><Key.down><Key.down><Key.down><Key.down><Key.down><Key.down><Key.down><Key.down><Key.down><Key.down><Key.down><Key.down><Key.down><Key.down><Key.down><Key.down><Key.down><Key.down><Key.down><Key.down><Key.down><Key.down><Key.down><Key.down><Key.down><Key.down><Key.down><Key.down><Key.down><Key.down><Key.down><Key.down><Key.down><Key.down><Key.down><Key.down><Key.down><Key.down><Key.down><Key.down><Key.down><Key.down><Key.down><Key.down><Key.down><Key.down><Key.down><Key.down><Key.down><Key.down><Key.down><Key.down><Key.down><Key.down><Key.down><Key.down><Key.down><Key.down><Key.down><Key.down>
Screenshot: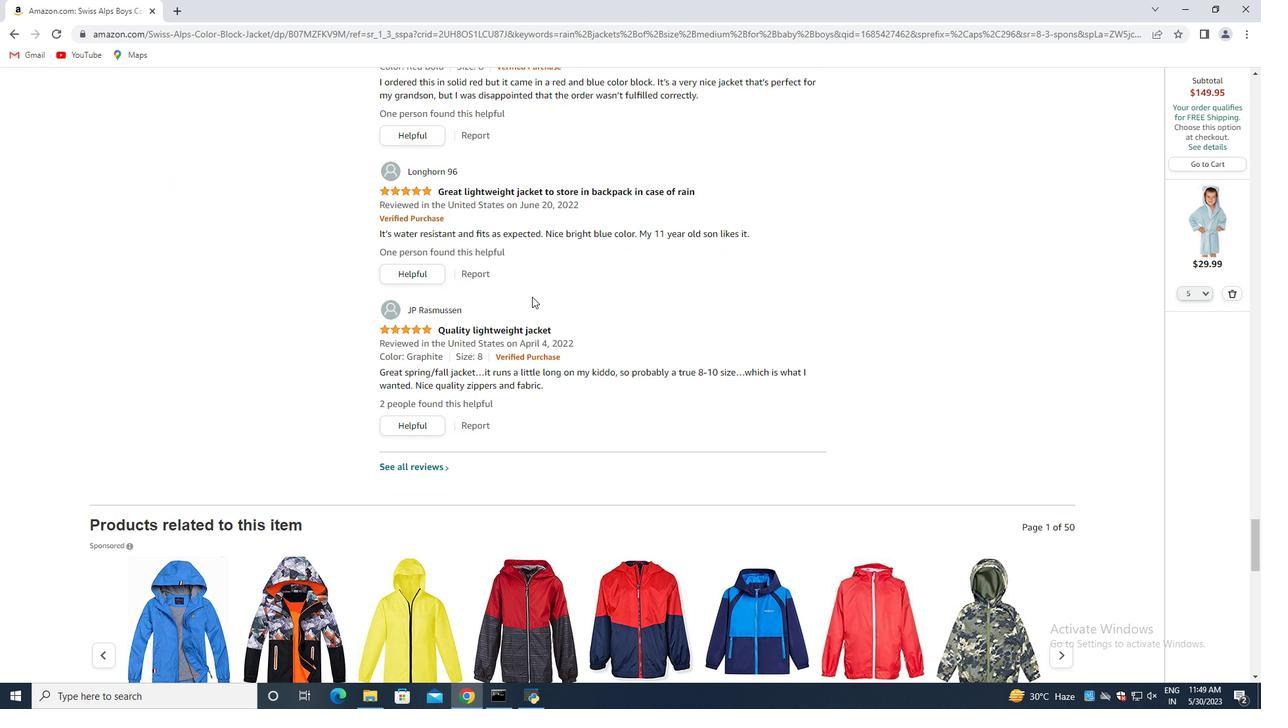 
Action: Mouse scrolled (532, 297) with delta (0, 0)
Screenshot: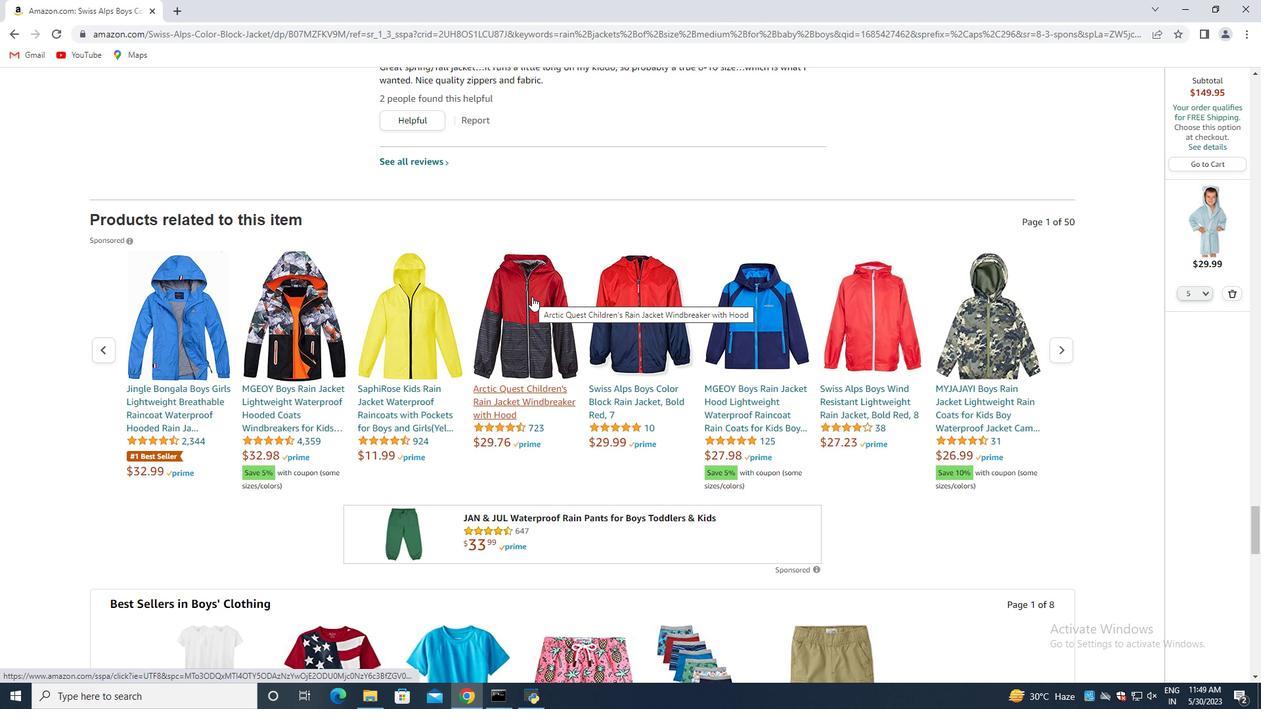 
Action: Mouse scrolled (532, 297) with delta (0, 0)
Screenshot: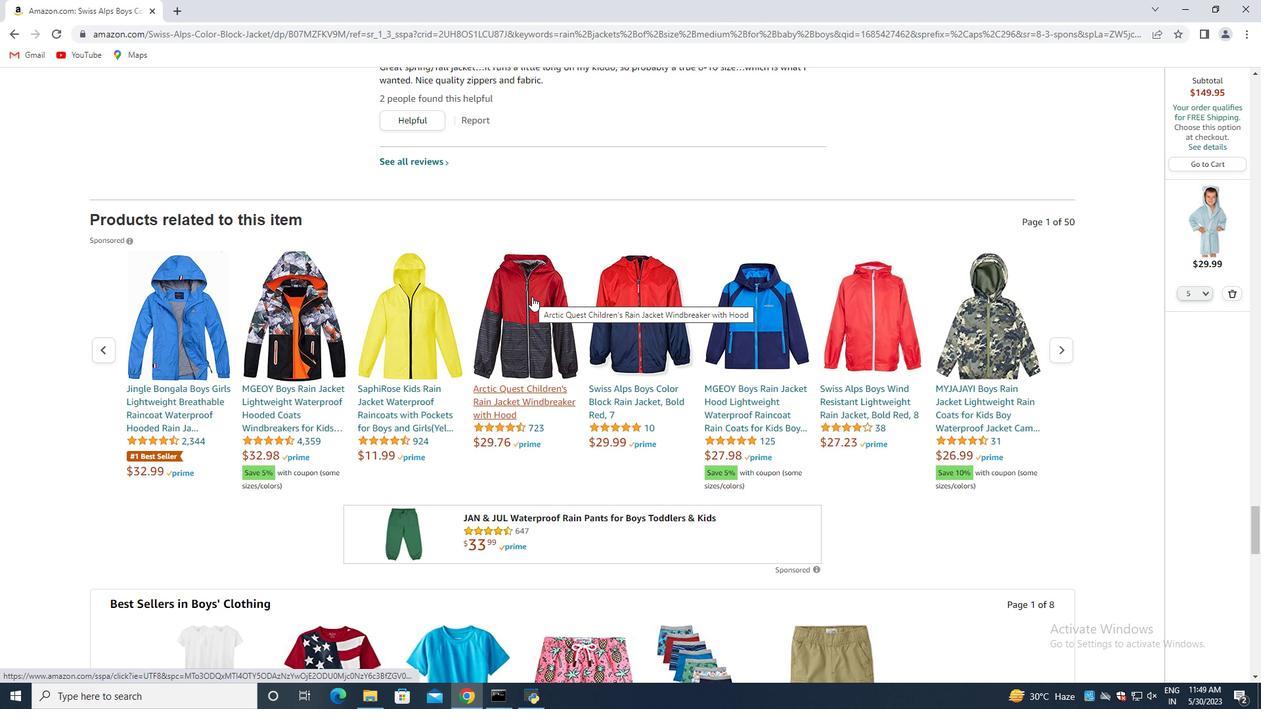 
Action: Mouse scrolled (532, 297) with delta (0, 0)
Screenshot: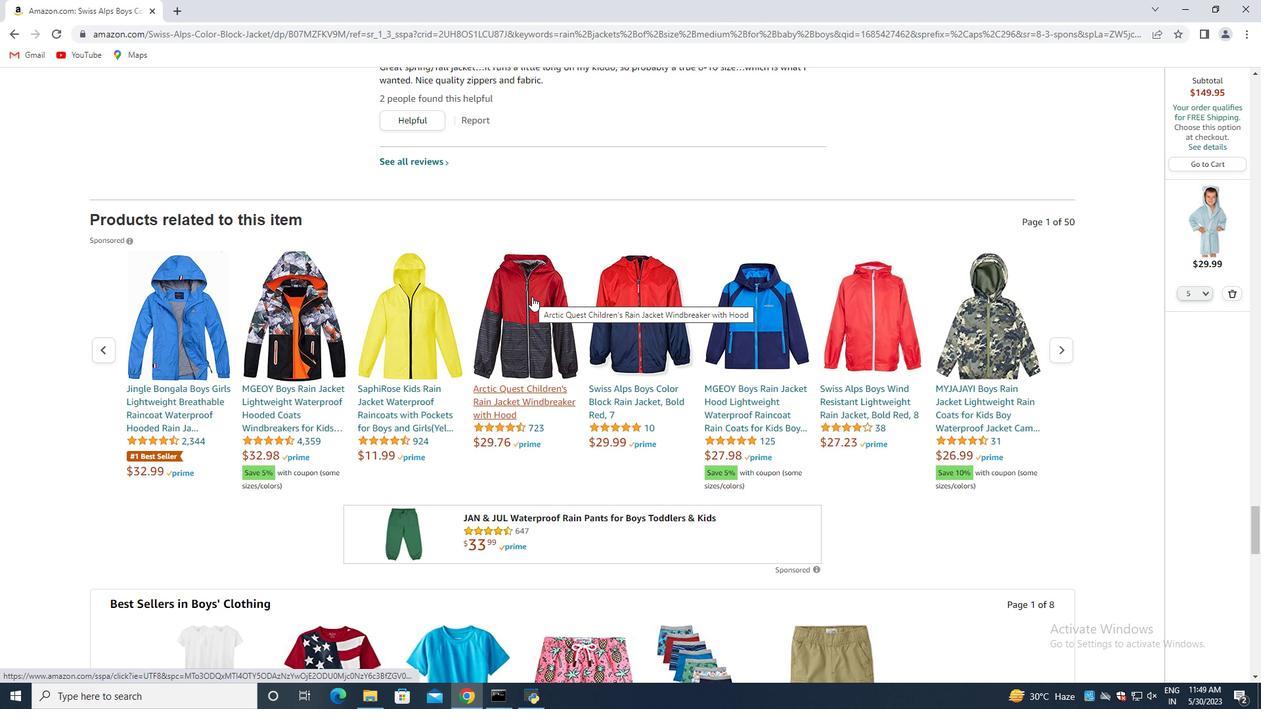 
Action: Mouse scrolled (532, 297) with delta (0, 0)
Screenshot: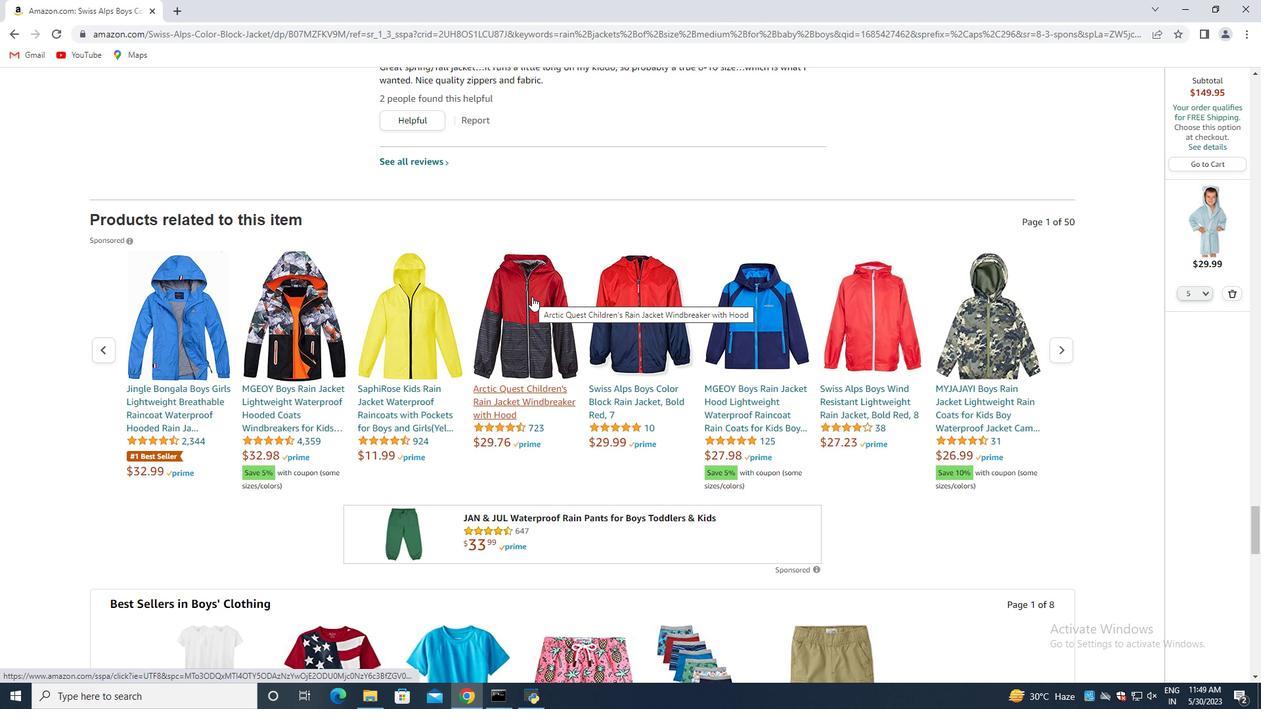 
Action: Mouse scrolled (532, 297) with delta (0, 0)
Screenshot: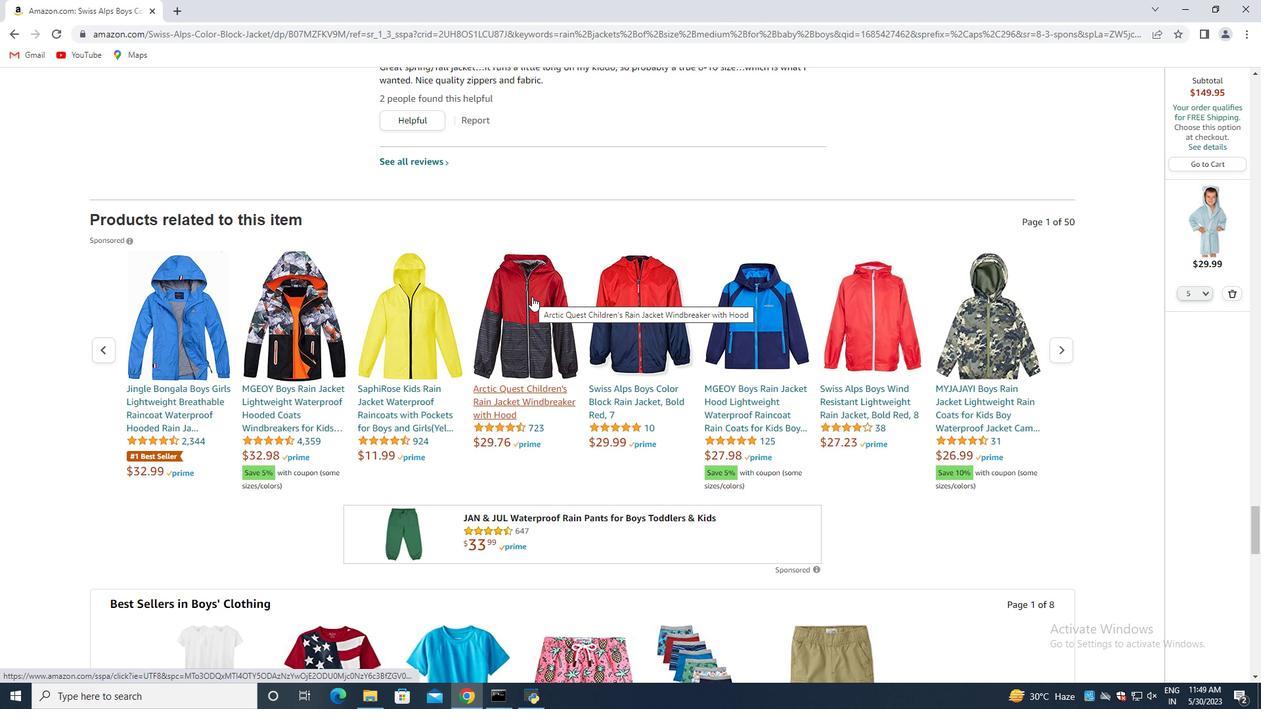 
Action: Mouse scrolled (532, 297) with delta (0, 0)
Screenshot: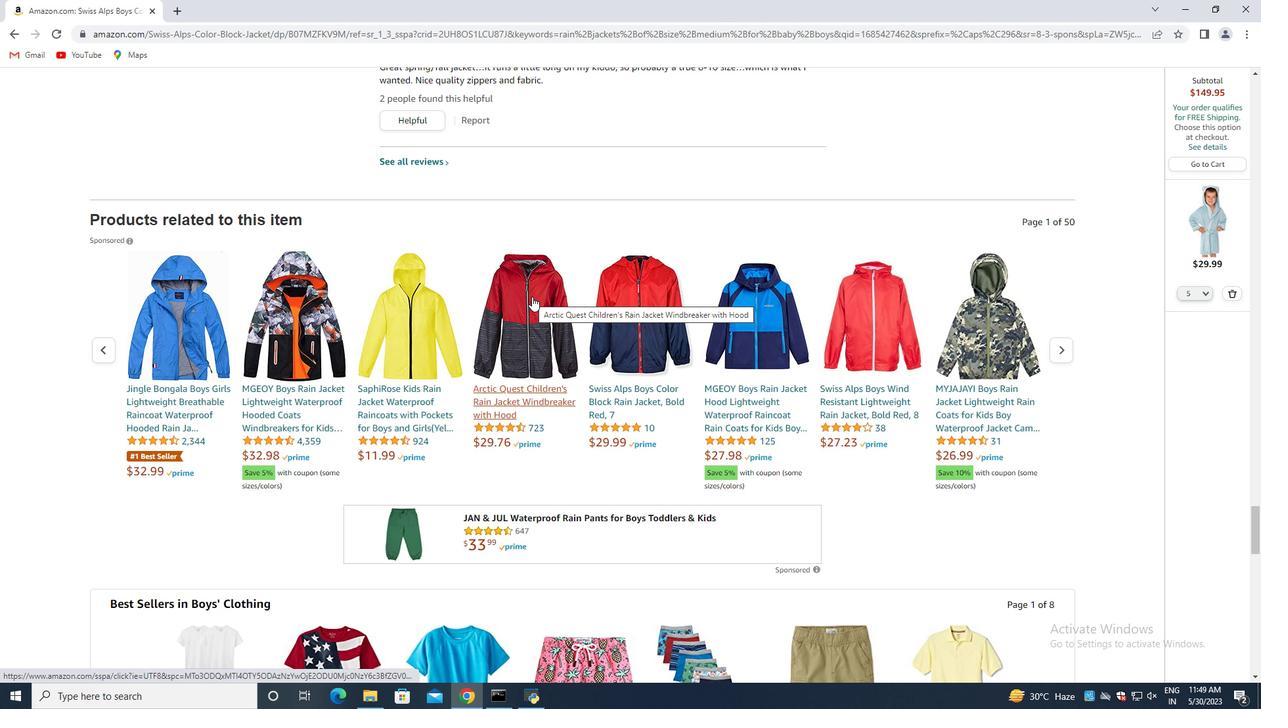 
Action: Mouse moved to (535, 294)
Screenshot: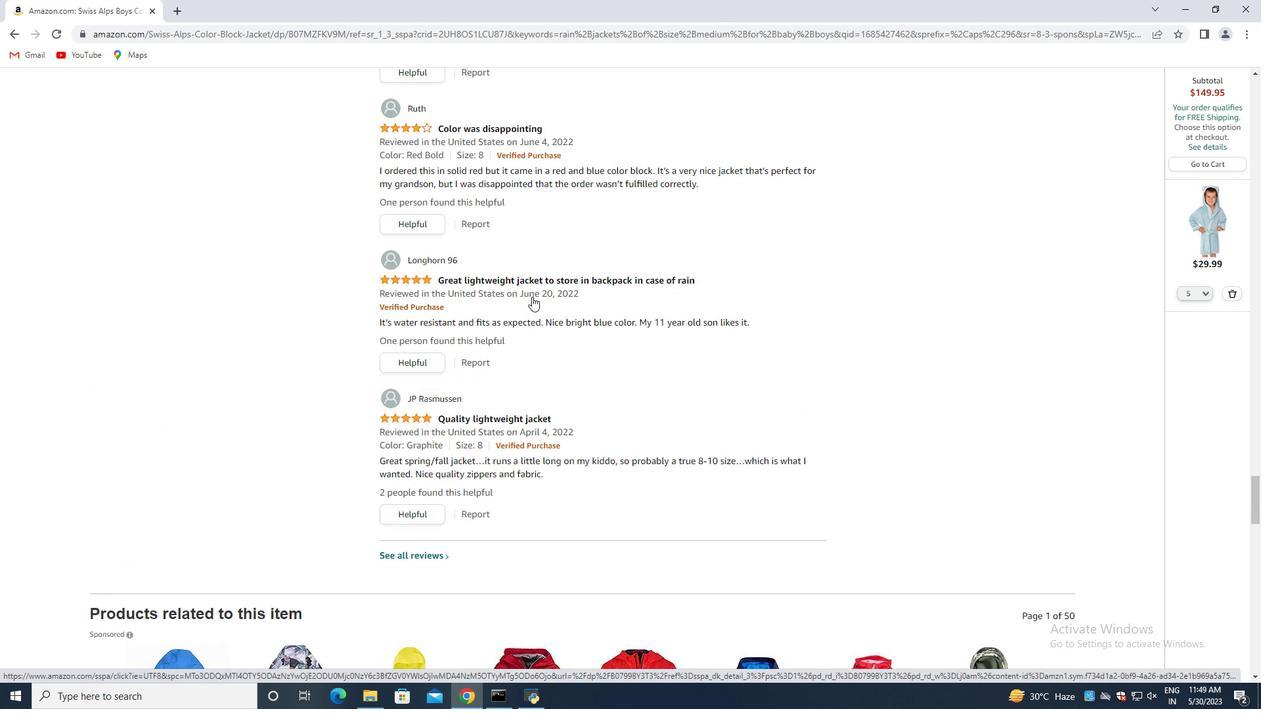 
Action: Mouse scrolled (535, 295) with delta (0, 0)
Screenshot: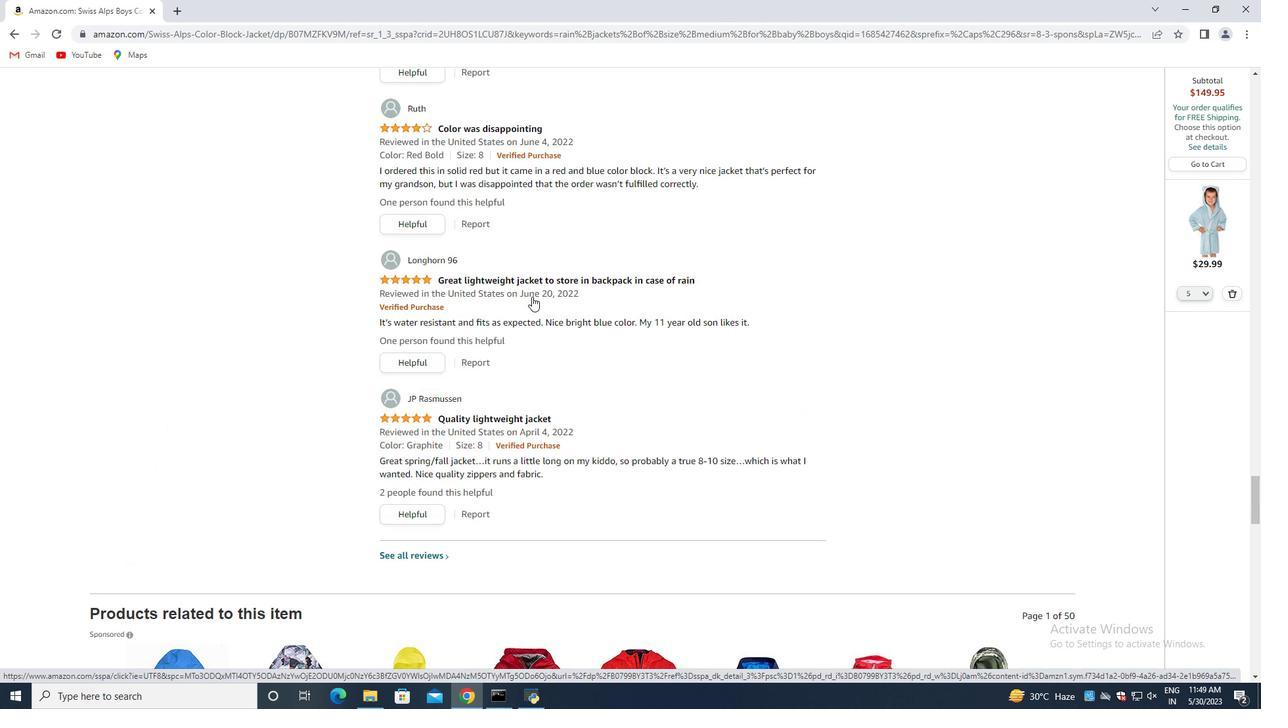 
Action: Mouse moved to (544, 289)
Screenshot: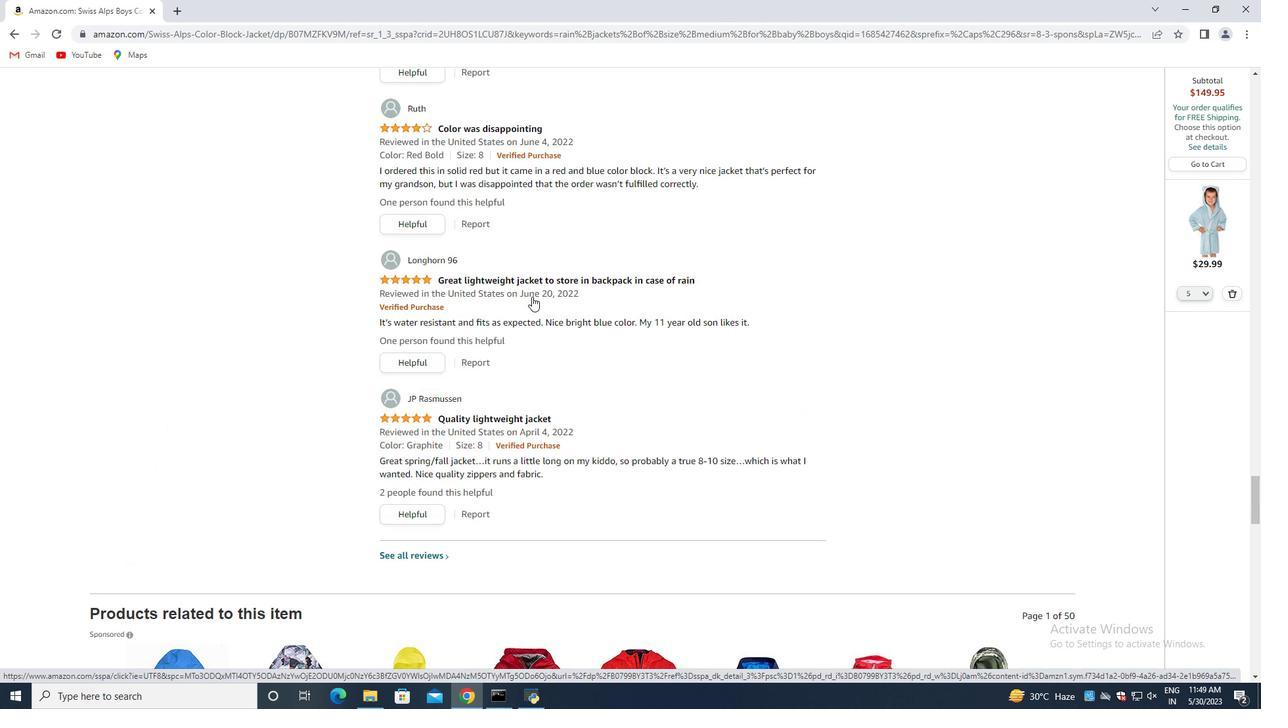 
Action: Mouse scrolled (544, 290) with delta (0, 0)
Screenshot: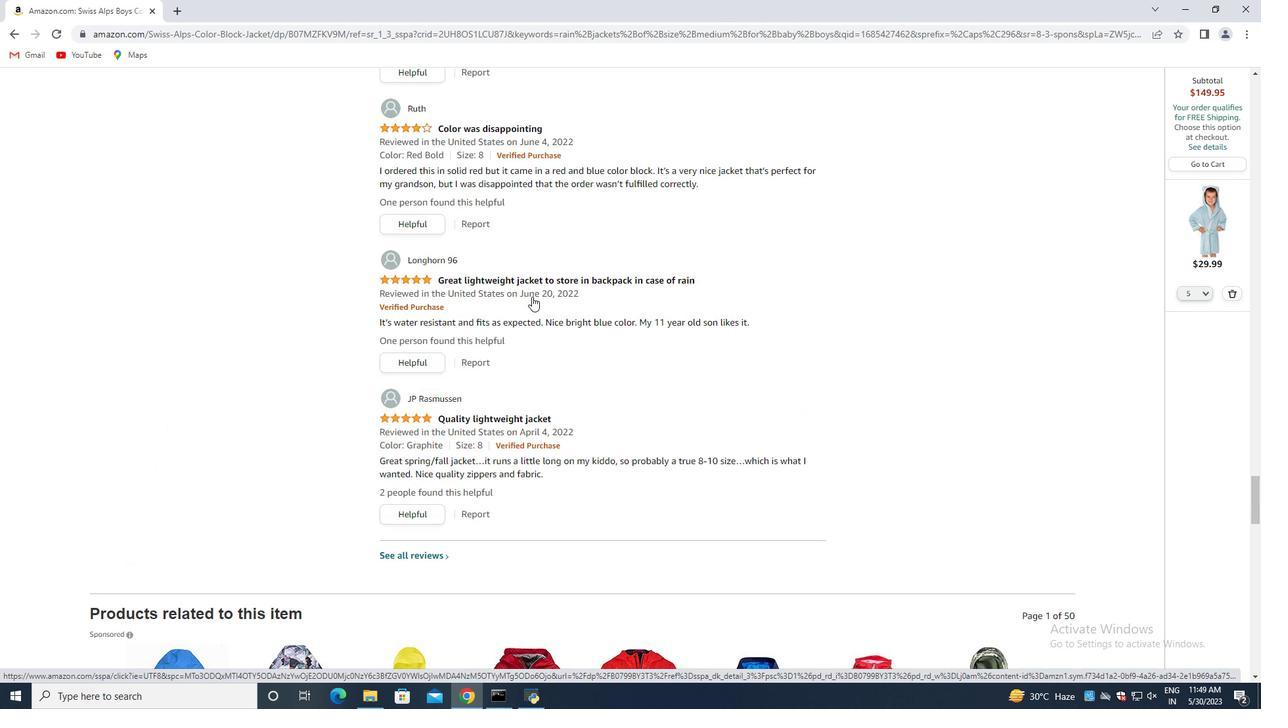 
Action: Mouse moved to (551, 287)
Screenshot: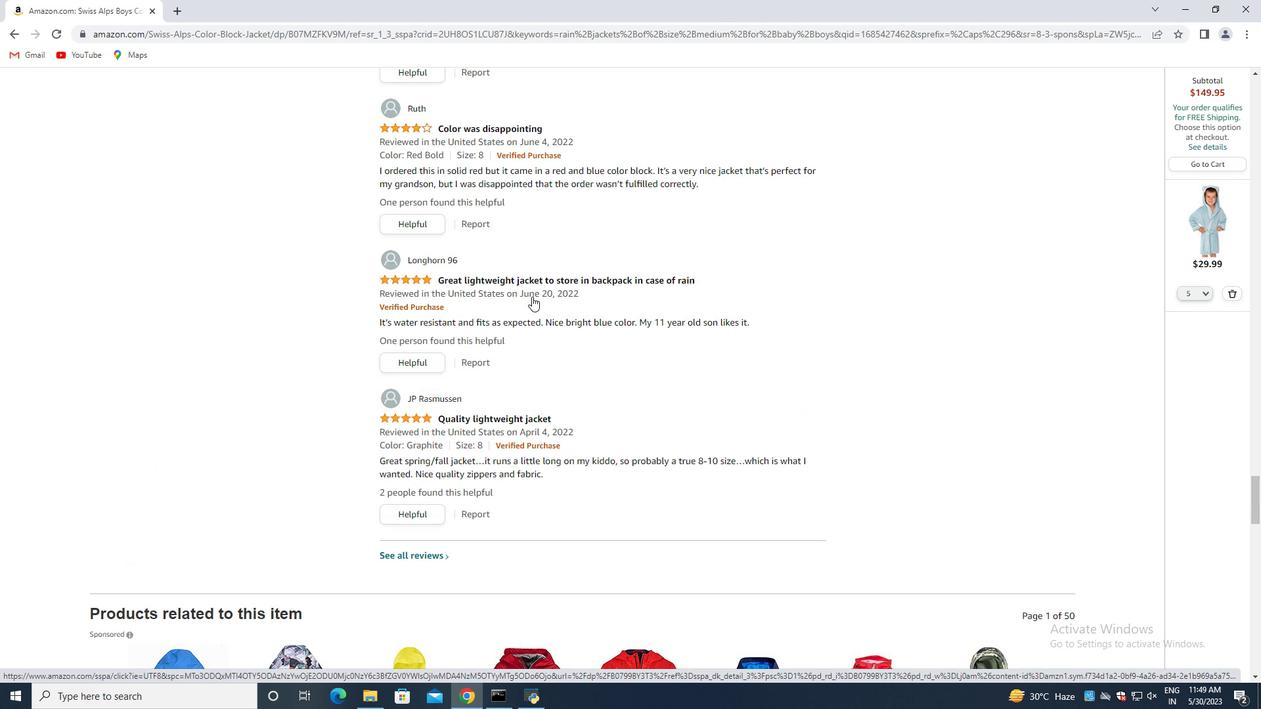 
Action: Mouse scrolled (548, 288) with delta (0, 0)
Screenshot: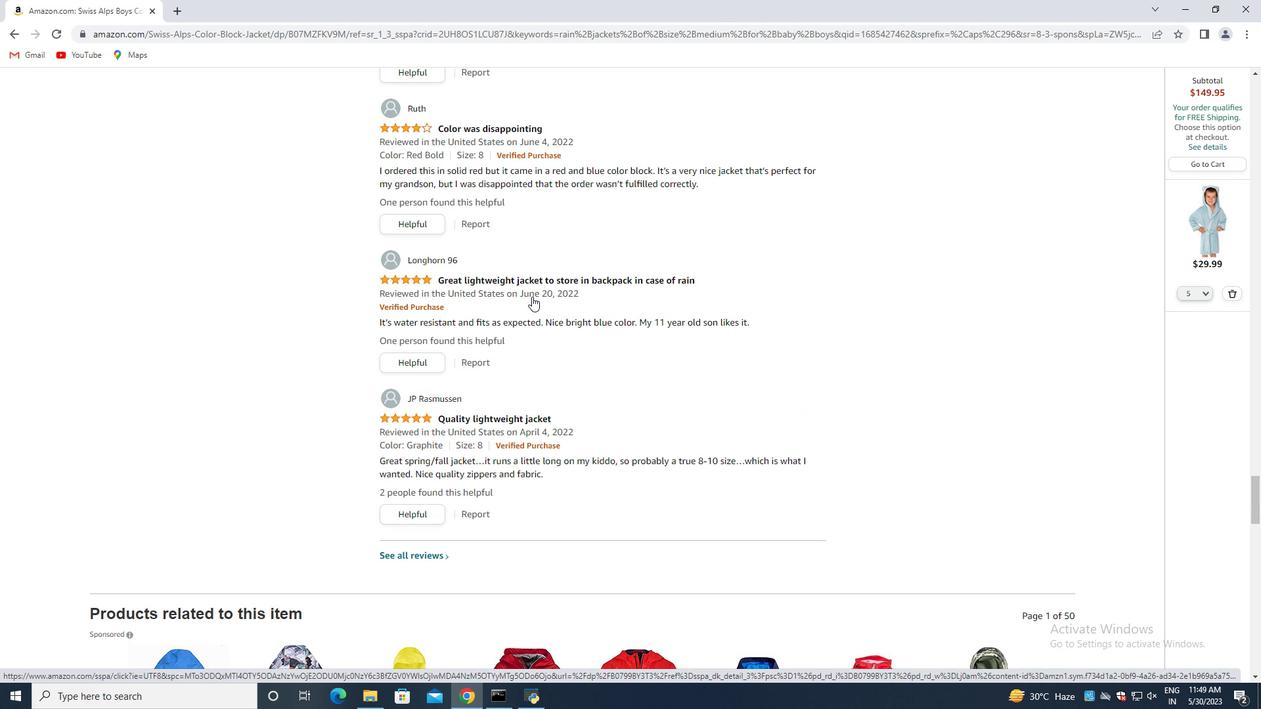 
Action: Mouse moved to (553, 287)
Screenshot: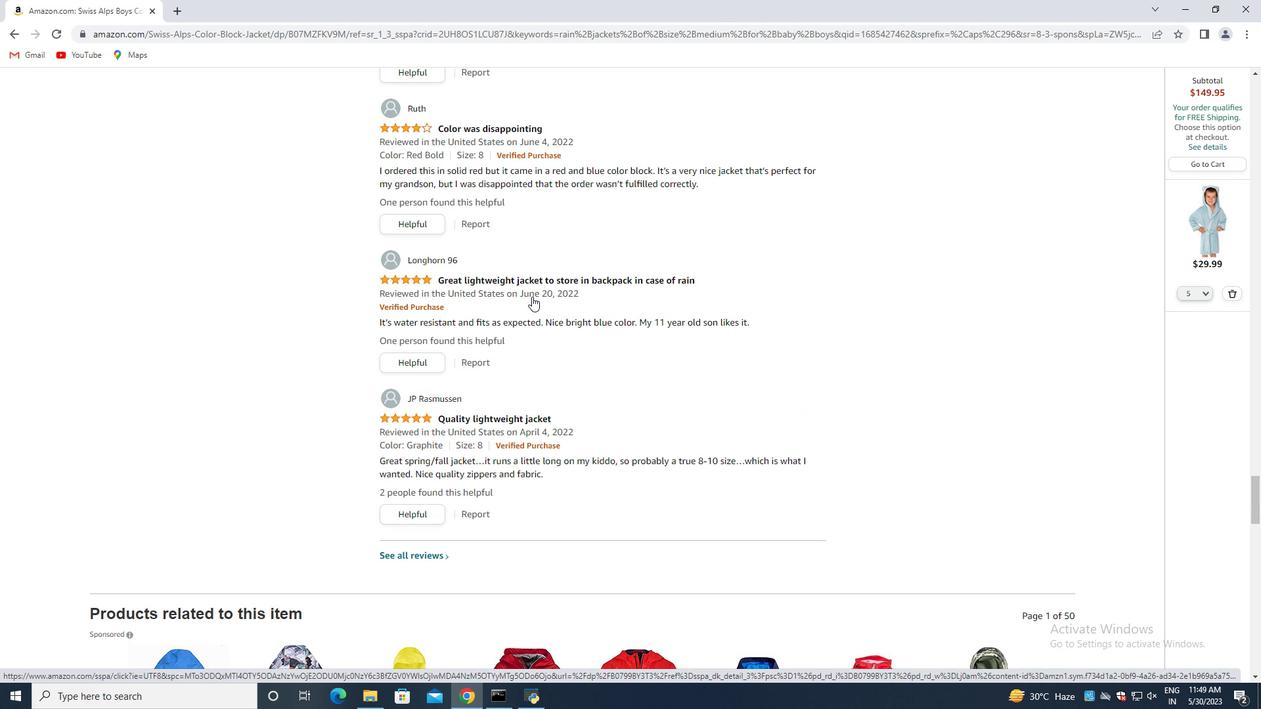 
Action: Mouse scrolled (551, 288) with delta (0, 0)
Screenshot: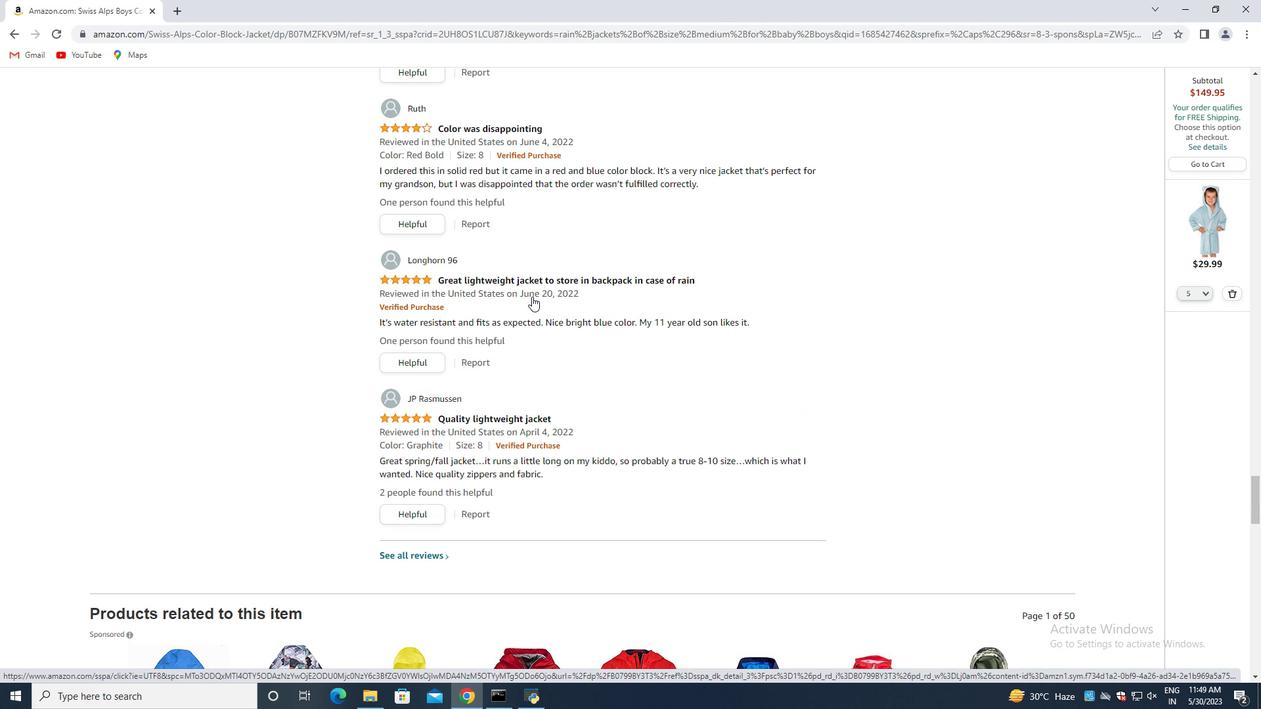 
Action: Mouse moved to (554, 287)
Screenshot: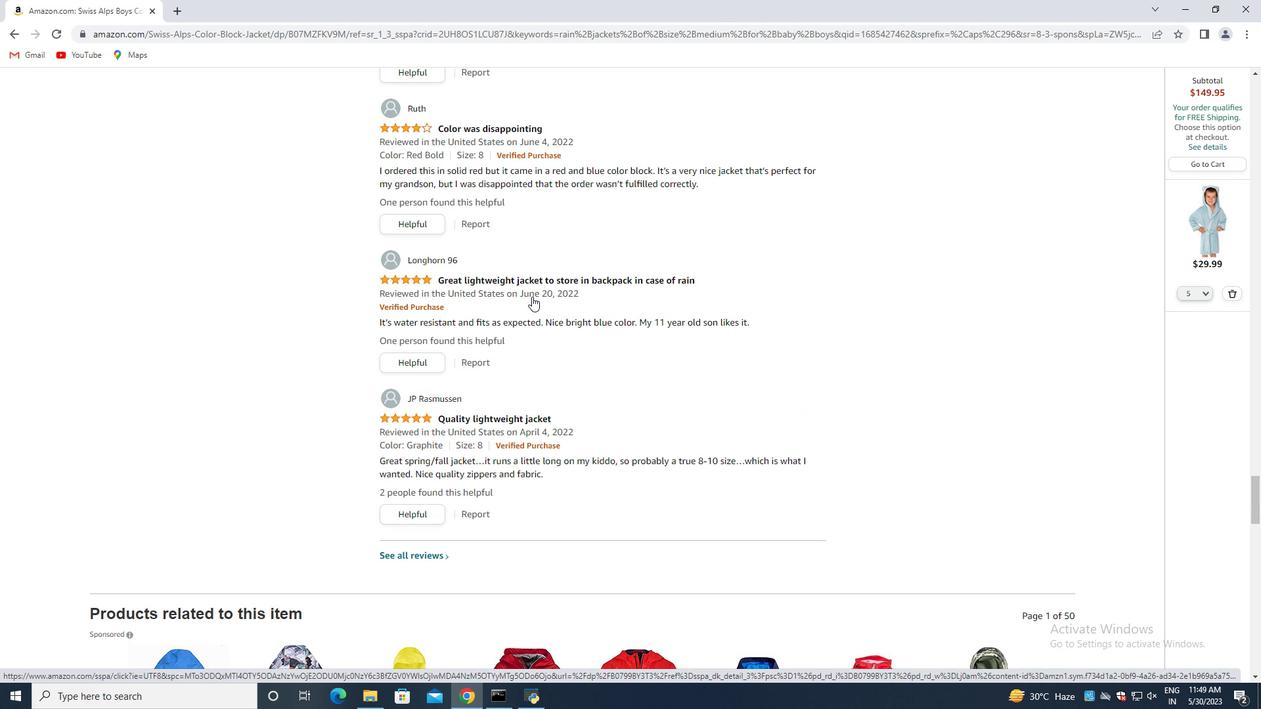 
Action: Mouse scrolled (553, 288) with delta (0, 0)
Screenshot: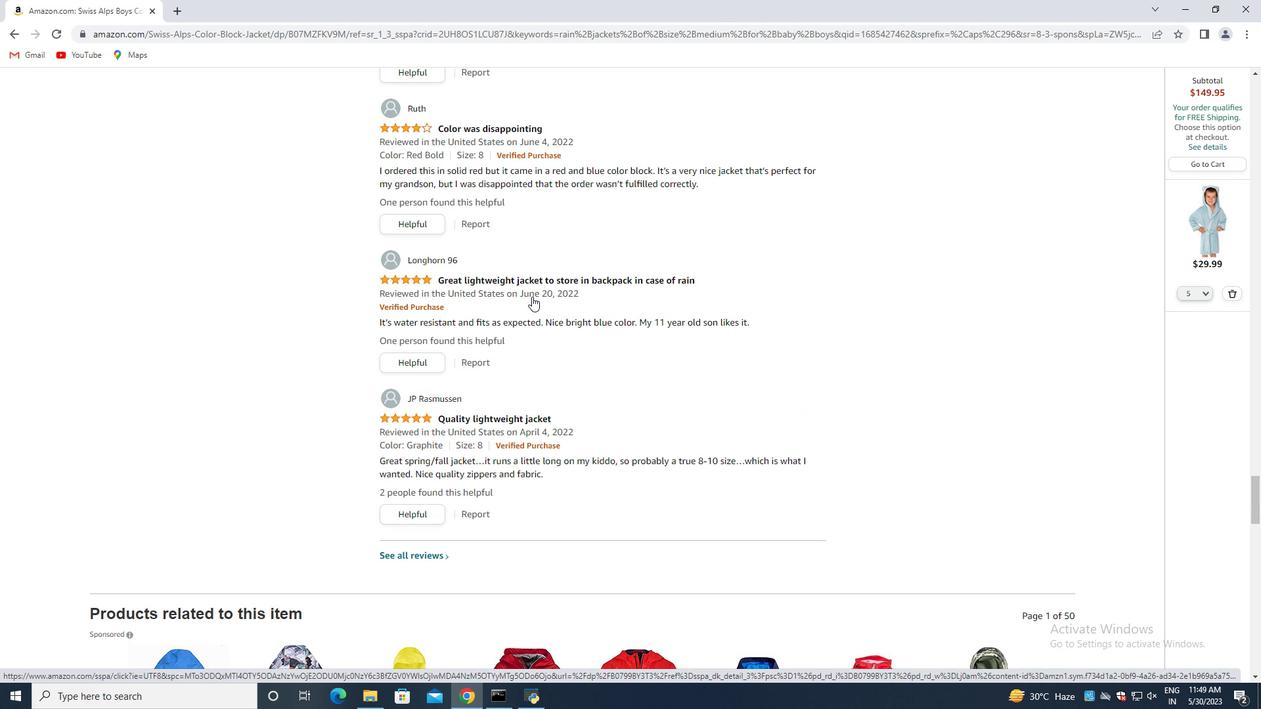 
Action: Mouse moved to (556, 287)
Screenshot: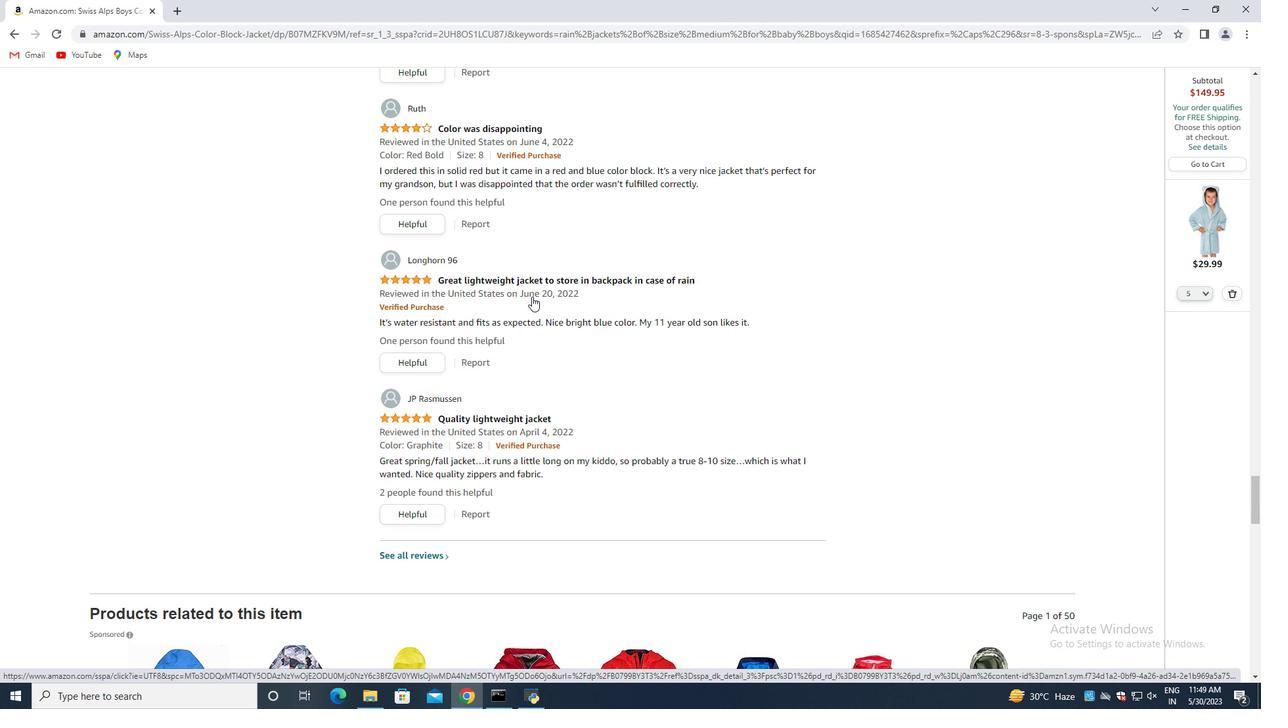 
Action: Mouse scrolled (555, 288) with delta (0, 0)
Screenshot: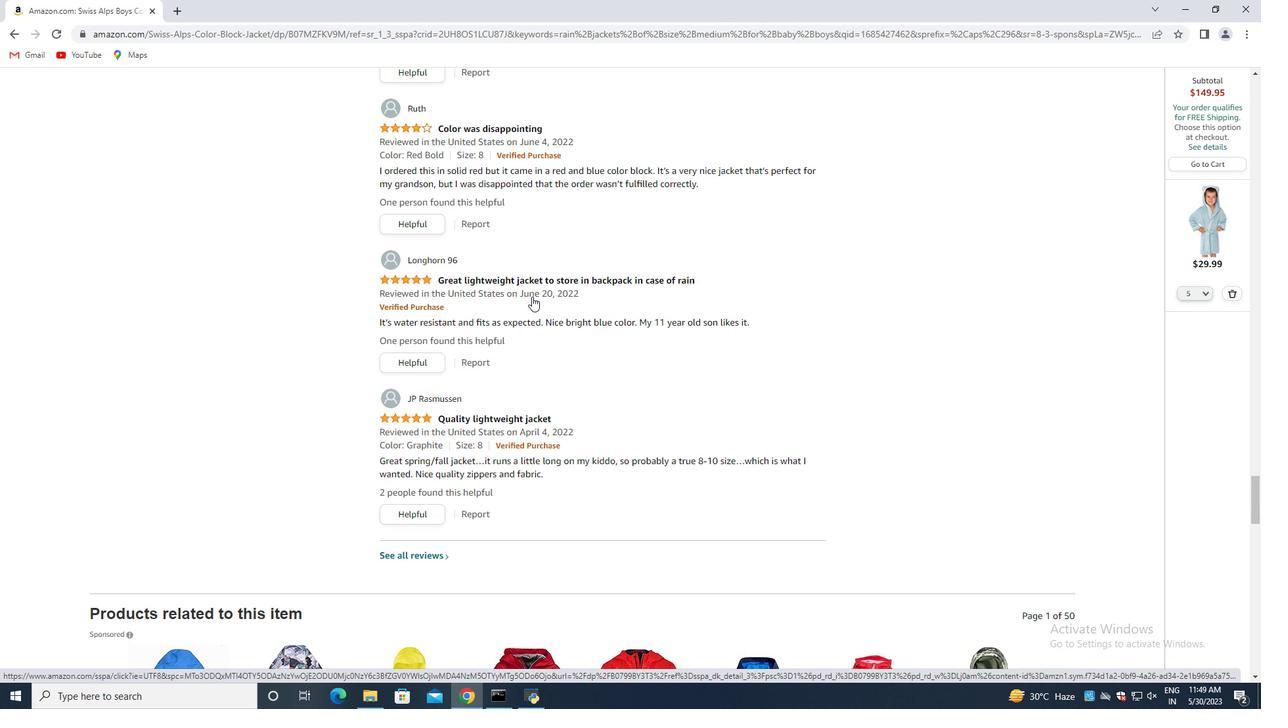 
Action: Mouse scrolled (556, 288) with delta (0, 0)
Screenshot: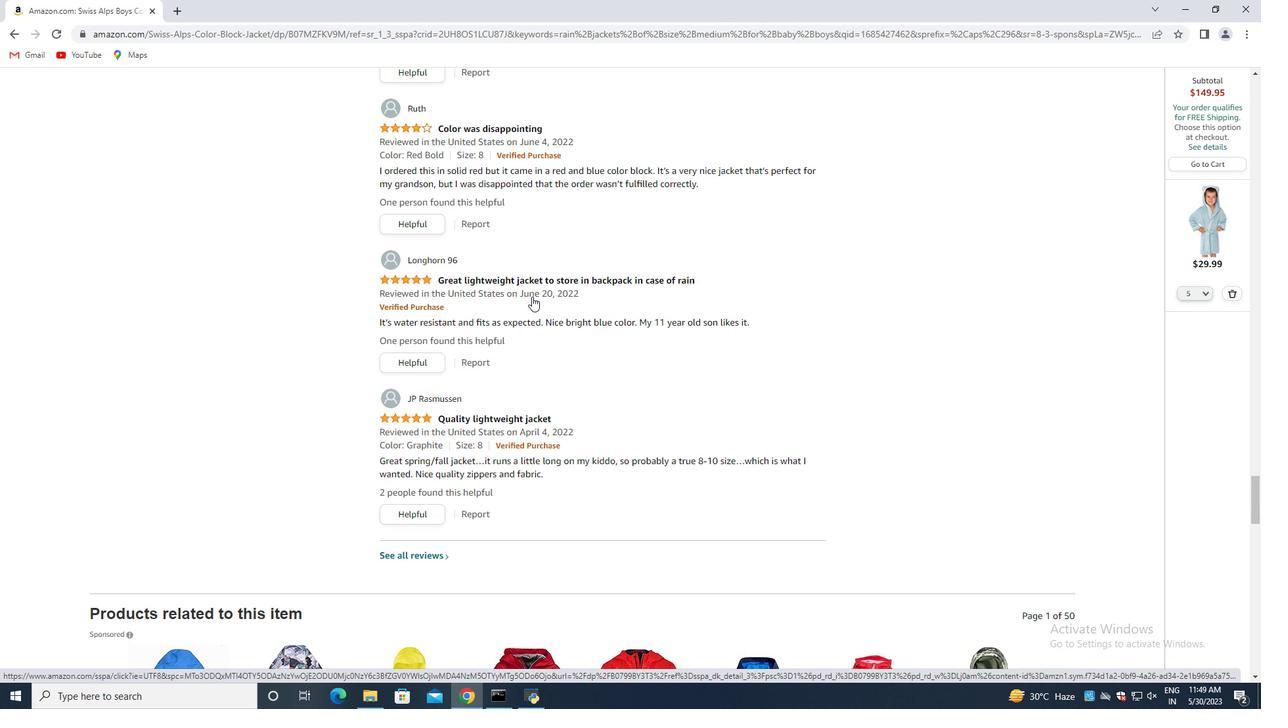 
Action: Mouse scrolled (556, 288) with delta (0, 0)
Screenshot: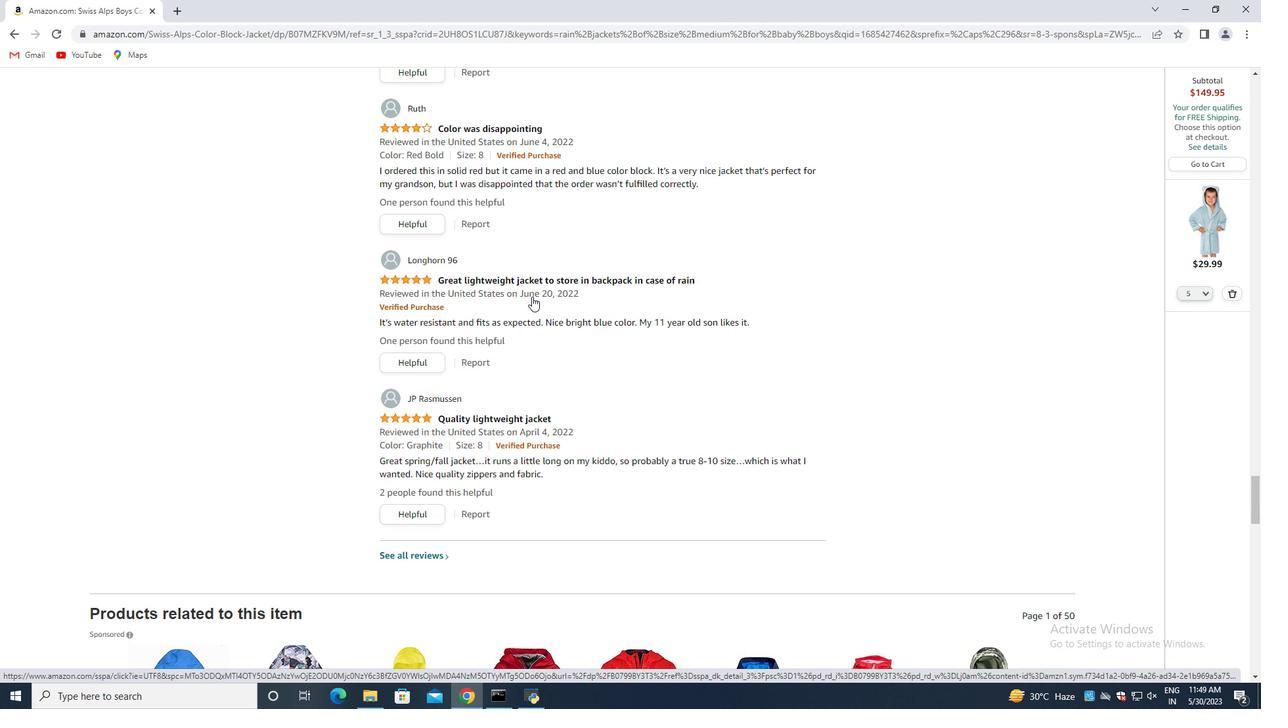
Action: Mouse scrolled (556, 288) with delta (0, 0)
Screenshot: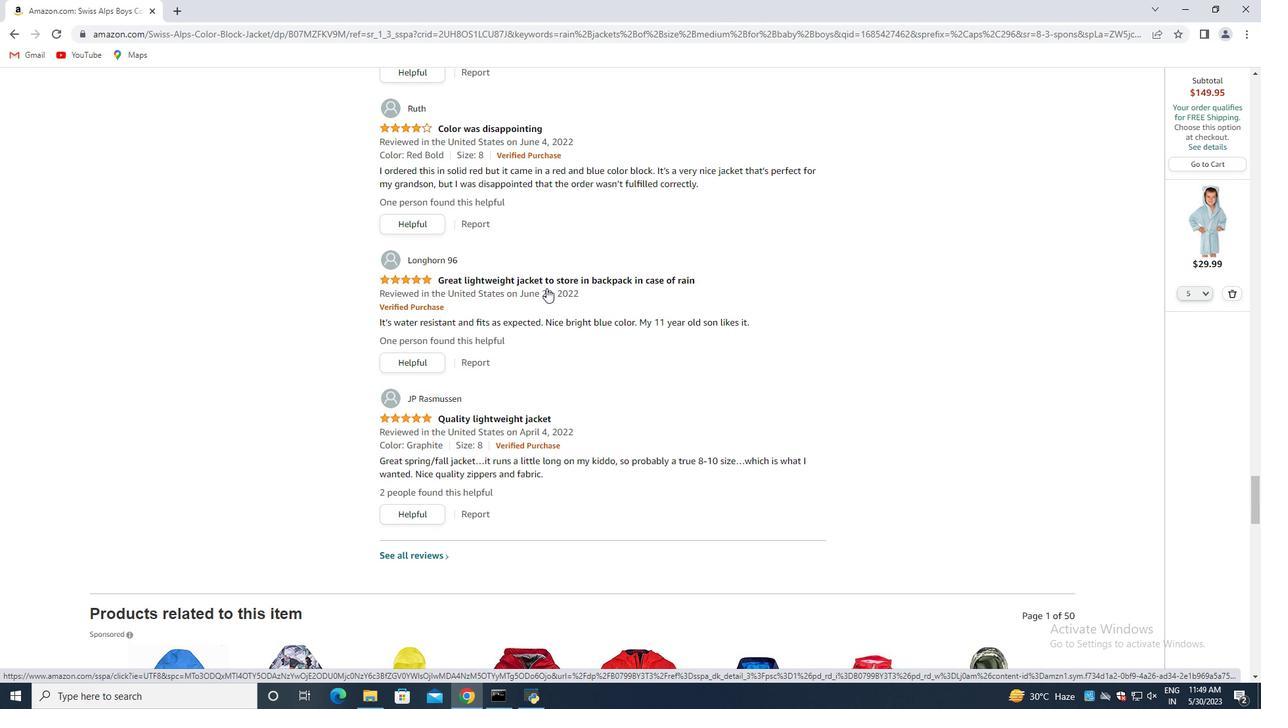 
Action: Mouse moved to (556, 287)
Screenshot: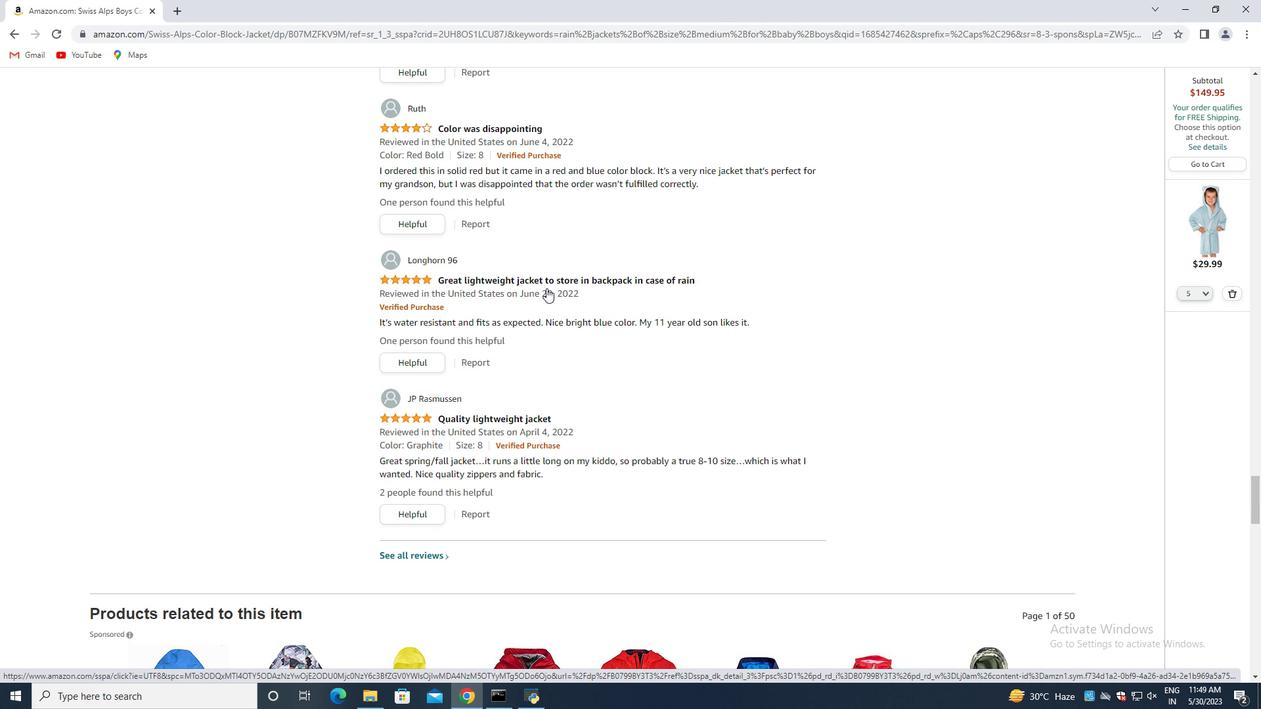
Action: Mouse scrolled (556, 288) with delta (0, 0)
Screenshot: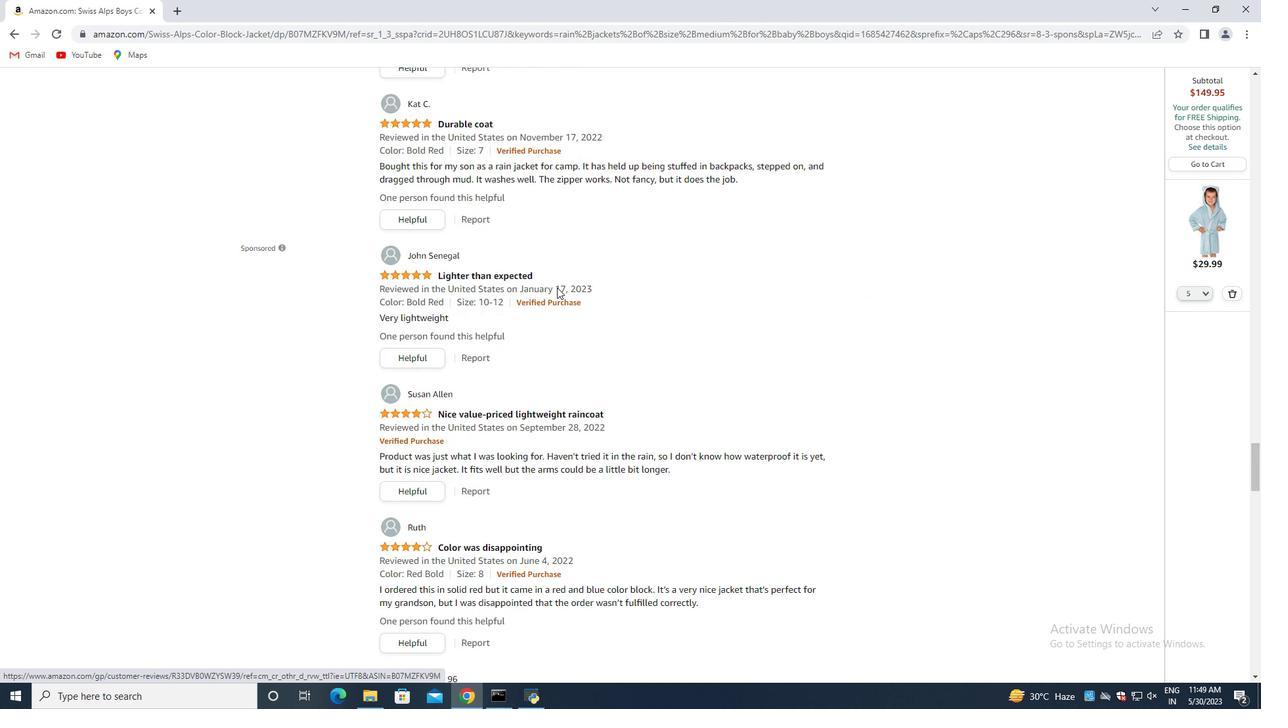 
Action: Mouse moved to (556, 287)
Screenshot: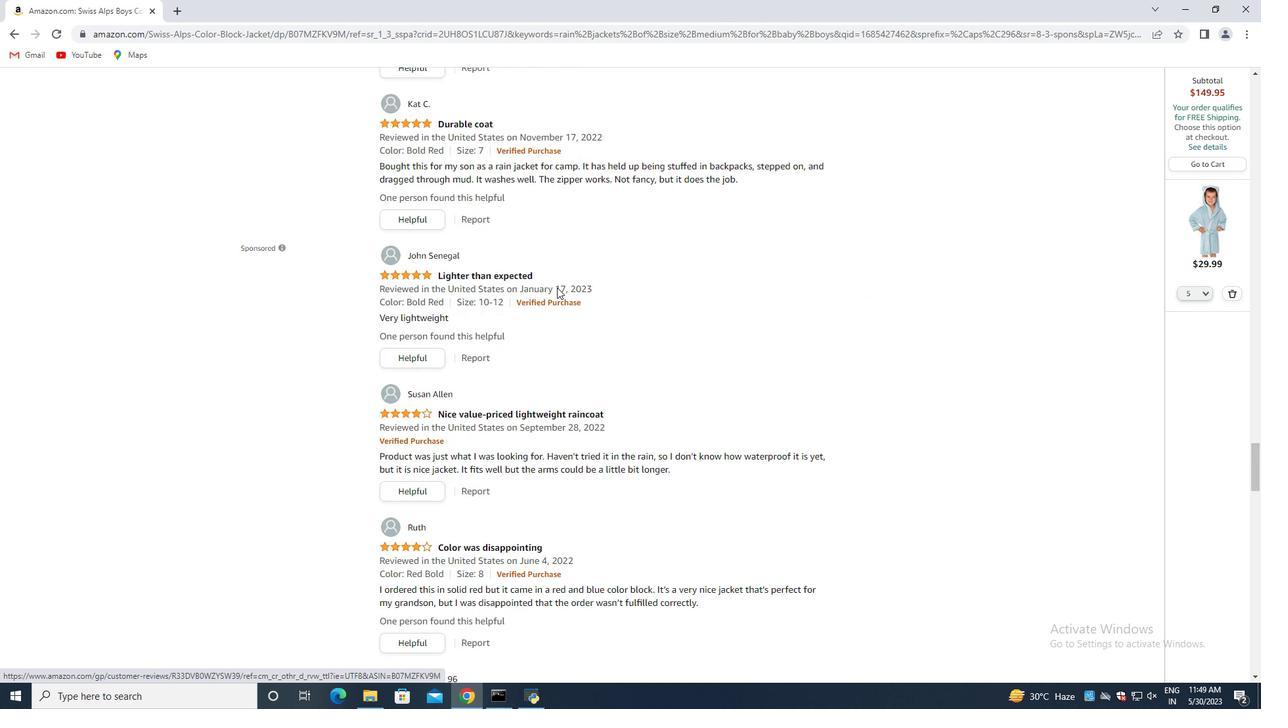 
Action: Mouse scrolled (556, 288) with delta (0, 0)
Screenshot: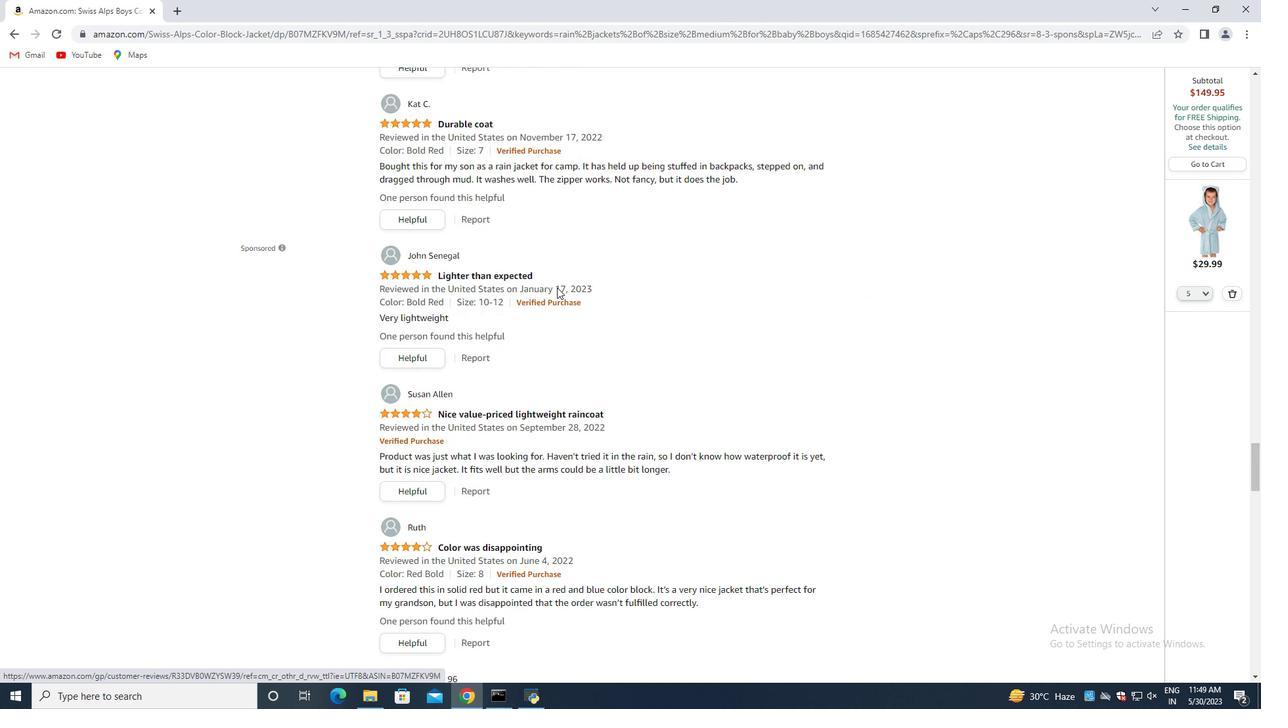 
Action: Mouse moved to (556, 286)
Screenshot: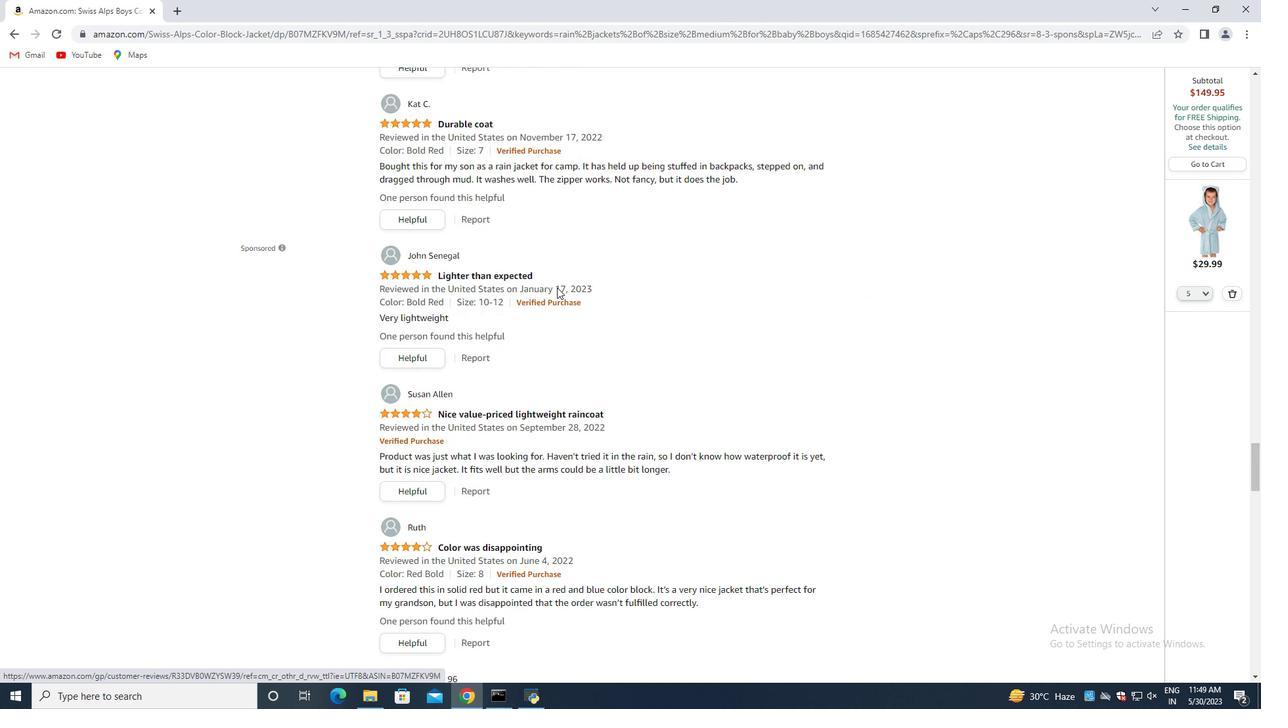 
Action: Mouse scrolled (556, 287) with delta (0, 0)
Screenshot: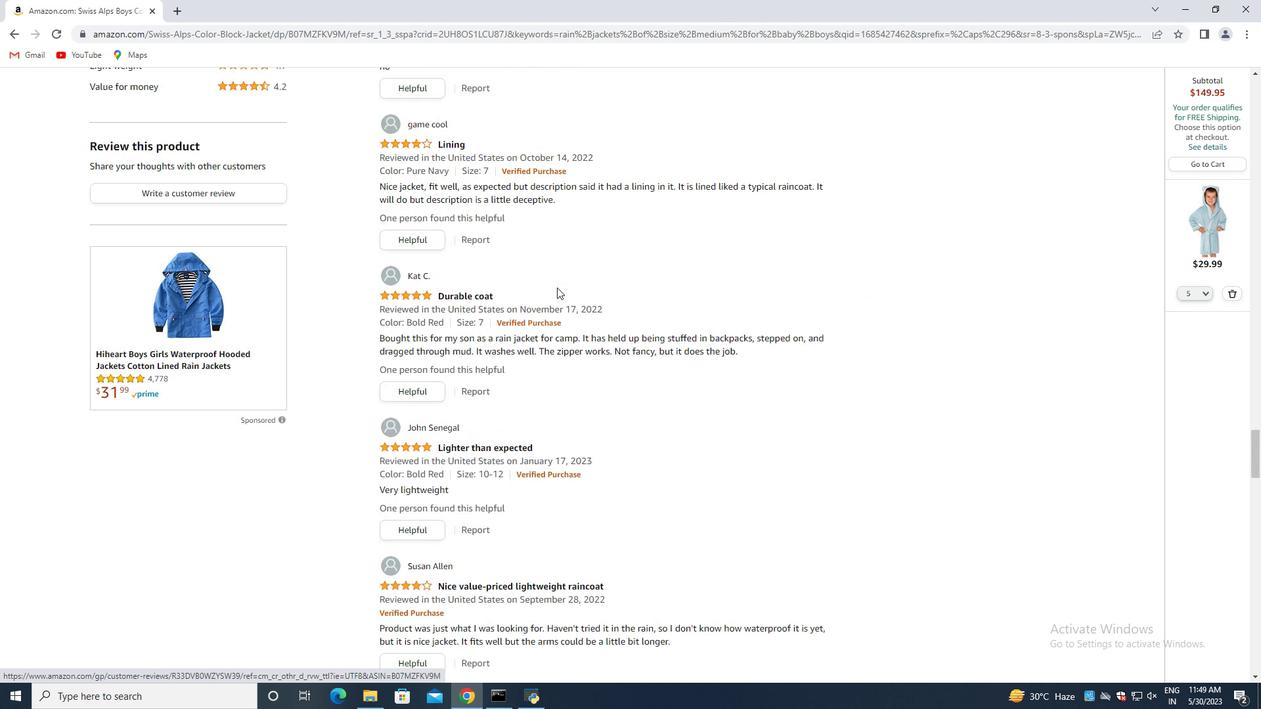
Action: Mouse moved to (557, 286)
Screenshot: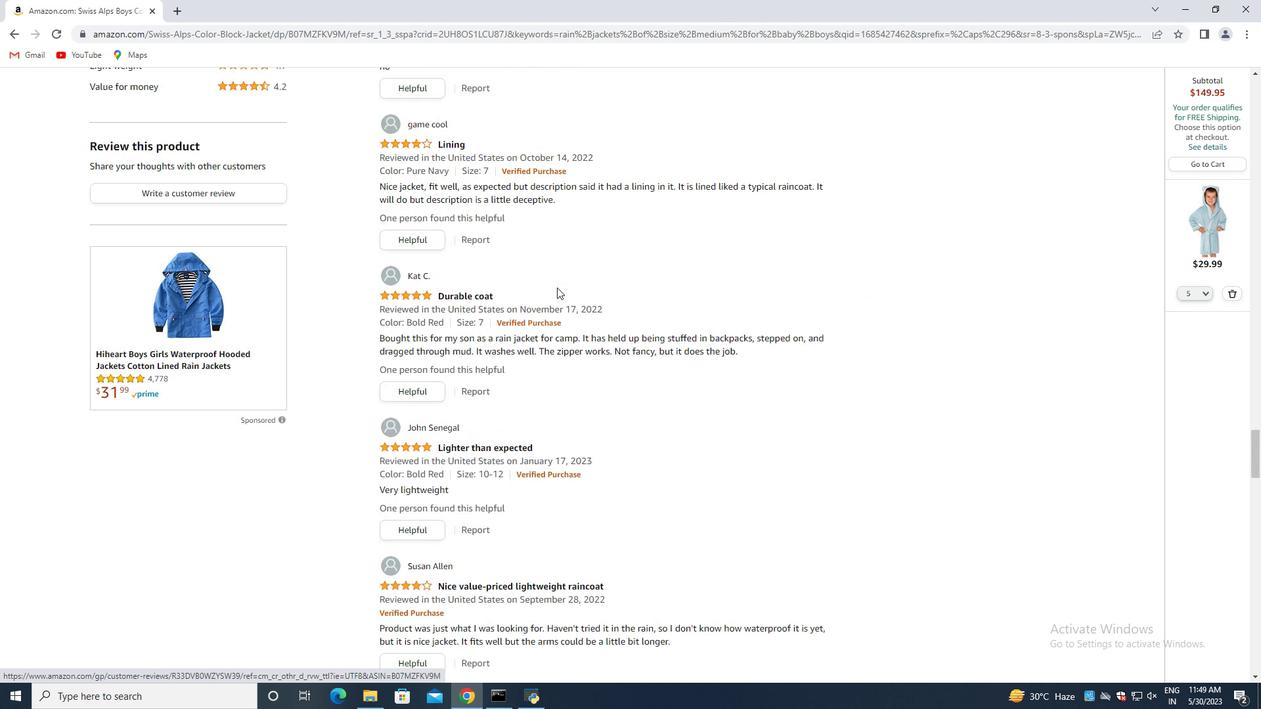 
Action: Mouse scrolled (557, 287) with delta (0, 0)
Screenshot: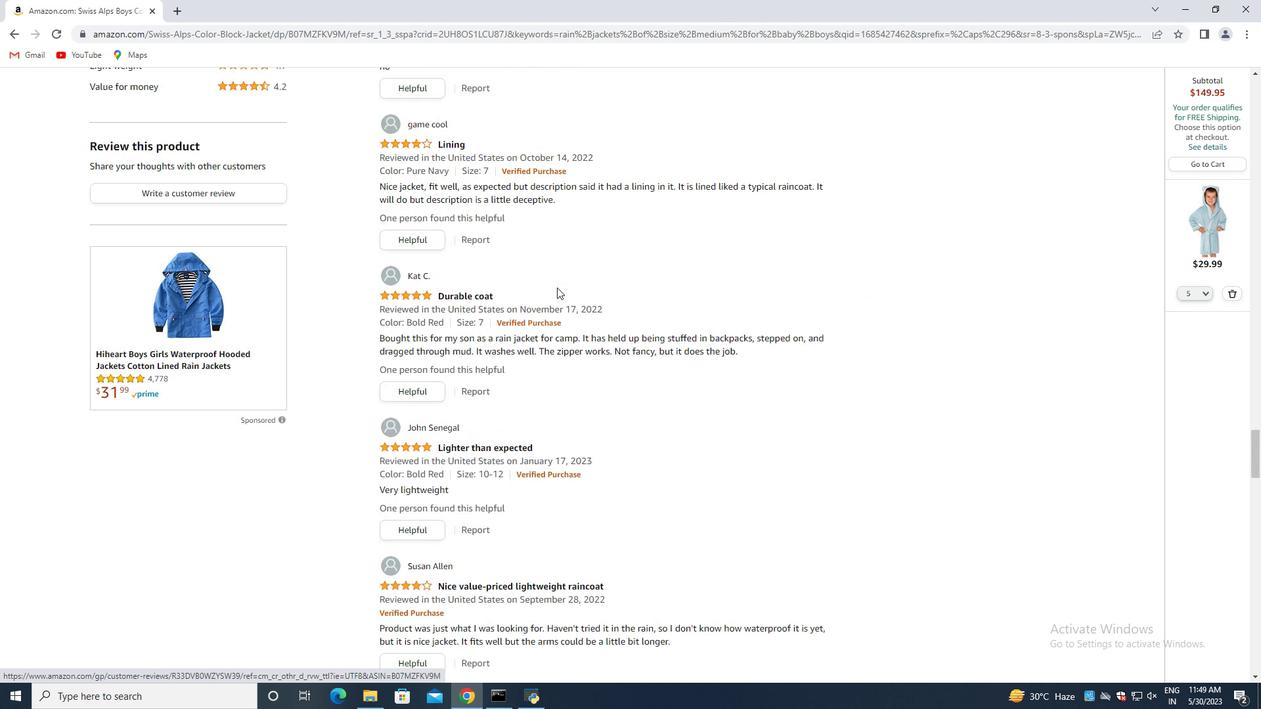 
Action: Mouse moved to (557, 286)
Screenshot: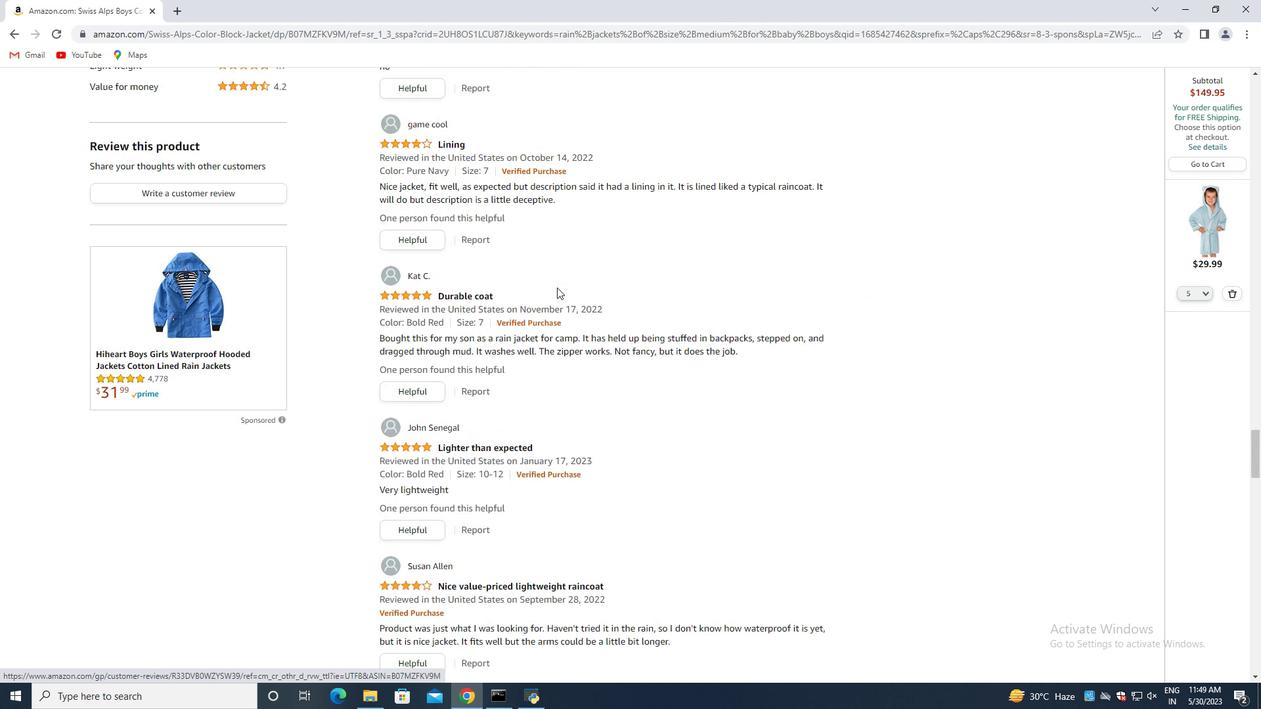 
Action: Mouse scrolled (557, 287) with delta (0, 0)
Screenshot: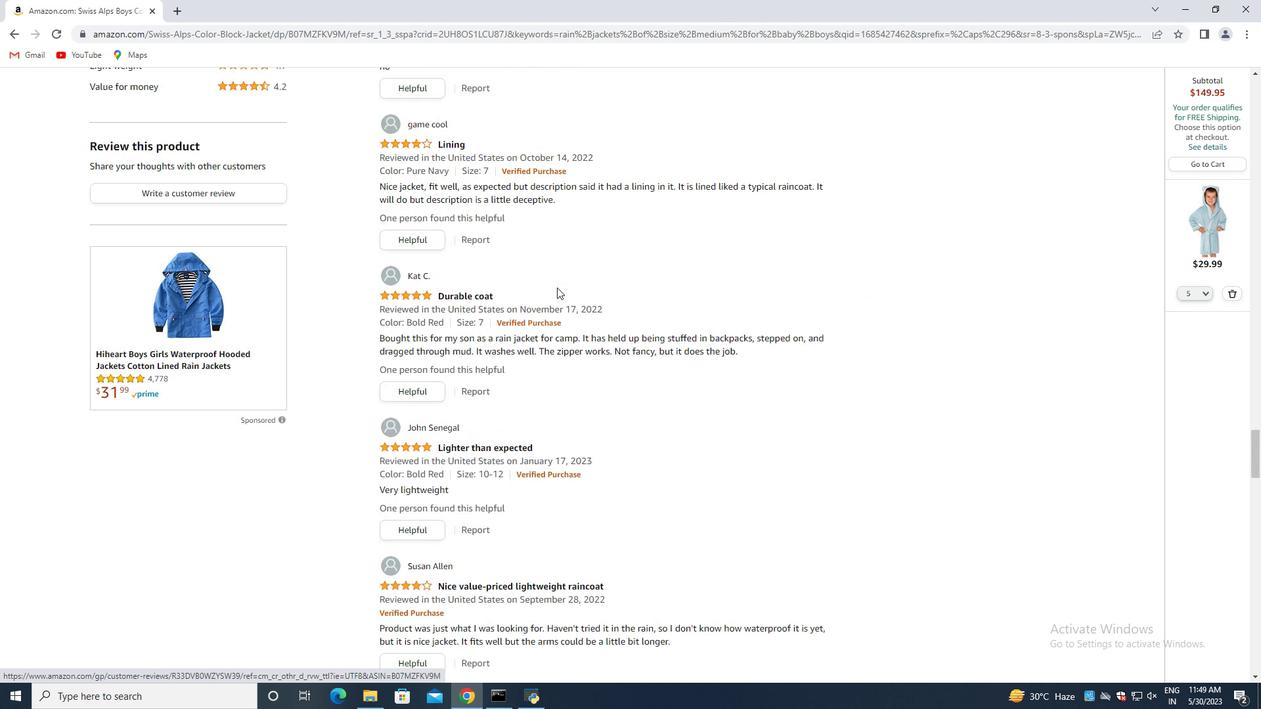 
Action: Mouse scrolled (557, 287) with delta (0, 0)
Screenshot: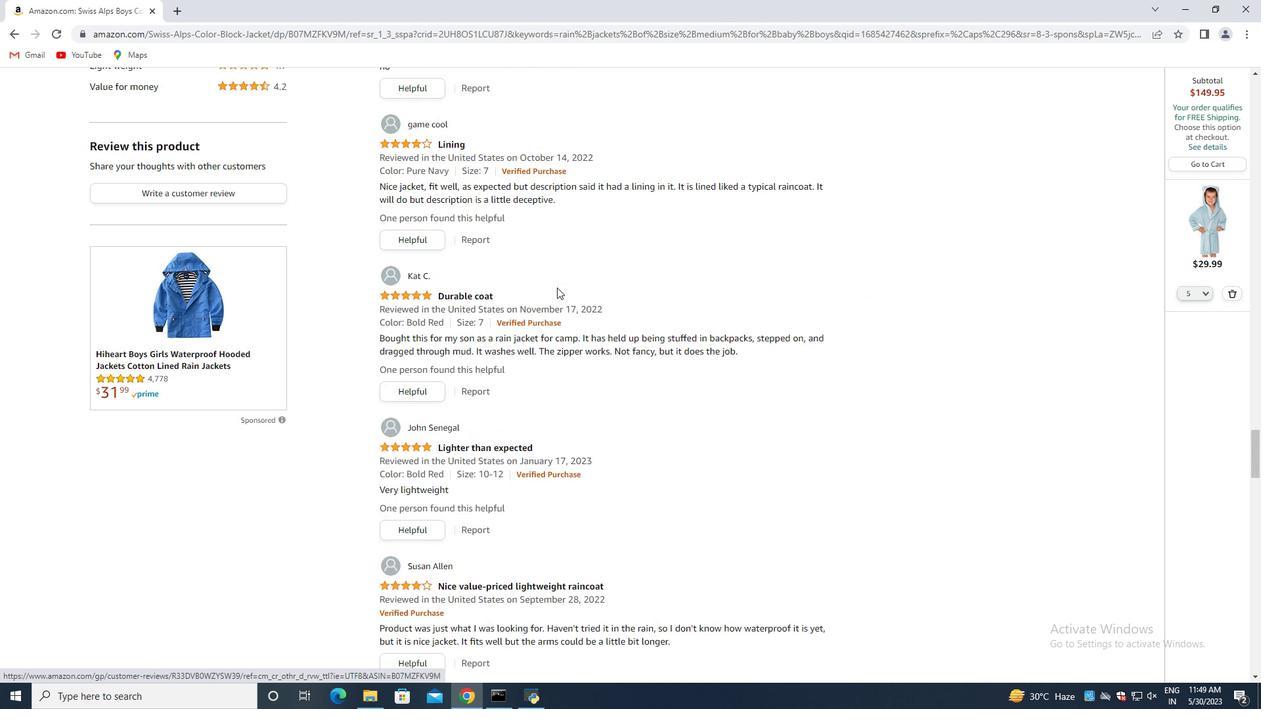 
Action: Mouse scrolled (557, 287) with delta (0, 0)
Screenshot: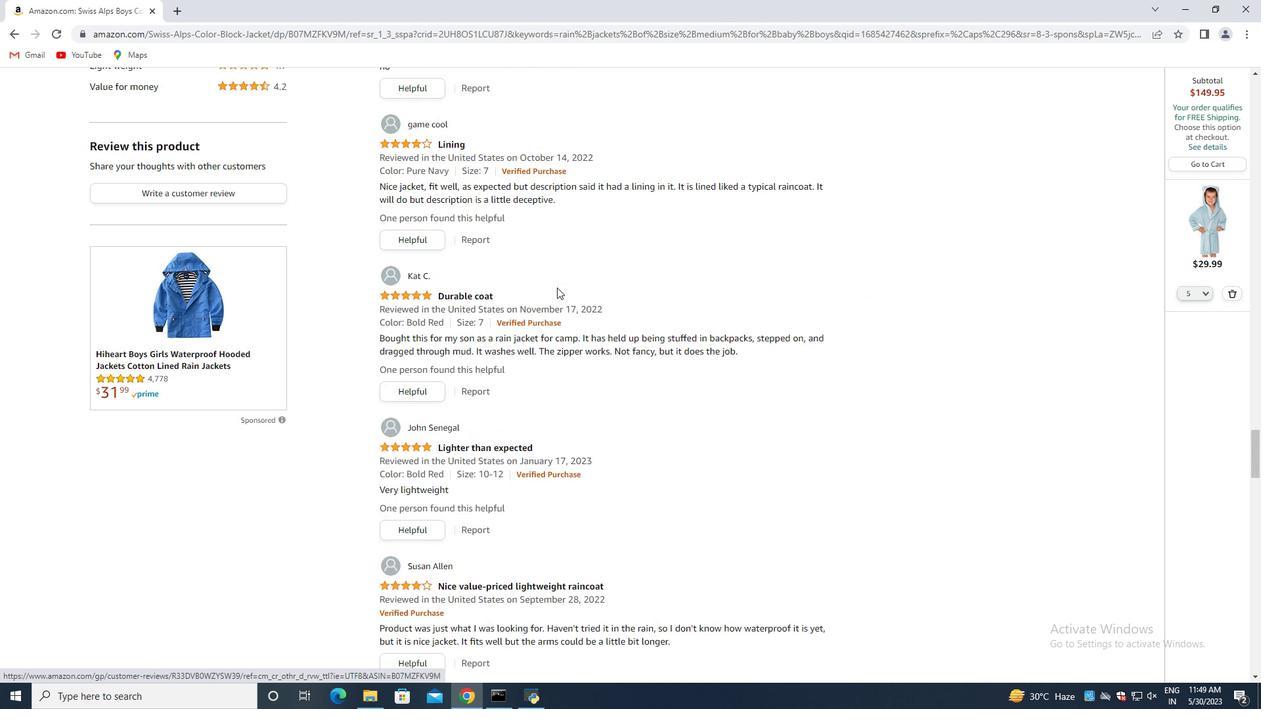 
Action: Mouse scrolled (557, 287) with delta (0, 0)
Screenshot: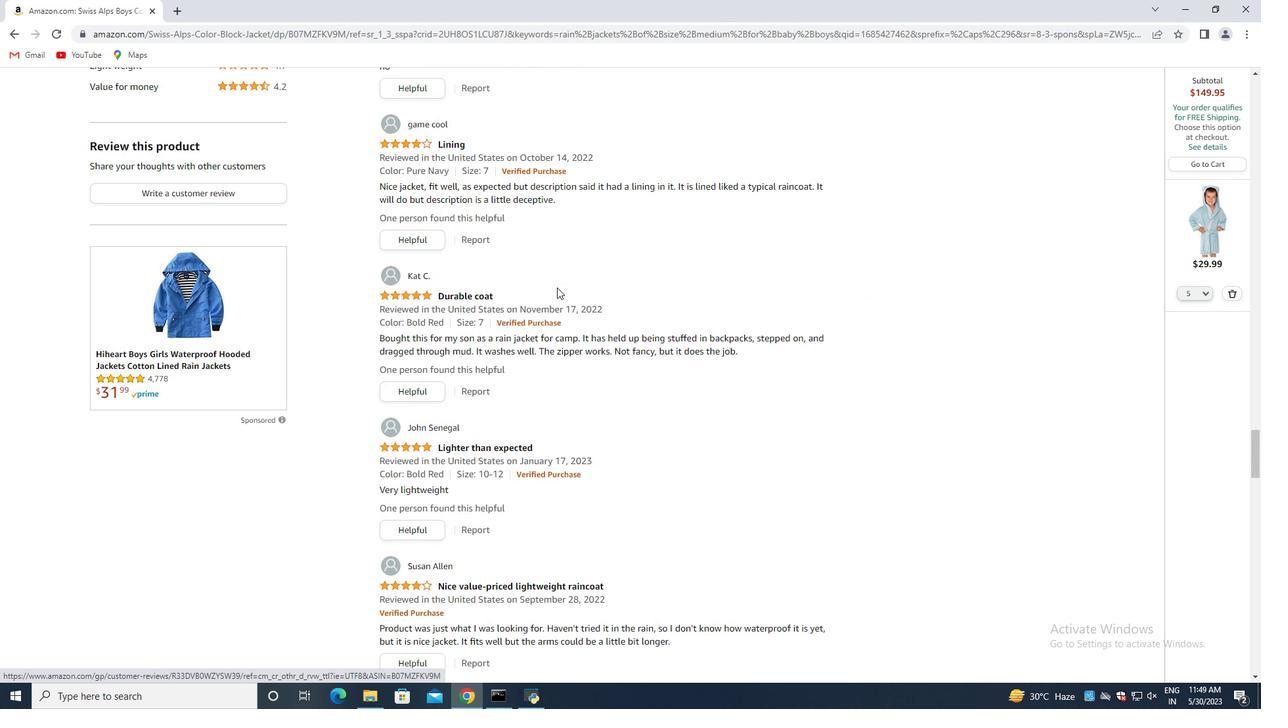 
Action: Mouse scrolled (557, 287) with delta (0, 0)
Screenshot: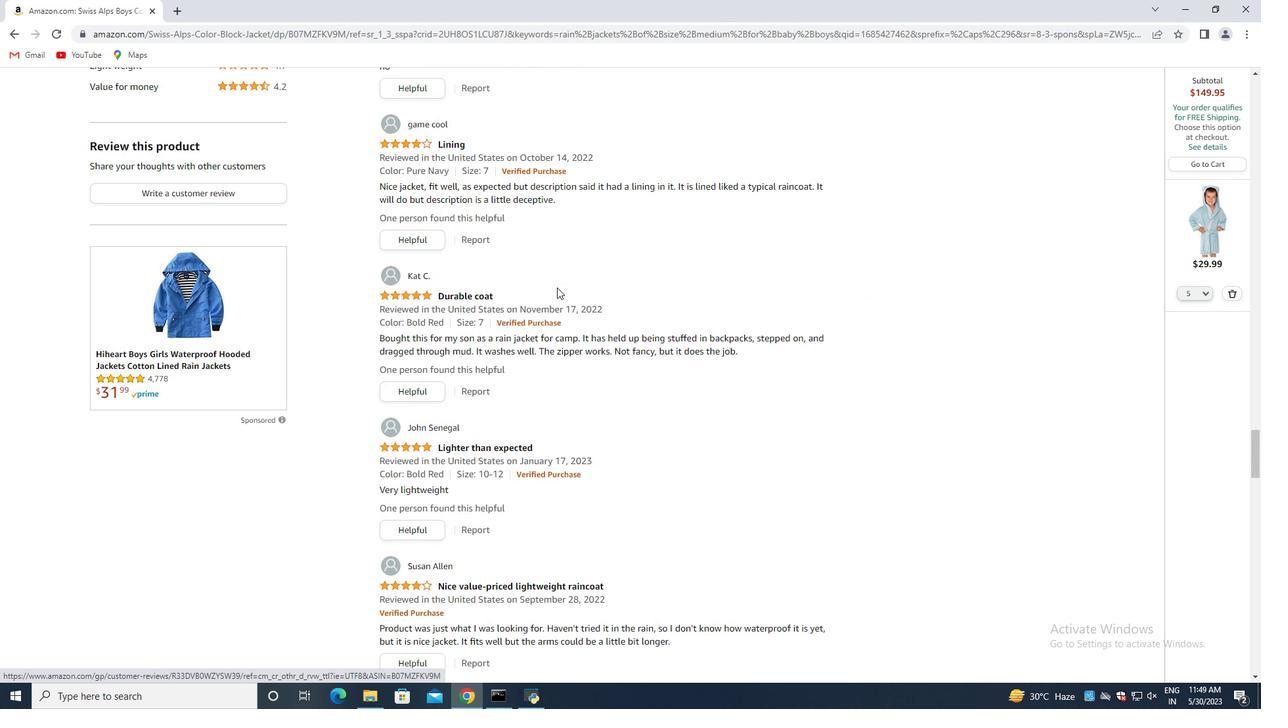 
Action: Mouse scrolled (557, 287) with delta (0, 0)
Screenshot: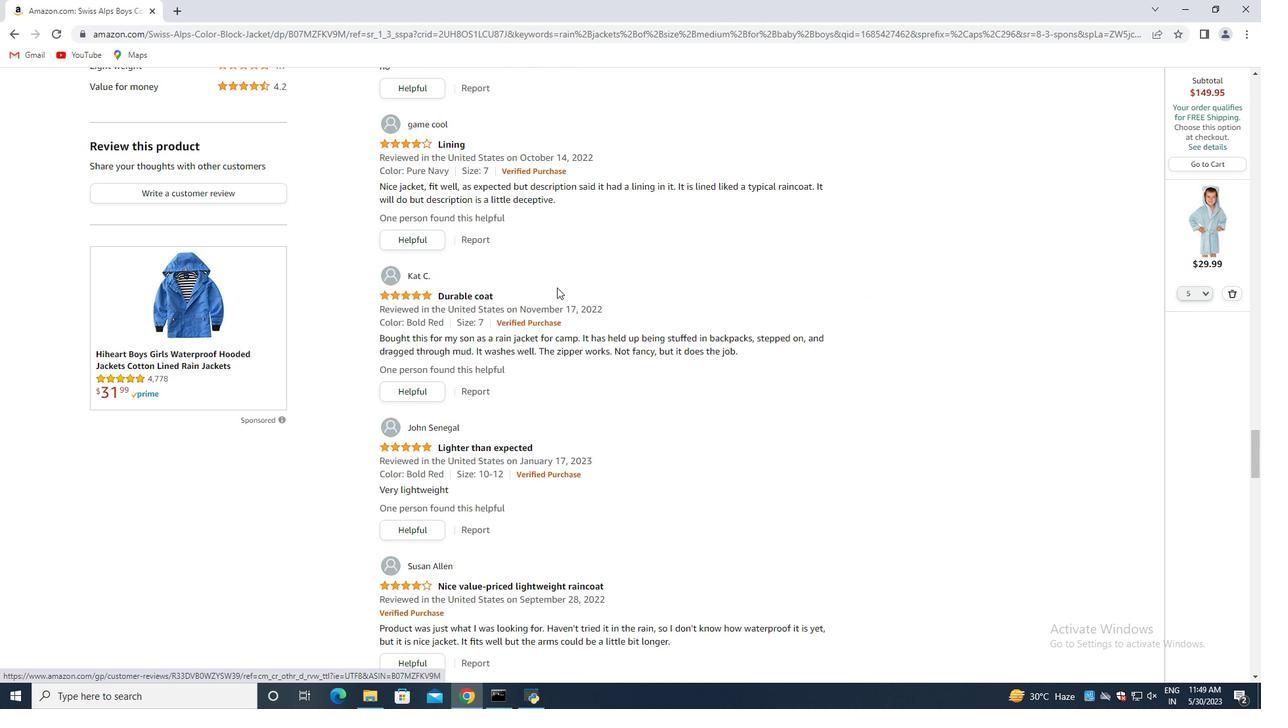 
Action: Mouse moved to (559, 285)
Screenshot: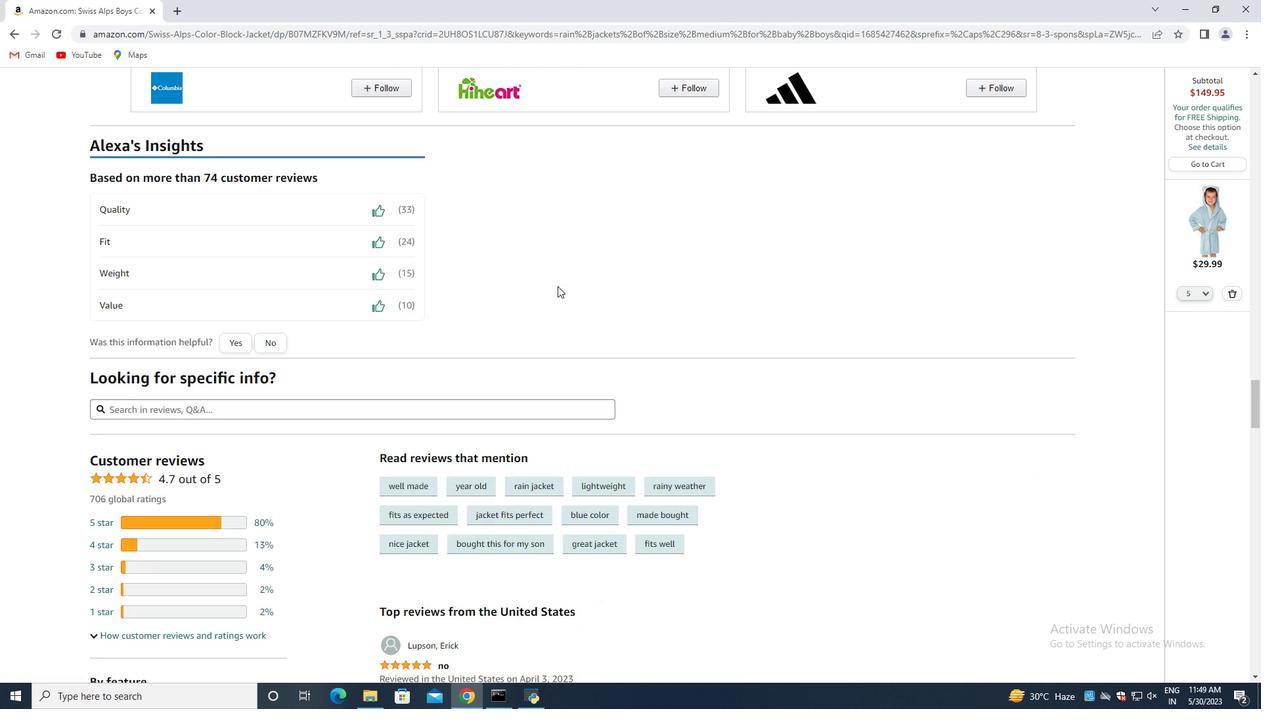 
Action: Mouse scrolled (559, 286) with delta (0, 0)
Screenshot: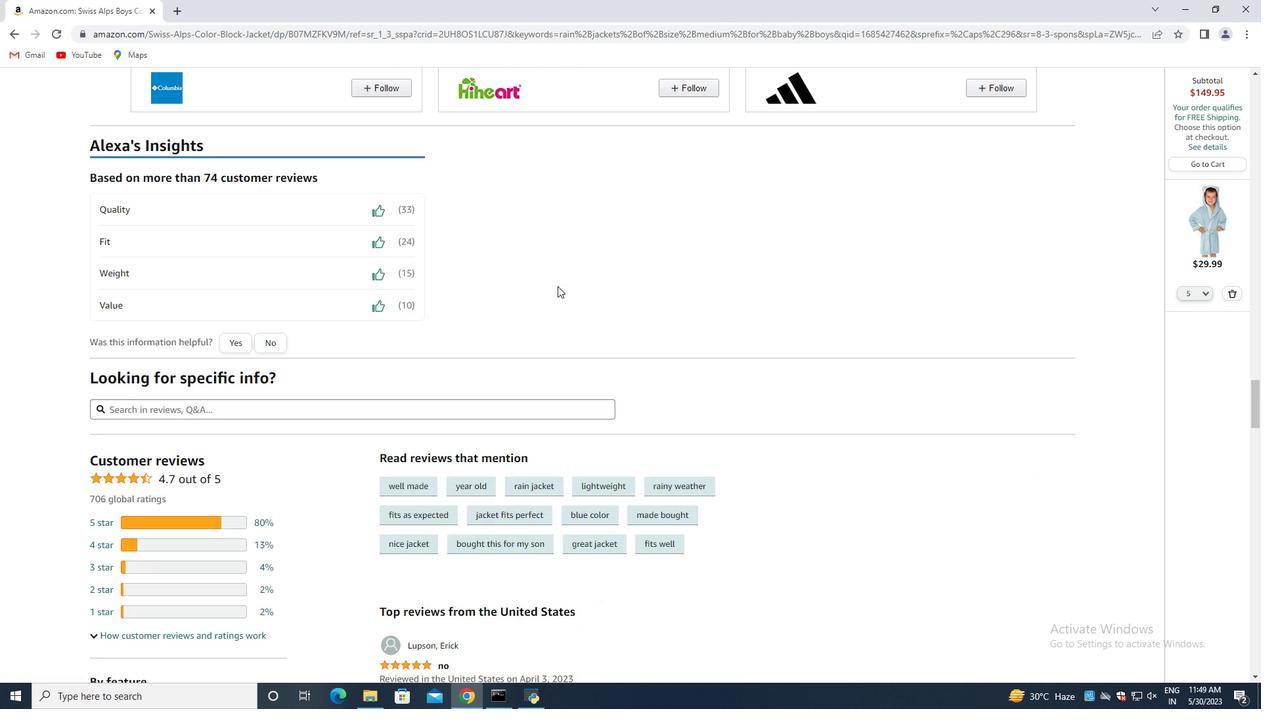 
Action: Mouse moved to (564, 283)
Screenshot: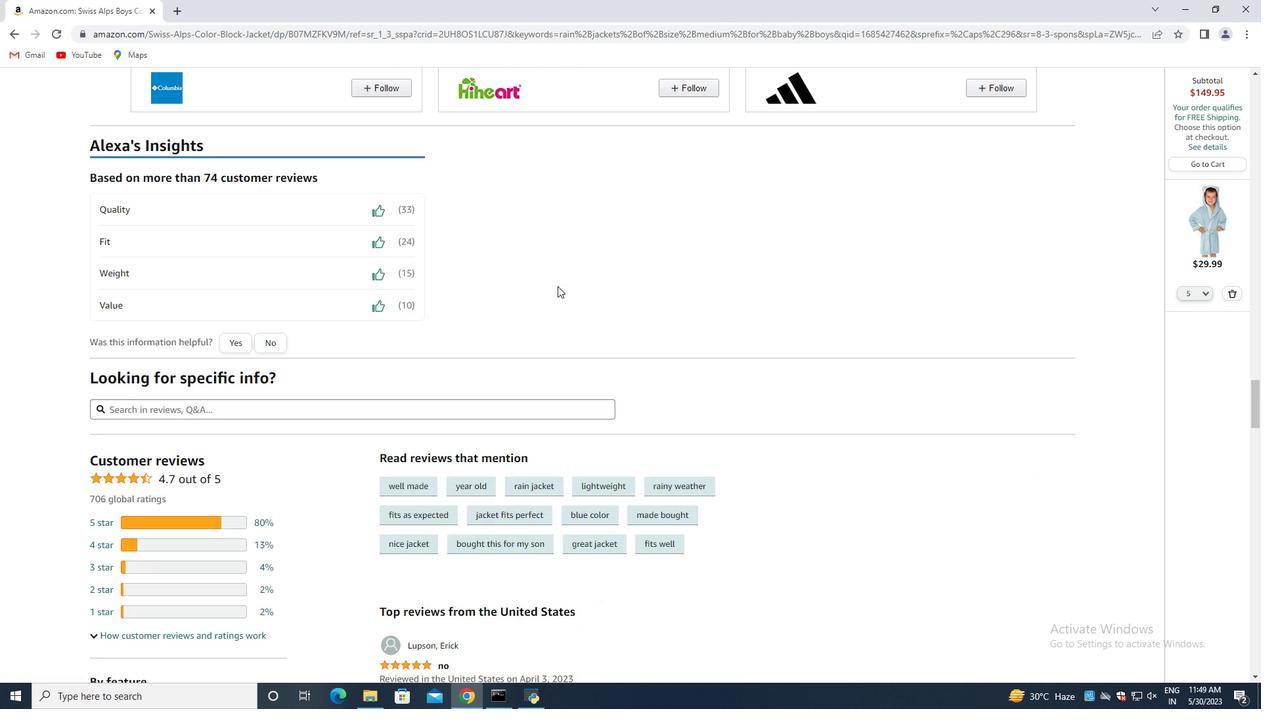 
Action: Mouse scrolled (564, 283) with delta (0, 0)
Screenshot: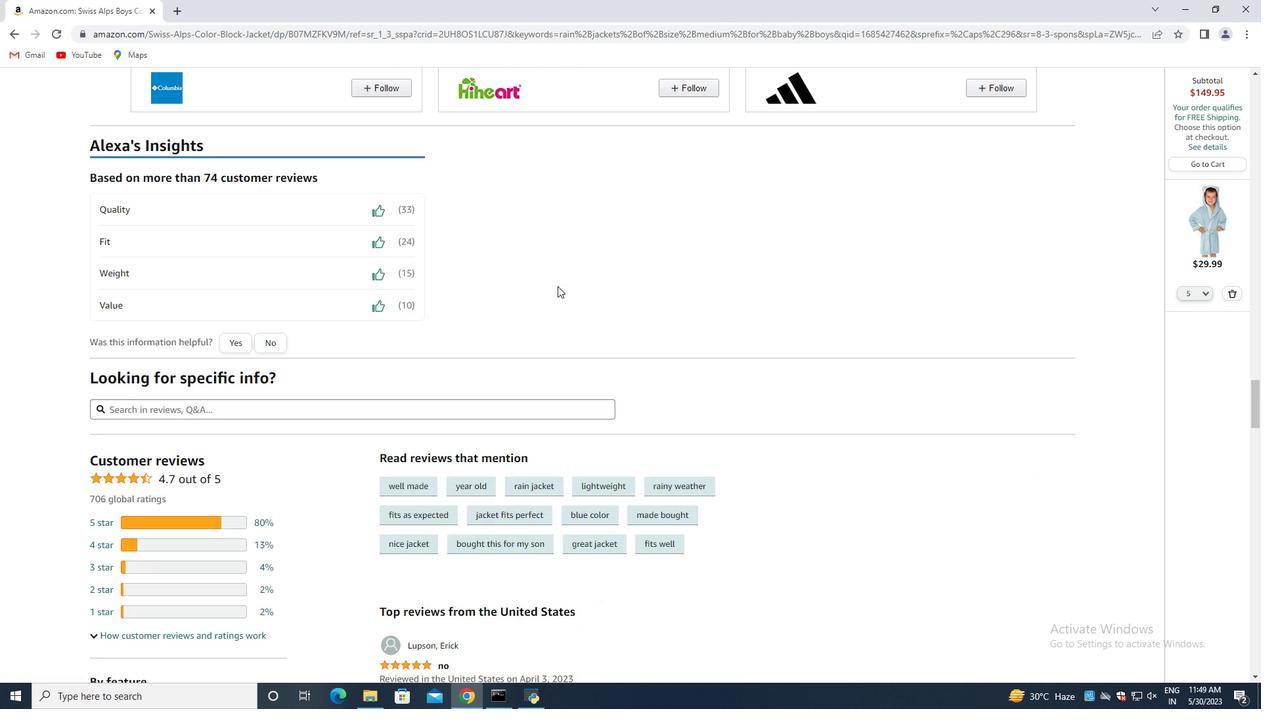 
Action: Mouse moved to (572, 280)
Screenshot: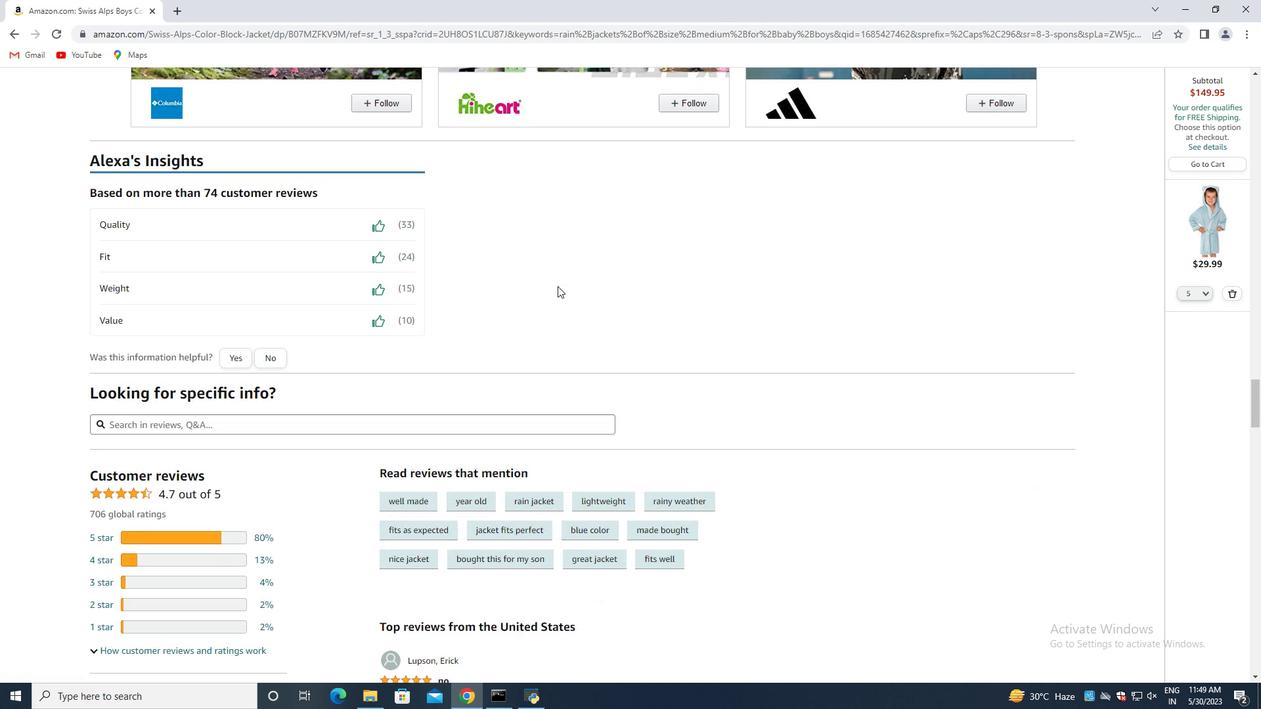 
Action: Mouse scrolled (572, 281) with delta (0, 0)
Screenshot: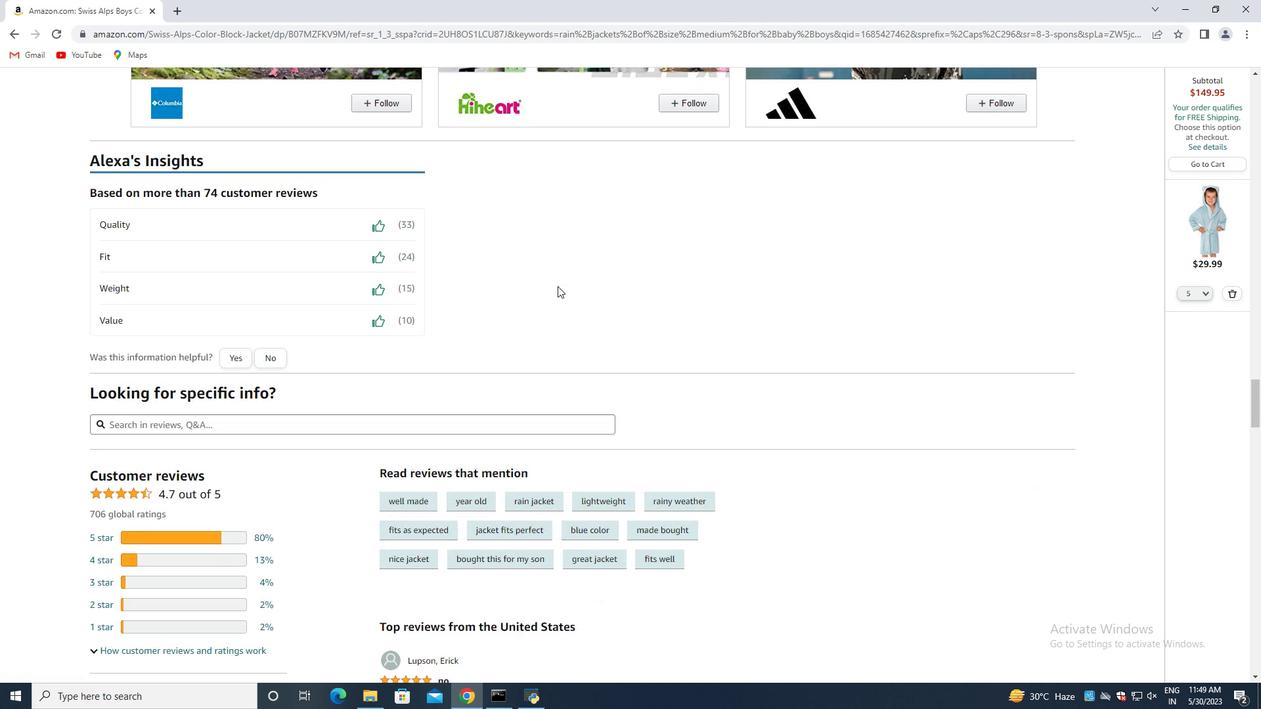 
Action: Mouse moved to (576, 279)
Screenshot: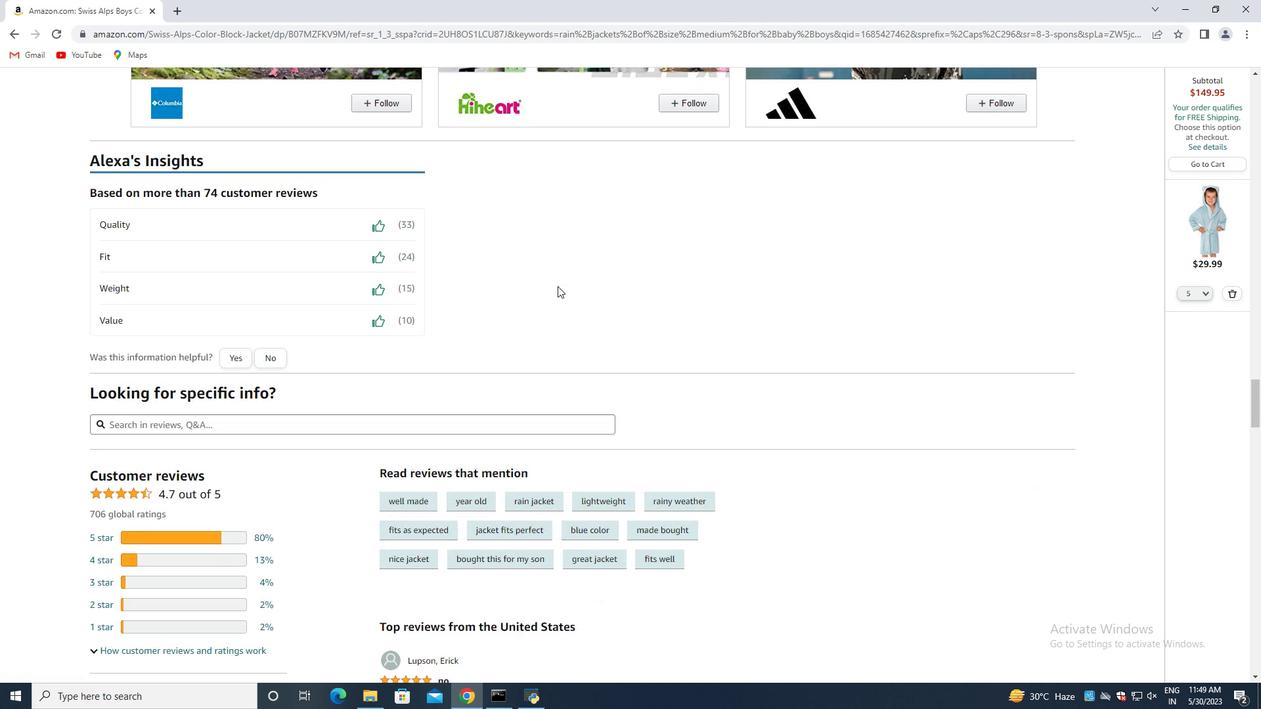 
Action: Mouse scrolled (576, 279) with delta (0, 0)
Screenshot: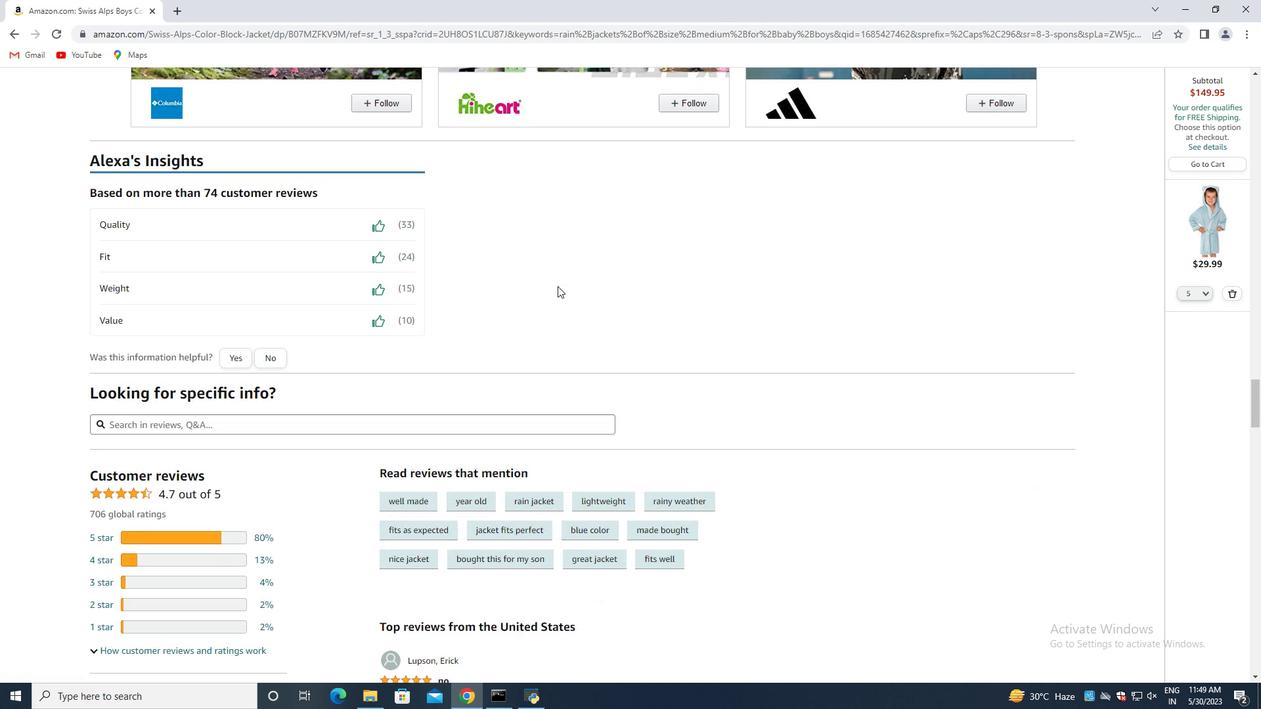 
Action: Mouse moved to (579, 279)
Screenshot: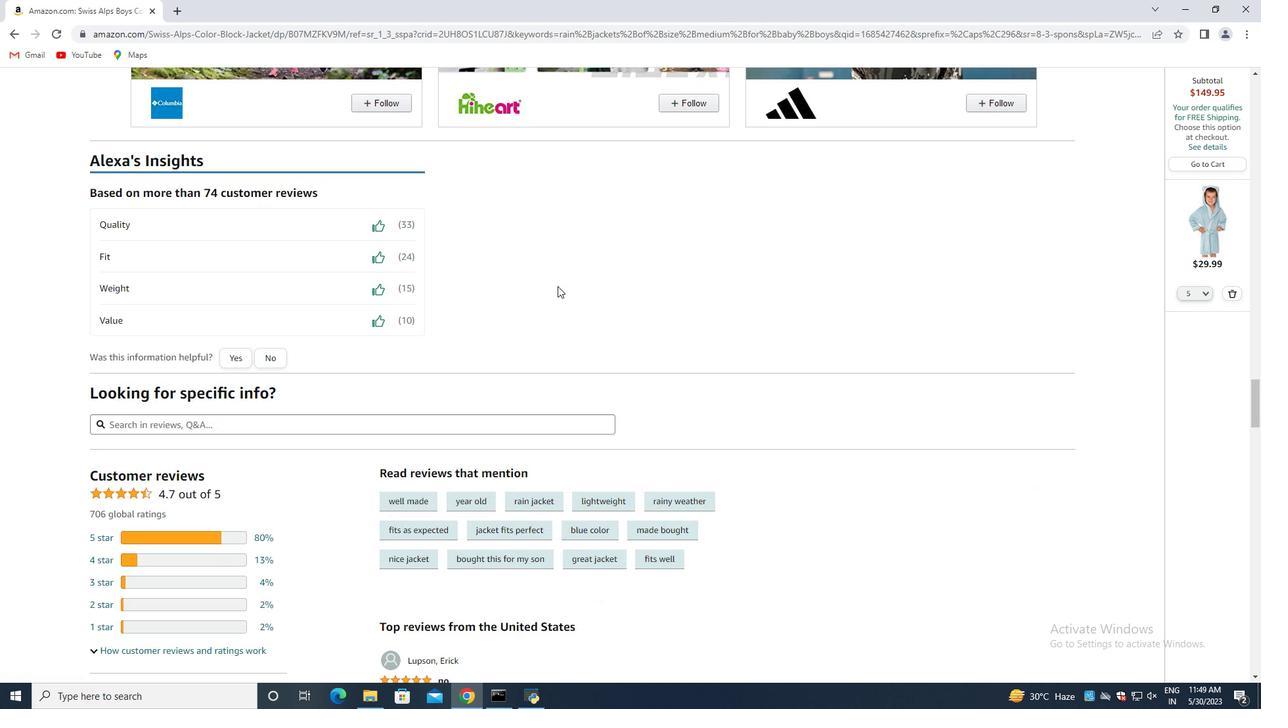 
Action: Mouse scrolled (579, 279) with delta (0, 0)
Screenshot: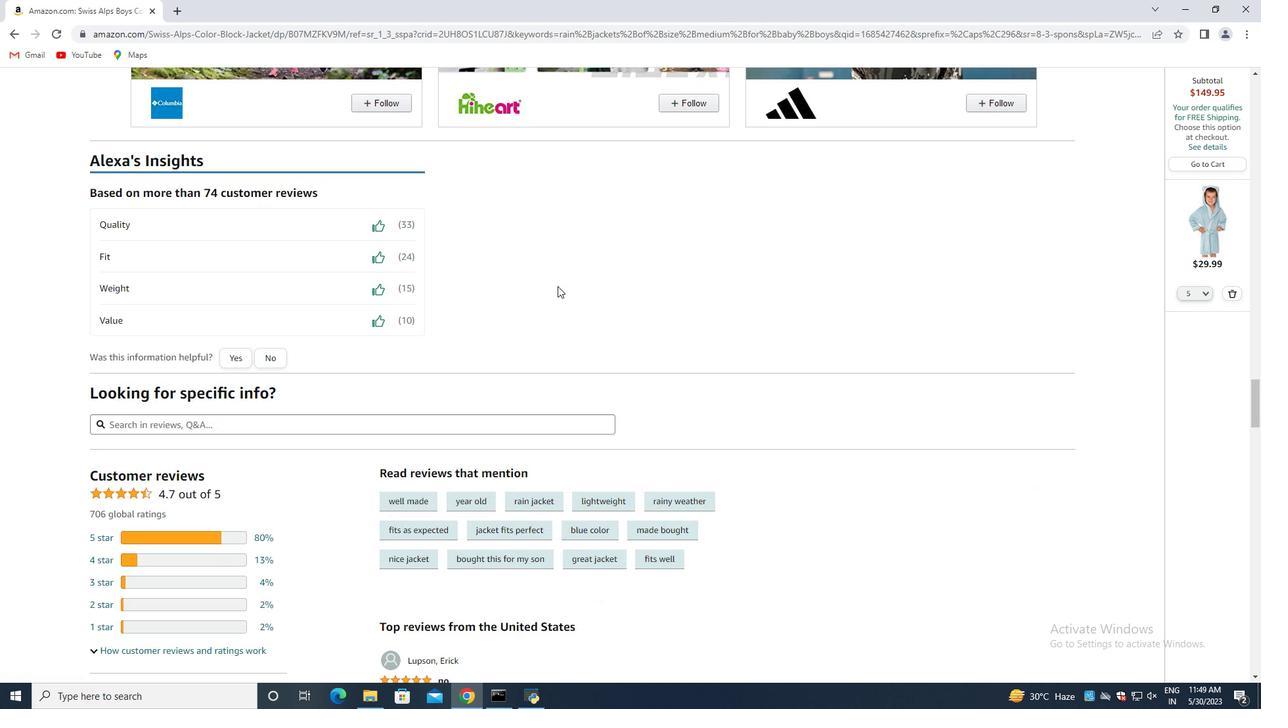 
Action: Mouse moved to (581, 279)
Screenshot: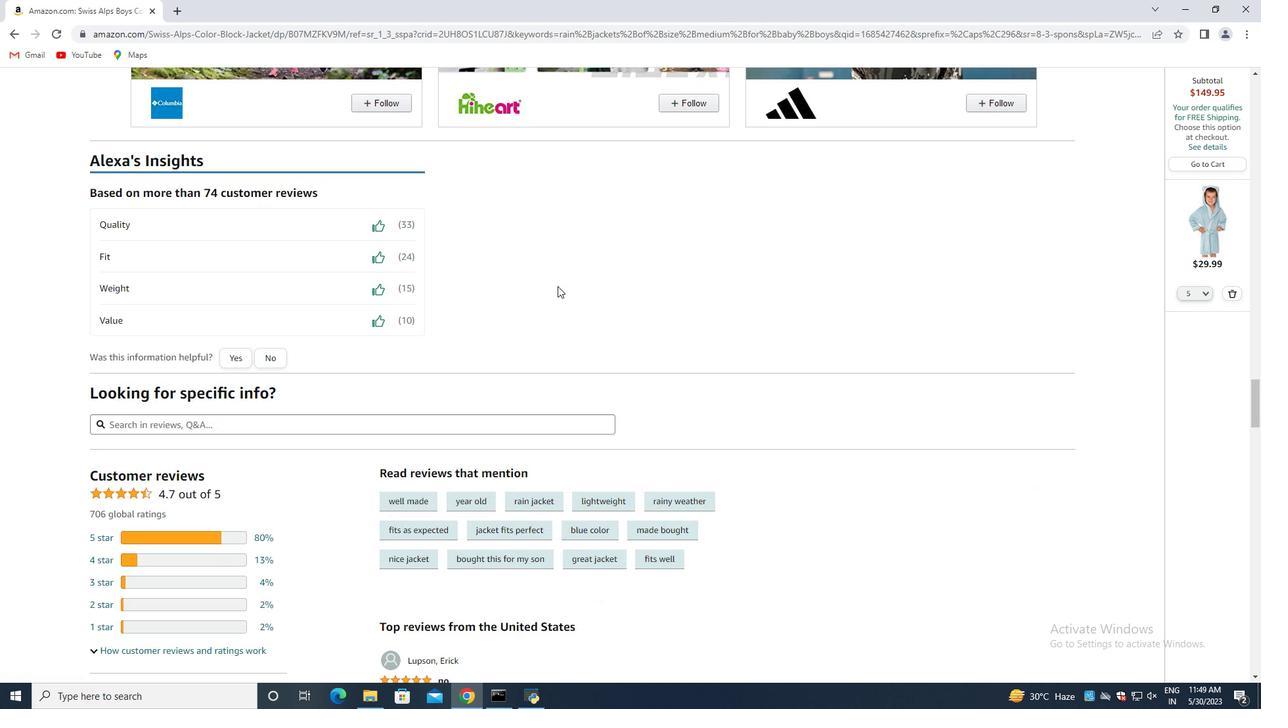 
Action: Mouse scrolled (581, 280) with delta (0, 0)
Screenshot: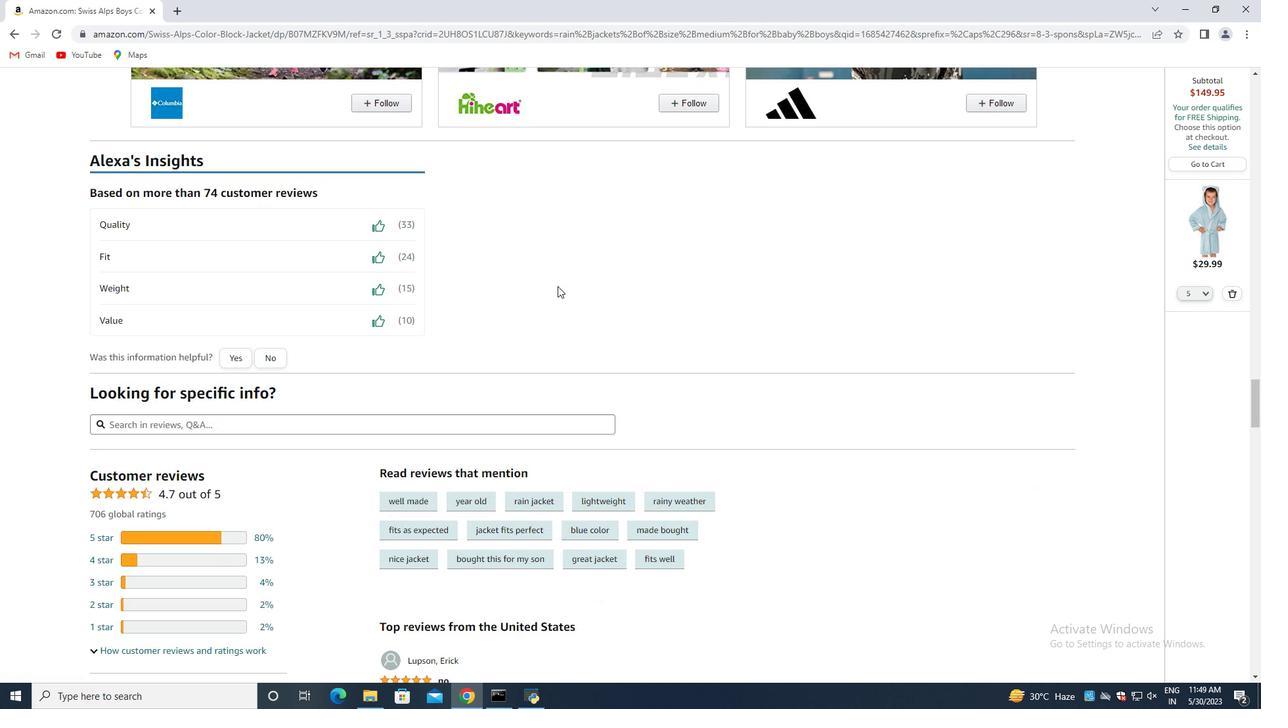 
Action: Mouse scrolled (581, 280) with delta (0, 0)
Screenshot: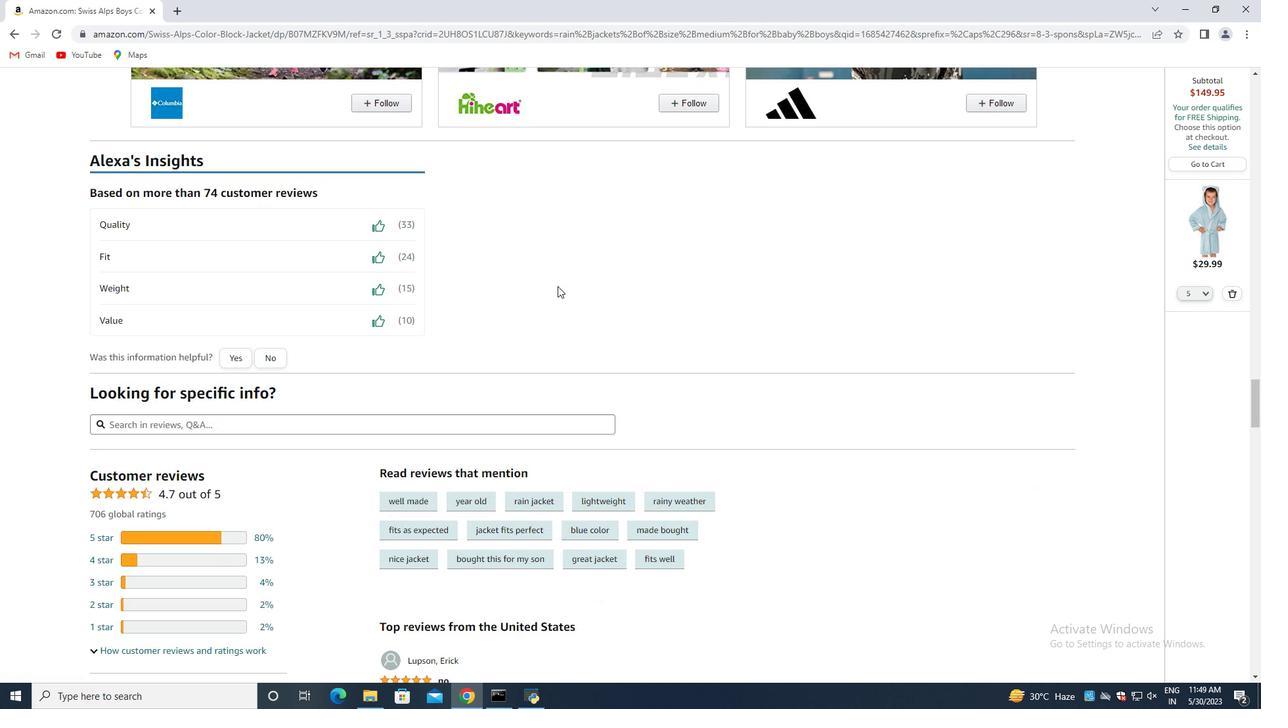 
Action: Mouse scrolled (581, 280) with delta (0, 0)
Screenshot: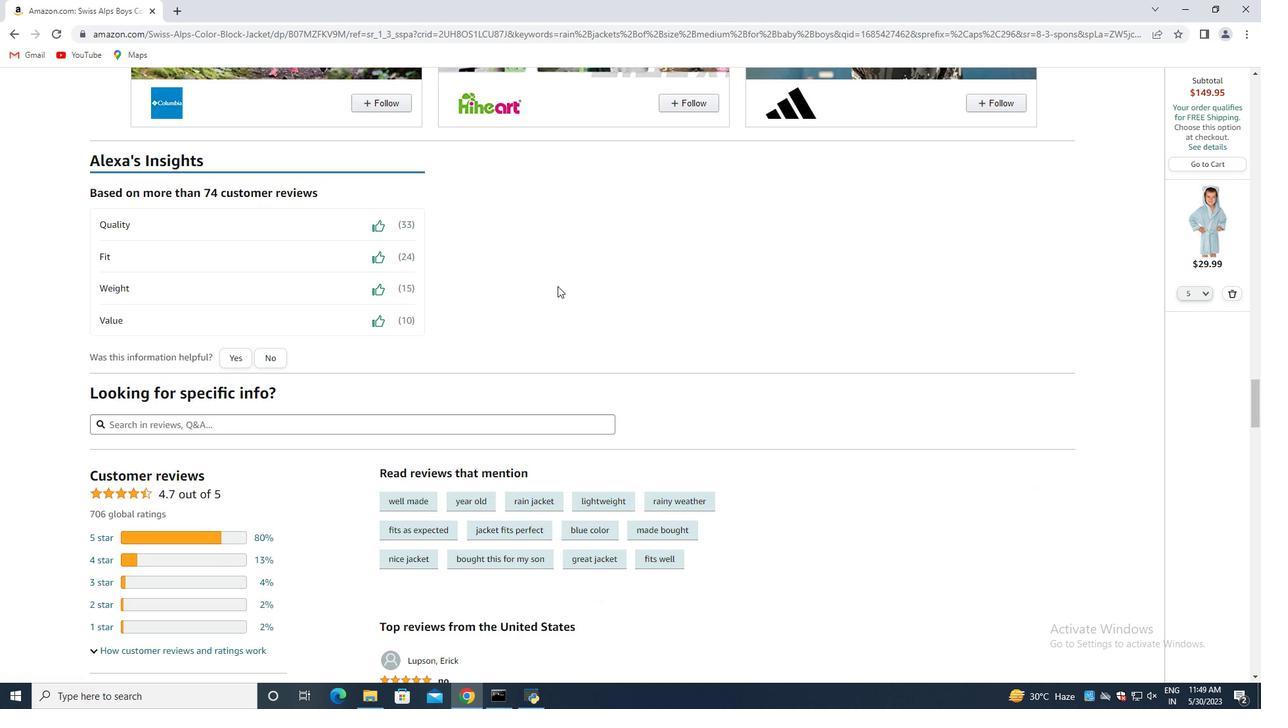 
Action: Mouse scrolled (581, 280) with delta (0, 0)
Screenshot: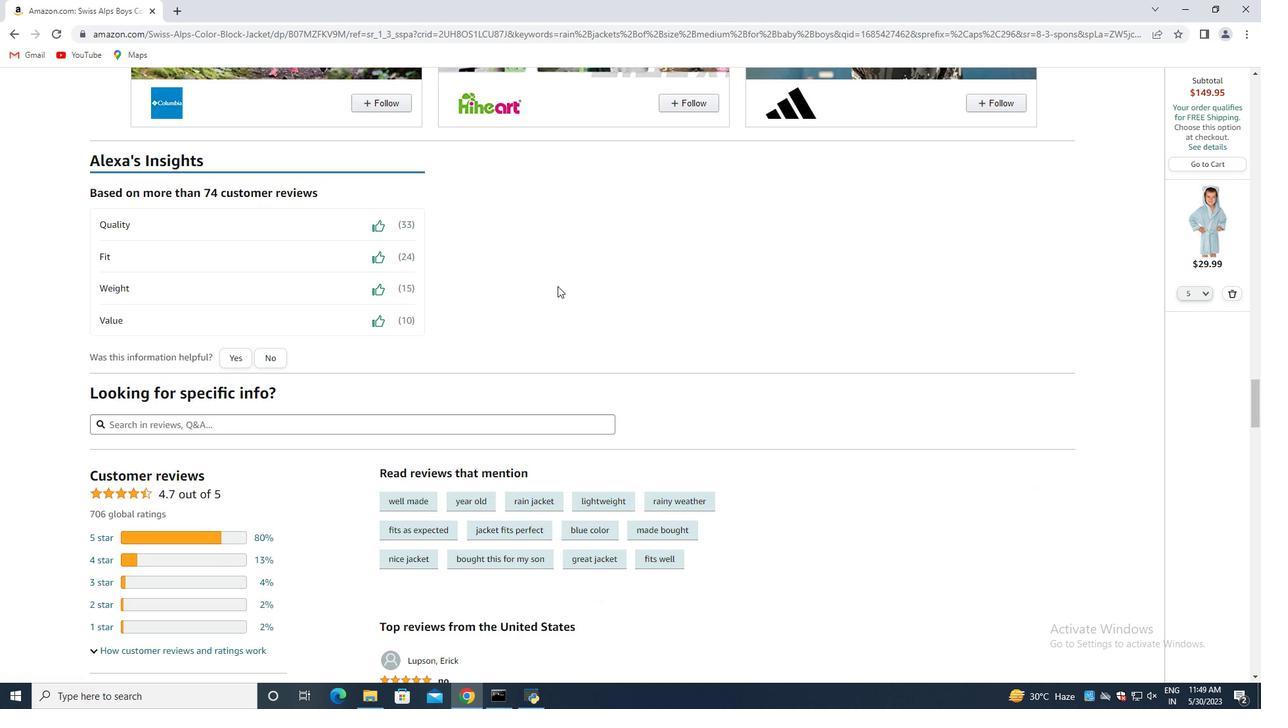 
Action: Mouse moved to (584, 279)
Screenshot: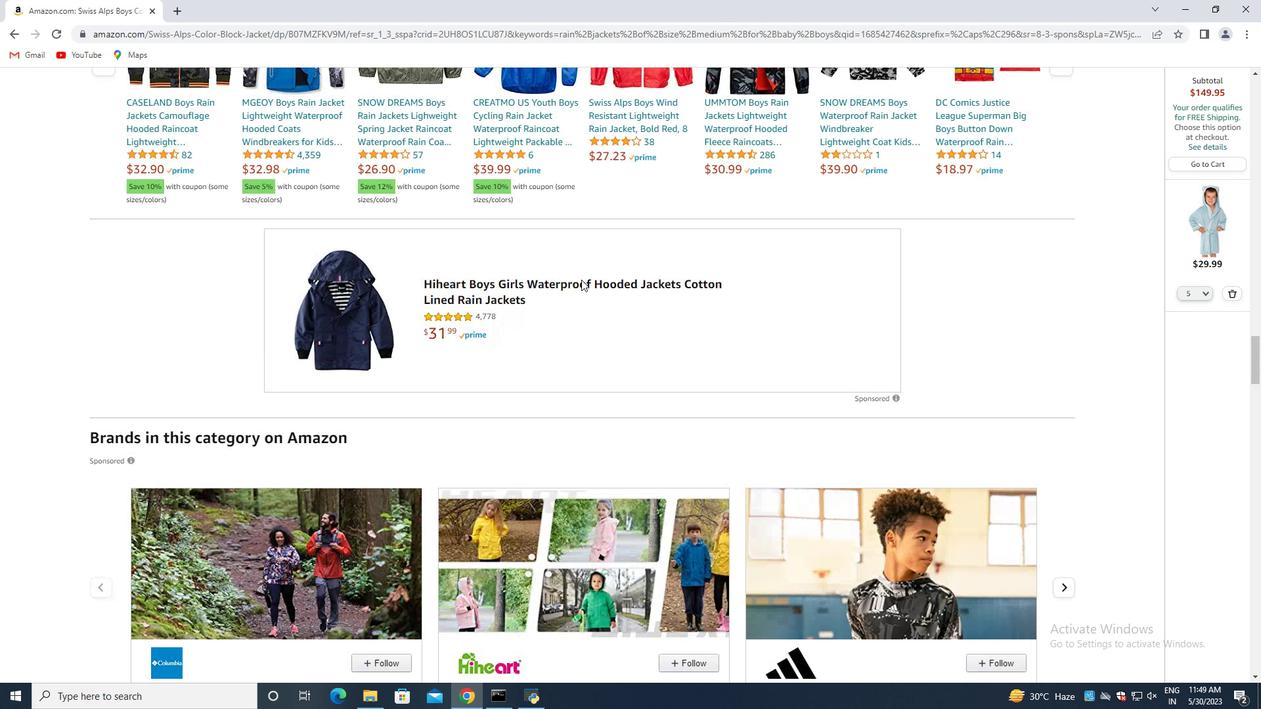 
Action: Mouse scrolled (582, 281) with delta (0, 0)
Screenshot: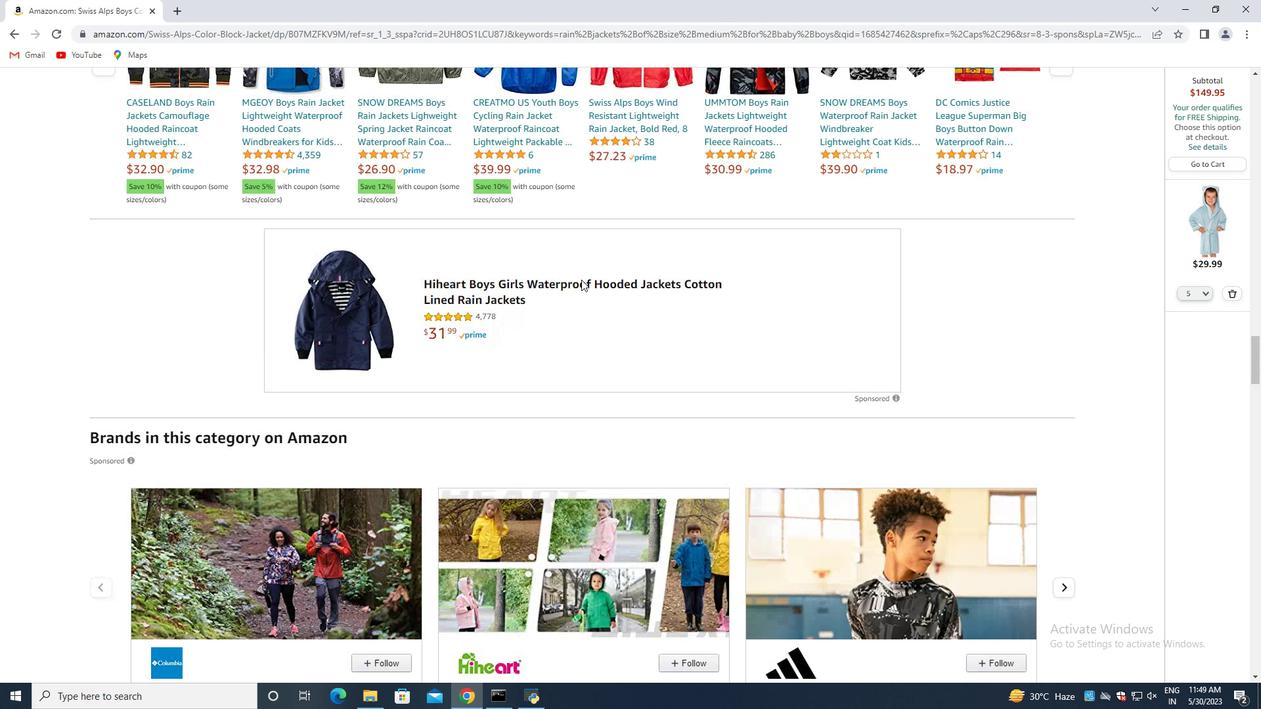 
Action: Mouse moved to (588, 277)
Screenshot: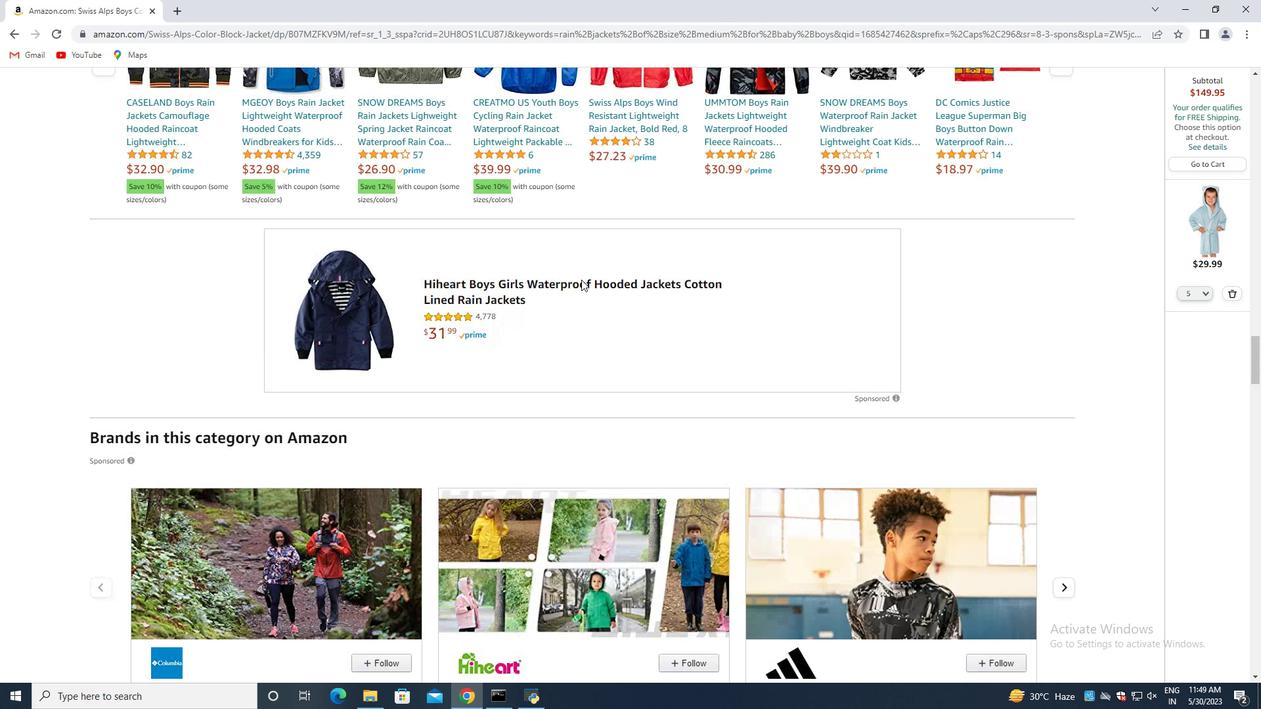 
Action: Mouse scrolled (586, 279) with delta (0, 0)
Screenshot: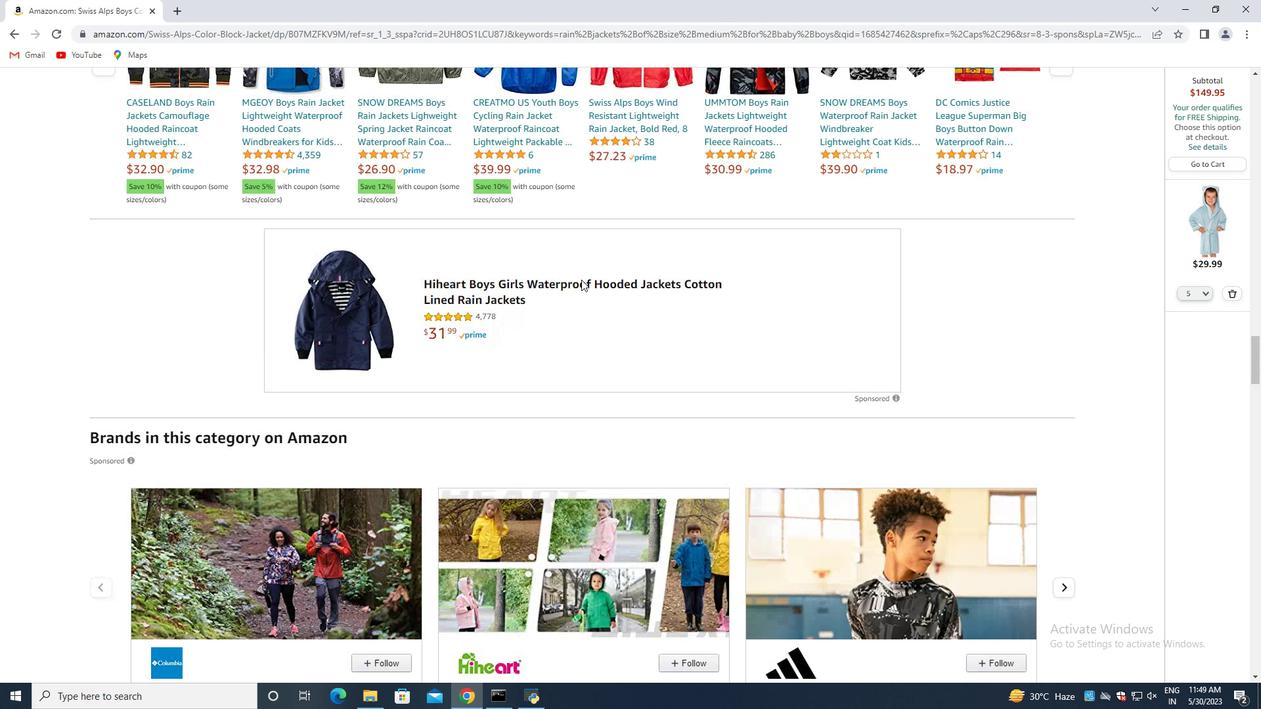 
Action: Mouse moved to (589, 277)
Screenshot: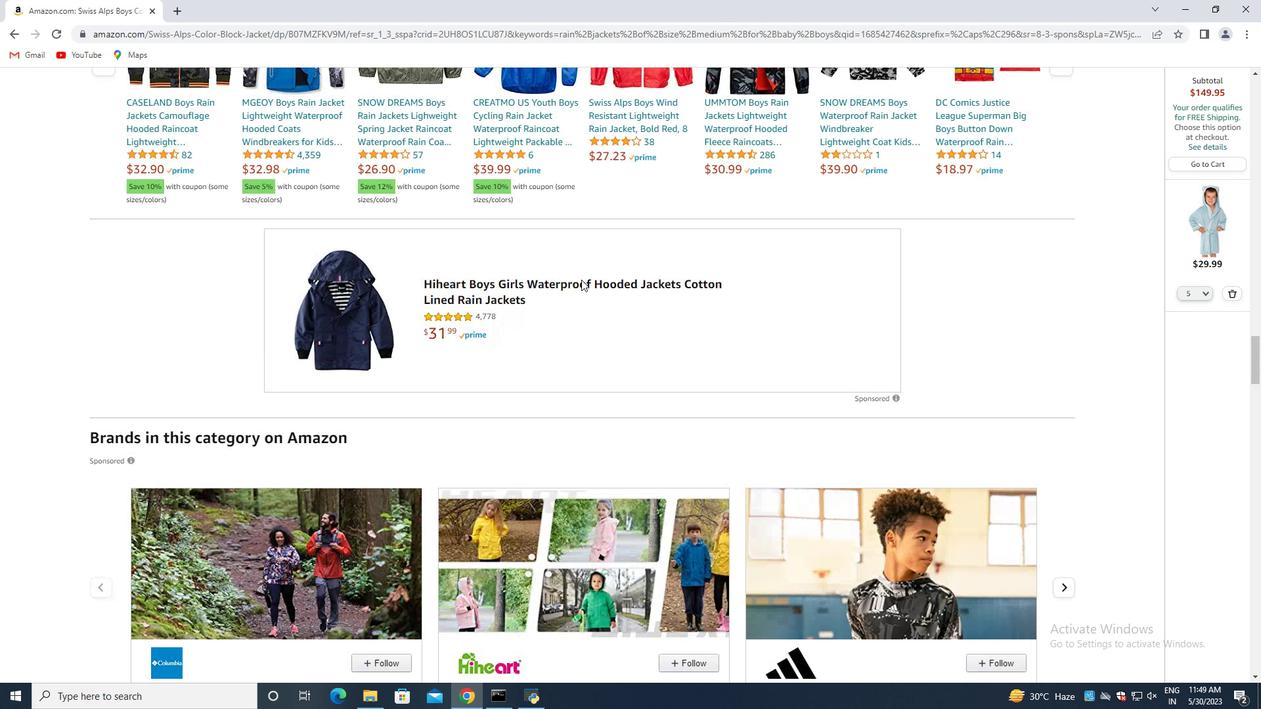 
Action: Mouse scrolled (589, 278) with delta (0, 0)
Screenshot: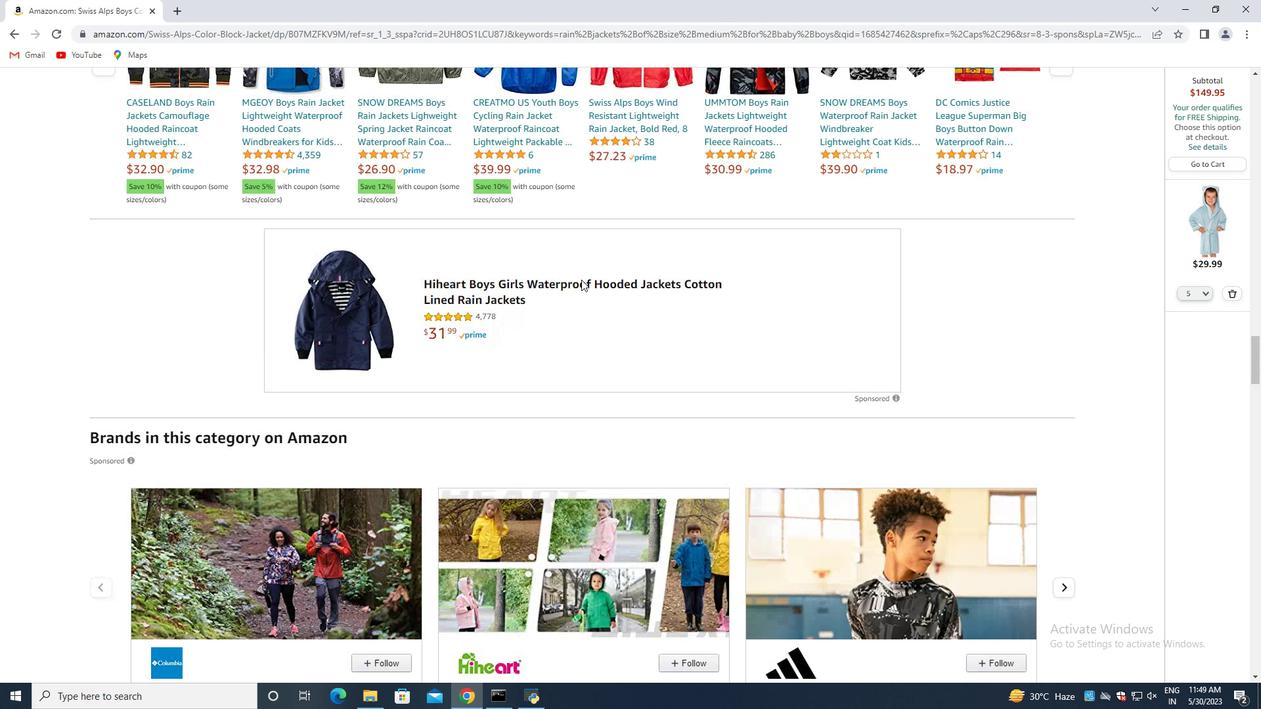 
Action: Mouse moved to (591, 277)
Screenshot: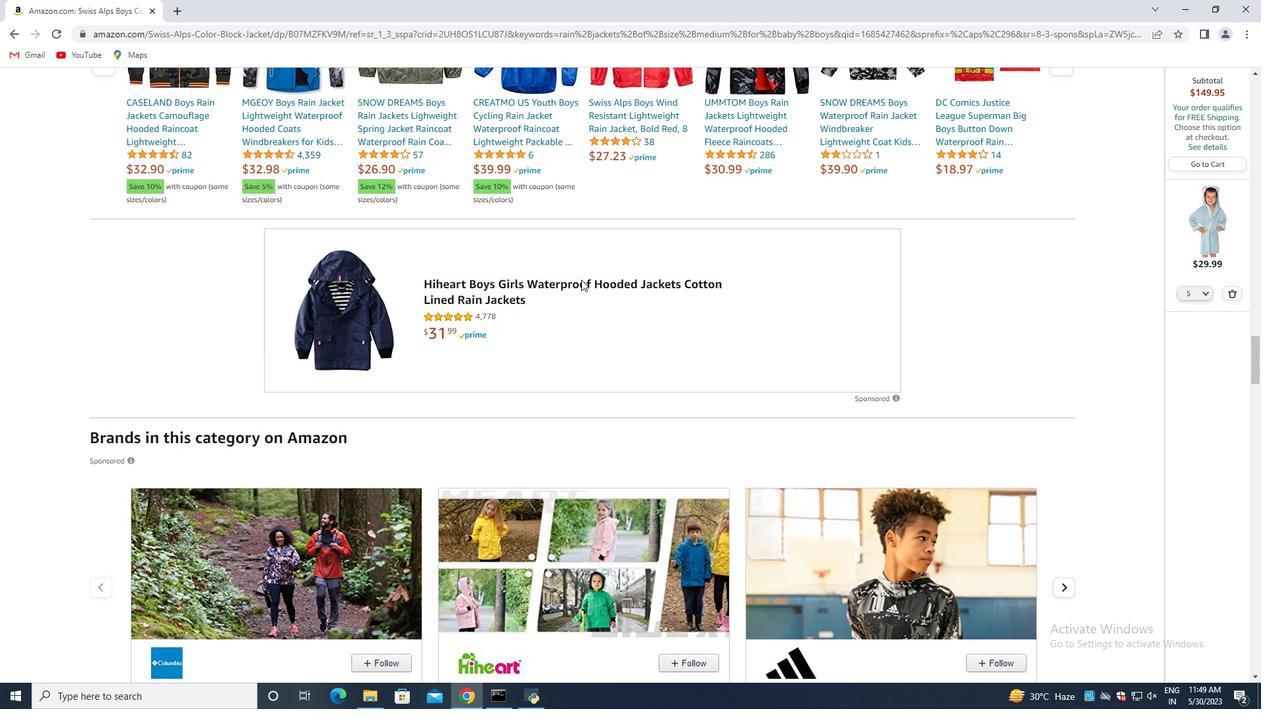 
Action: Mouse scrolled (591, 278) with delta (0, 0)
Screenshot: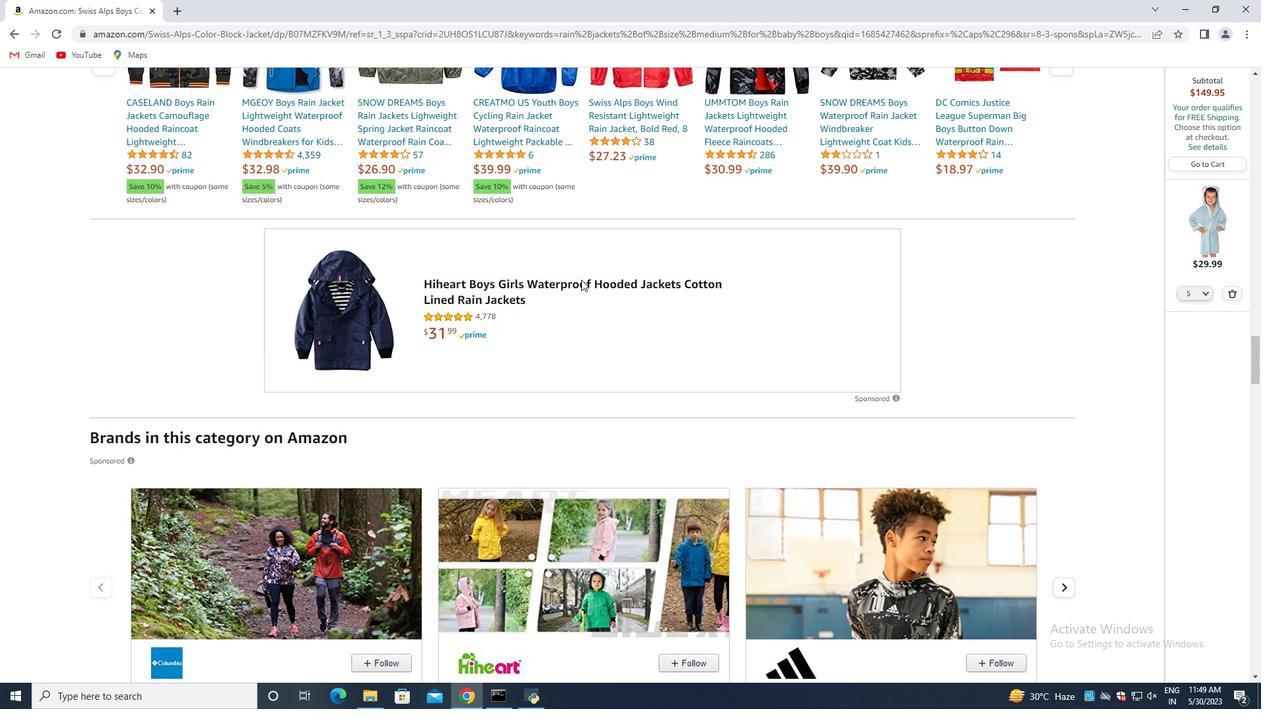 
Action: Mouse scrolled (591, 278) with delta (0, 0)
Screenshot: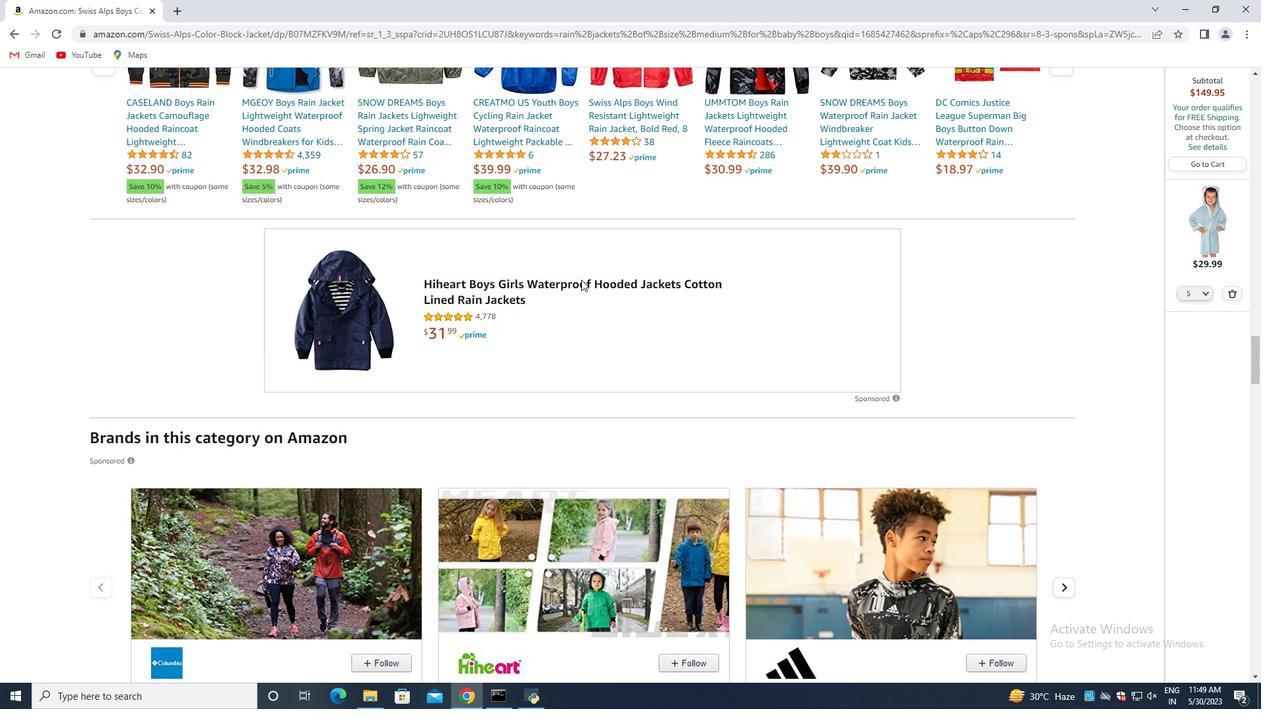 
Action: Mouse scrolled (591, 278) with delta (0, 0)
Screenshot: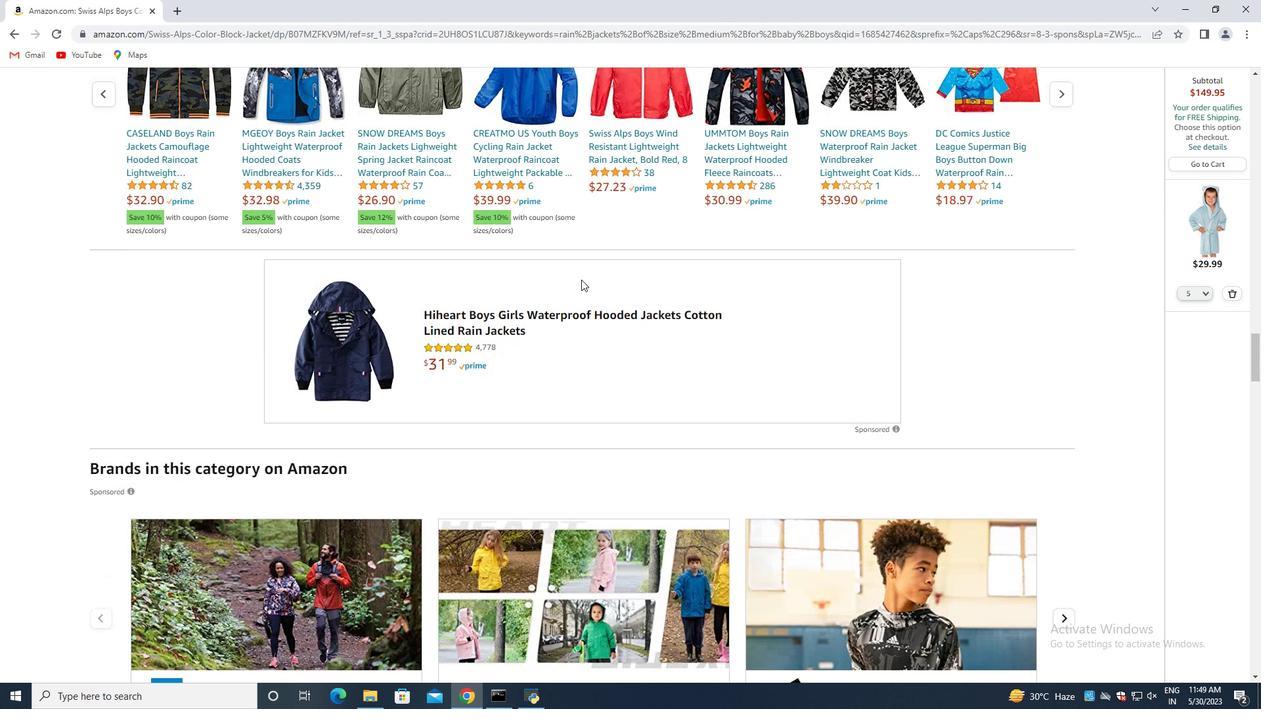 
Action: Mouse scrolled (591, 278) with delta (0, 0)
Screenshot: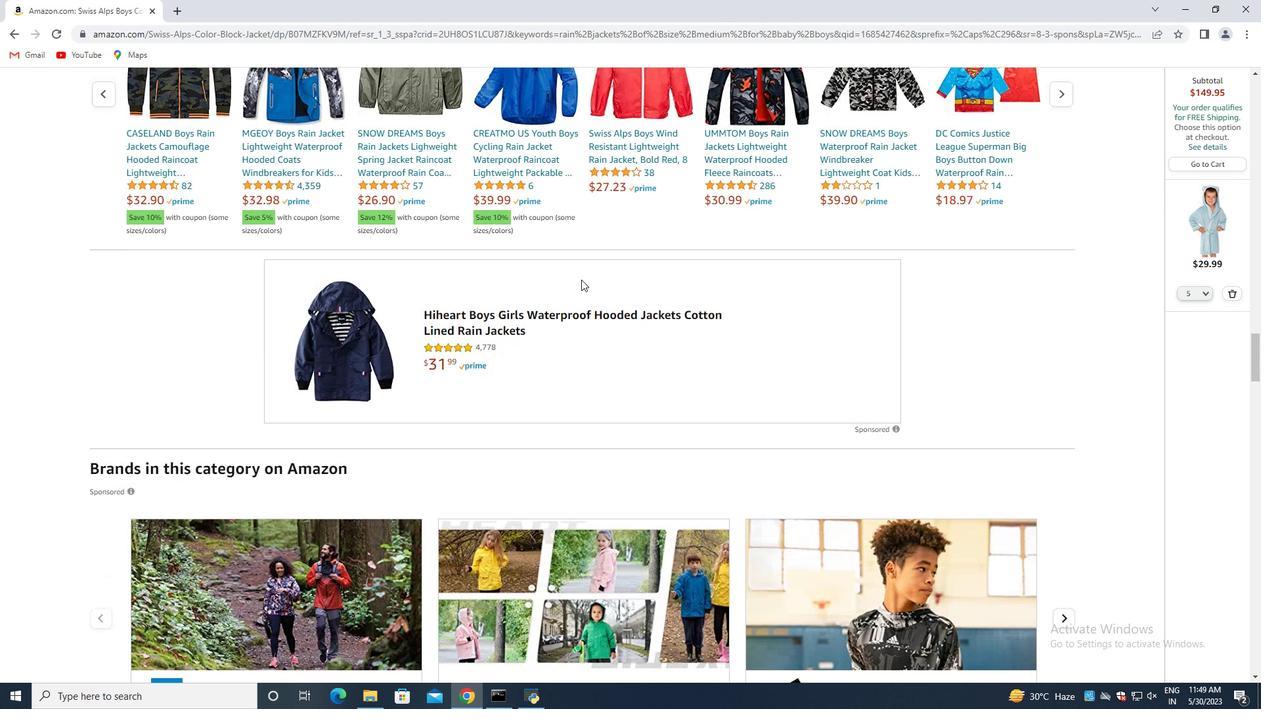 
Action: Mouse scrolled (591, 278) with delta (0, 0)
Screenshot: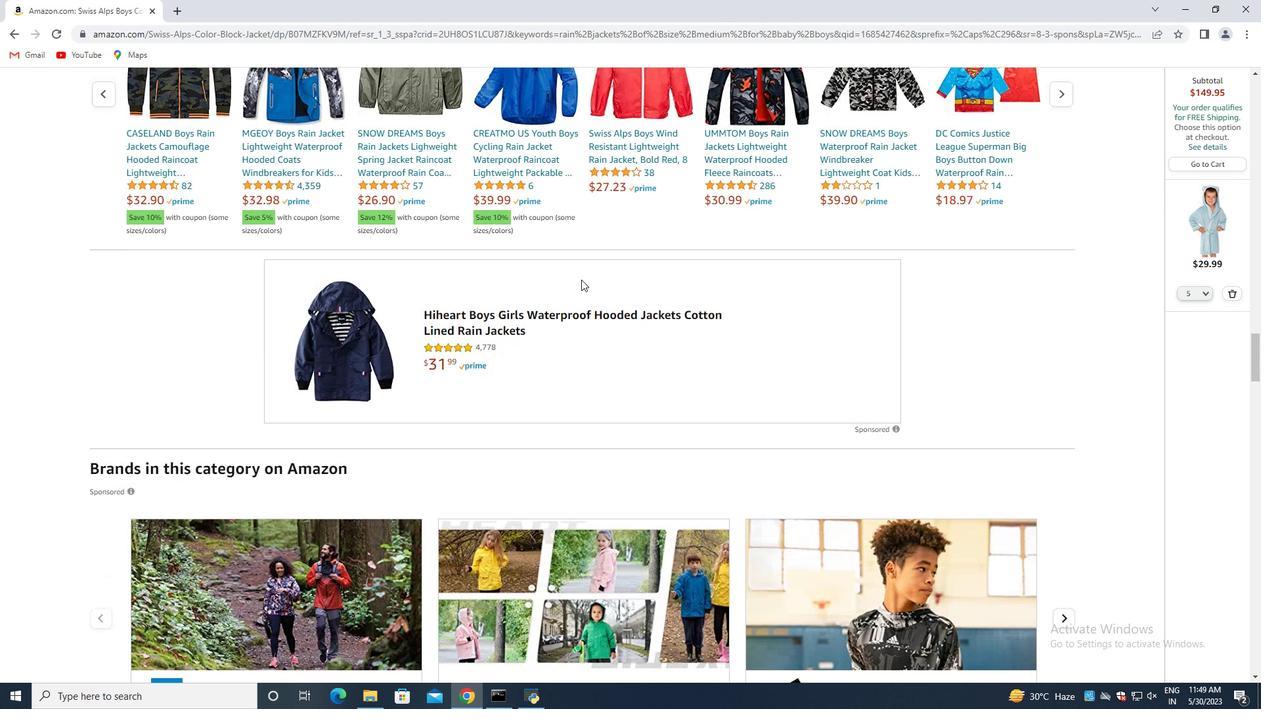 
Action: Mouse scrolled (591, 278) with delta (0, 0)
Screenshot: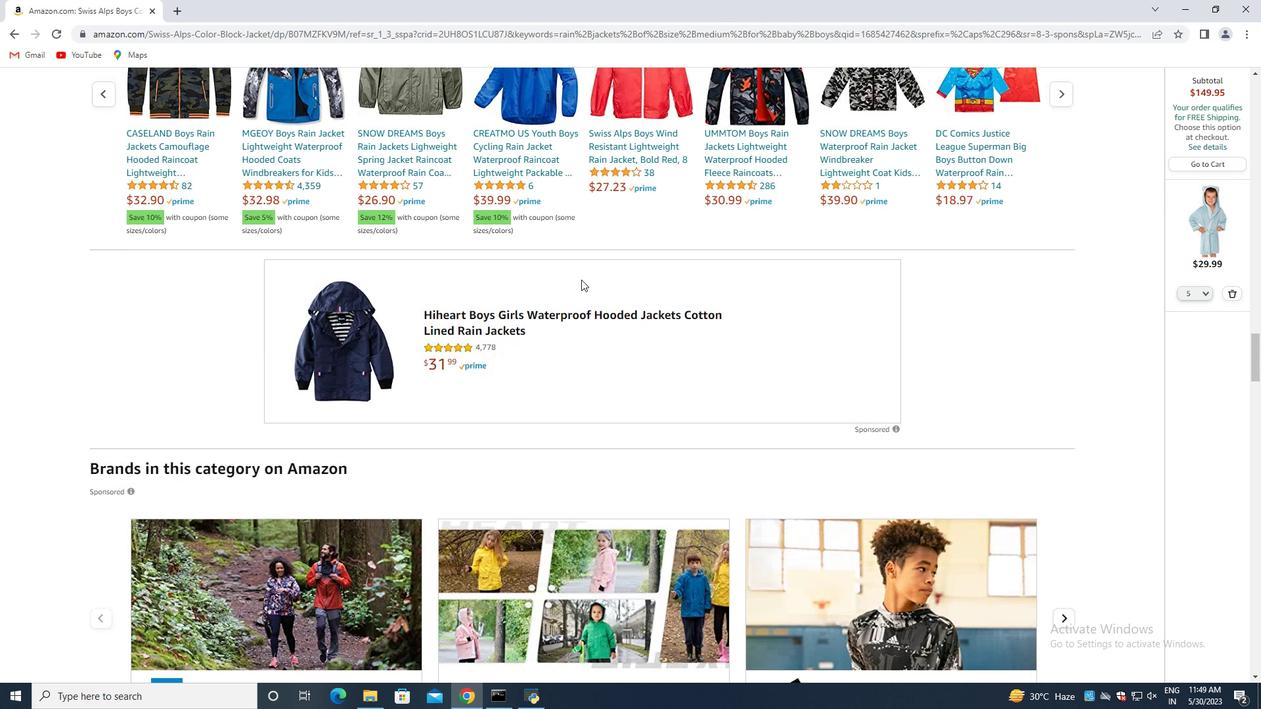 
Action: Mouse moved to (591, 277)
Screenshot: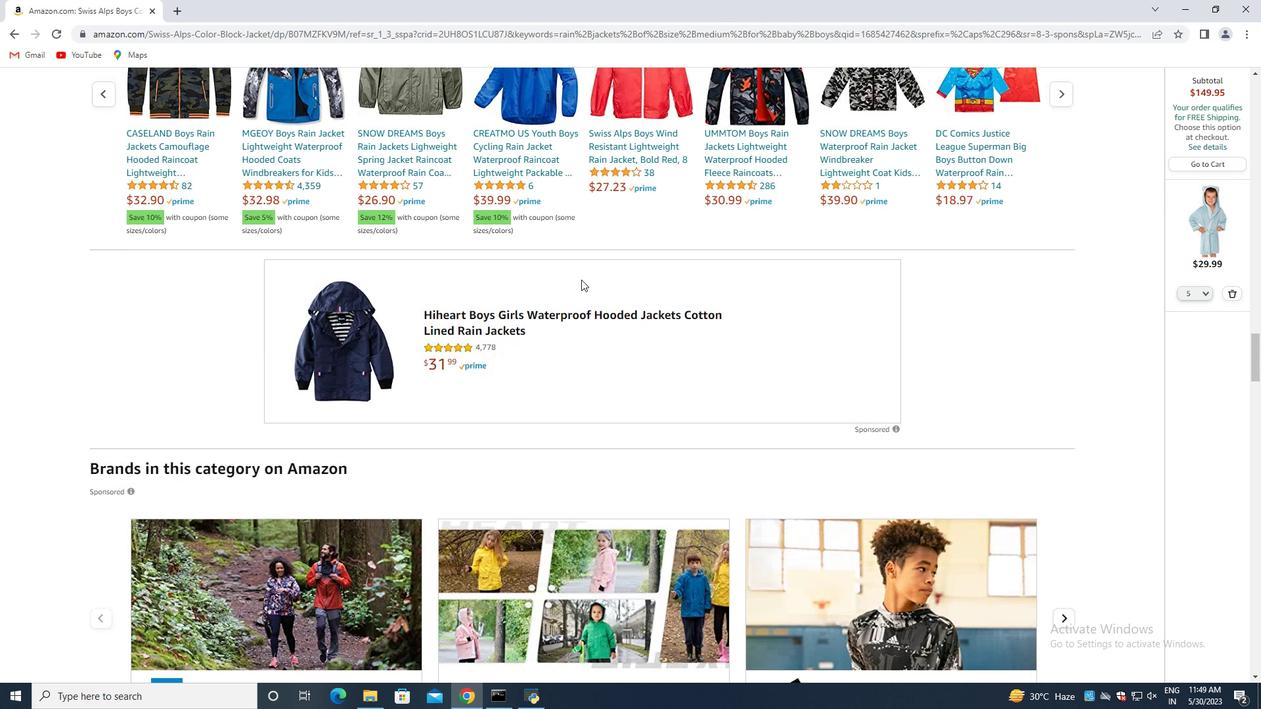 
Action: Mouse scrolled (591, 278) with delta (0, 0)
Screenshot: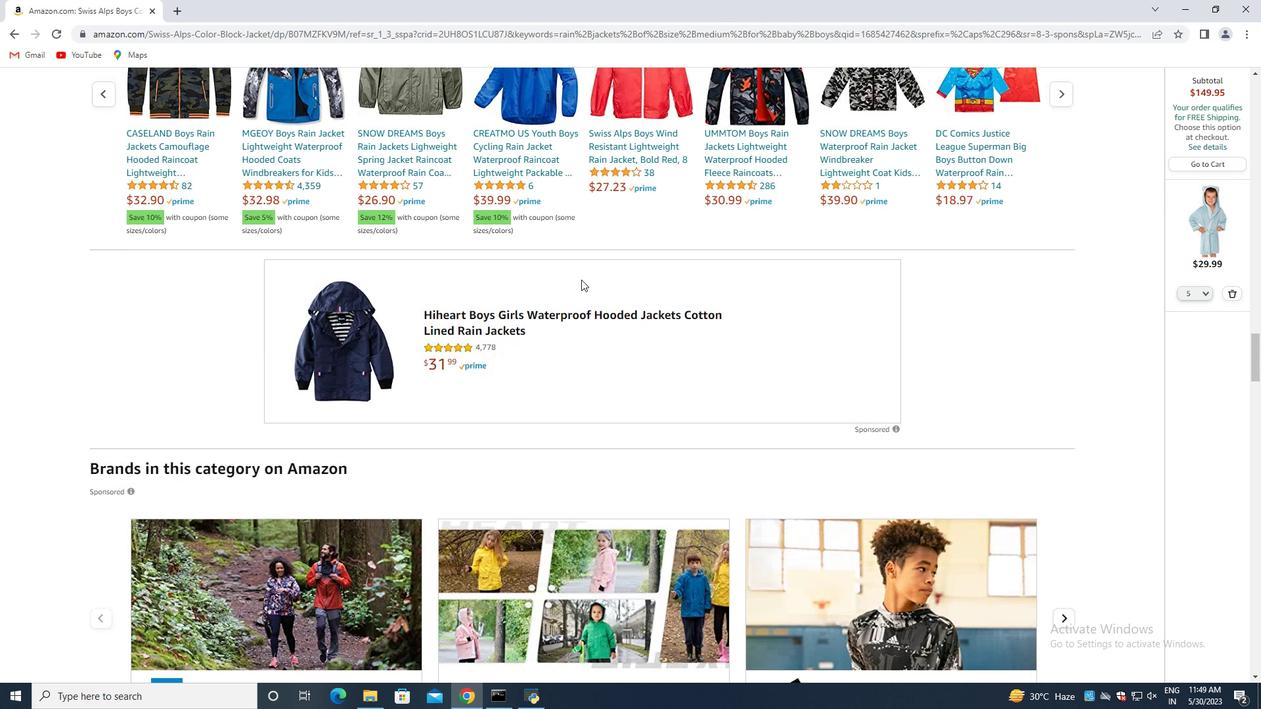 
Action: Mouse scrolled (591, 278) with delta (0, 0)
Screenshot: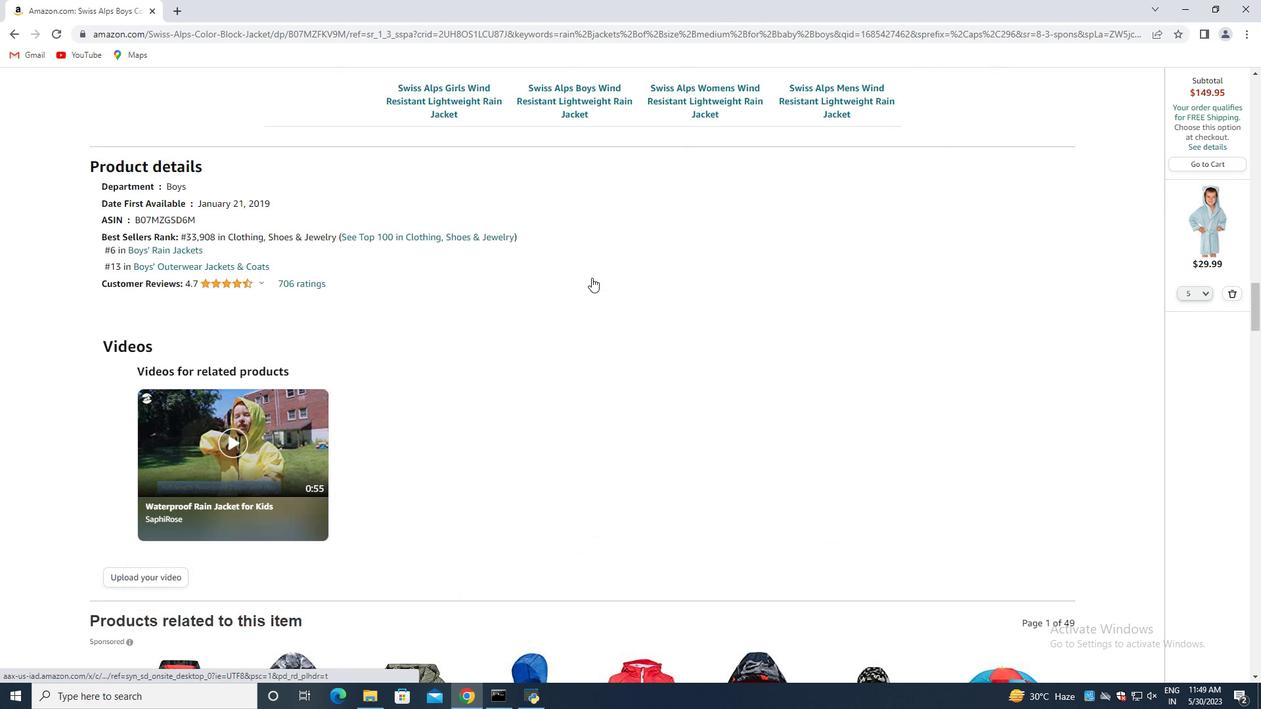 
Action: Mouse scrolled (591, 278) with delta (0, 0)
Screenshot: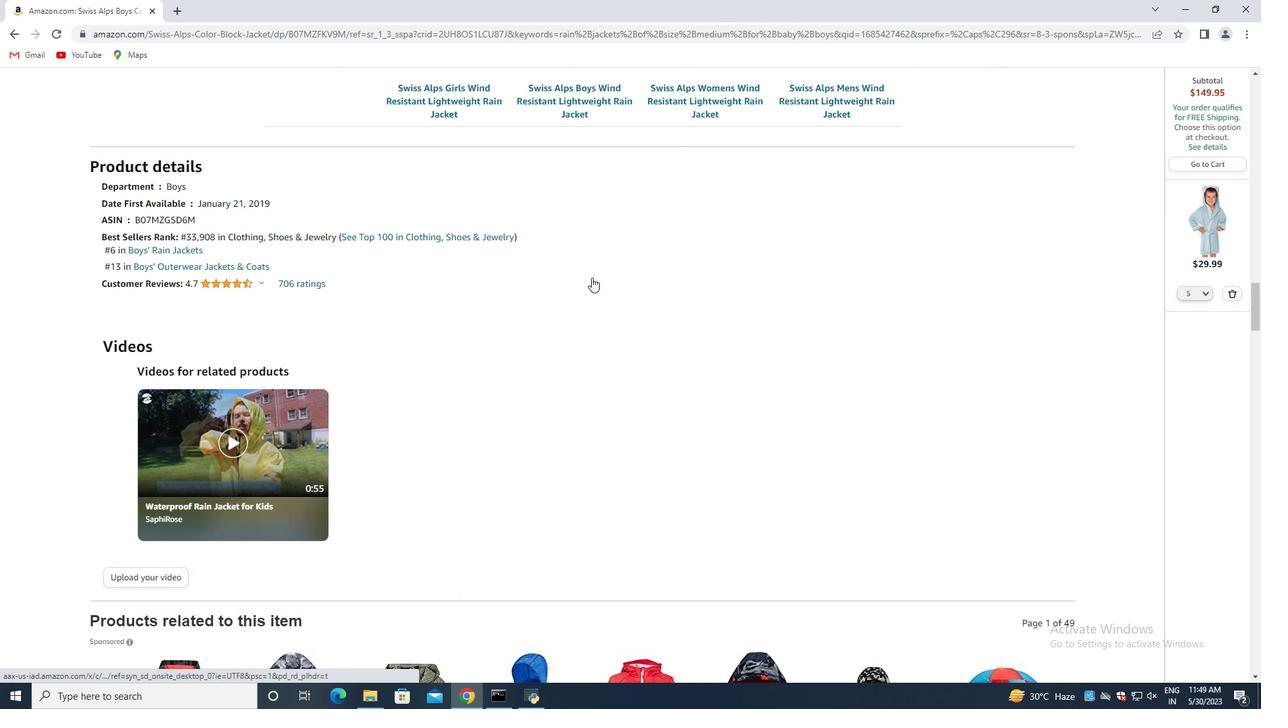 
Action: Mouse scrolled (591, 278) with delta (0, 0)
Screenshot: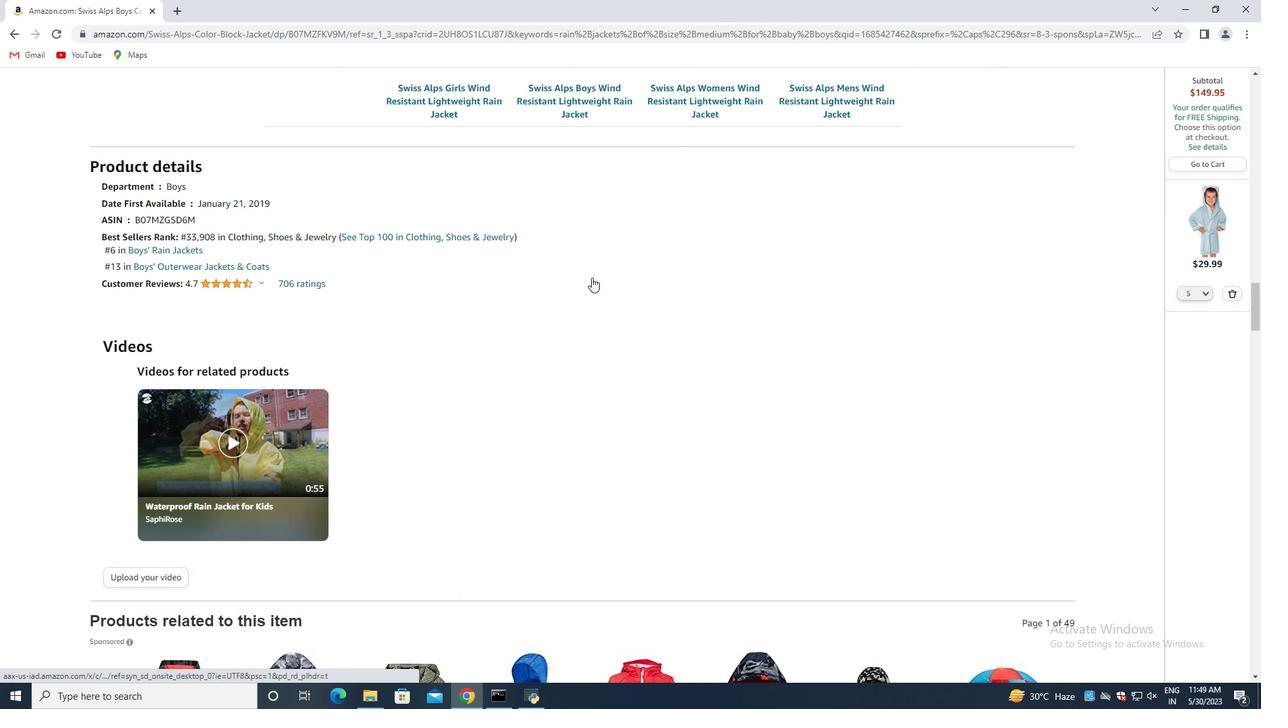 
Action: Mouse scrolled (591, 278) with delta (0, 0)
Screenshot: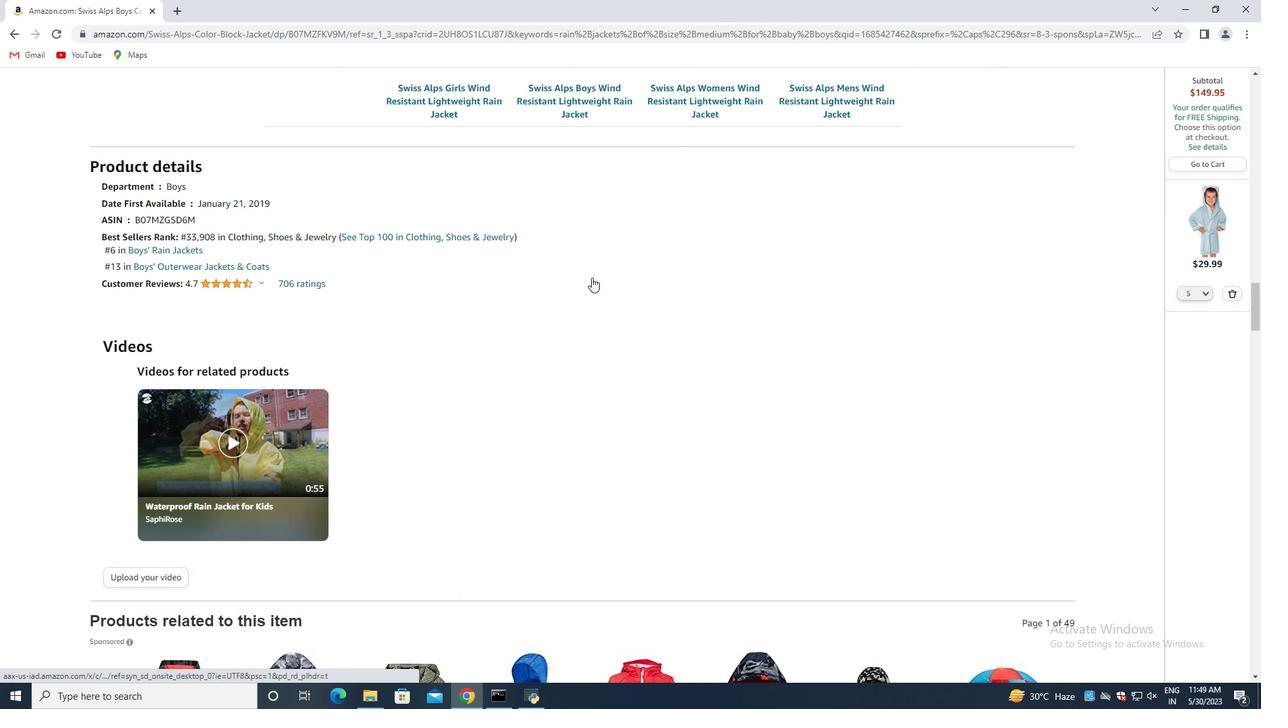 
Action: Mouse scrolled (591, 278) with delta (0, 0)
Screenshot: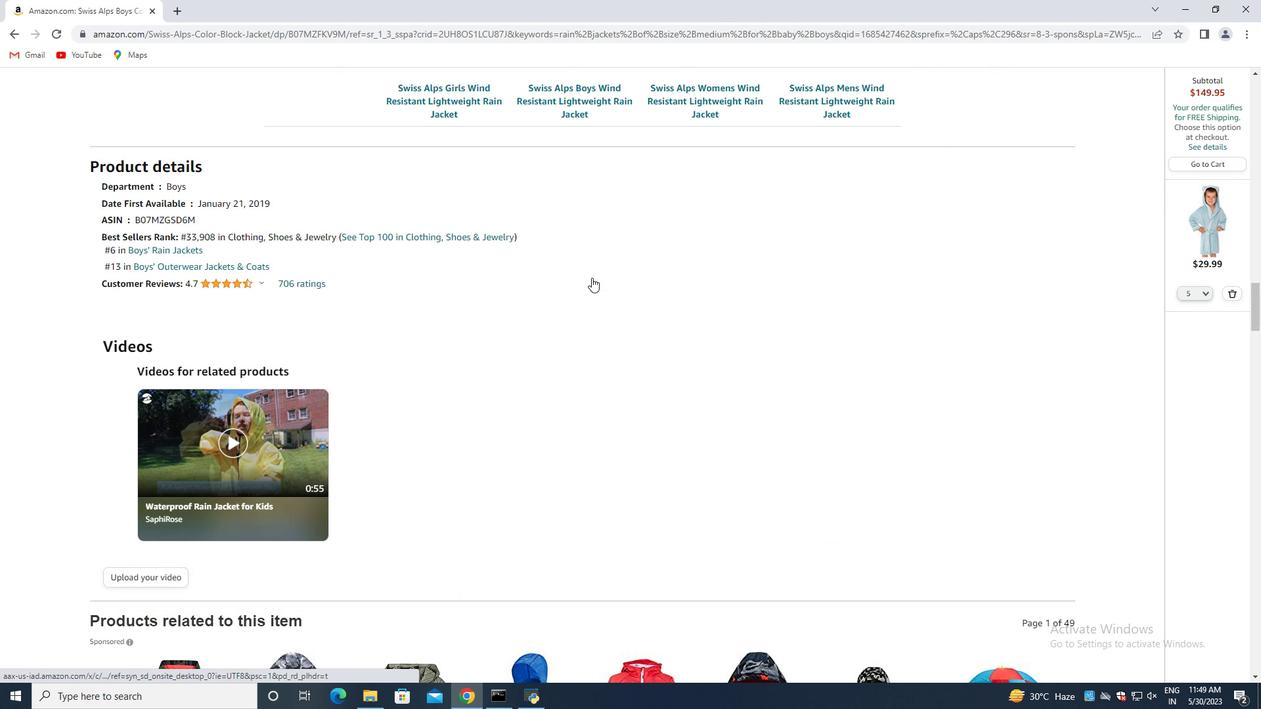 
Action: Mouse scrolled (591, 278) with delta (0, 0)
Screenshot: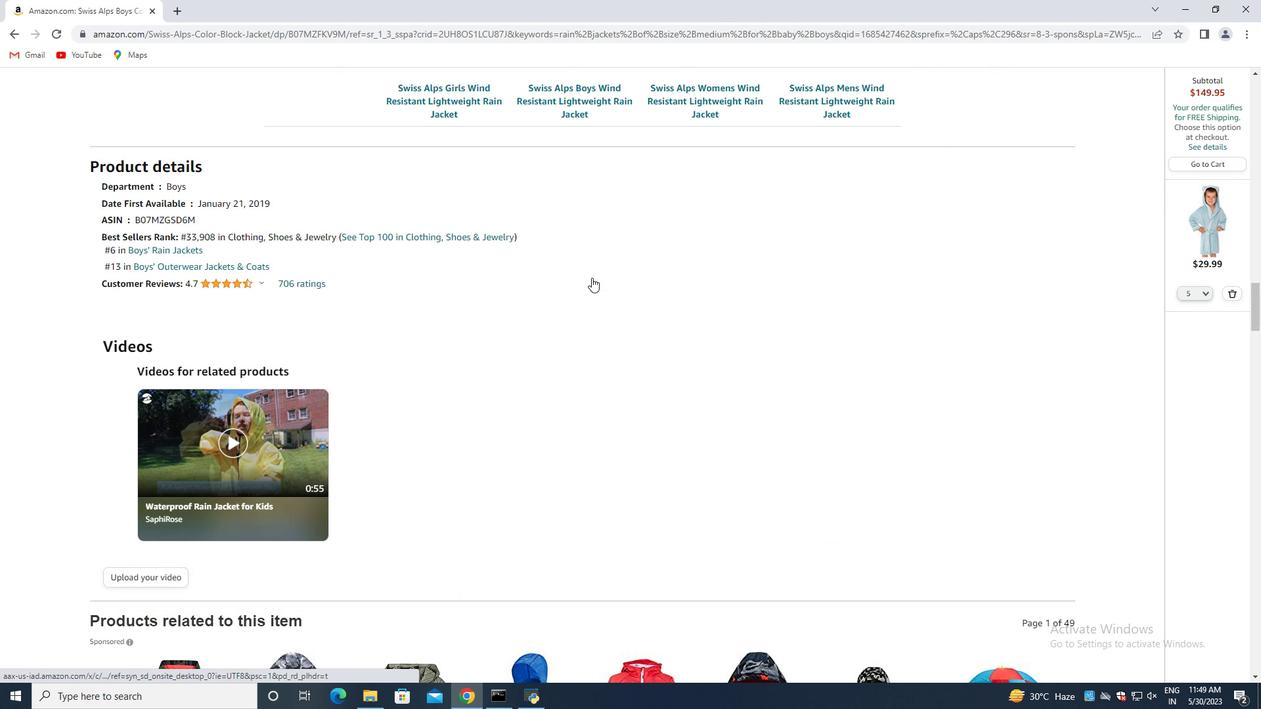 
Action: Mouse scrolled (591, 278) with delta (0, 0)
Screenshot: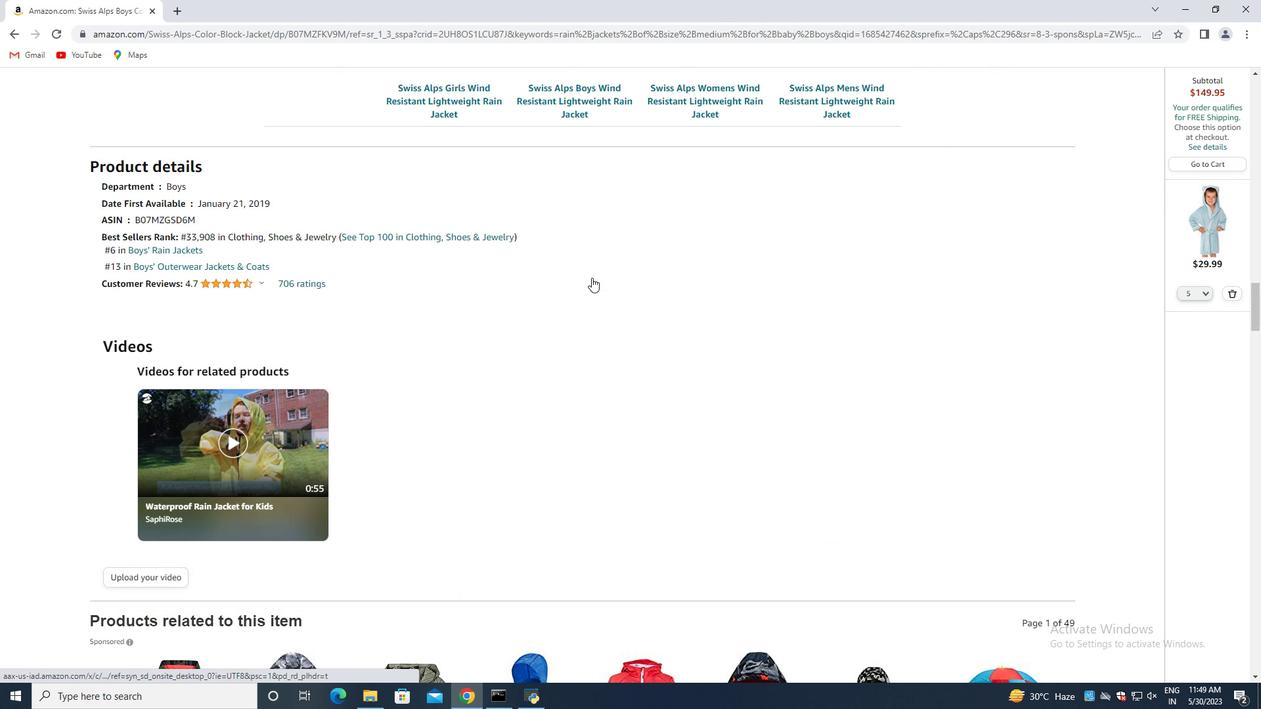 
Action: Mouse scrolled (591, 278) with delta (0, 0)
Screenshot: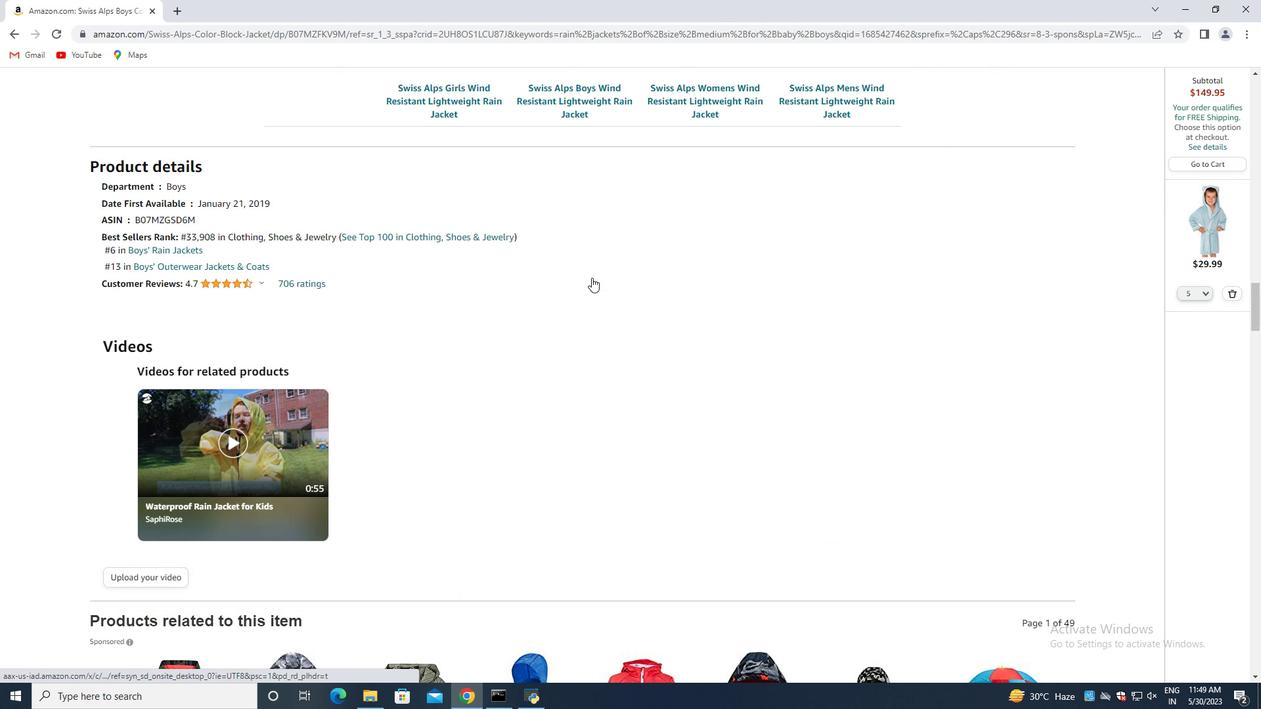 
Action: Mouse scrolled (591, 278) with delta (0, 0)
Screenshot: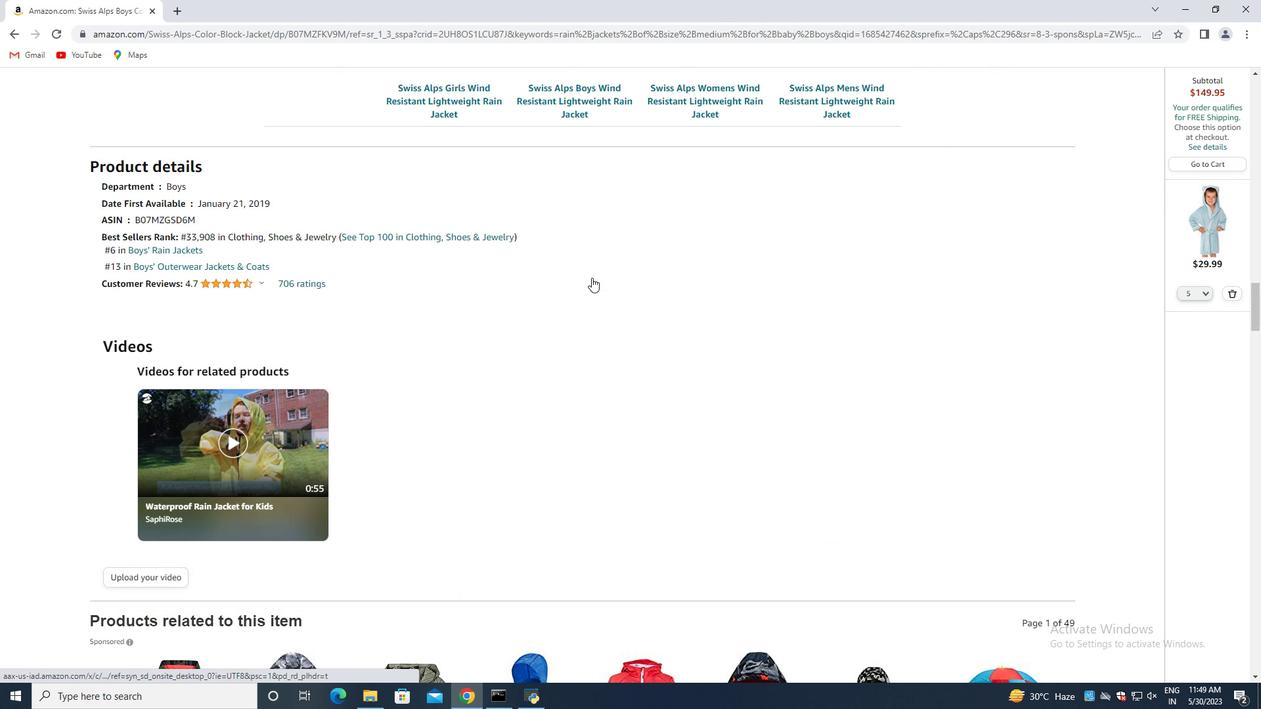 
Action: Mouse scrolled (591, 278) with delta (0, 0)
Screenshot: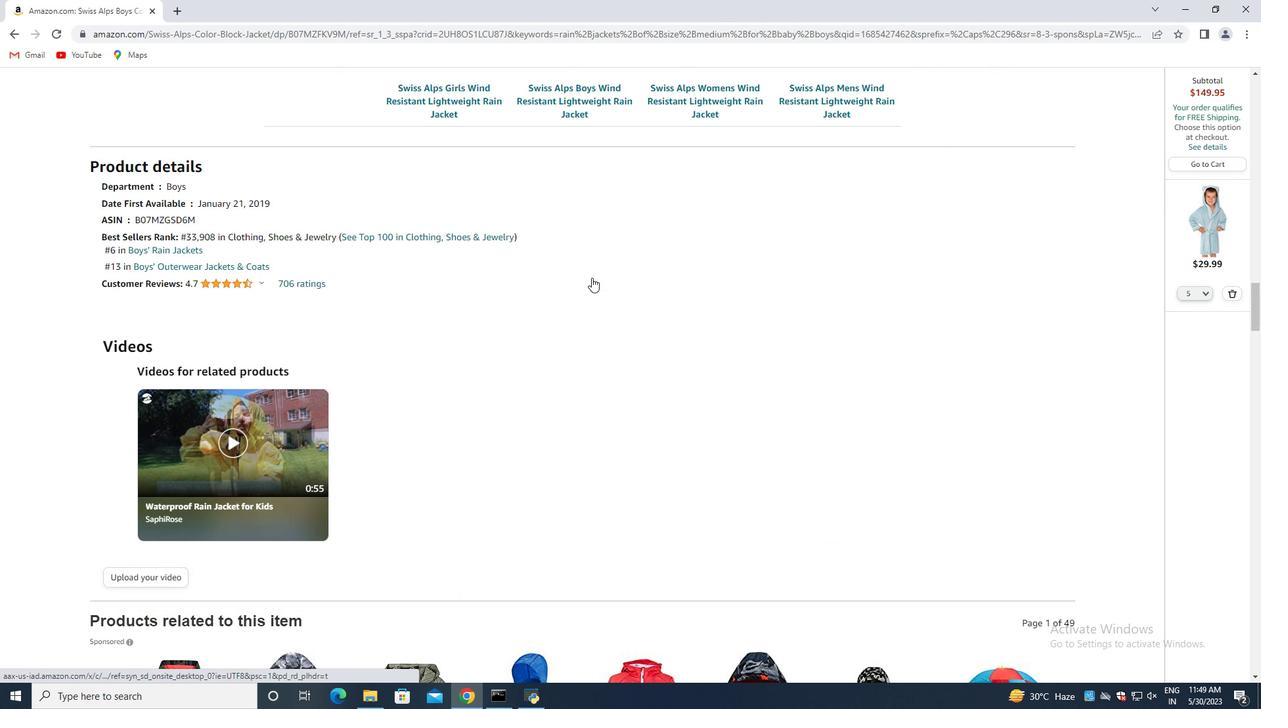 
Action: Mouse scrolled (591, 278) with delta (0, 0)
Screenshot: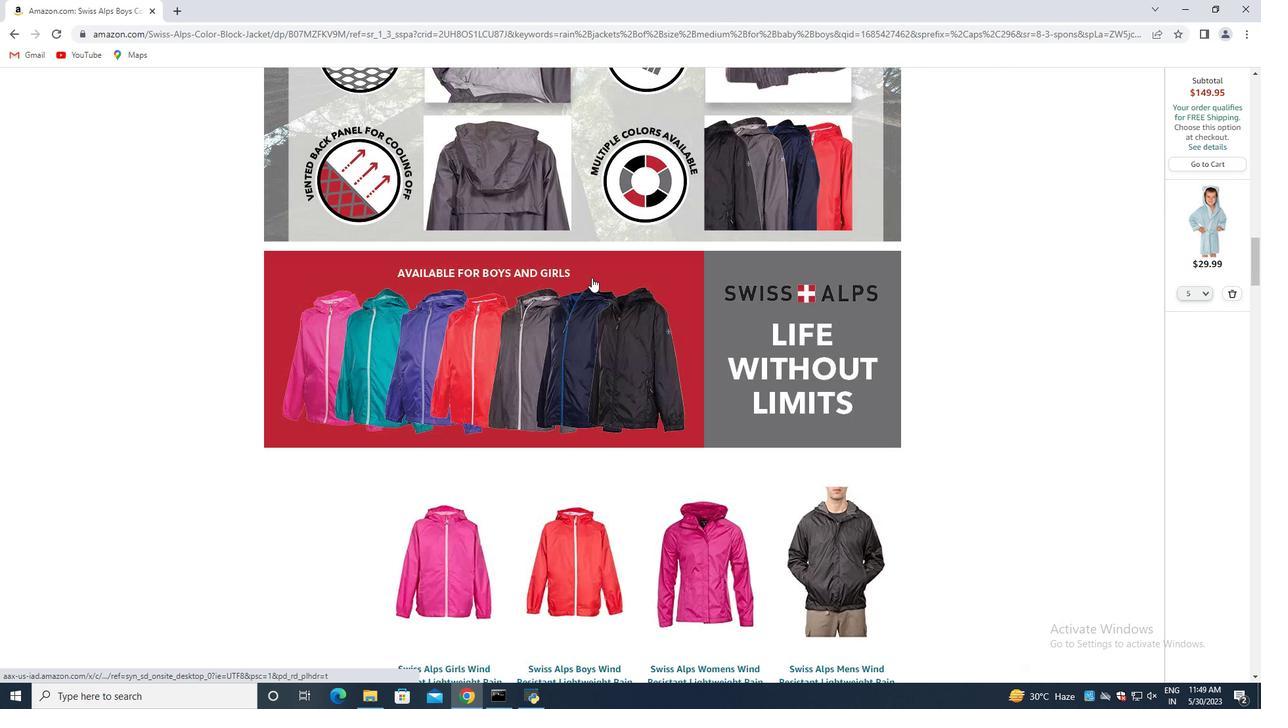 
Action: Mouse scrolled (591, 278) with delta (0, 0)
Screenshot: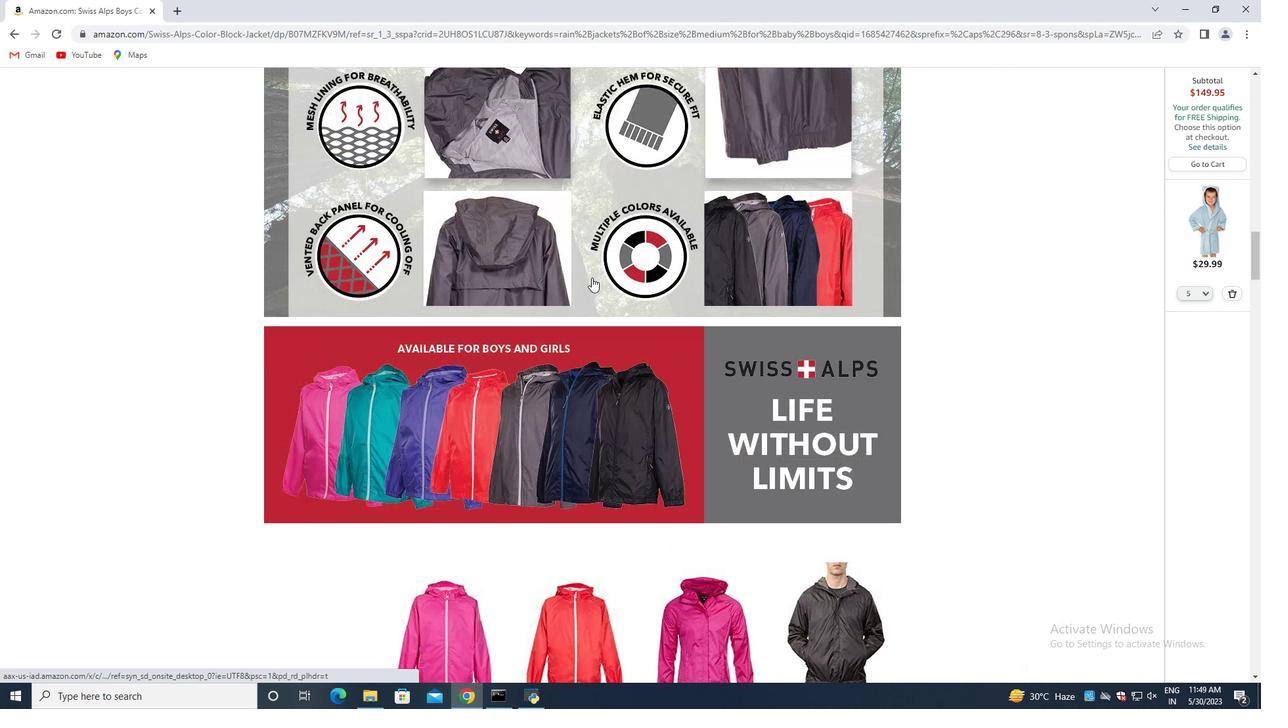 
Action: Mouse scrolled (591, 278) with delta (0, 0)
Screenshot: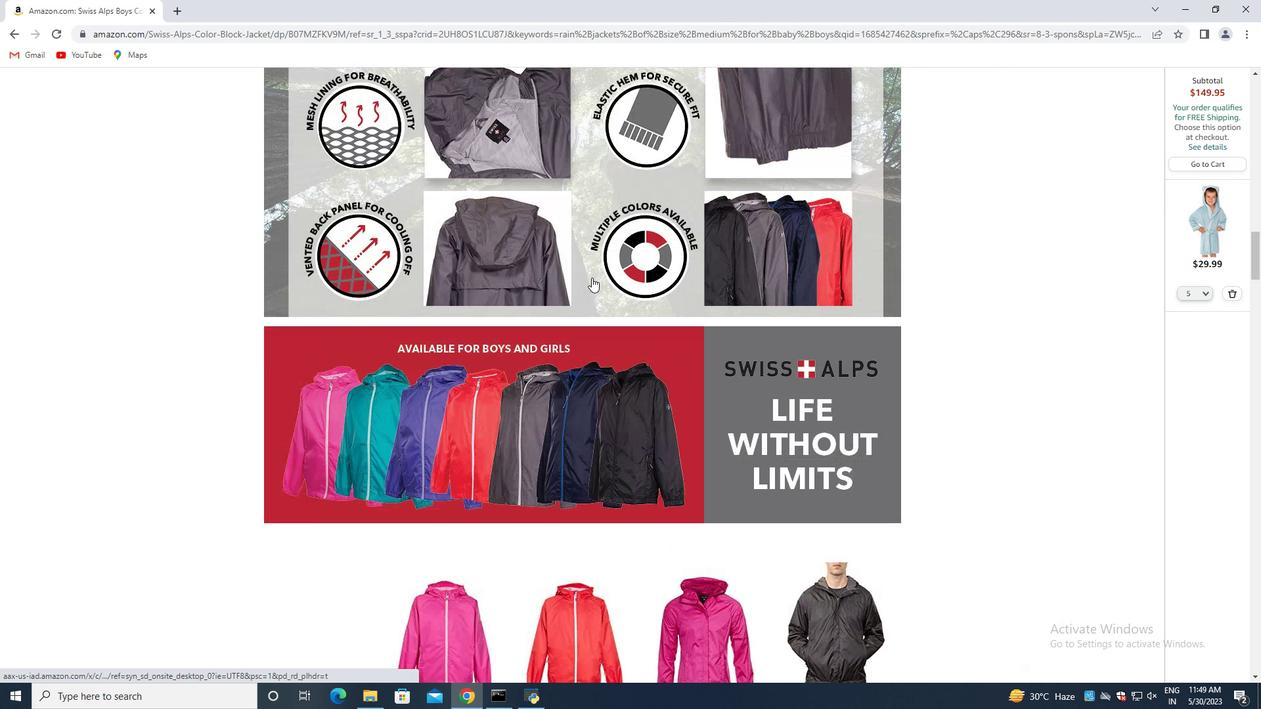 
Action: Mouse scrolled (591, 278) with delta (0, 0)
Screenshot: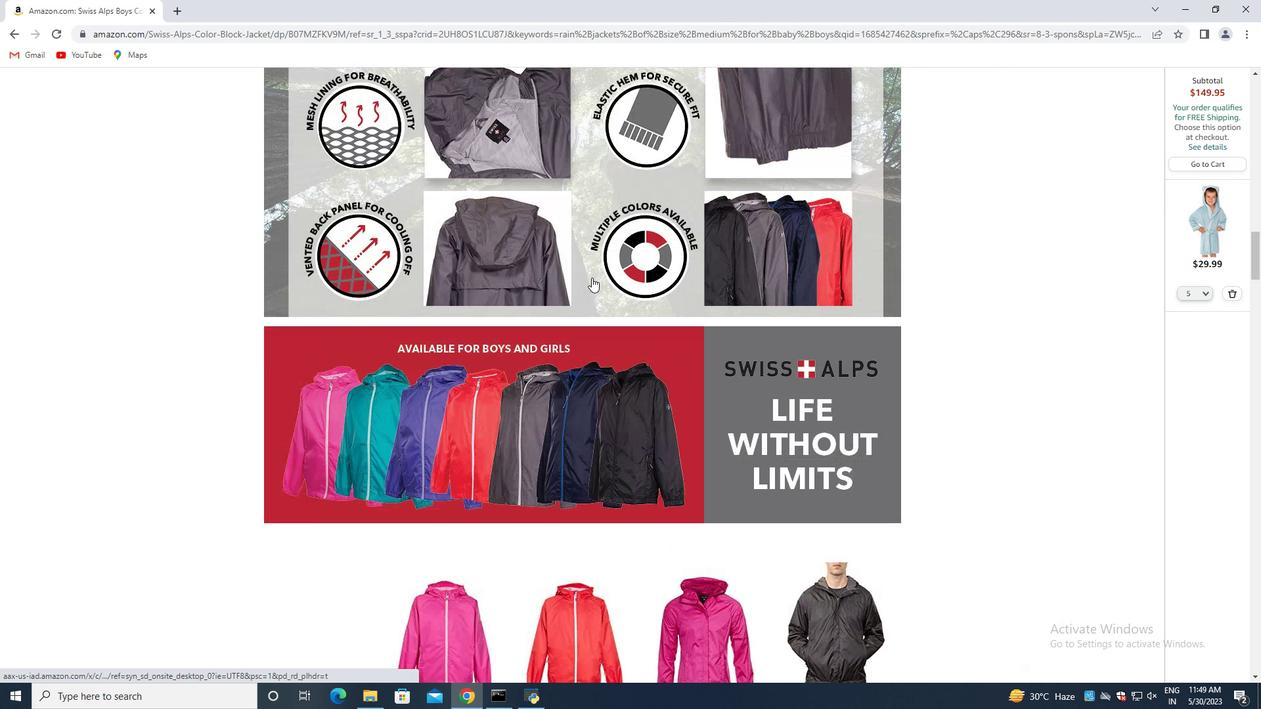 
Action: Mouse moved to (592, 277)
Screenshot: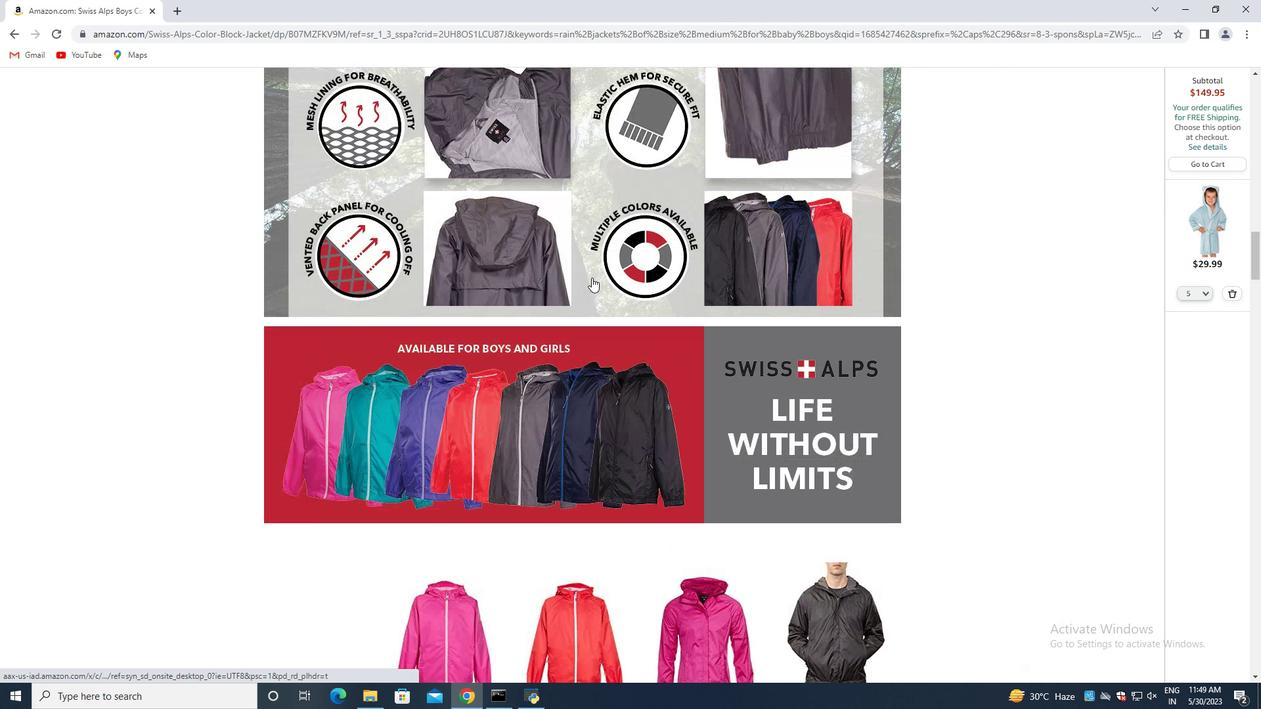 
Action: Mouse scrolled (592, 278) with delta (0, 0)
Screenshot: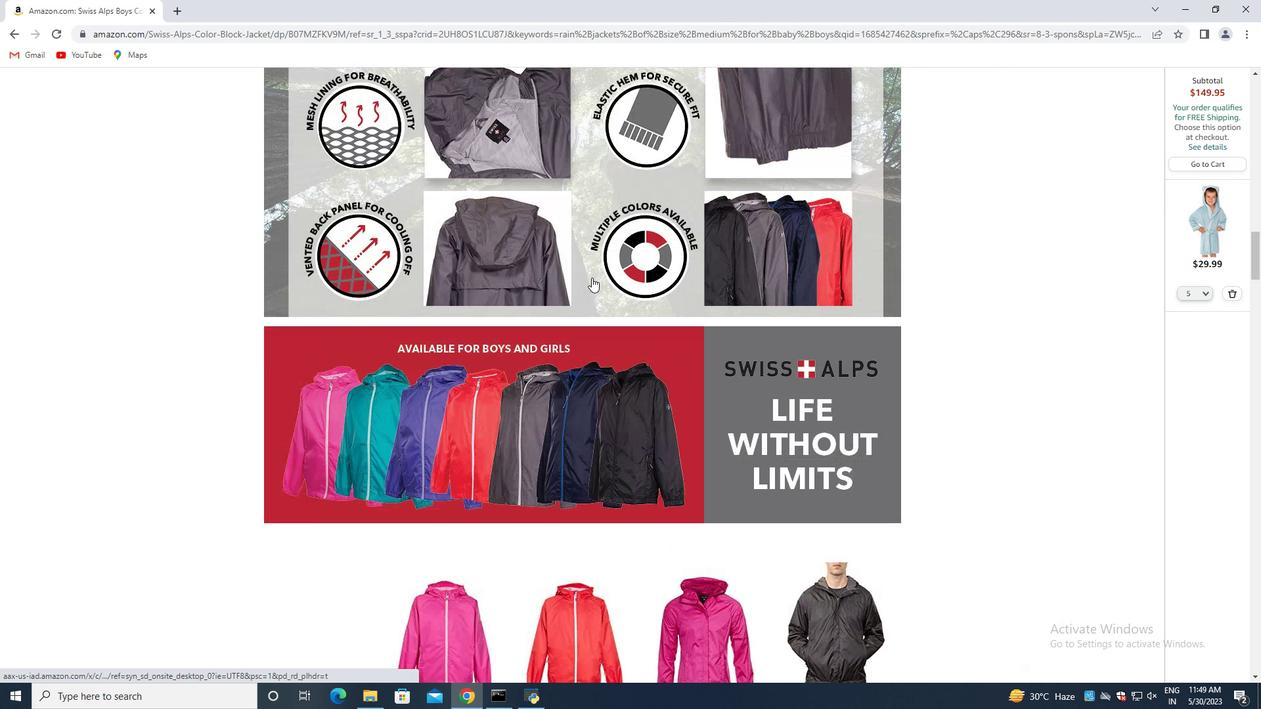 
Action: Mouse moved to (592, 279)
Screenshot: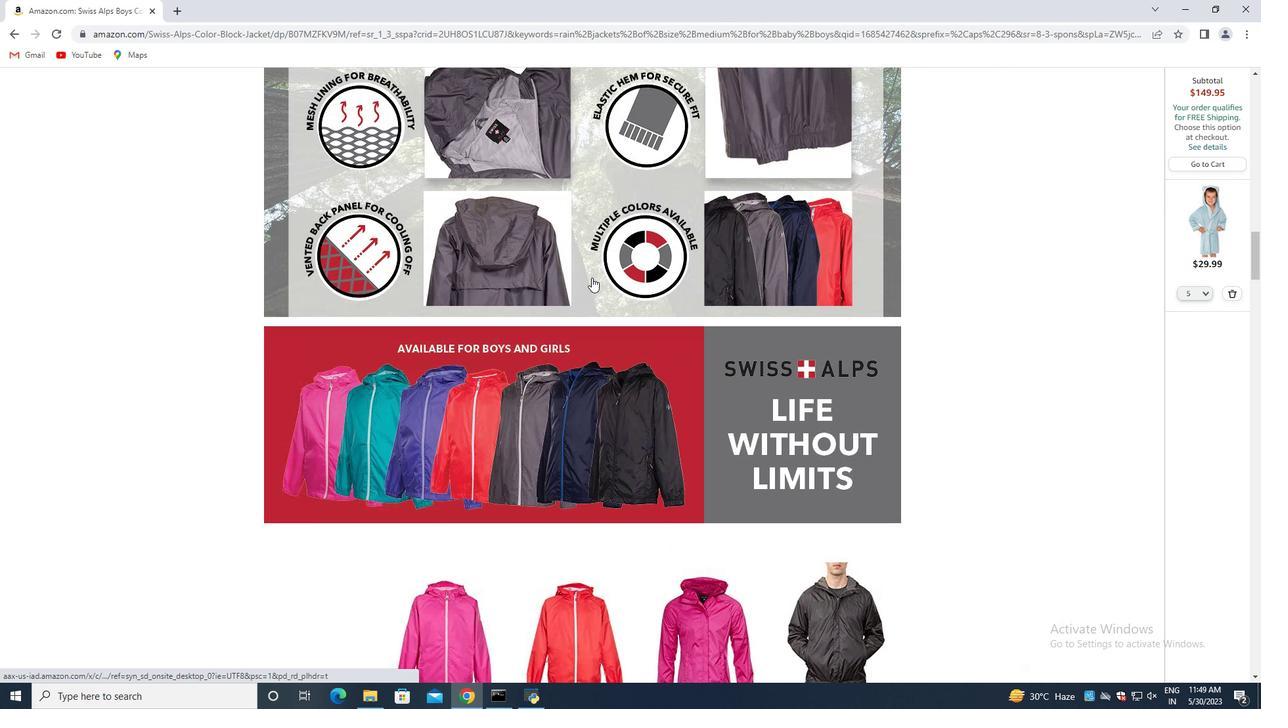
Action: Mouse scrolled (592, 279) with delta (0, 0)
Screenshot: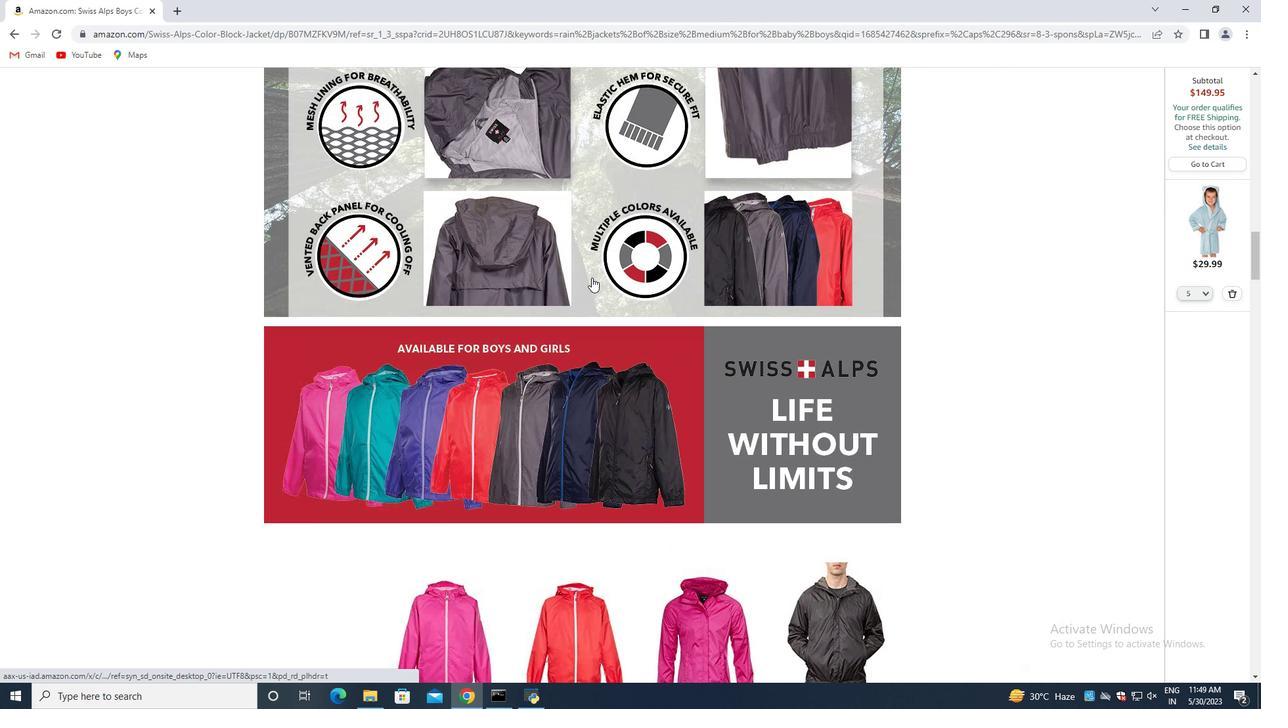 
Action: Mouse moved to (593, 279)
Screenshot: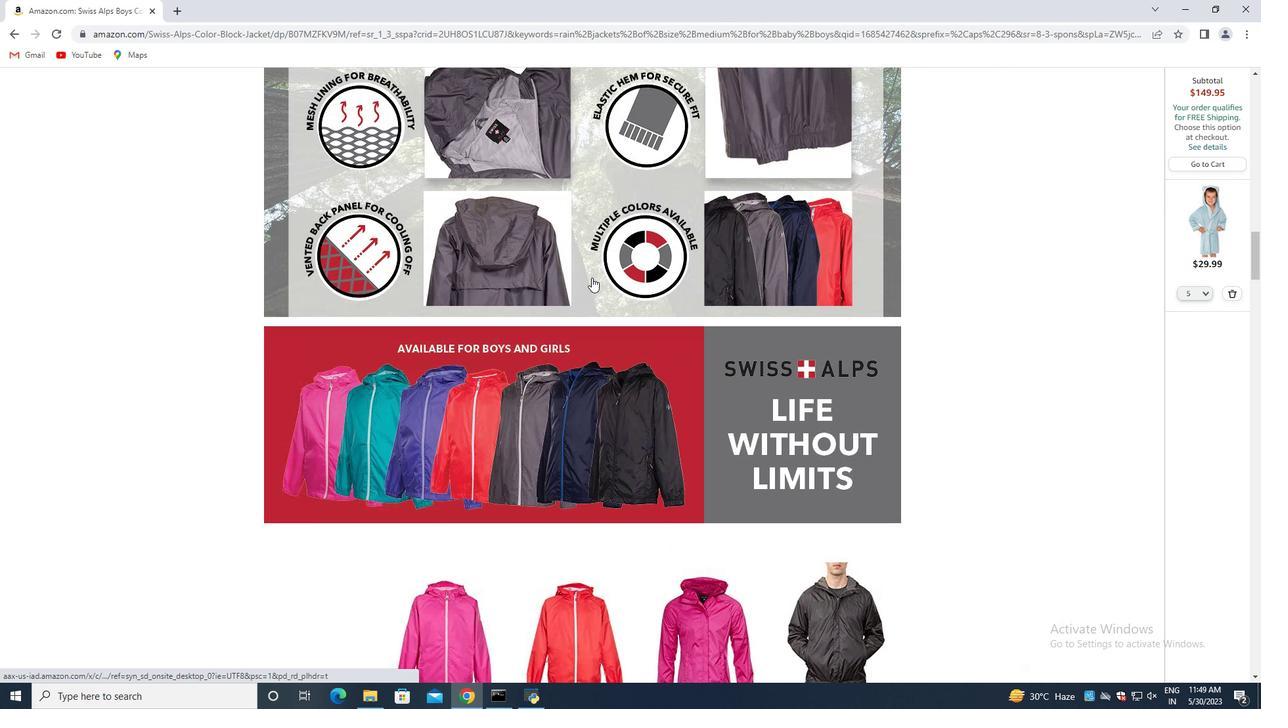 
Action: Mouse scrolled (593, 279) with delta (0, 0)
Screenshot: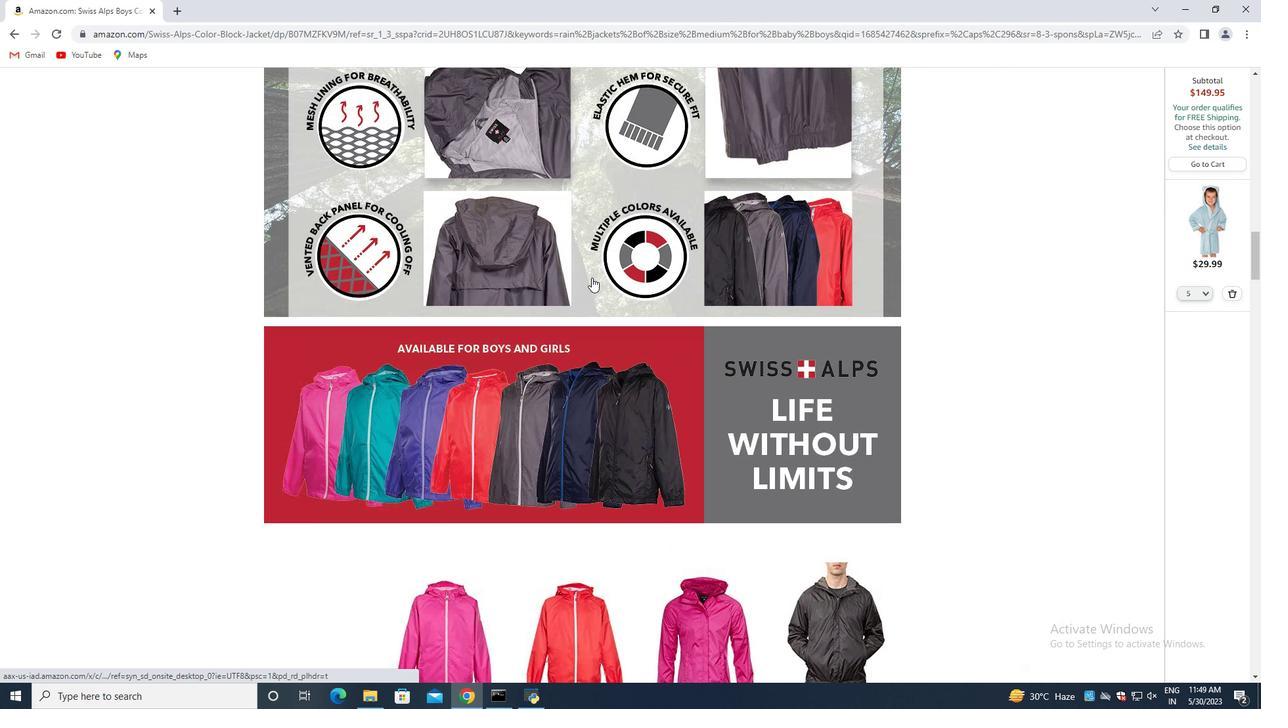 
Action: Mouse scrolled (593, 279) with delta (0, 0)
Screenshot: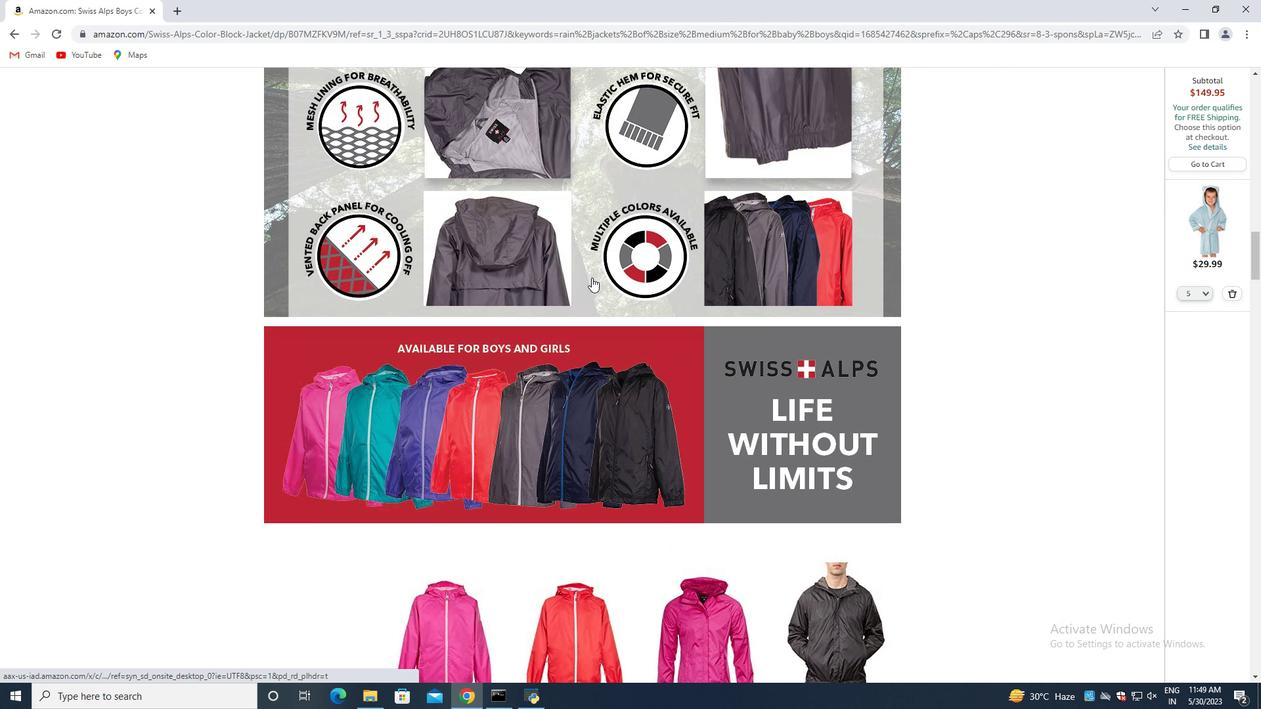 
Action: Mouse scrolled (593, 279) with delta (0, 0)
Screenshot: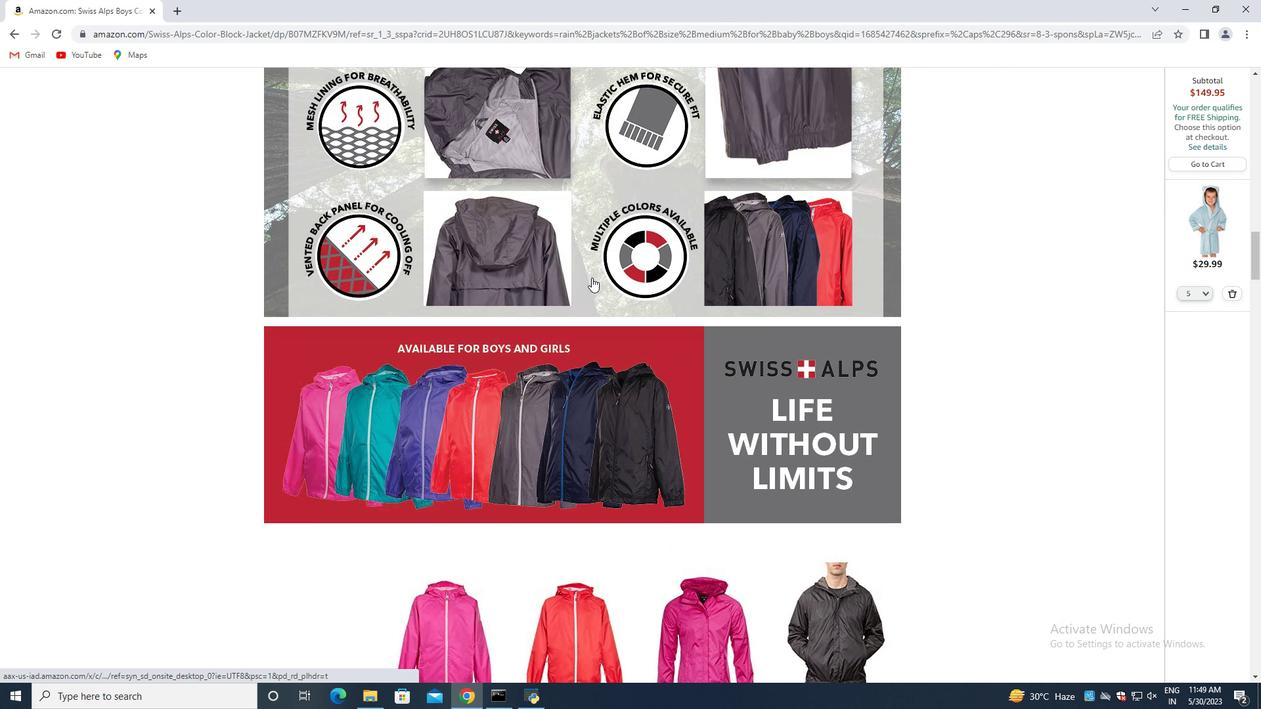
Action: Mouse scrolled (593, 279) with delta (0, 0)
Screenshot: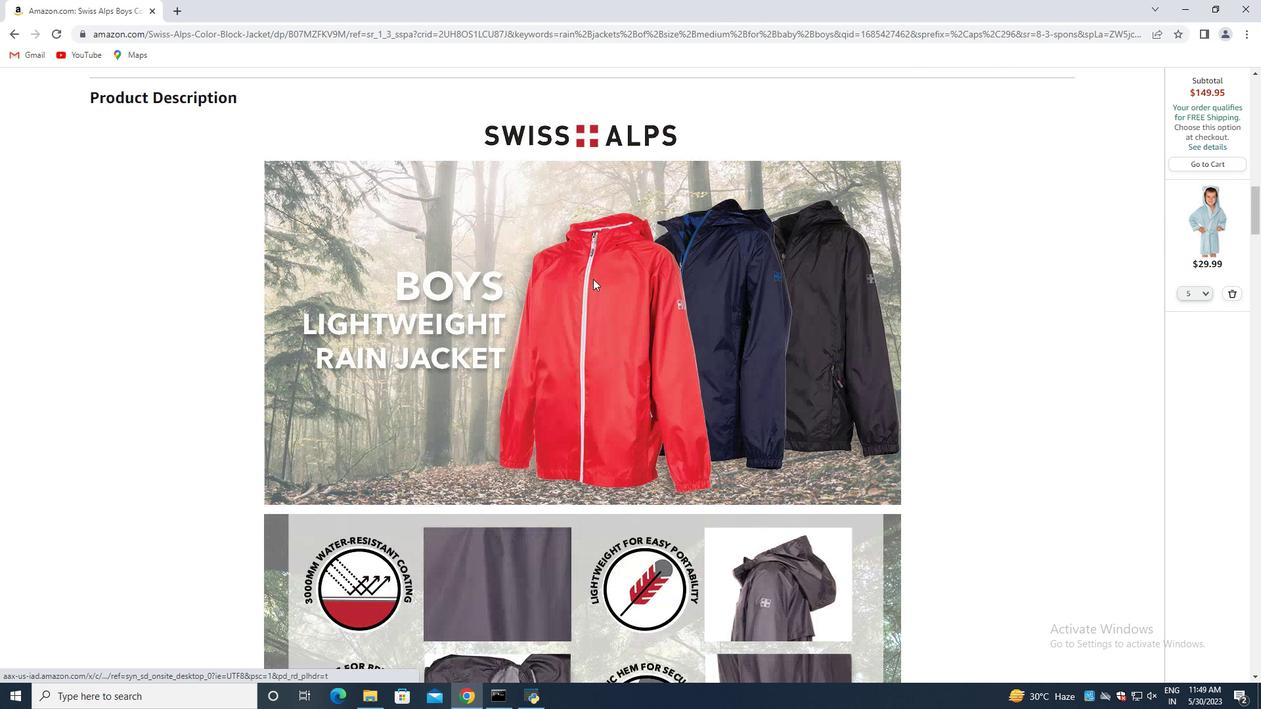 
Action: Mouse scrolled (593, 279) with delta (0, 0)
Screenshot: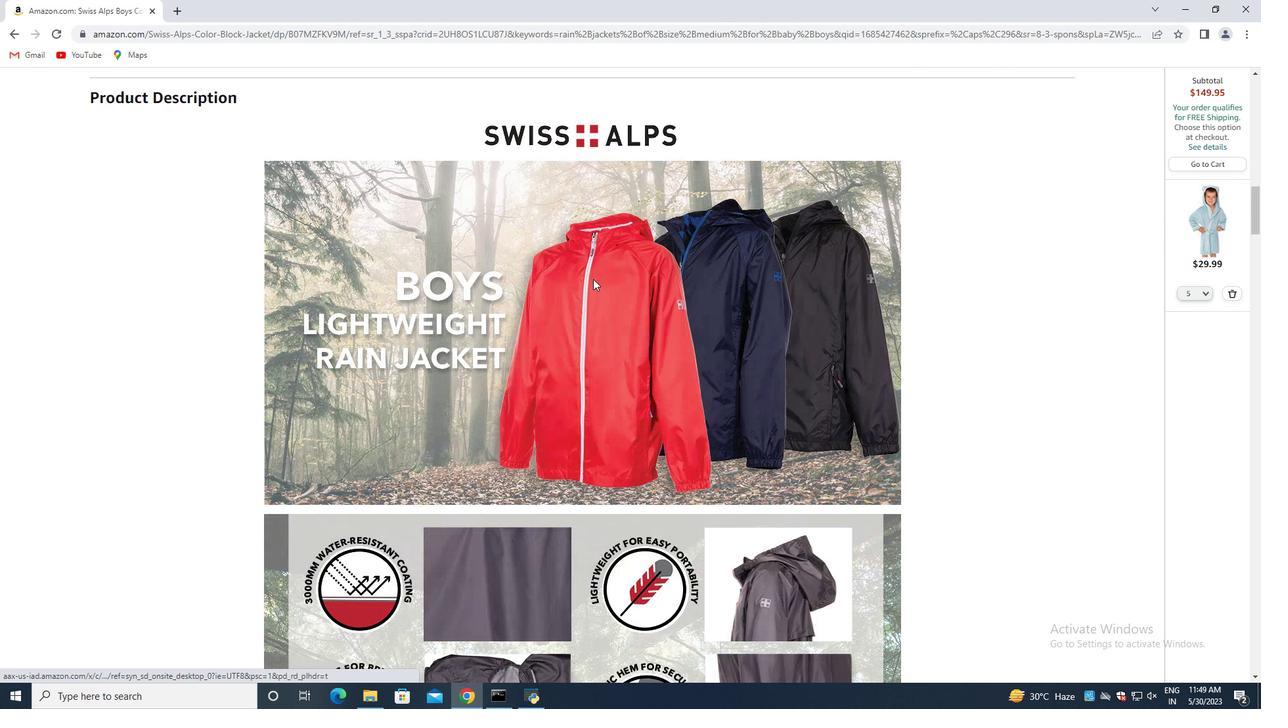 
Action: Mouse scrolled (593, 279) with delta (0, 0)
Screenshot: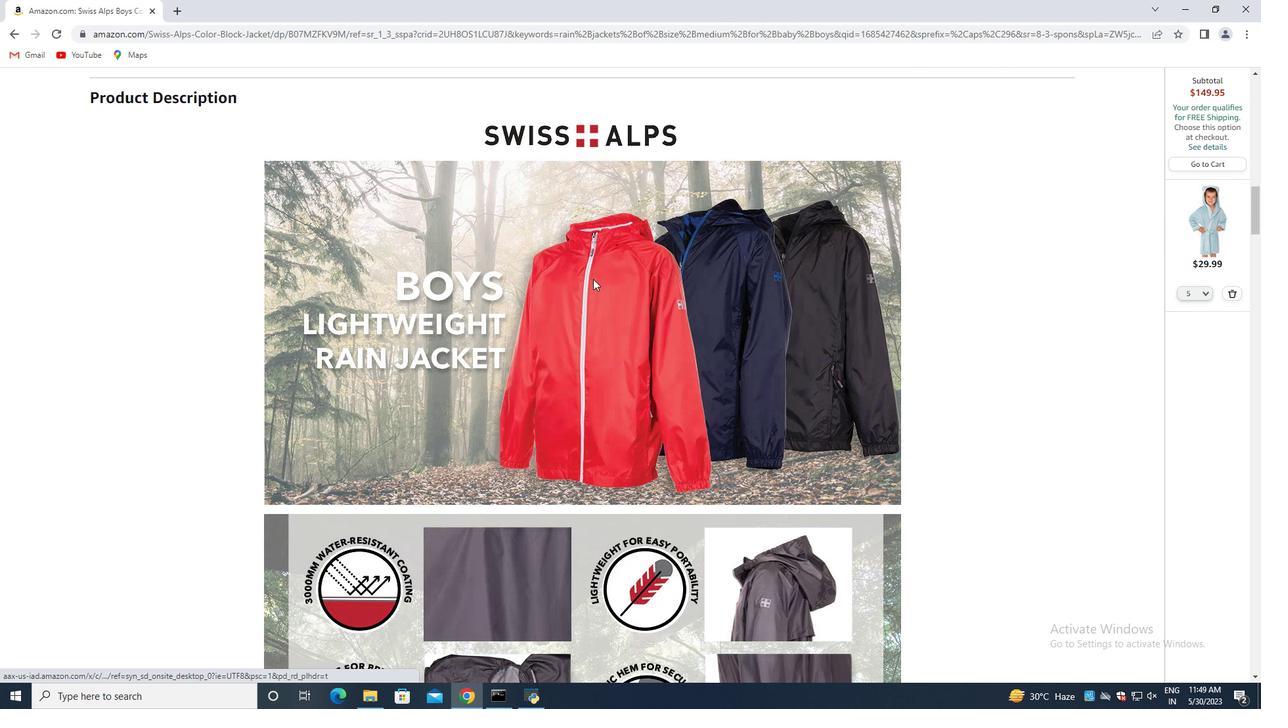 
Action: Mouse scrolled (593, 279) with delta (0, 0)
Screenshot: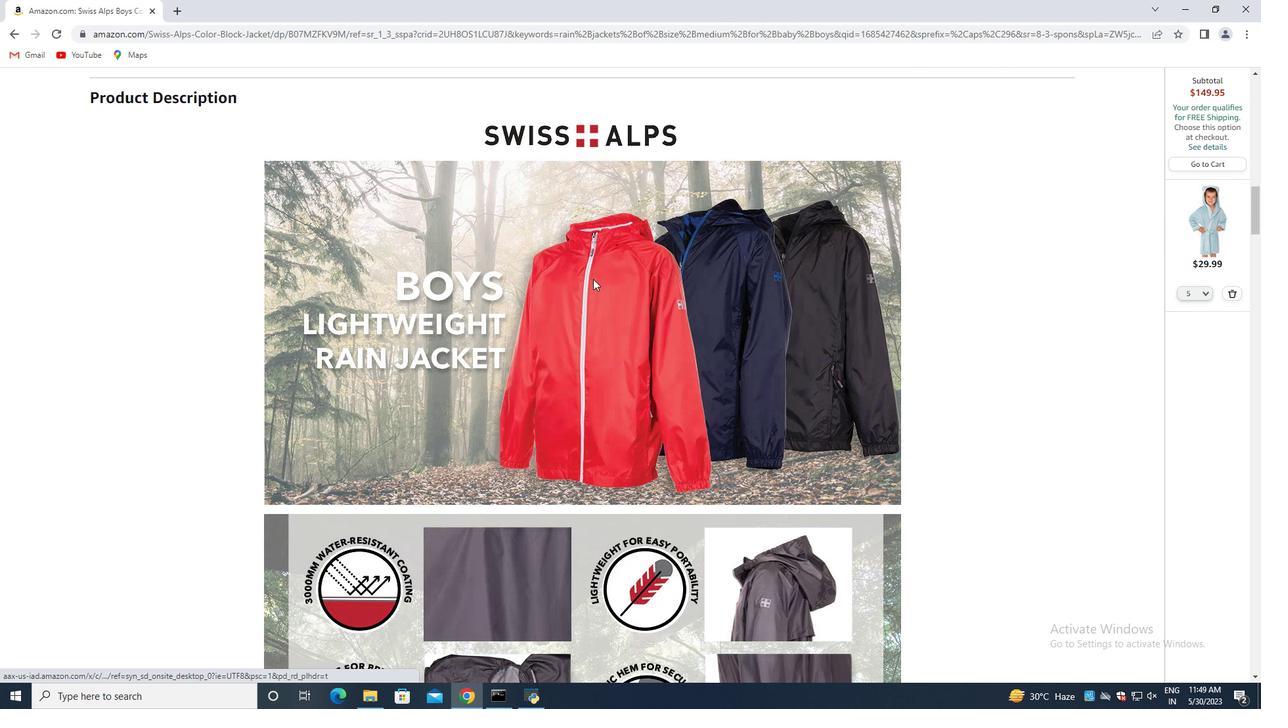
Action: Mouse moved to (593, 279)
Screenshot: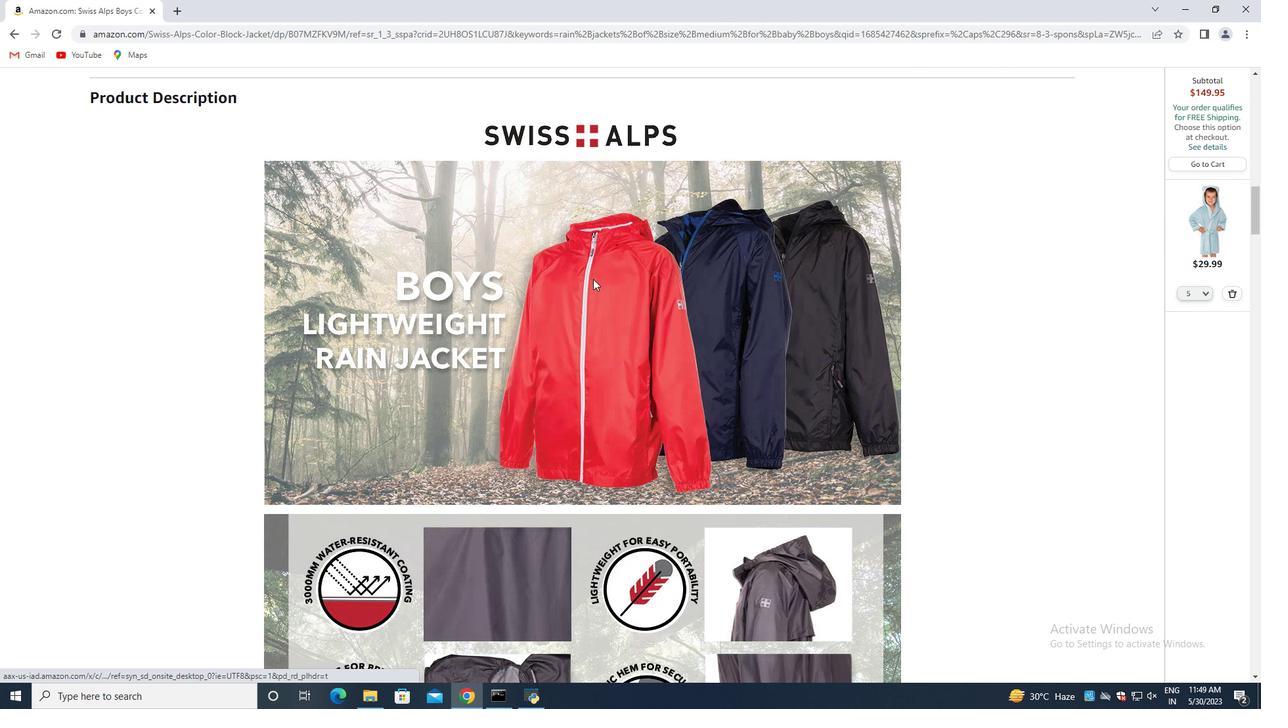 
Action: Mouse scrolled (593, 279) with delta (0, 0)
Screenshot: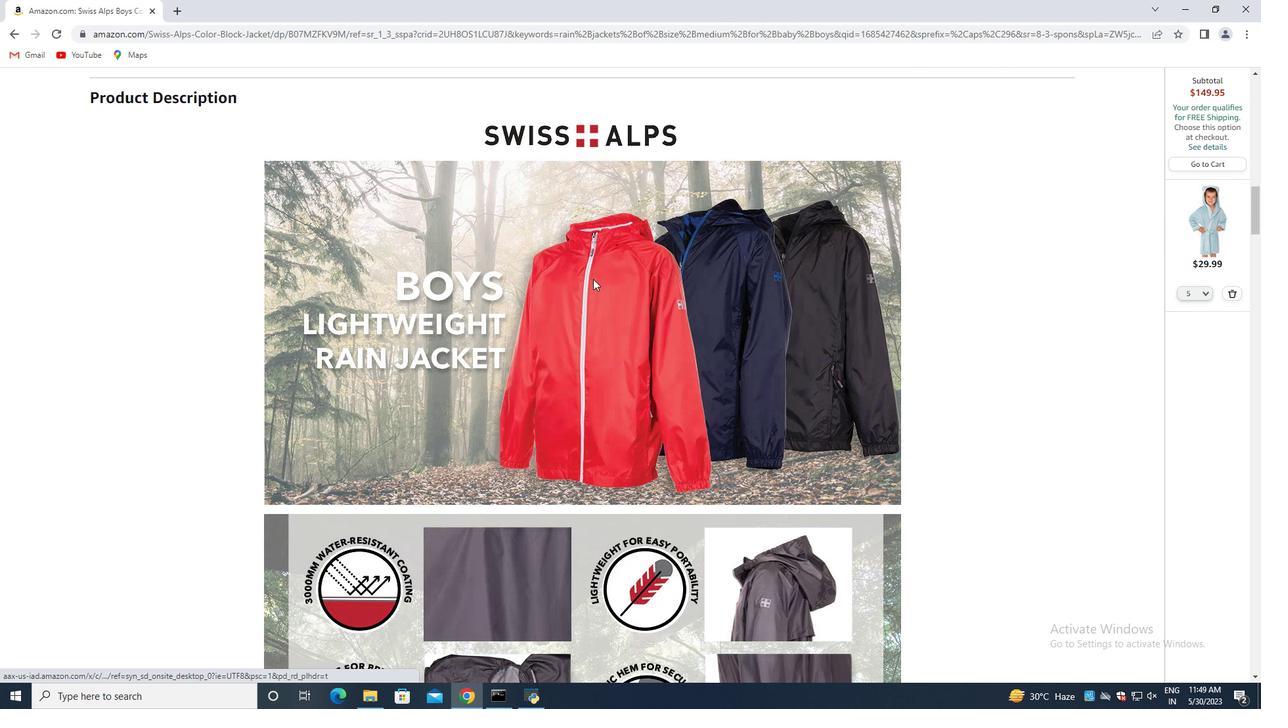 
Action: Mouse scrolled (593, 279) with delta (0, 0)
Screenshot: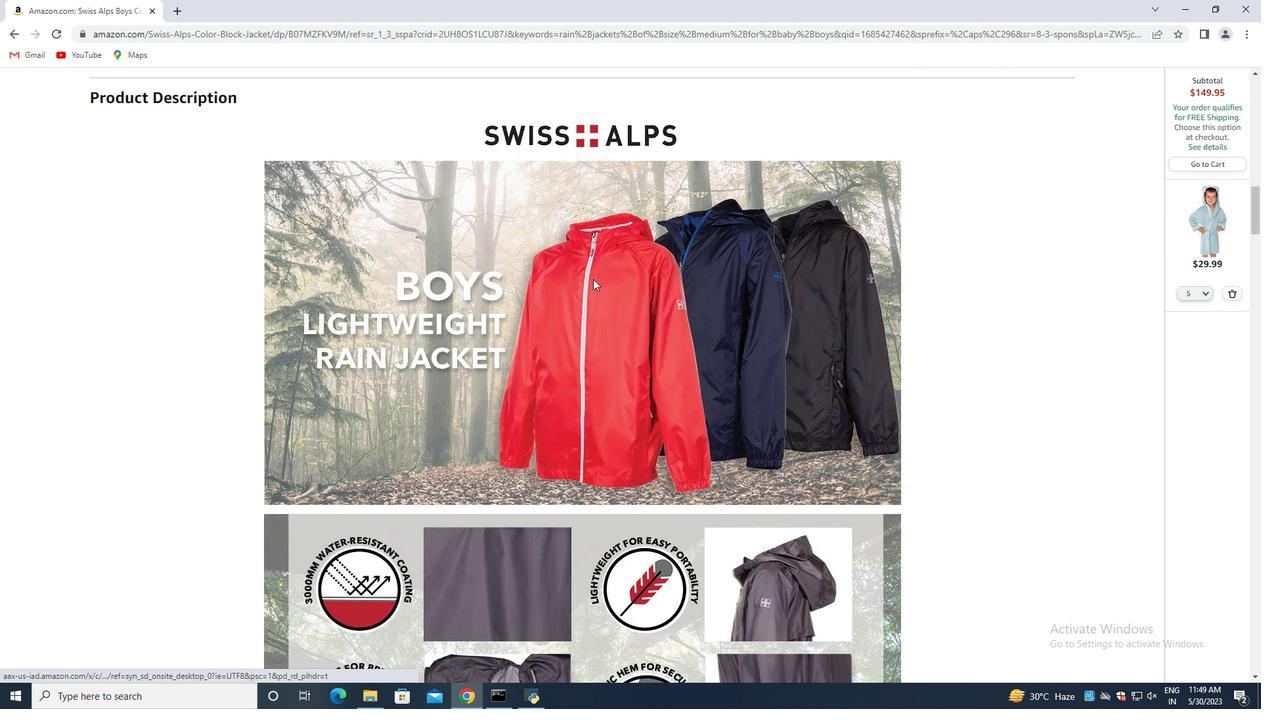 
Action: Mouse moved to (594, 279)
Screenshot: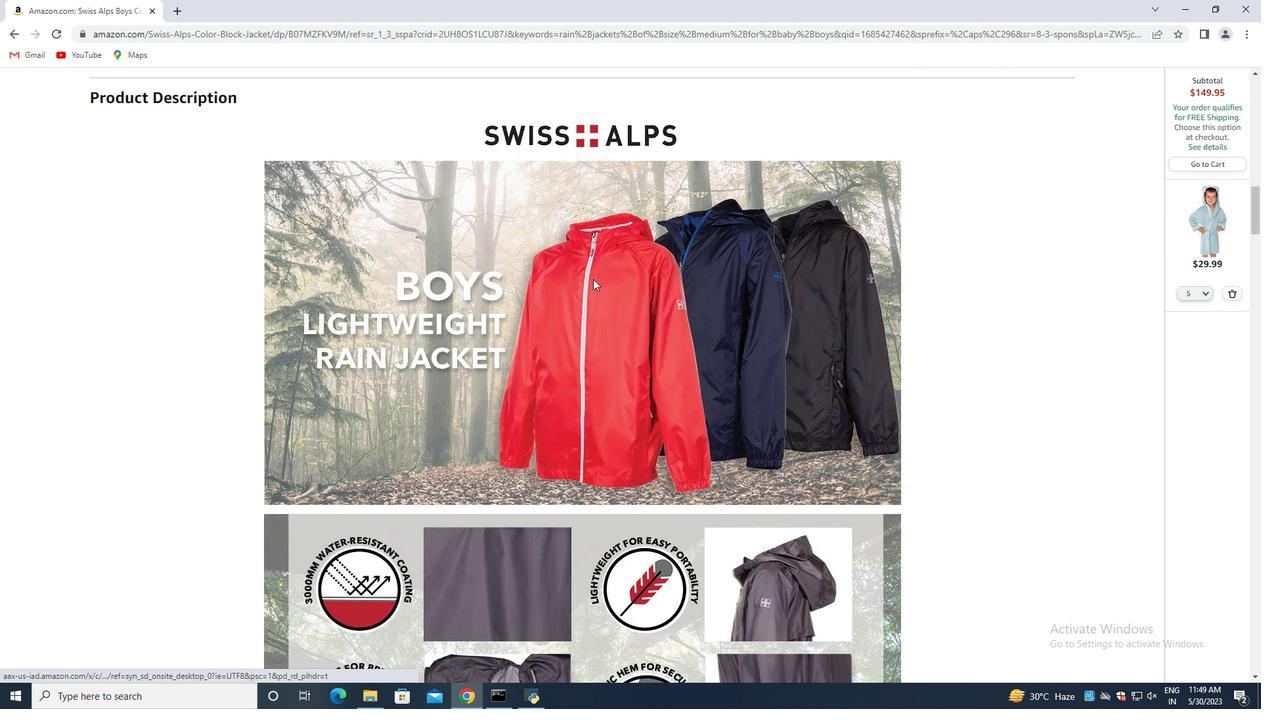 
Action: Mouse scrolled (594, 280) with delta (0, 0)
Screenshot: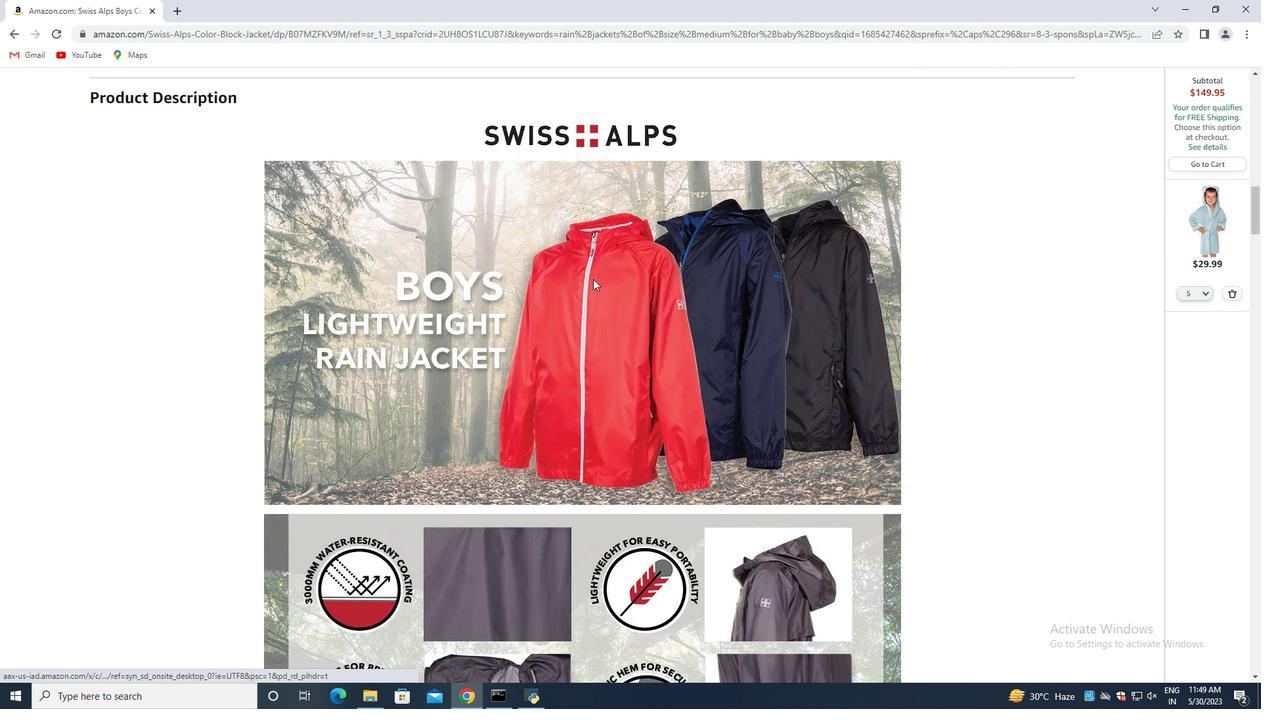 
Action: Mouse scrolled (594, 280) with delta (0, 0)
Screenshot: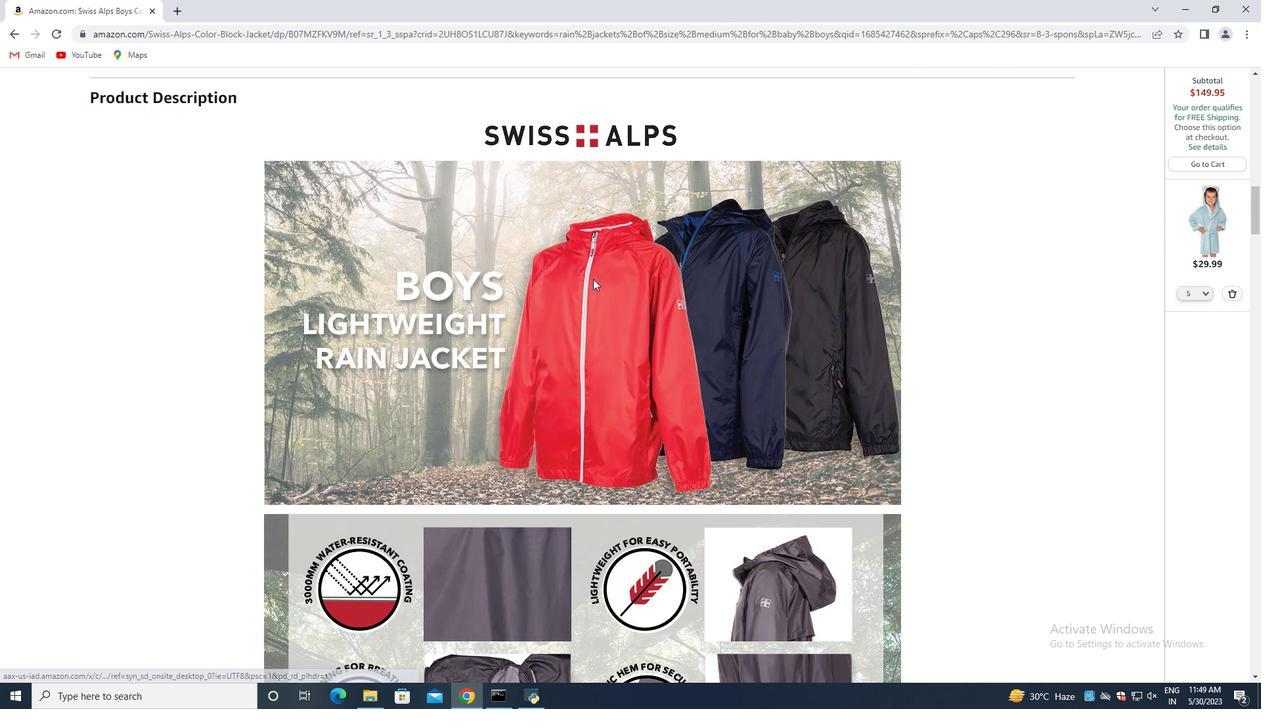 
Action: Mouse scrolled (594, 280) with delta (0, 0)
